 Task: Explore upcoming open houses in Miami, Florida, to visit properties with waterfront access.
Action: Mouse moved to (393, 204)
Screenshot: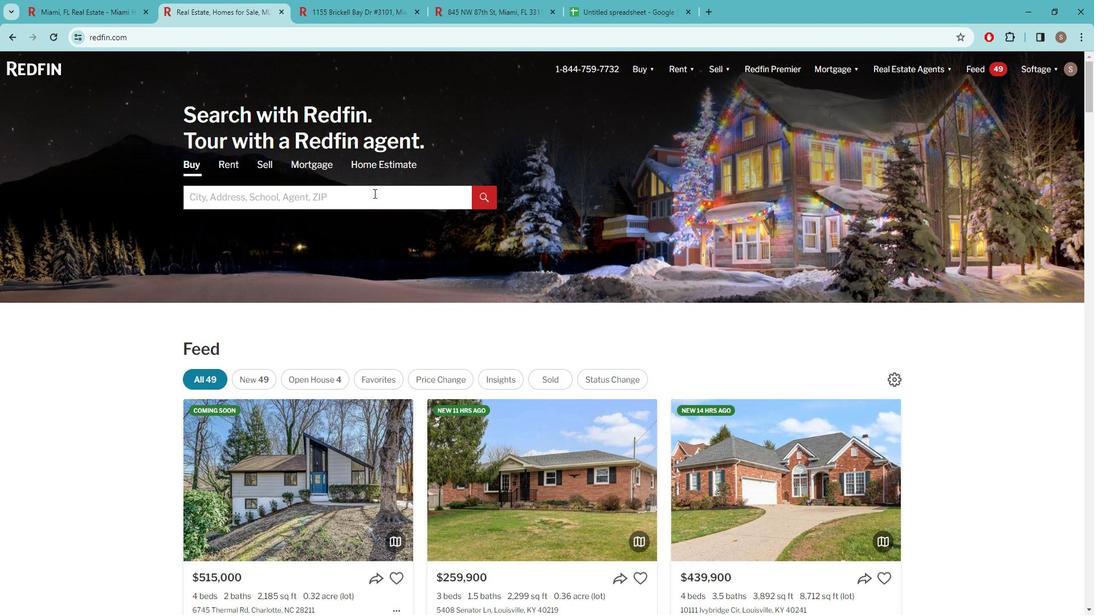
Action: Mouse pressed left at (393, 204)
Screenshot: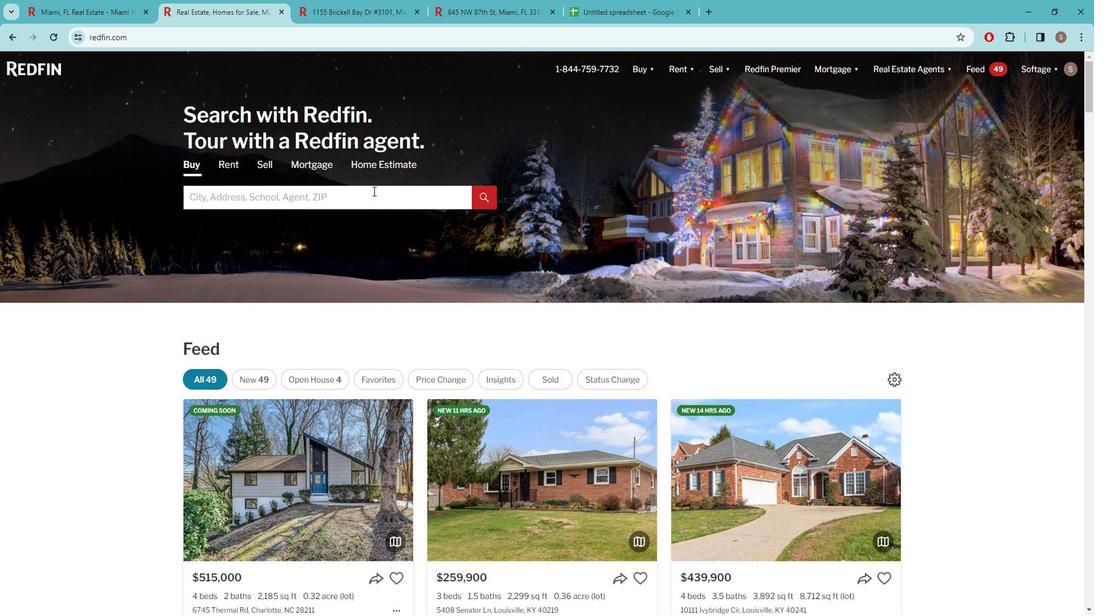 
Action: Key pressed m<Key.caps_lock>IAMI
Screenshot: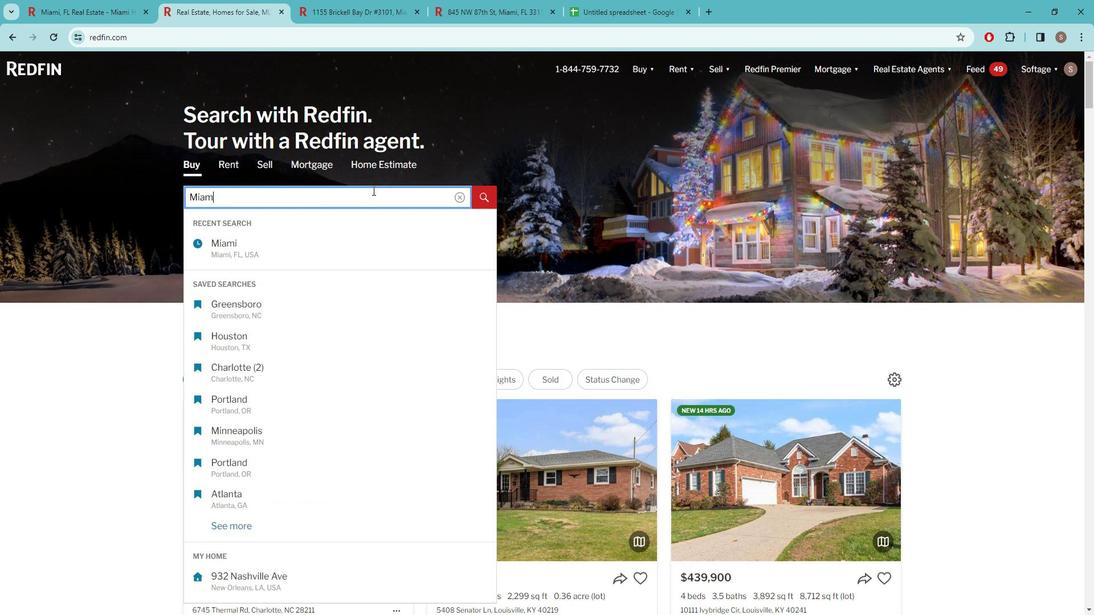 
Action: Mouse moved to (345, 258)
Screenshot: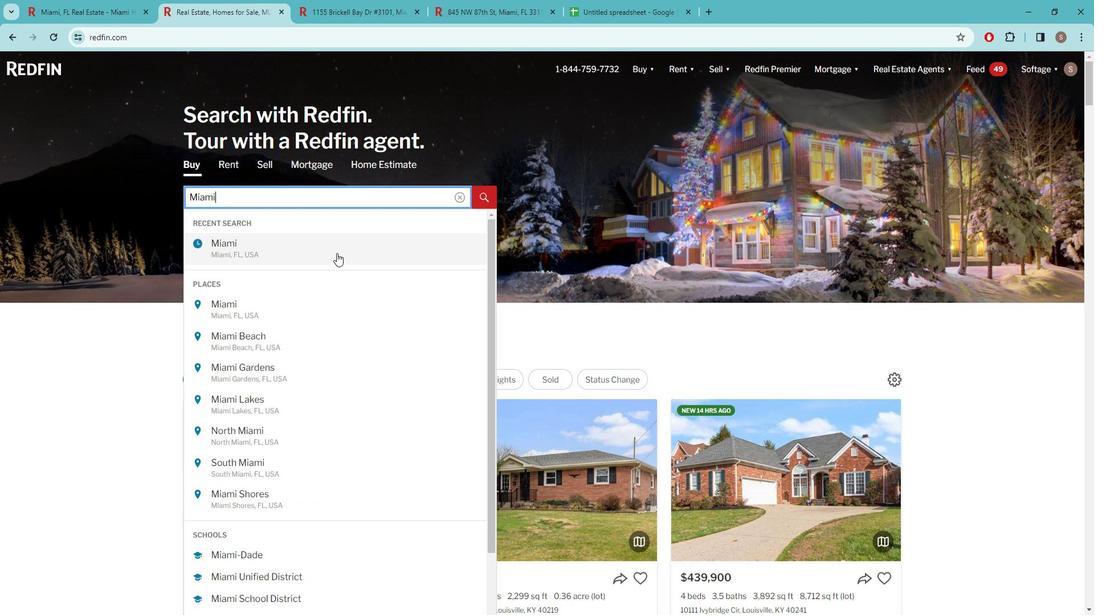 
Action: Mouse pressed left at (345, 258)
Screenshot: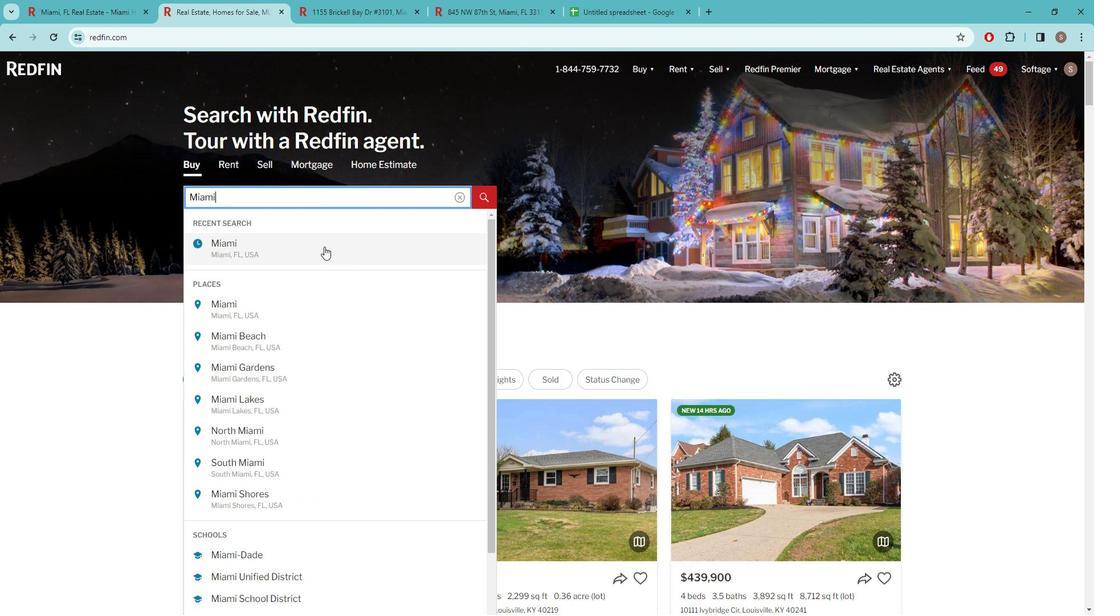
Action: Mouse moved to (978, 156)
Screenshot: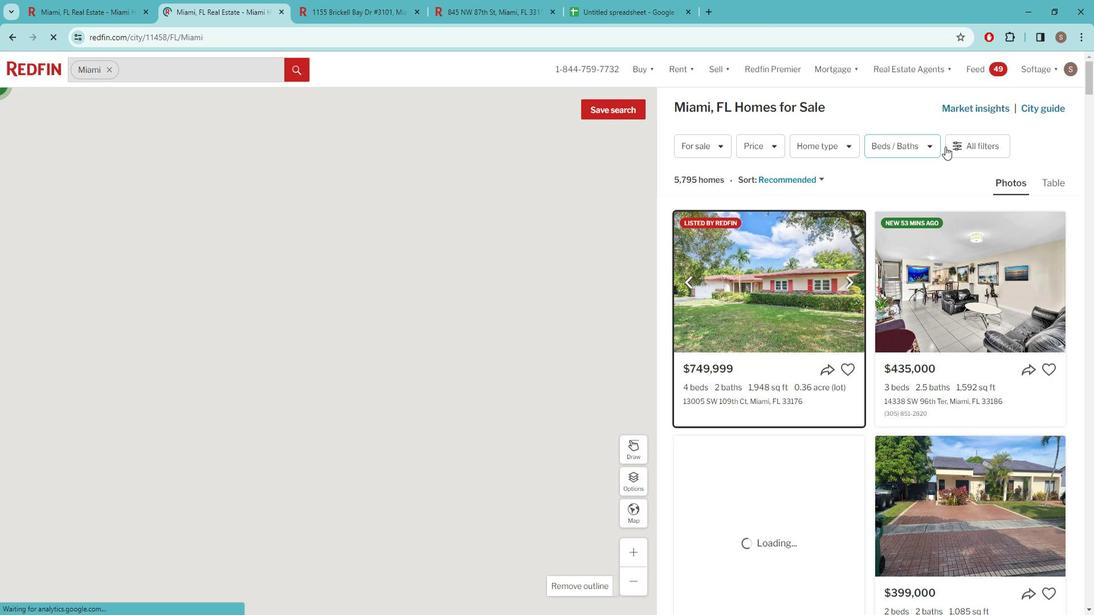 
Action: Mouse pressed left at (978, 156)
Screenshot: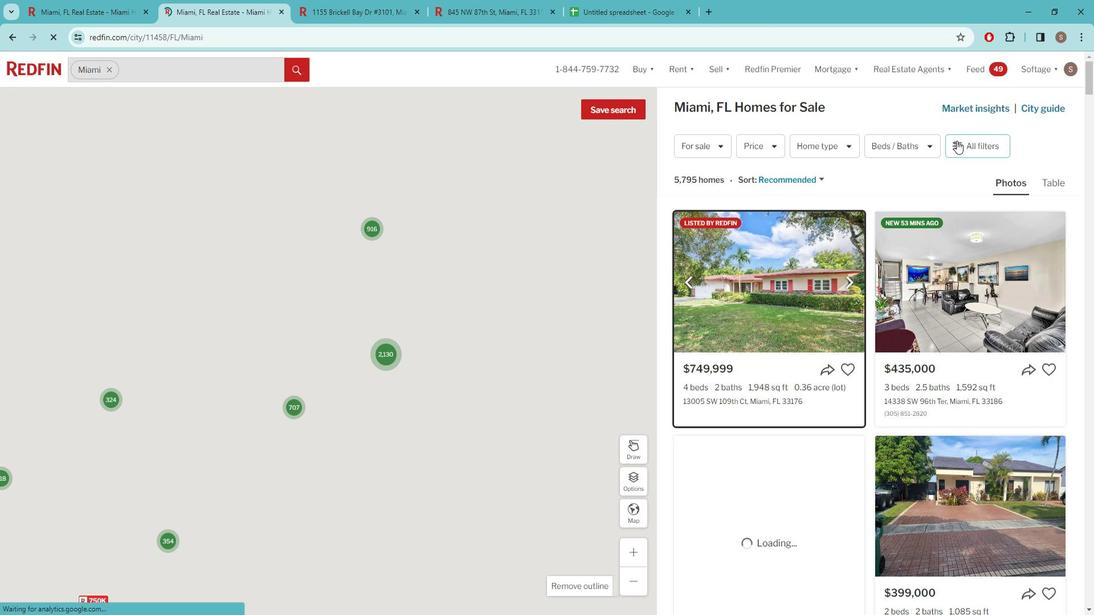 
Action: Mouse pressed left at (978, 156)
Screenshot: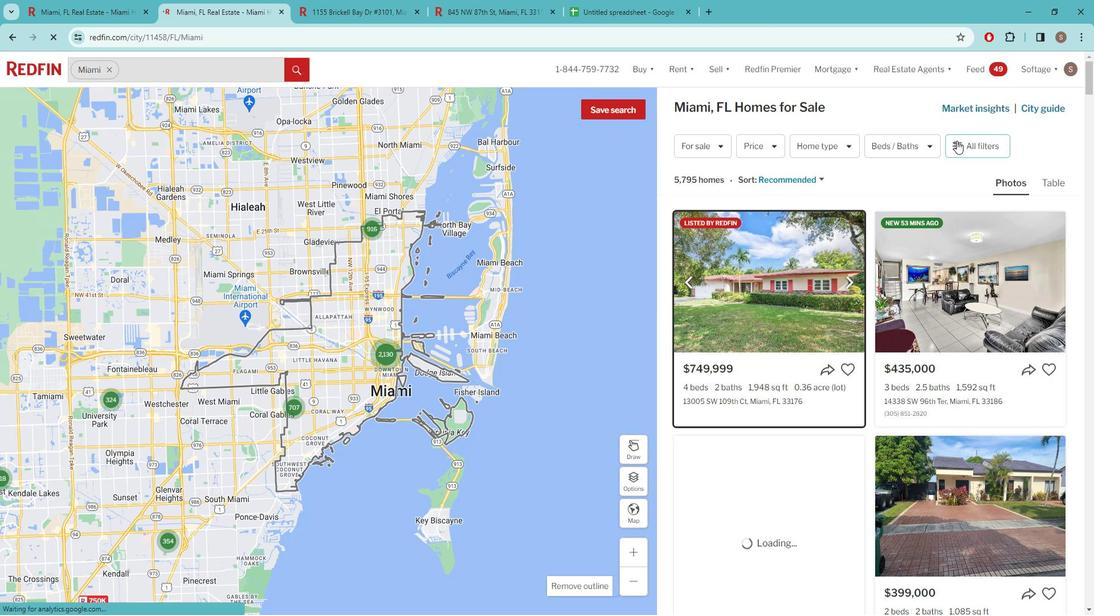 
Action: Mouse pressed left at (978, 156)
Screenshot: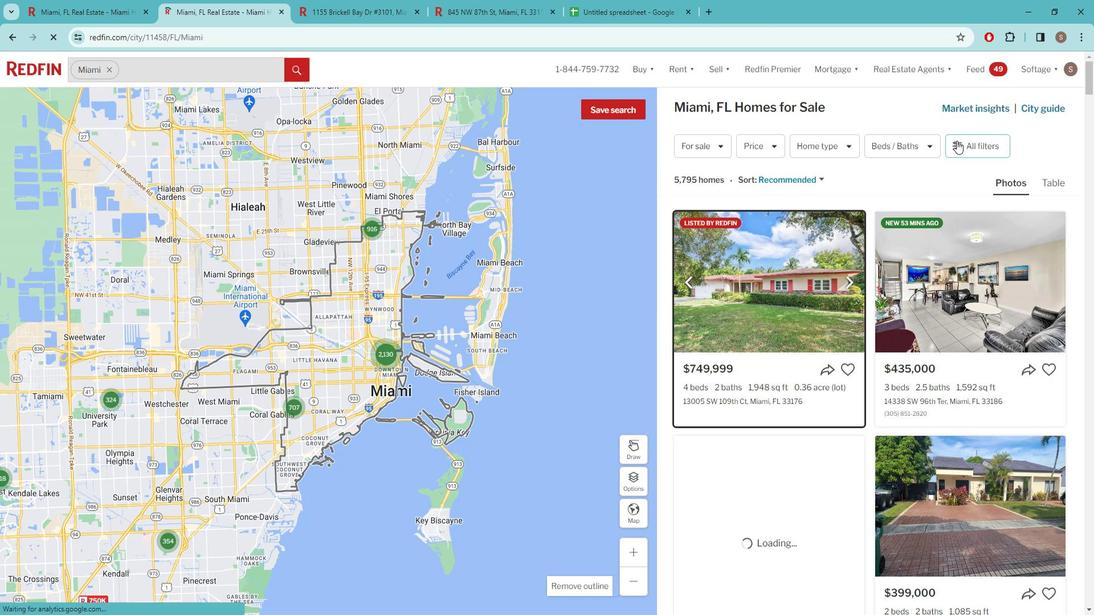 
Action: Mouse pressed left at (978, 156)
Screenshot: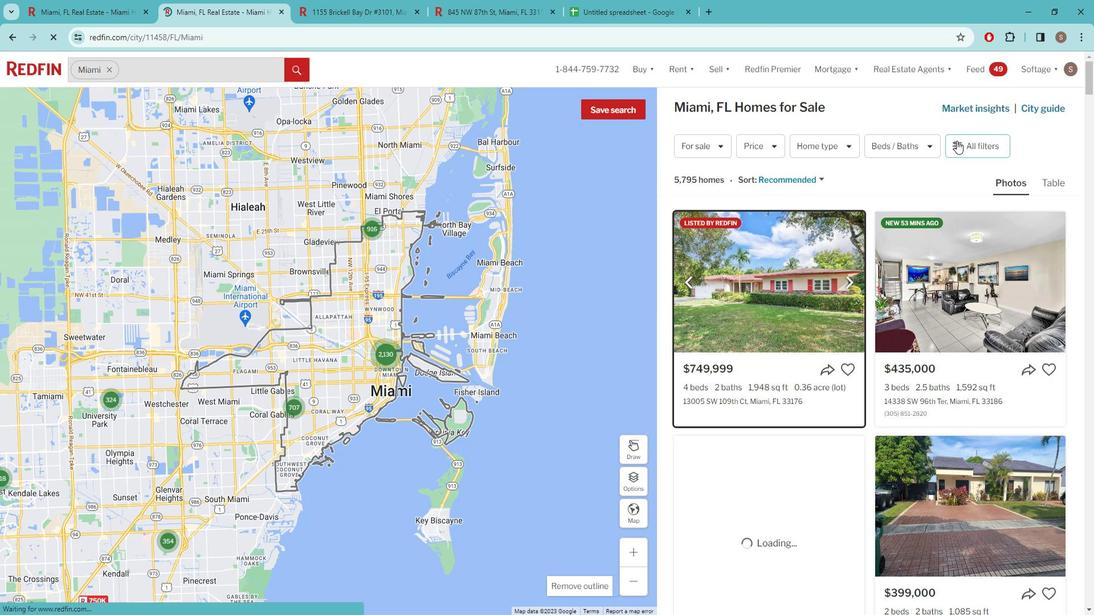 
Action: Mouse moved to (996, 158)
Screenshot: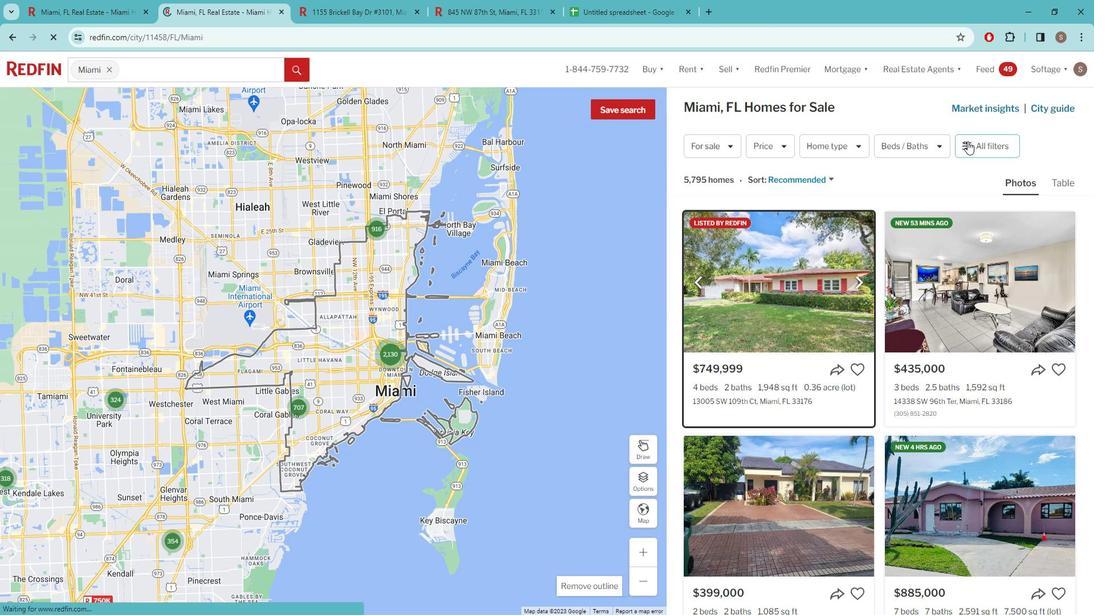 
Action: Mouse pressed left at (996, 158)
Screenshot: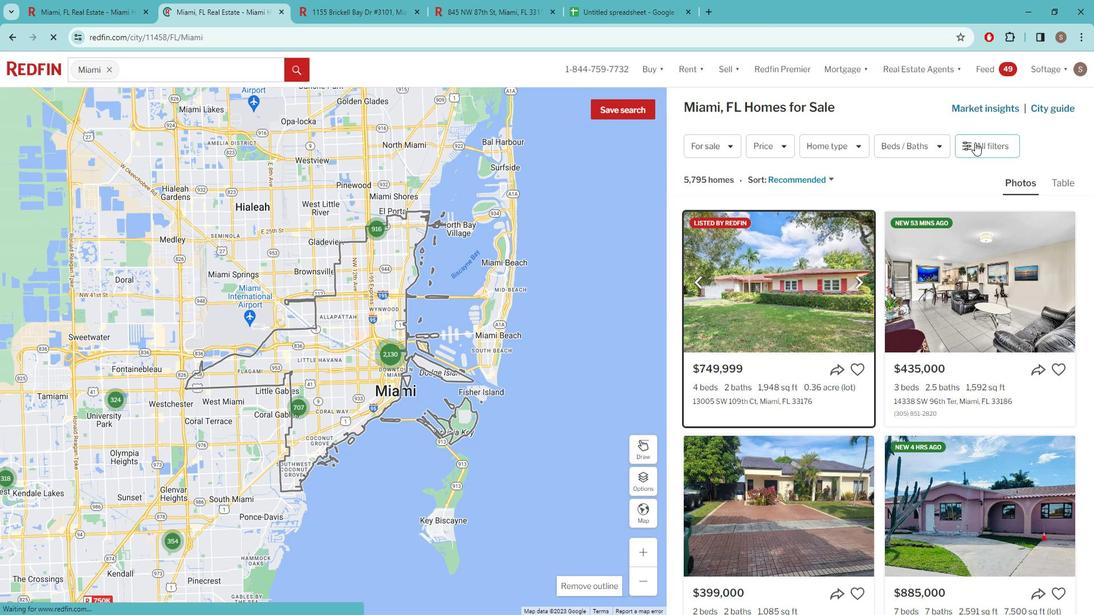 
Action: Mouse moved to (991, 161)
Screenshot: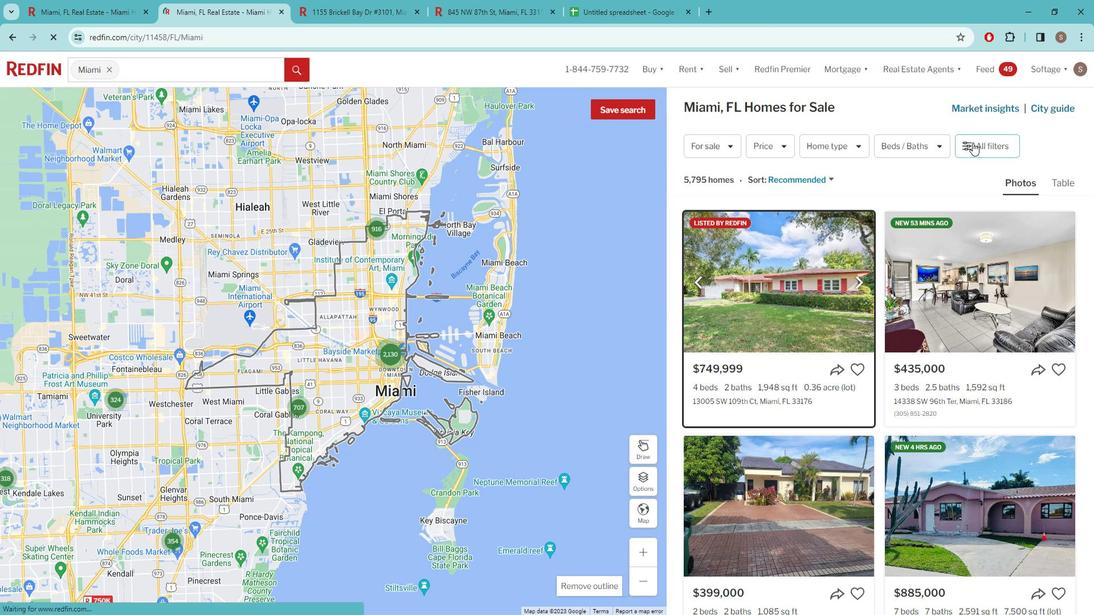 
Action: Mouse pressed left at (991, 161)
Screenshot: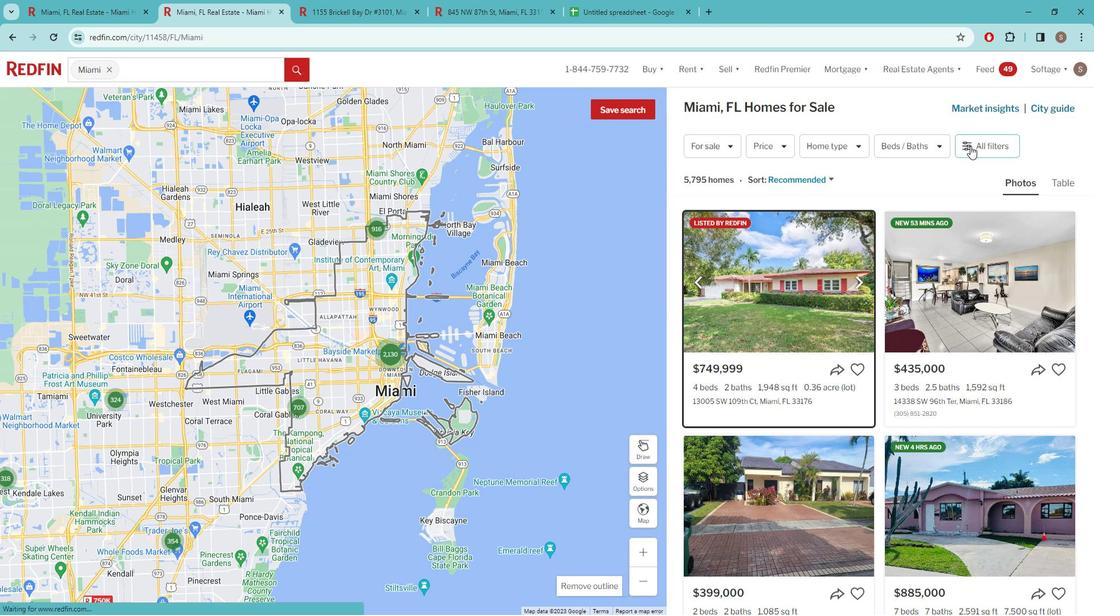 
Action: Mouse moved to (938, 206)
Screenshot: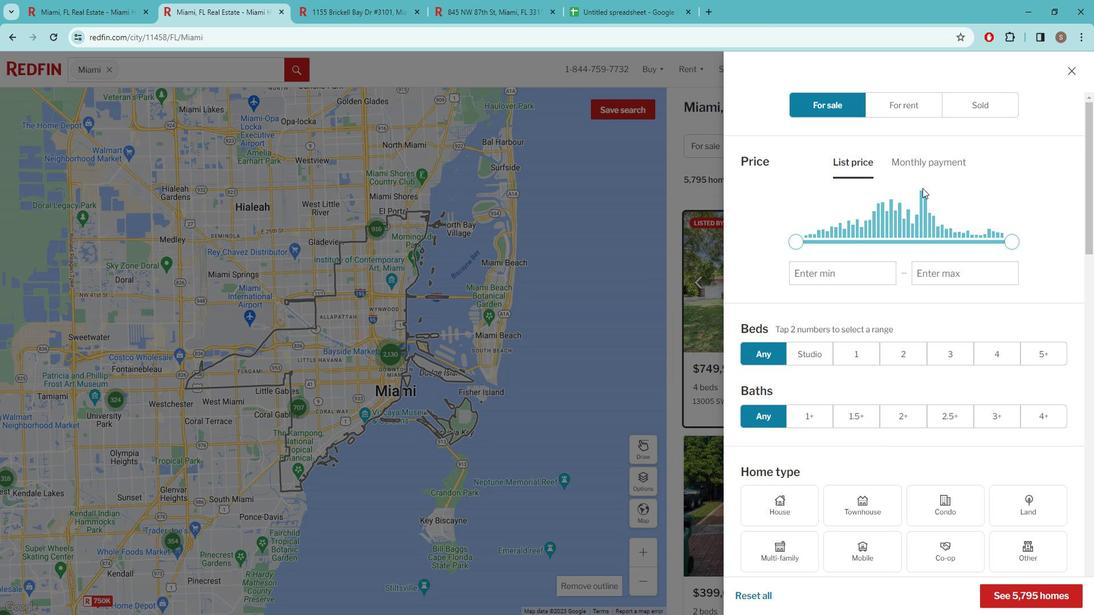 
Action: Mouse scrolled (938, 206) with delta (0, 0)
Screenshot: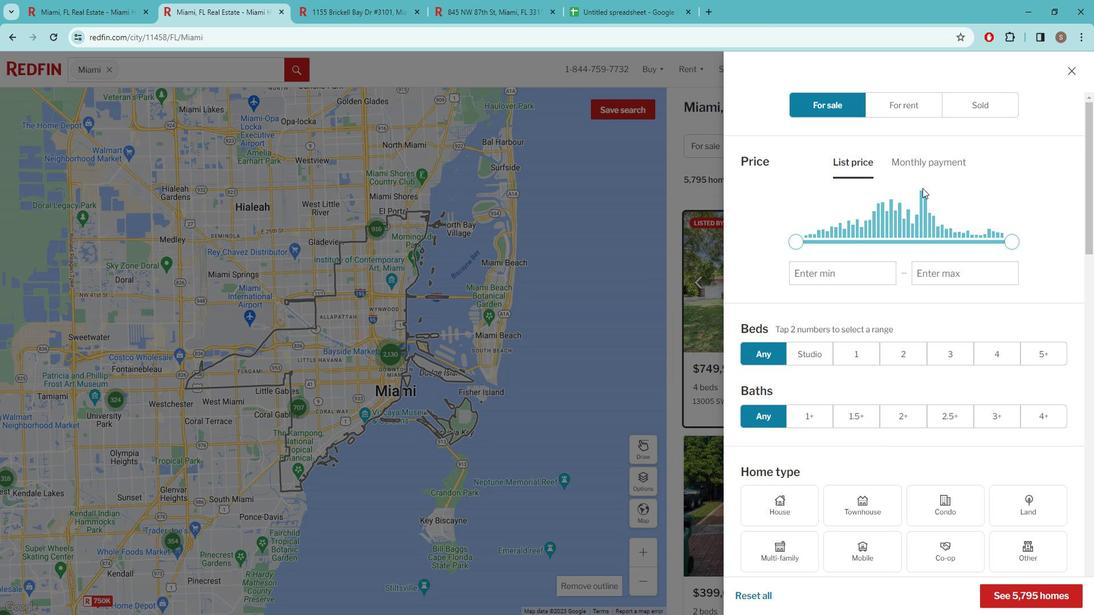 
Action: Mouse moved to (936, 212)
Screenshot: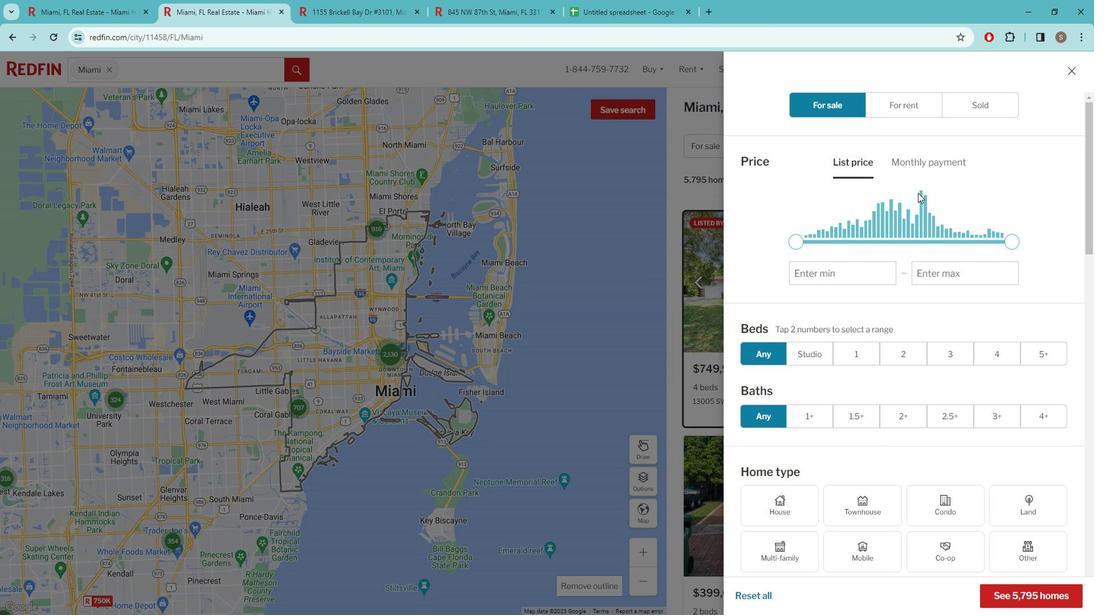 
Action: Mouse scrolled (936, 211) with delta (0, 0)
Screenshot: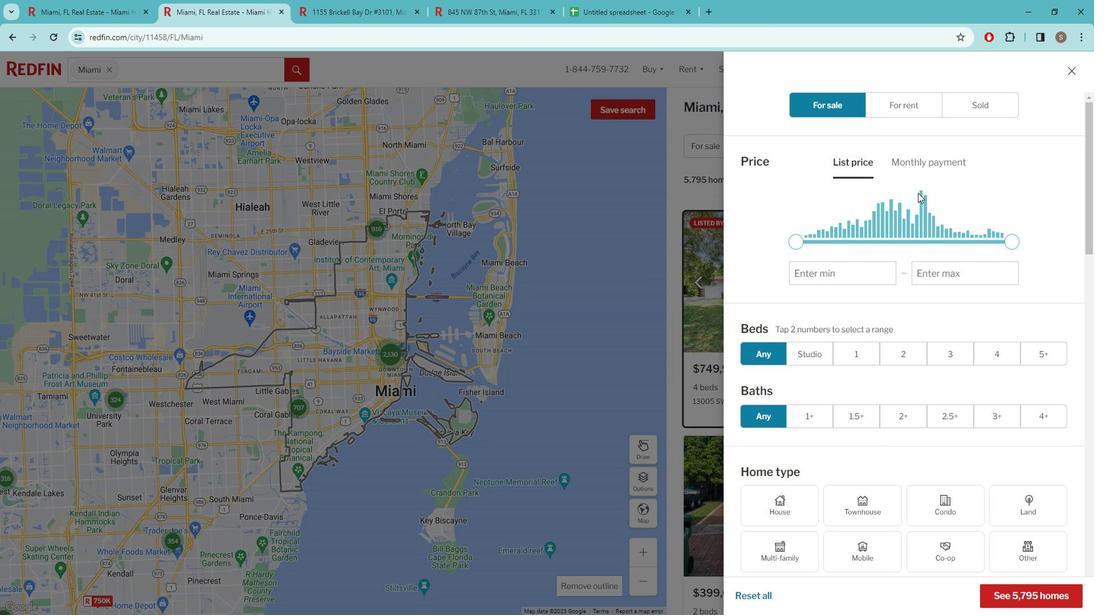 
Action: Mouse moved to (903, 242)
Screenshot: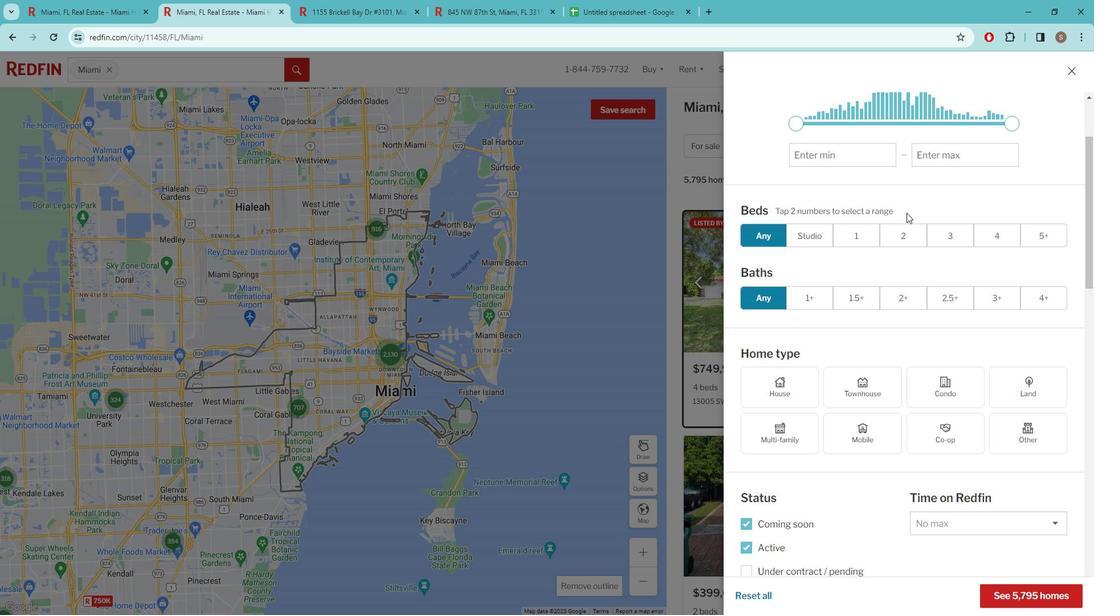 
Action: Mouse scrolled (903, 241) with delta (0, 0)
Screenshot: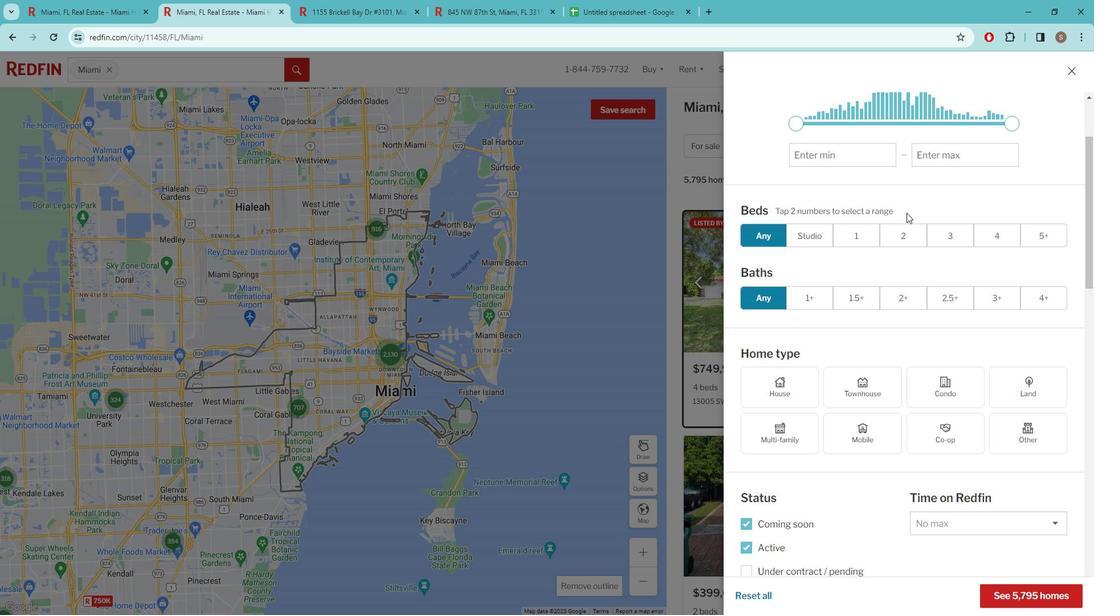 
Action: Mouse moved to (806, 327)
Screenshot: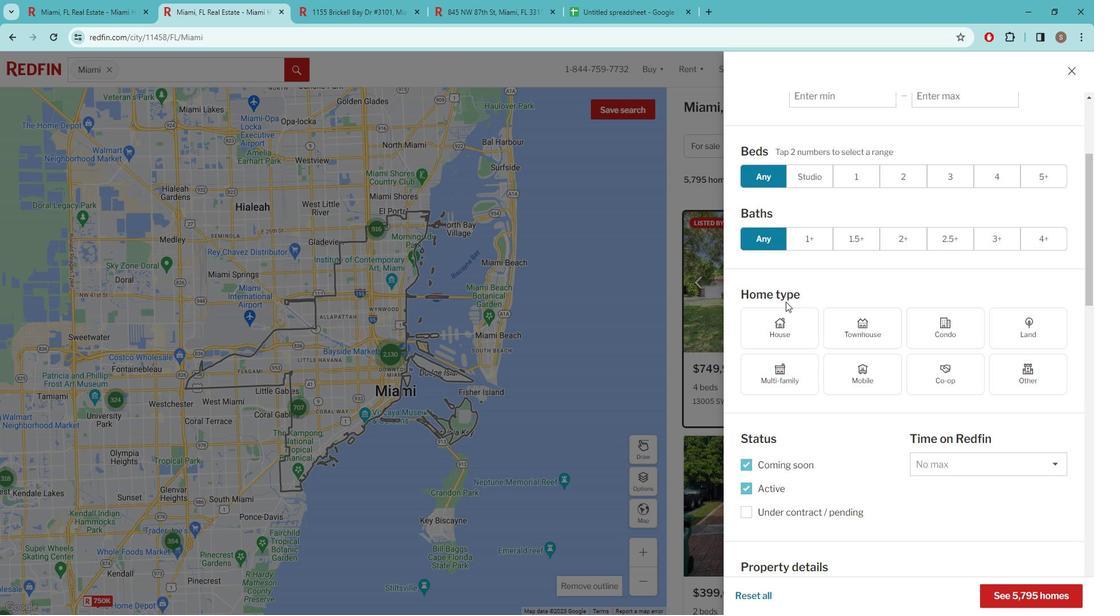 
Action: Mouse scrolled (806, 326) with delta (0, 0)
Screenshot: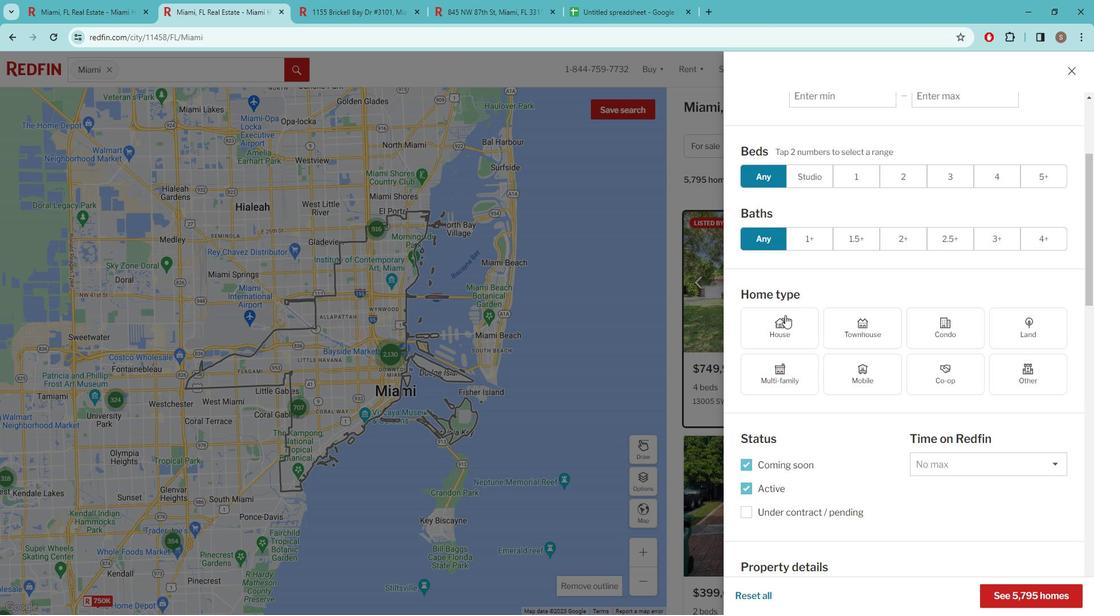 
Action: Mouse moved to (807, 327)
Screenshot: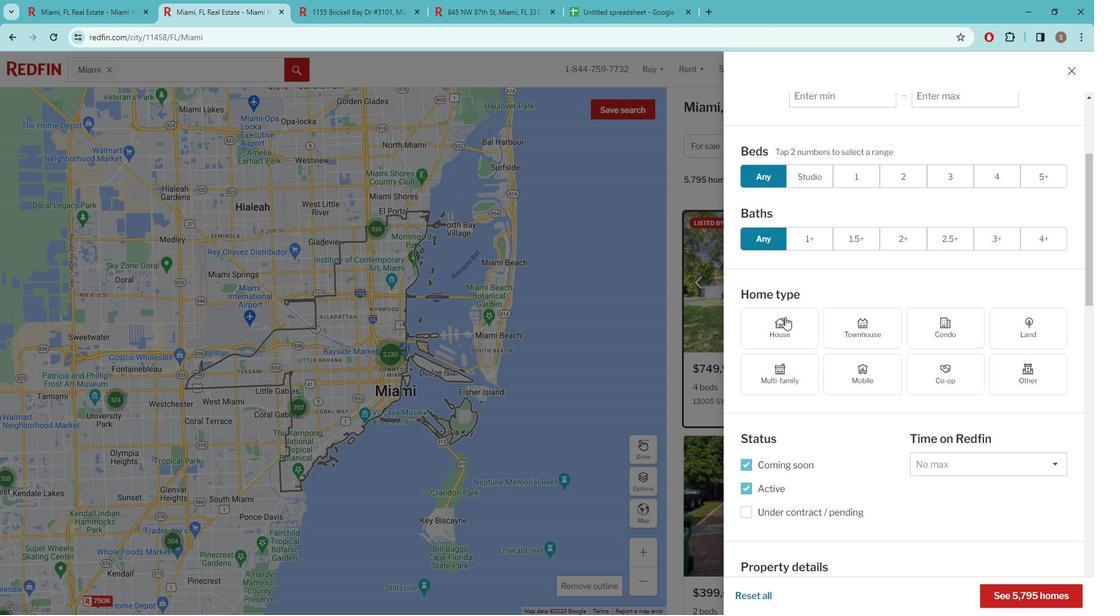 
Action: Mouse scrolled (807, 326) with delta (0, 0)
Screenshot: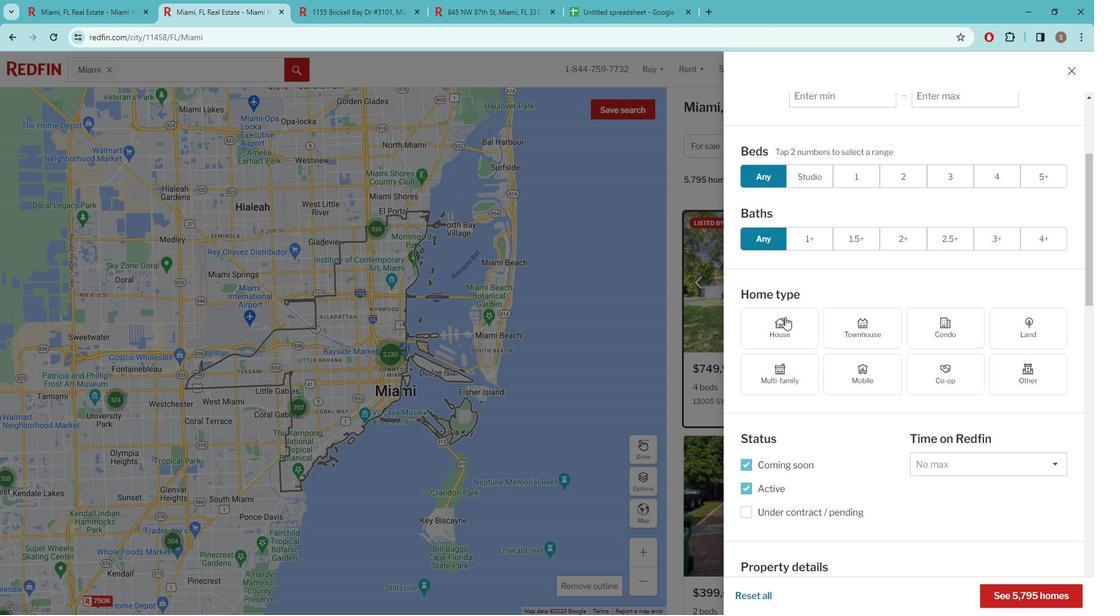 
Action: Mouse moved to (817, 356)
Screenshot: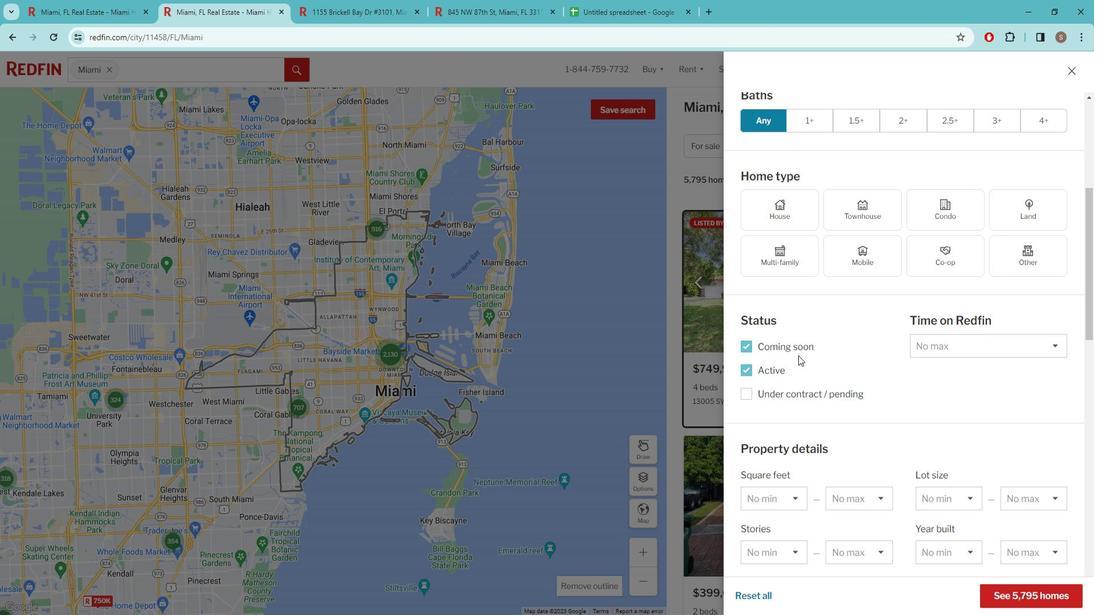 
Action: Mouse pressed left at (817, 356)
Screenshot: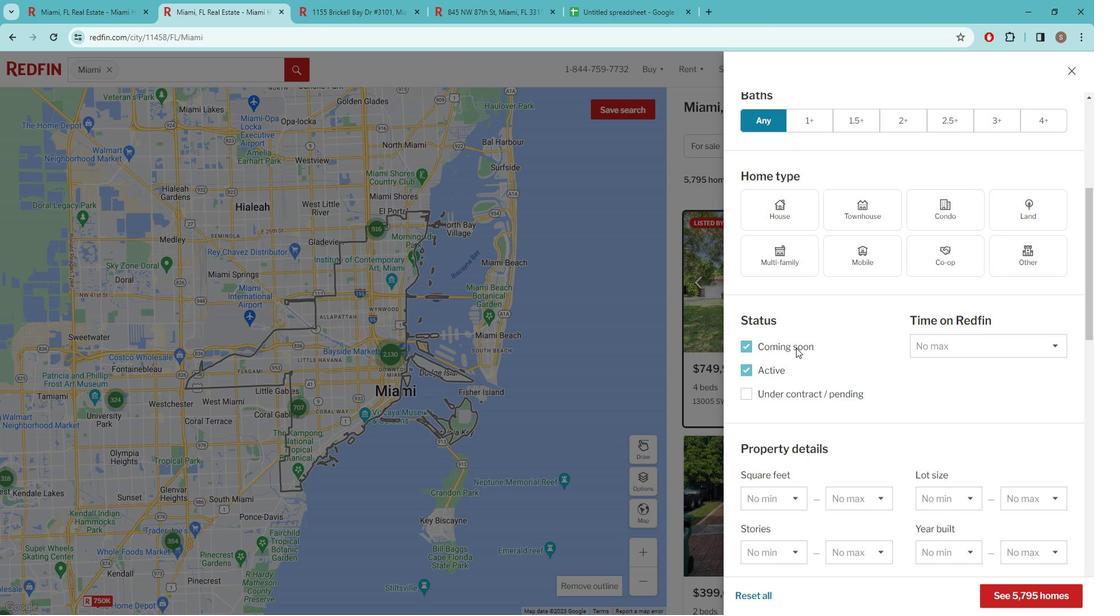 
Action: Mouse pressed left at (817, 356)
Screenshot: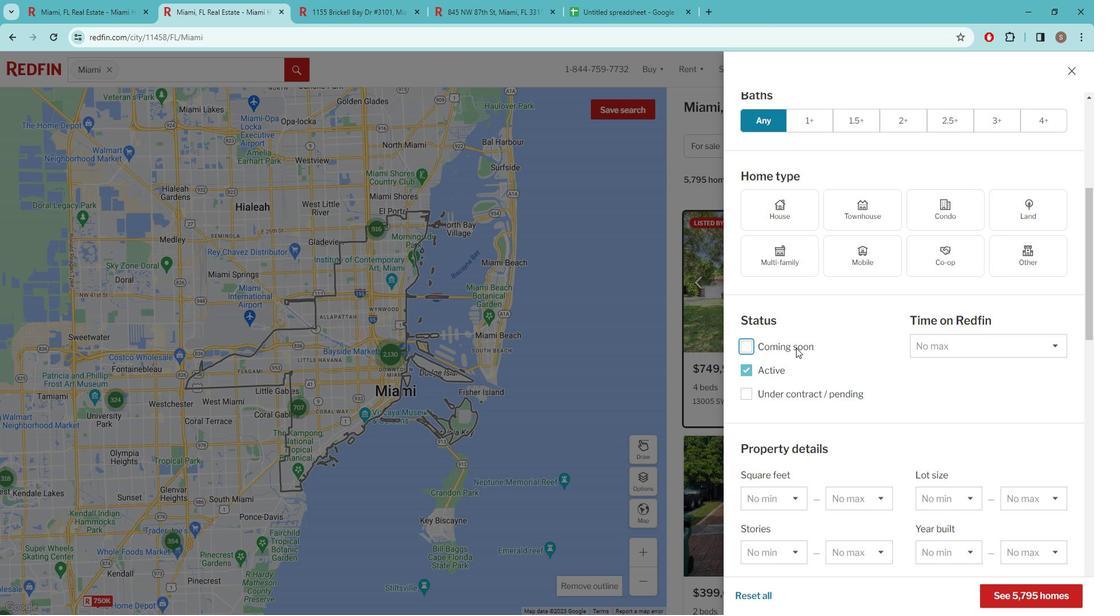 
Action: Mouse moved to (815, 355)
Screenshot: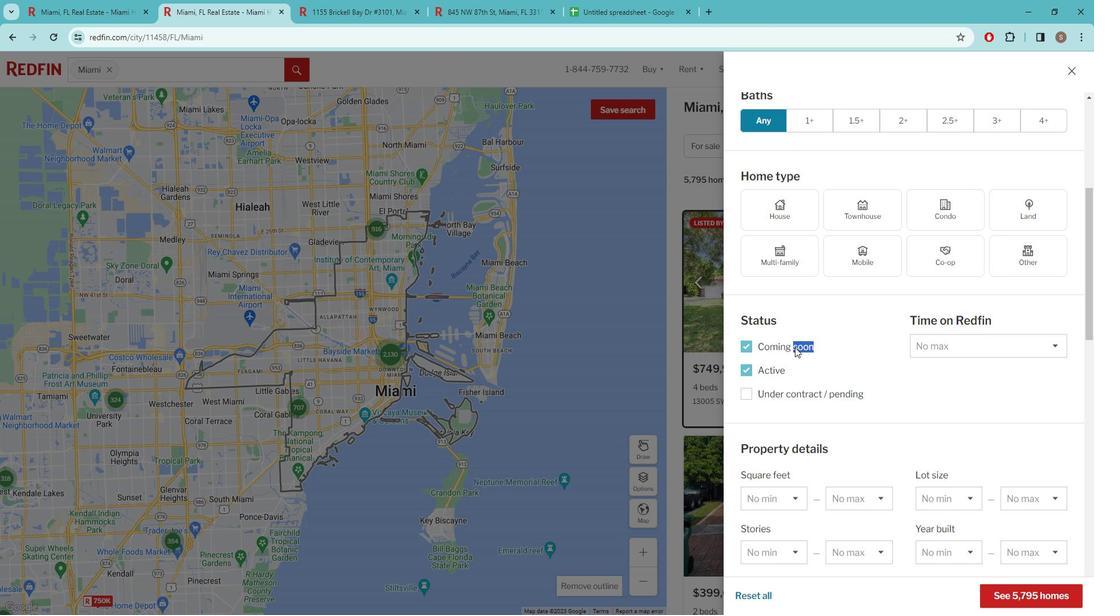 
Action: Mouse scrolled (815, 355) with delta (0, 0)
Screenshot: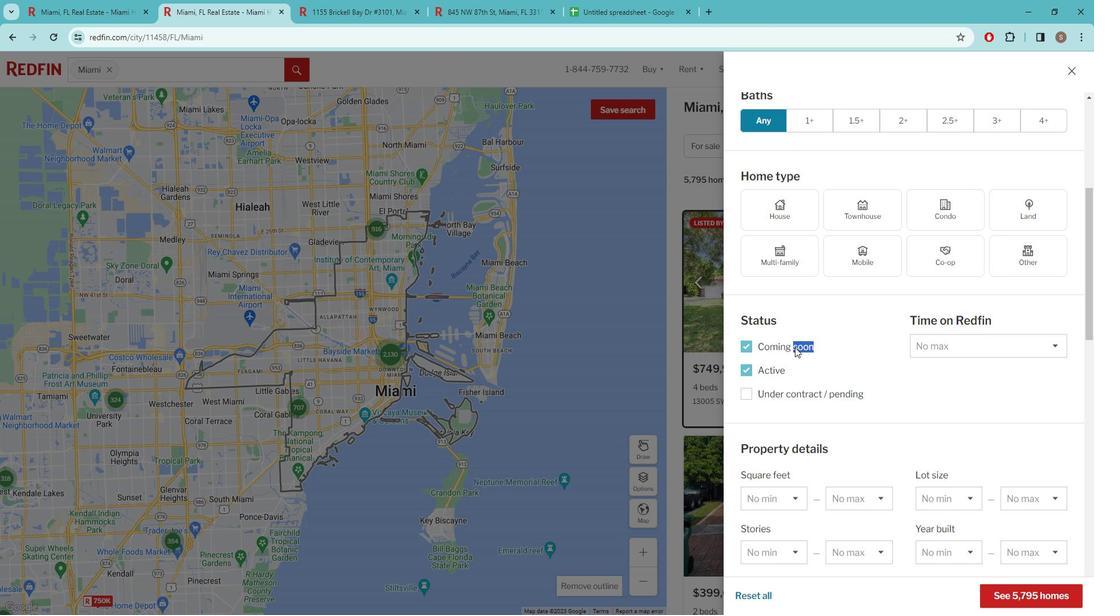 
Action: Mouse scrolled (815, 355) with delta (0, 0)
Screenshot: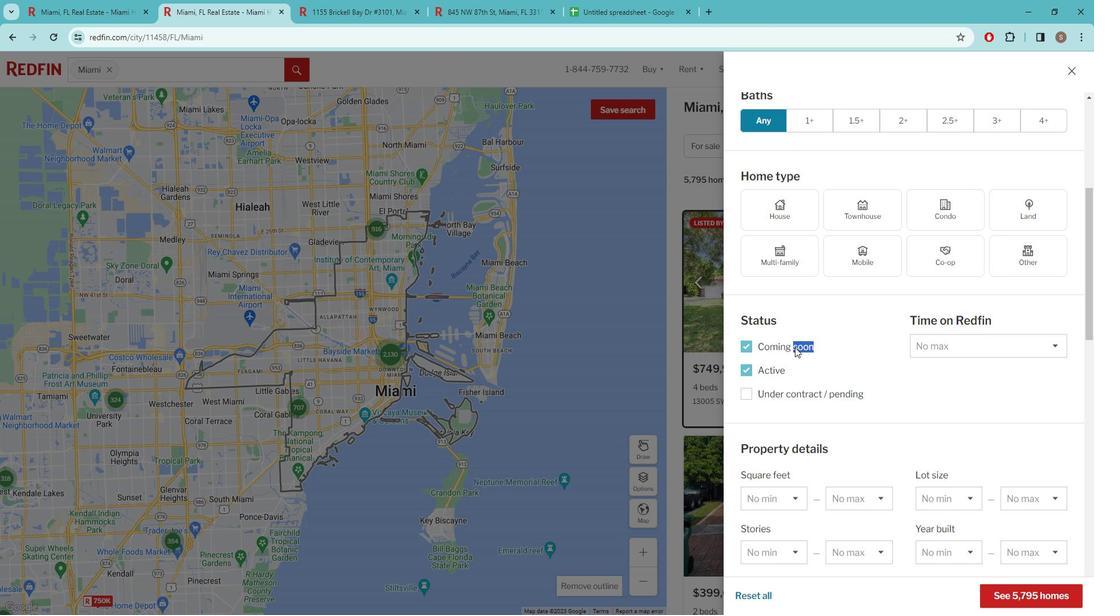 
Action: Mouse scrolled (815, 355) with delta (0, 0)
Screenshot: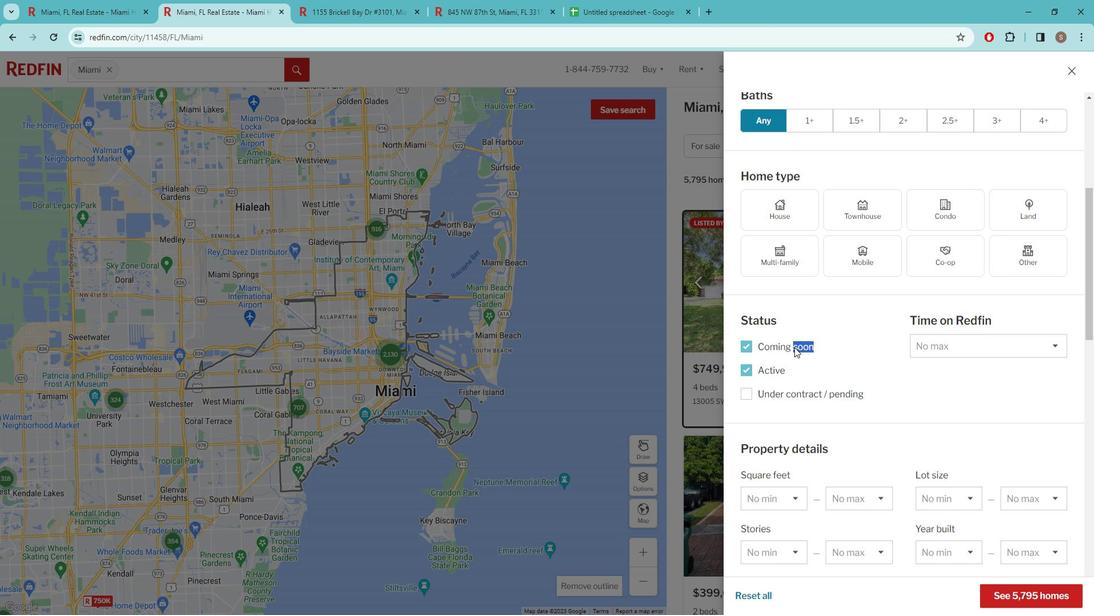 
Action: Mouse scrolled (815, 355) with delta (0, 0)
Screenshot: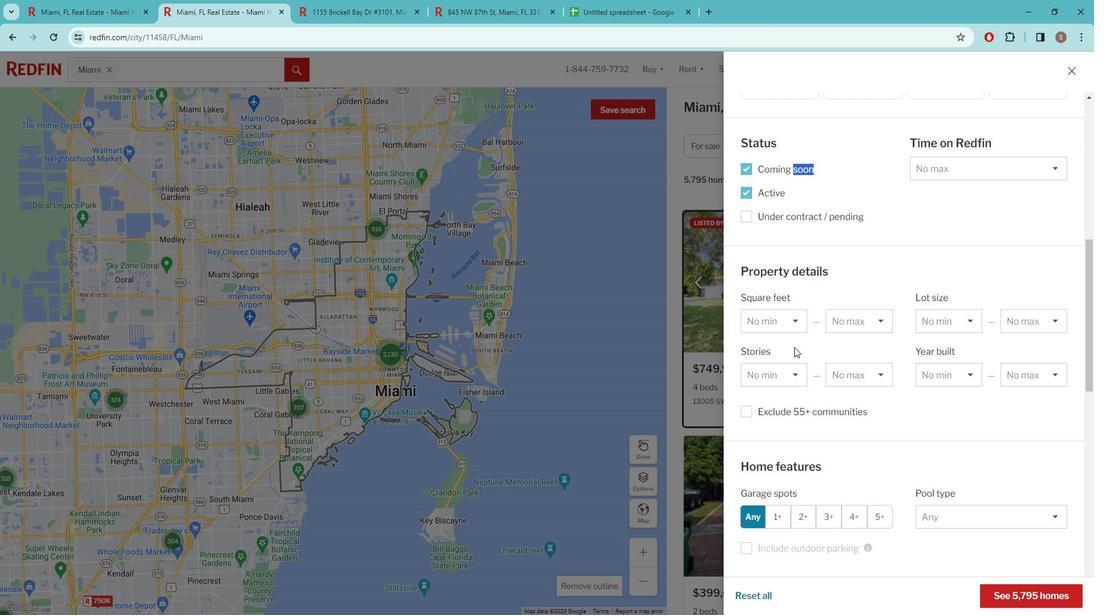 
Action: Mouse scrolled (815, 355) with delta (0, 0)
Screenshot: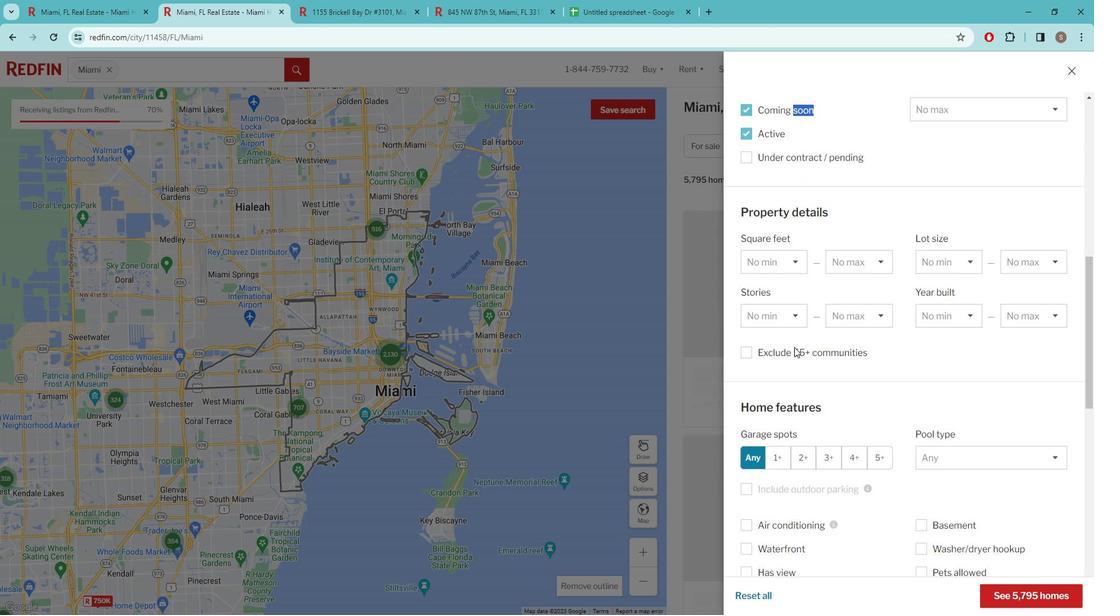 
Action: Mouse scrolled (815, 355) with delta (0, 0)
Screenshot: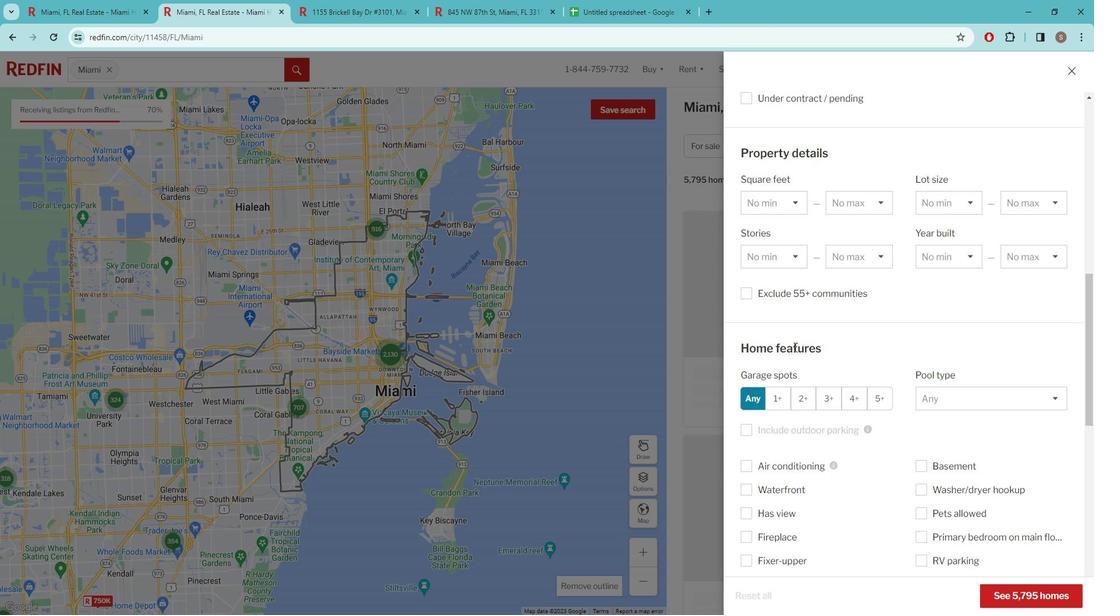 
Action: Mouse scrolled (815, 355) with delta (0, 0)
Screenshot: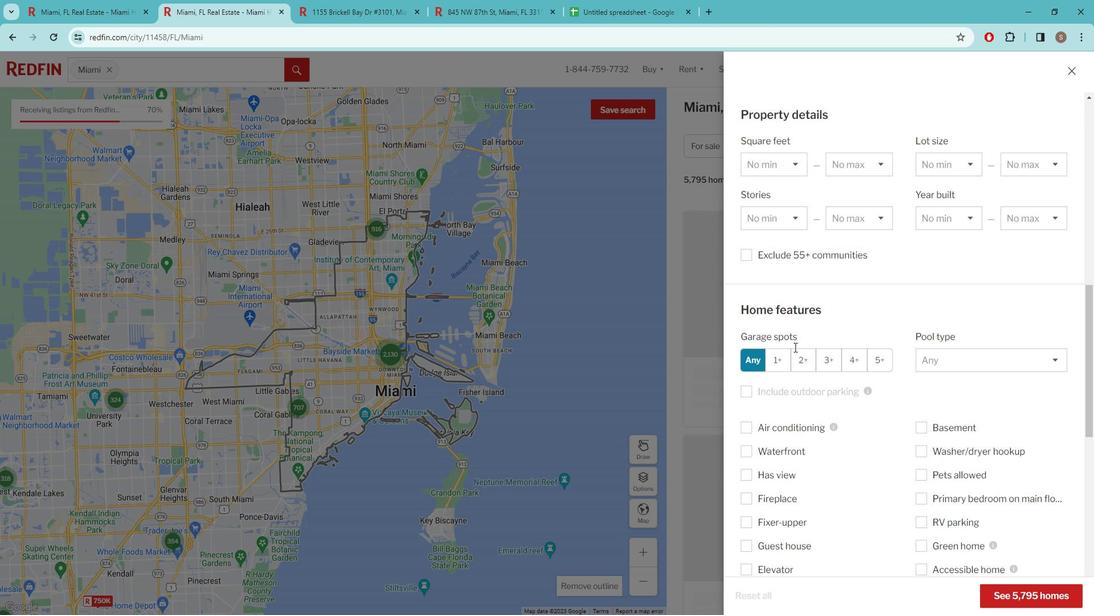 
Action: Mouse moved to (816, 356)
Screenshot: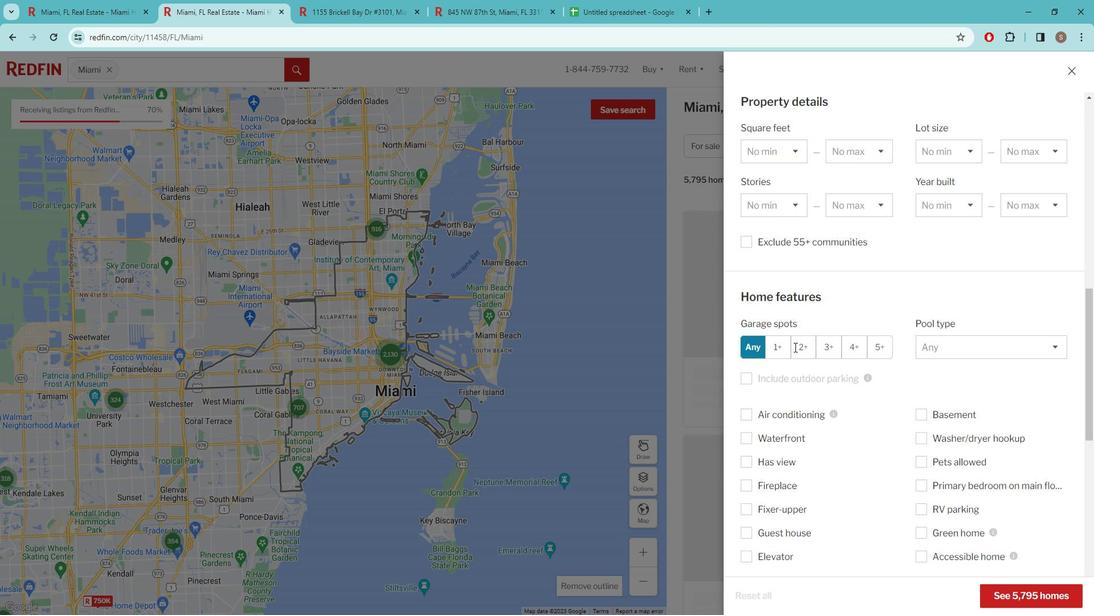 
Action: Mouse scrolled (816, 355) with delta (0, 0)
Screenshot: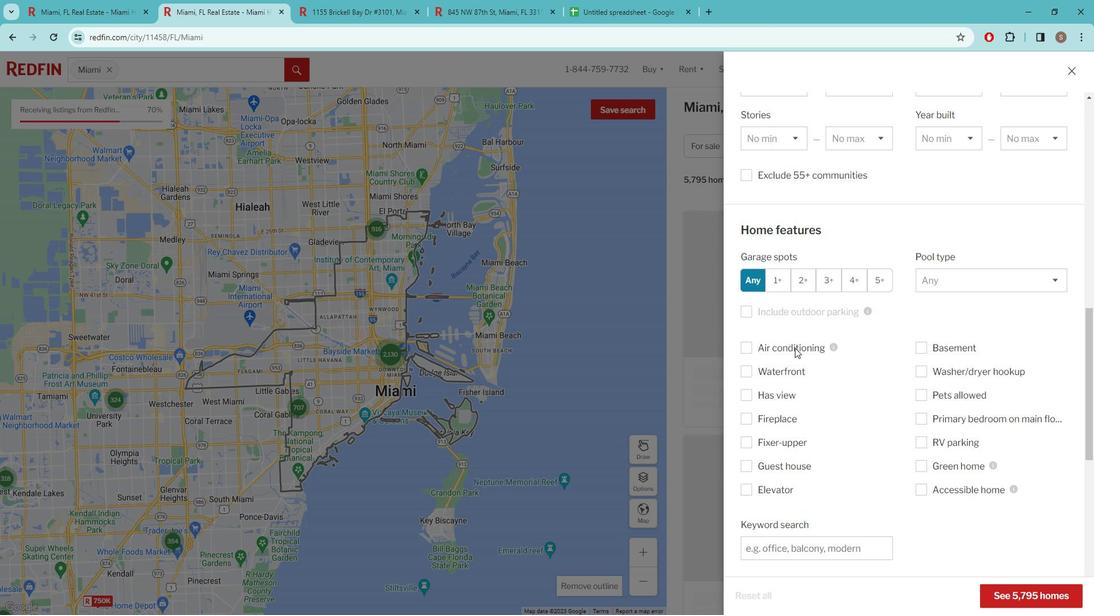 
Action: Mouse moved to (816, 356)
Screenshot: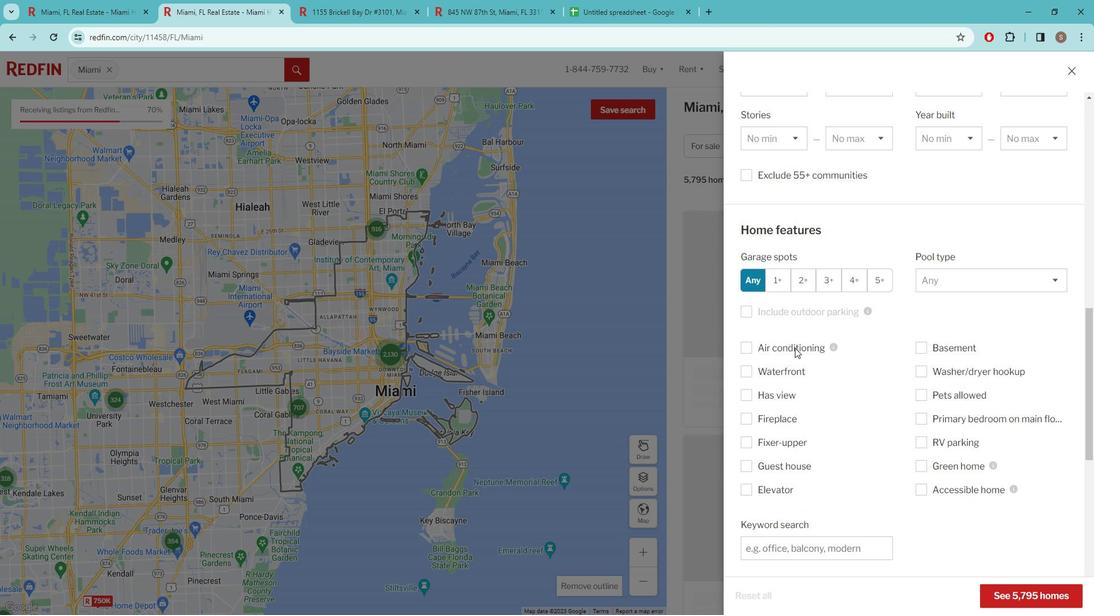 
Action: Mouse scrolled (816, 356) with delta (0, 0)
Screenshot: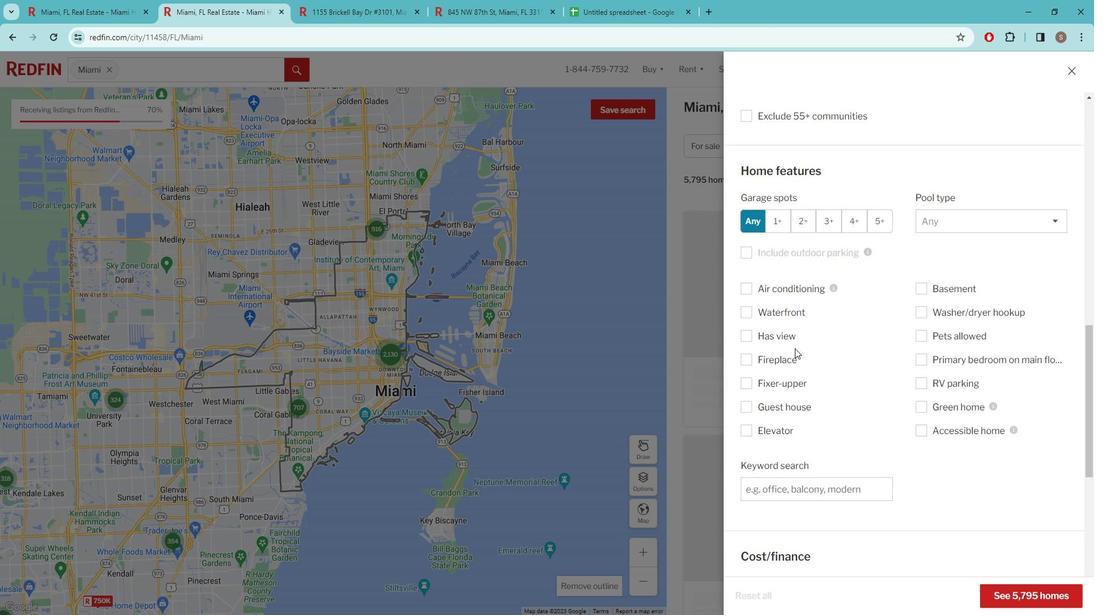 
Action: Mouse moved to (816, 358)
Screenshot: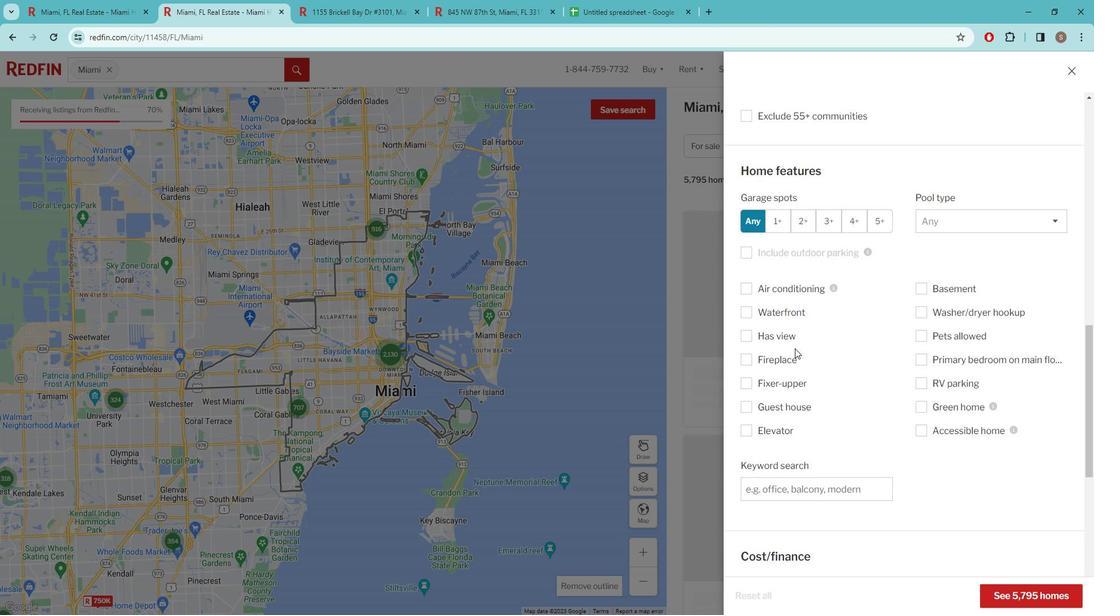 
Action: Mouse scrolled (816, 357) with delta (0, 0)
Screenshot: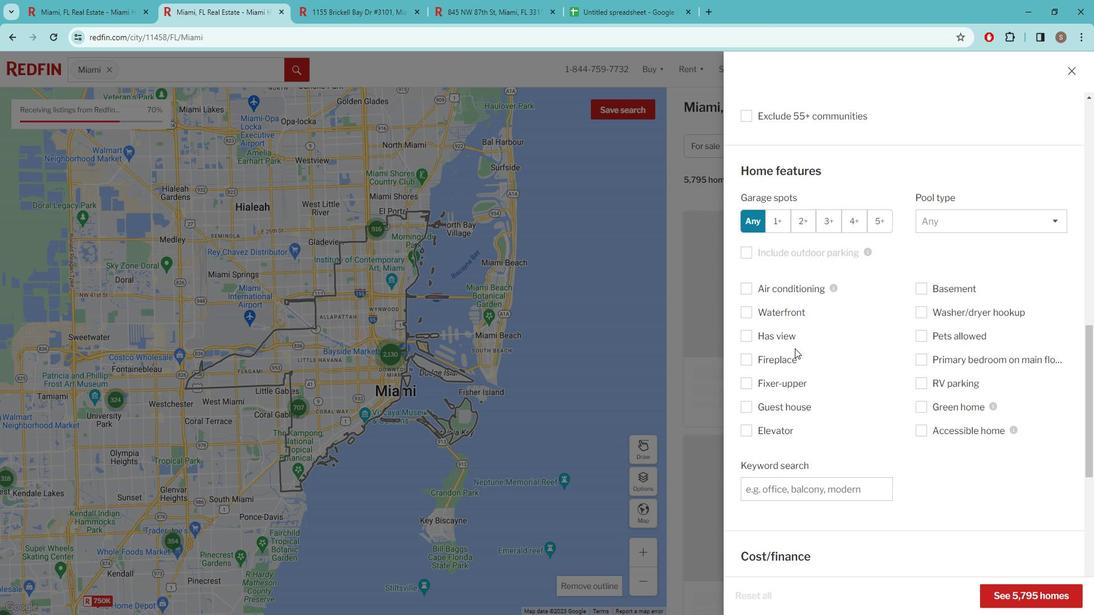 
Action: Mouse moved to (774, 212)
Screenshot: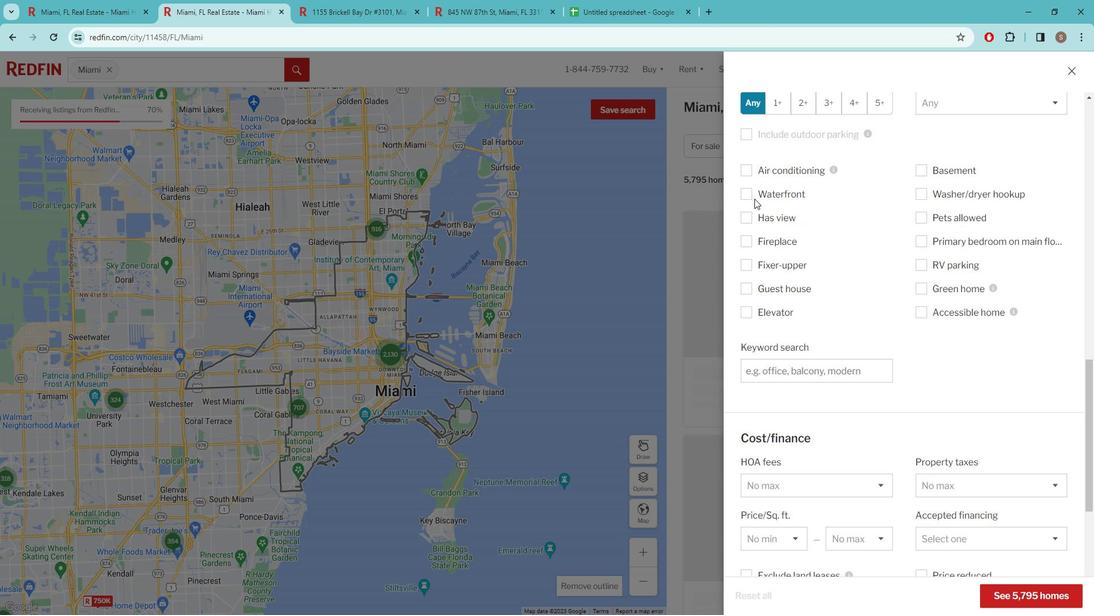 
Action: Mouse pressed left at (774, 212)
Screenshot: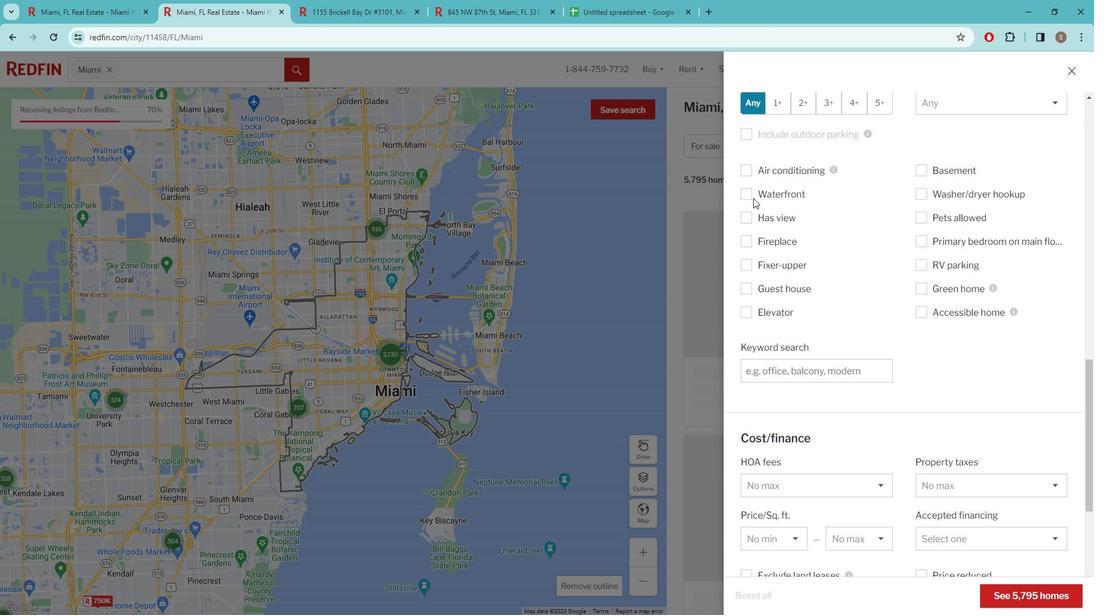 
Action: Mouse moved to (769, 206)
Screenshot: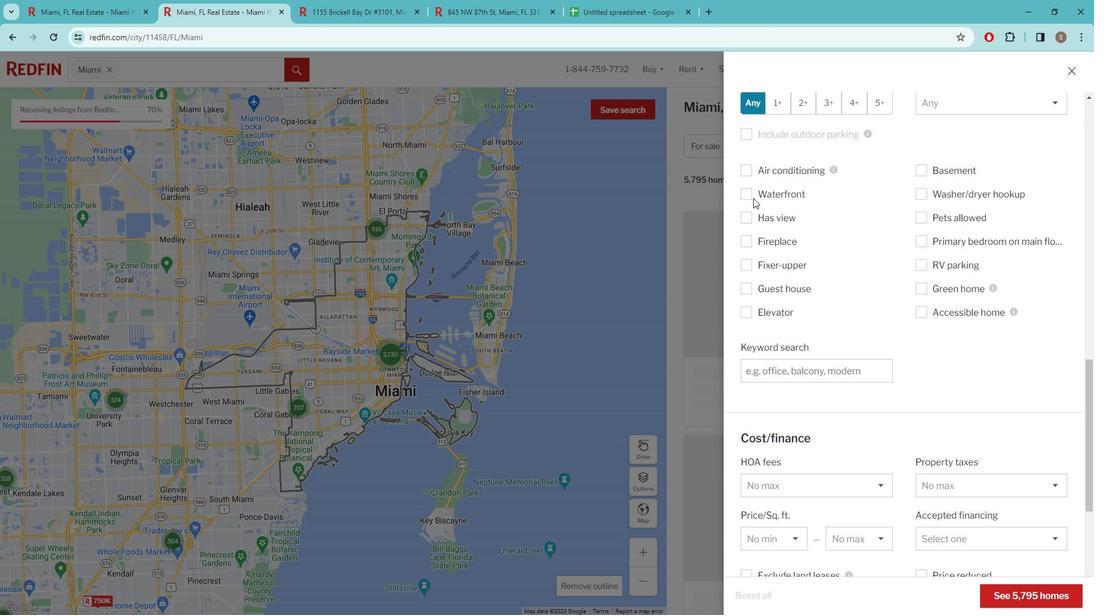 
Action: Mouse pressed left at (769, 206)
Screenshot: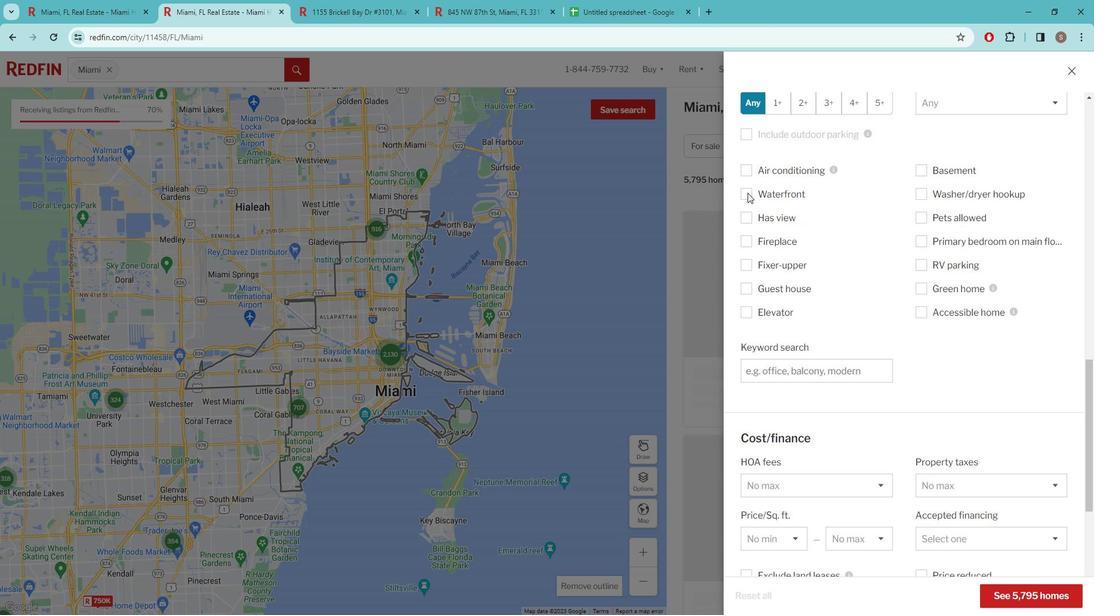 
Action: Mouse moved to (825, 257)
Screenshot: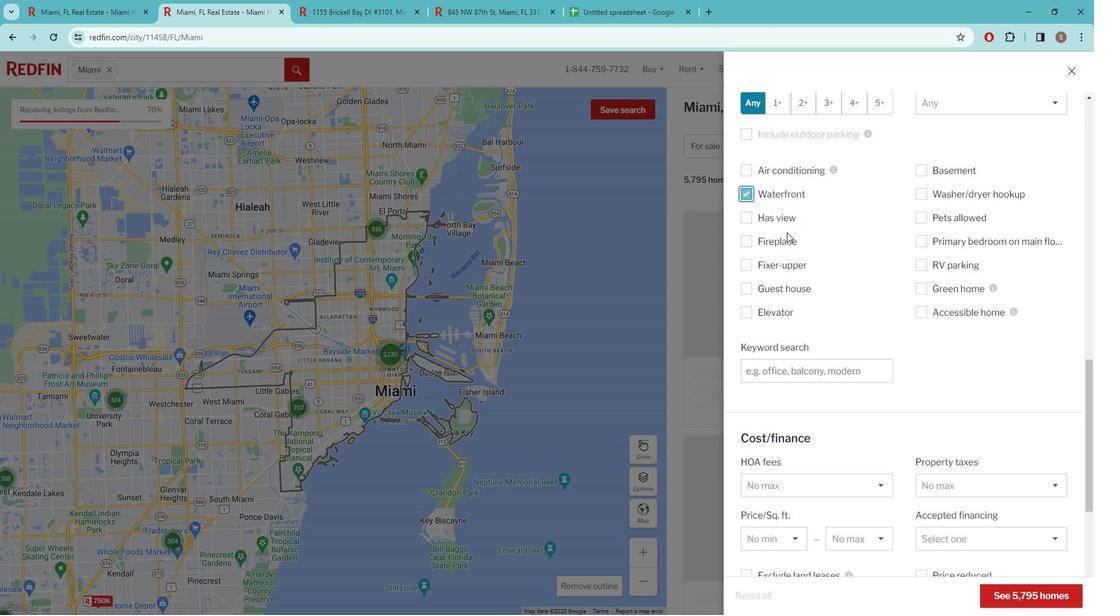 
Action: Mouse scrolled (825, 257) with delta (0, 0)
Screenshot: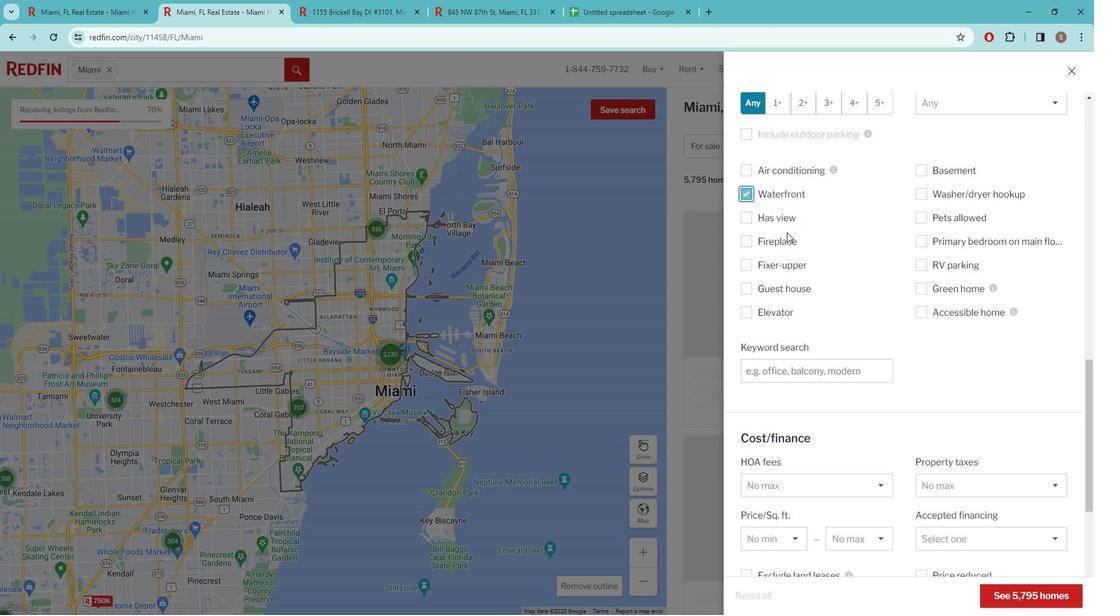 
Action: Mouse moved to (825, 258)
Screenshot: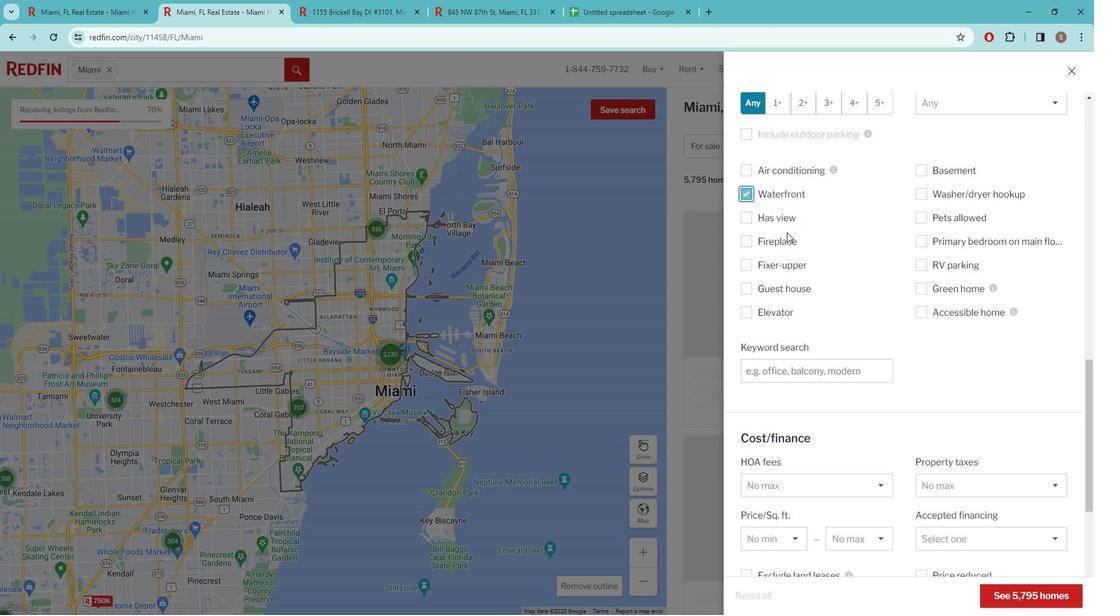 
Action: Mouse scrolled (825, 258) with delta (0, 0)
Screenshot: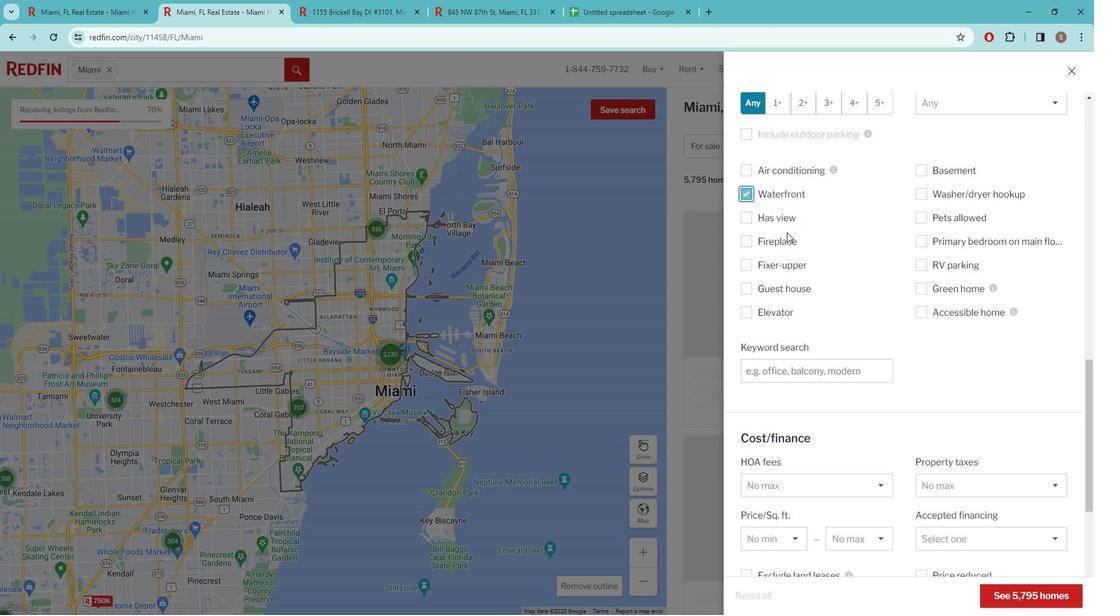
Action: Mouse moved to (825, 262)
Screenshot: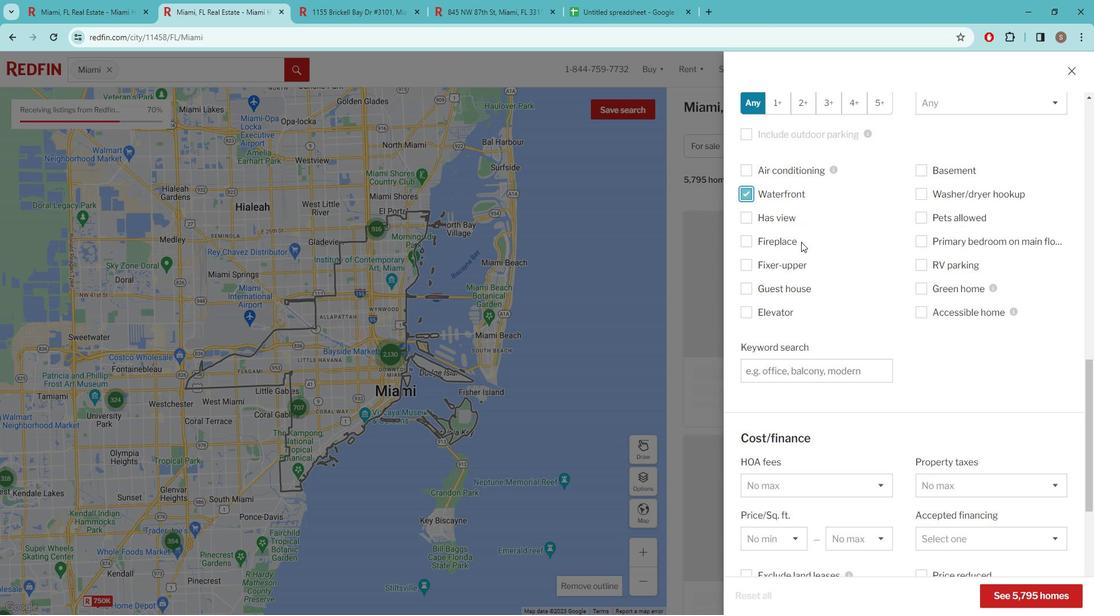 
Action: Mouse scrolled (825, 262) with delta (0, 0)
Screenshot: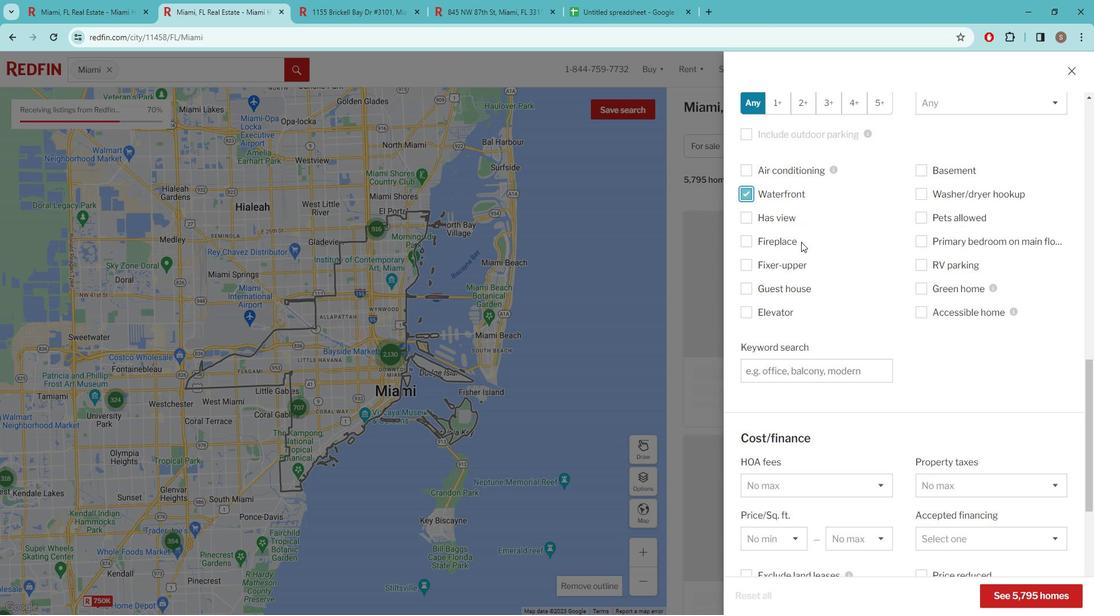 
Action: Mouse scrolled (825, 262) with delta (0, 0)
Screenshot: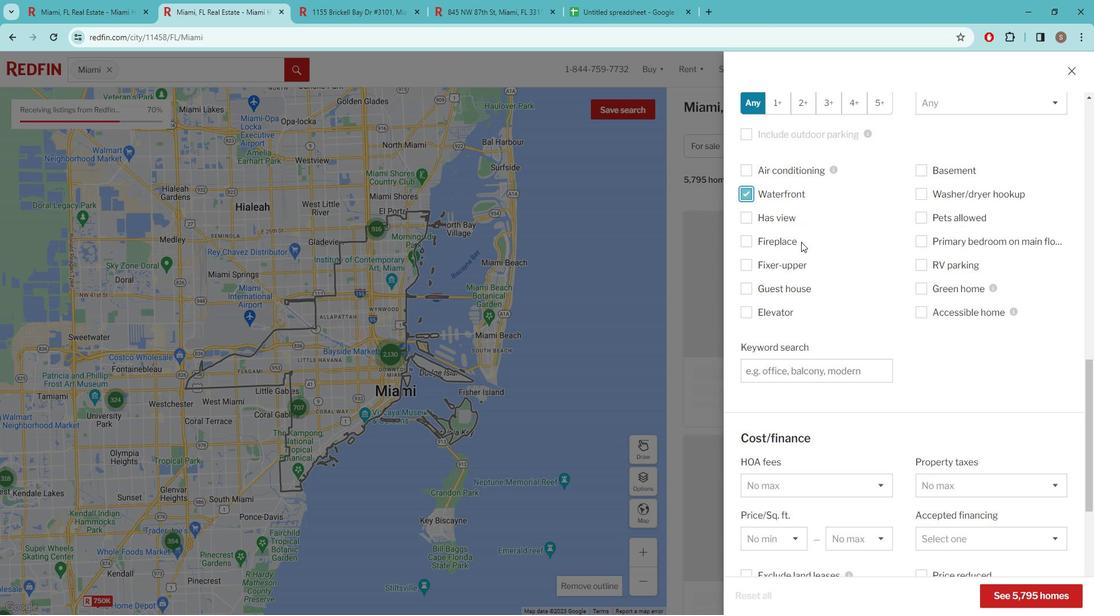
Action: Mouse scrolled (825, 262) with delta (0, 0)
Screenshot: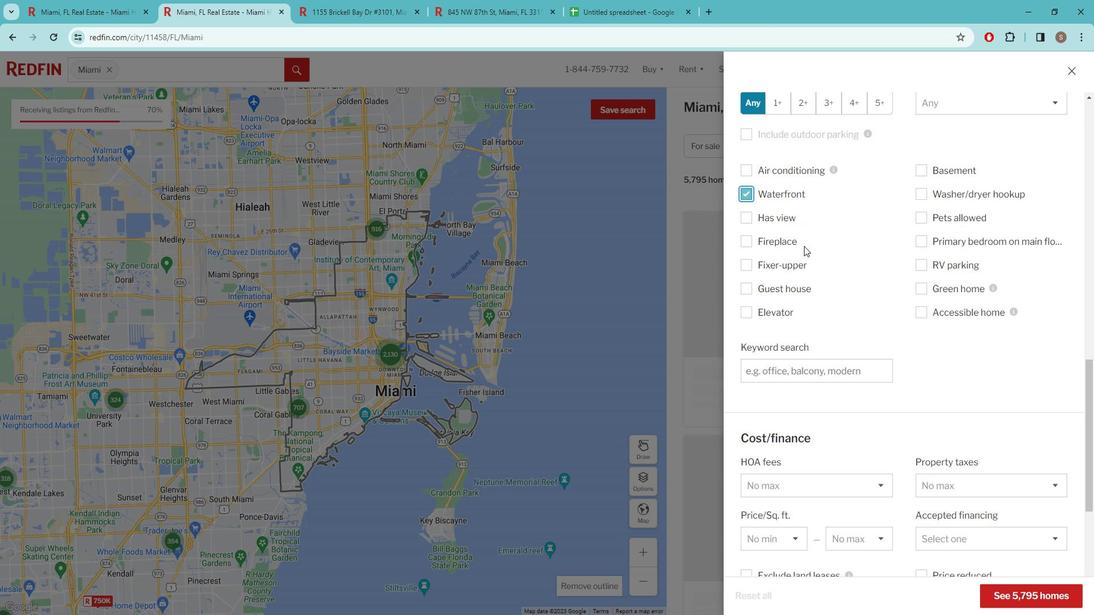 
Action: Mouse scrolled (825, 262) with delta (0, 0)
Screenshot: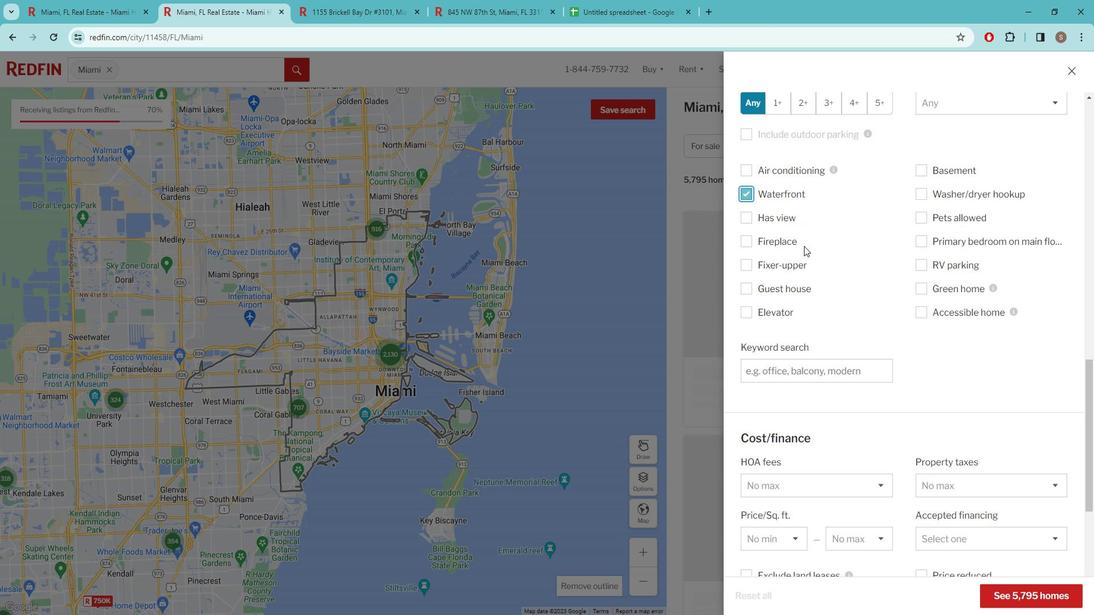 
Action: Mouse scrolled (825, 263) with delta (0, 0)
Screenshot: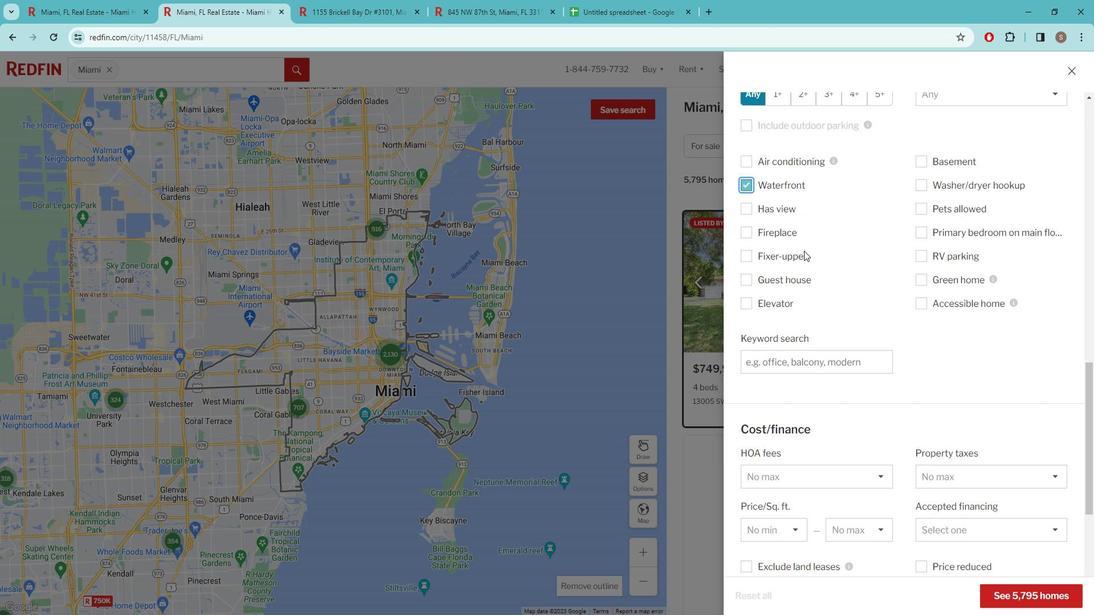 
Action: Mouse moved to (829, 278)
Screenshot: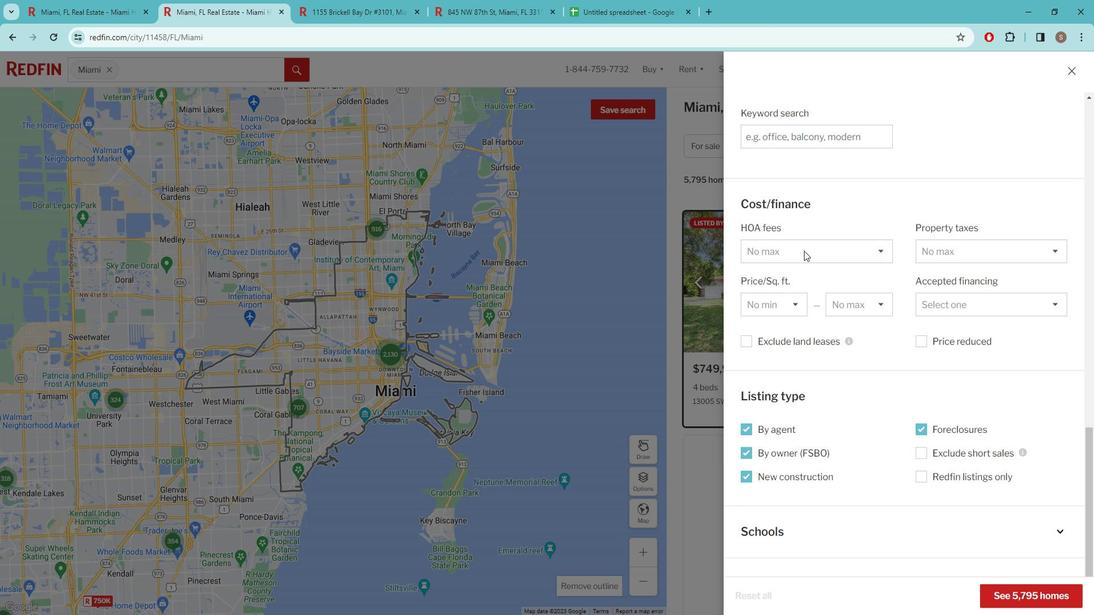 
Action: Mouse scrolled (829, 277) with delta (0, 0)
Screenshot: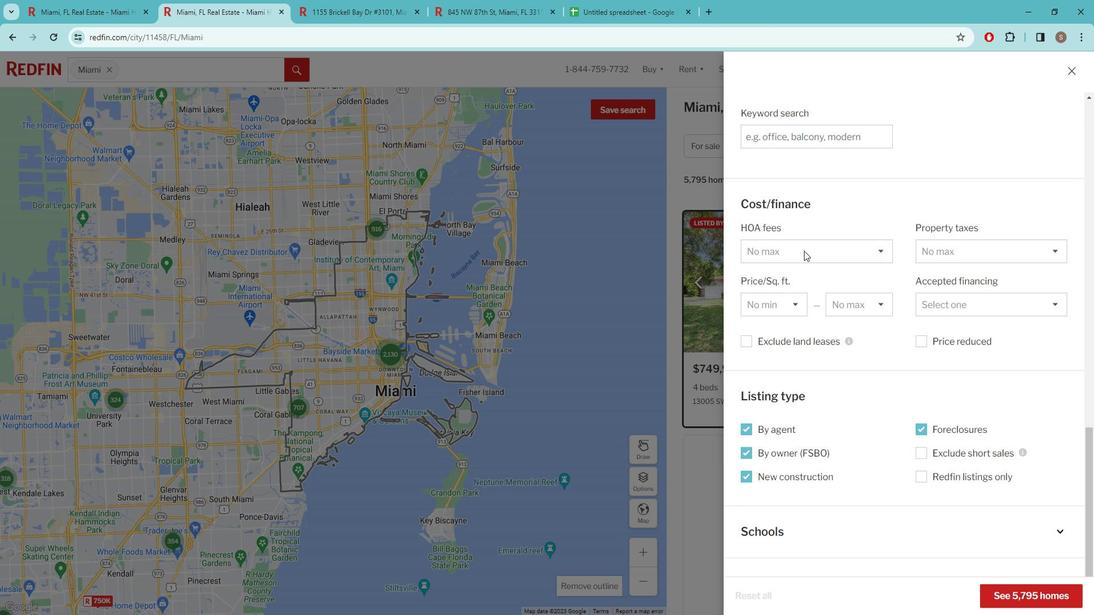 
Action: Mouse moved to (830, 283)
Screenshot: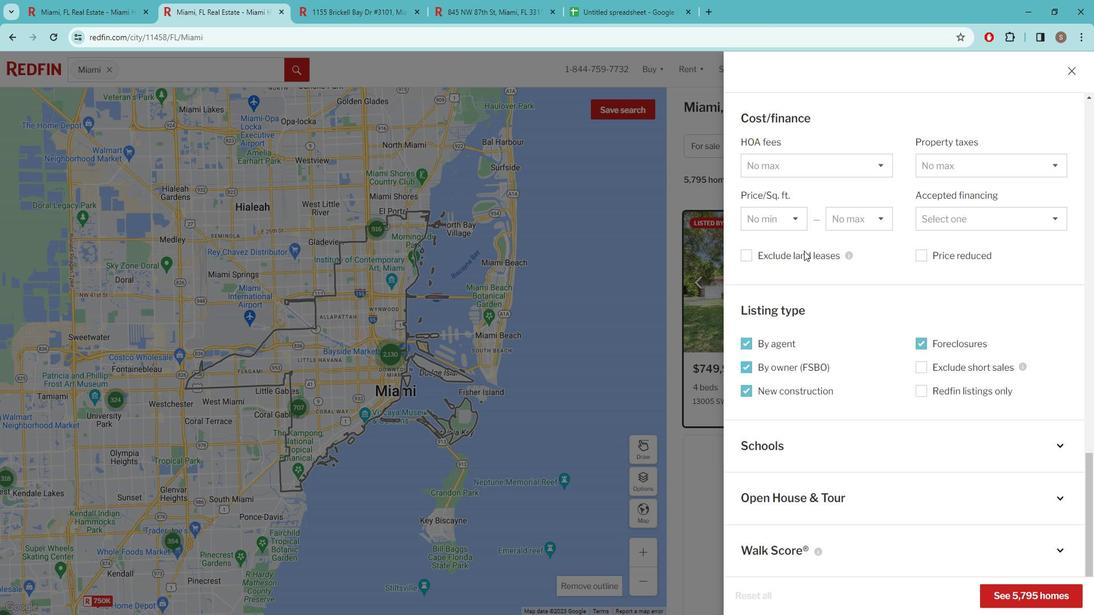 
Action: Mouse scrolled (830, 282) with delta (0, 0)
Screenshot: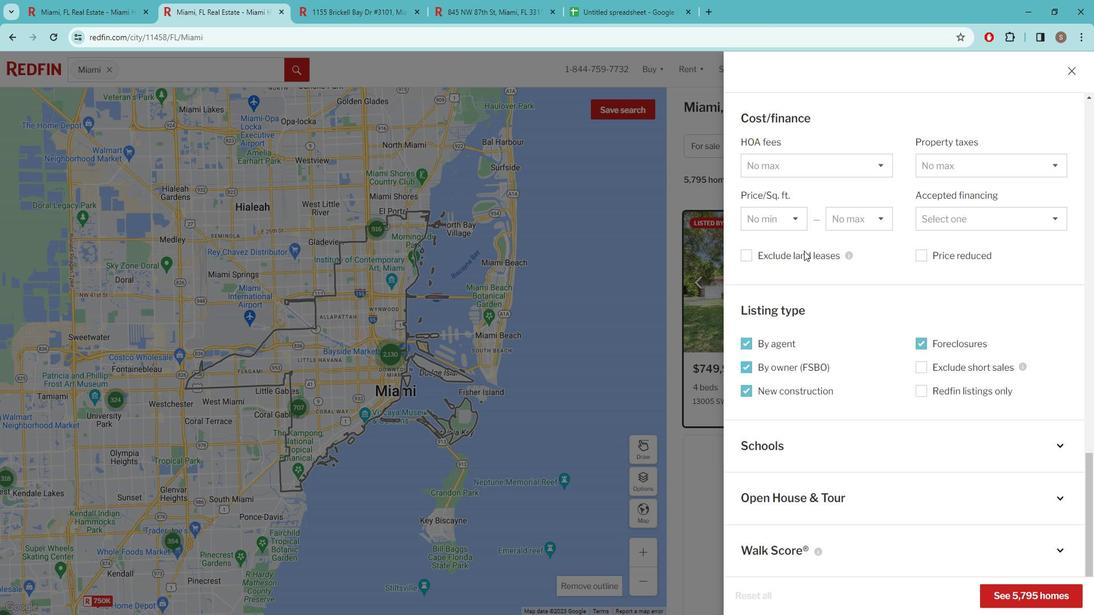 
Action: Mouse moved to (830, 290)
Screenshot: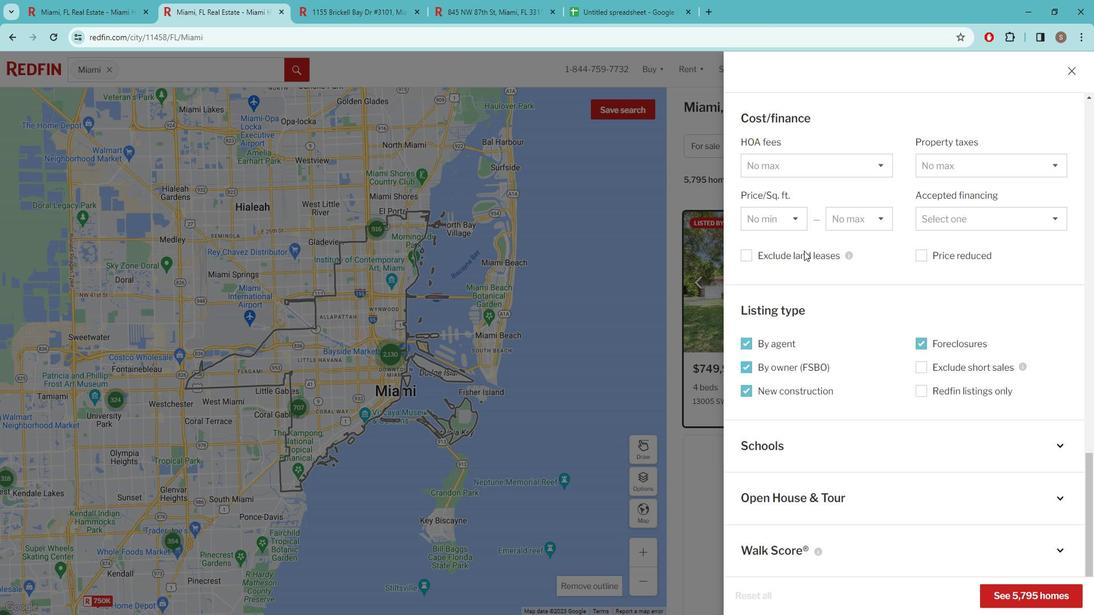 
Action: Mouse scrolled (830, 289) with delta (0, 0)
Screenshot: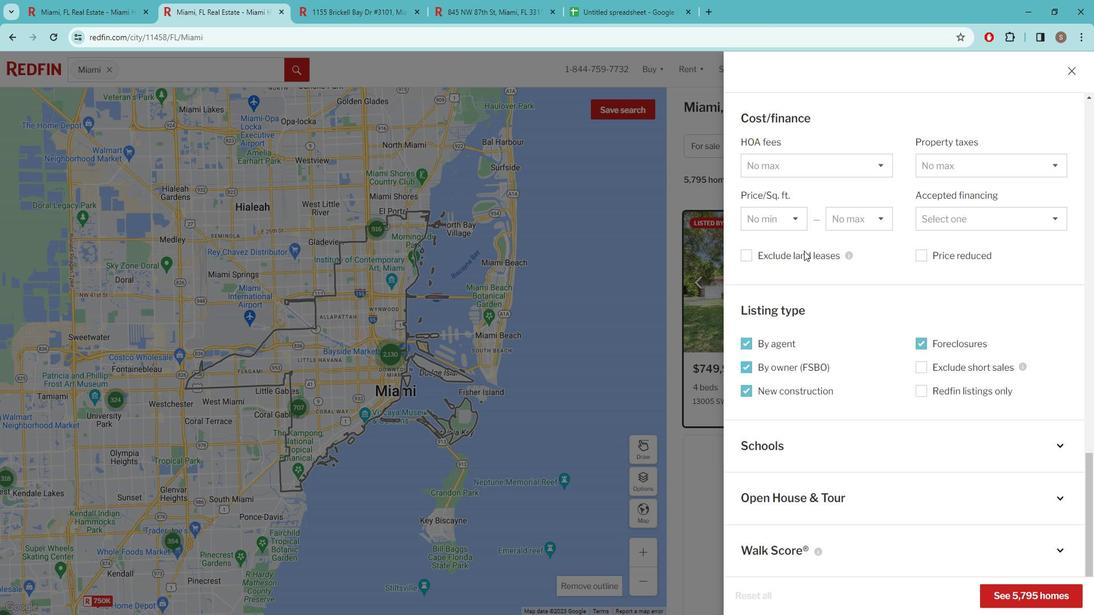 
Action: Mouse moved to (831, 291)
Screenshot: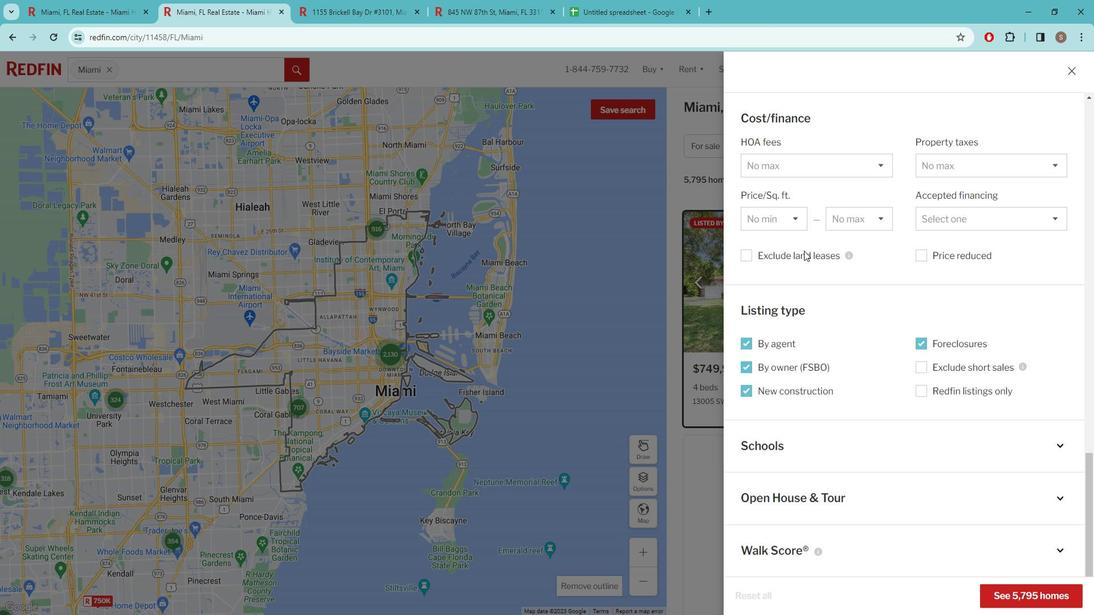 
Action: Mouse scrolled (831, 290) with delta (0, 0)
Screenshot: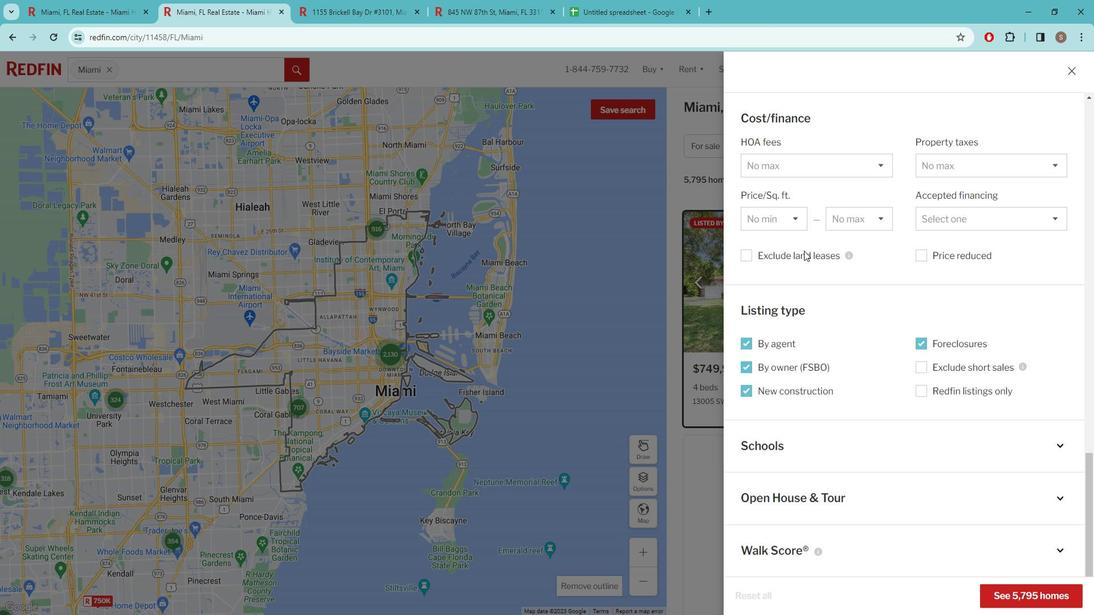 
Action: Mouse moved to (831, 292)
Screenshot: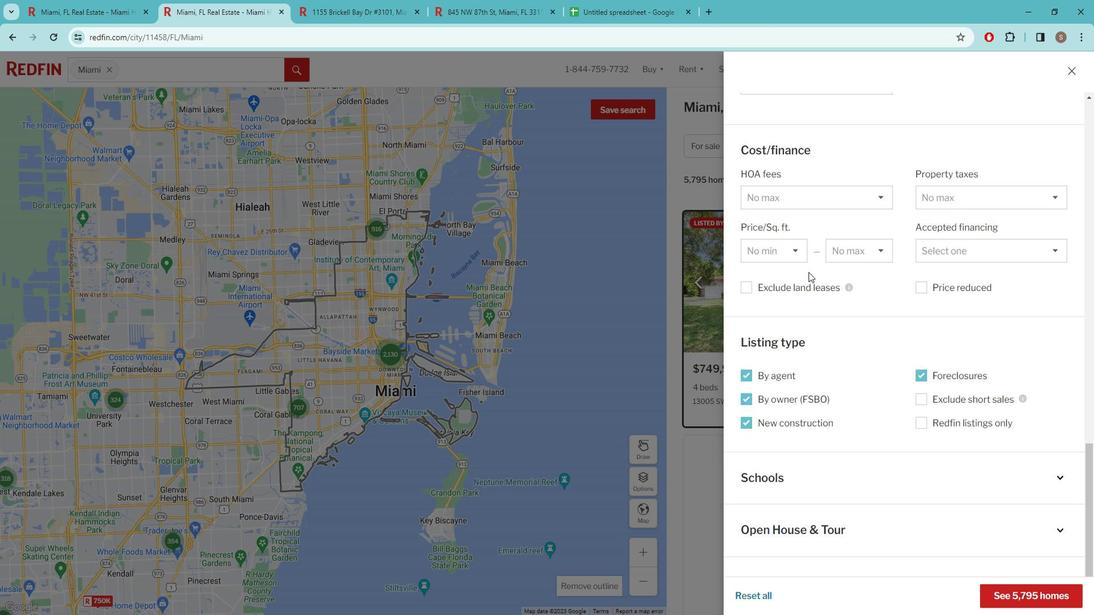 
Action: Mouse scrolled (831, 291) with delta (0, 0)
Screenshot: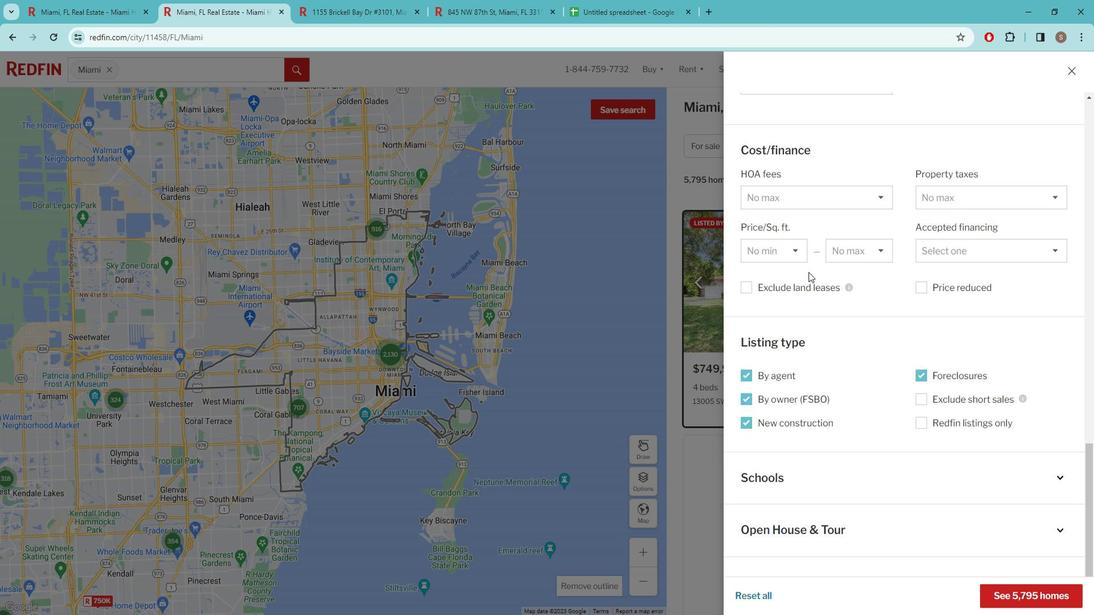 
Action: Mouse moved to (831, 294)
Screenshot: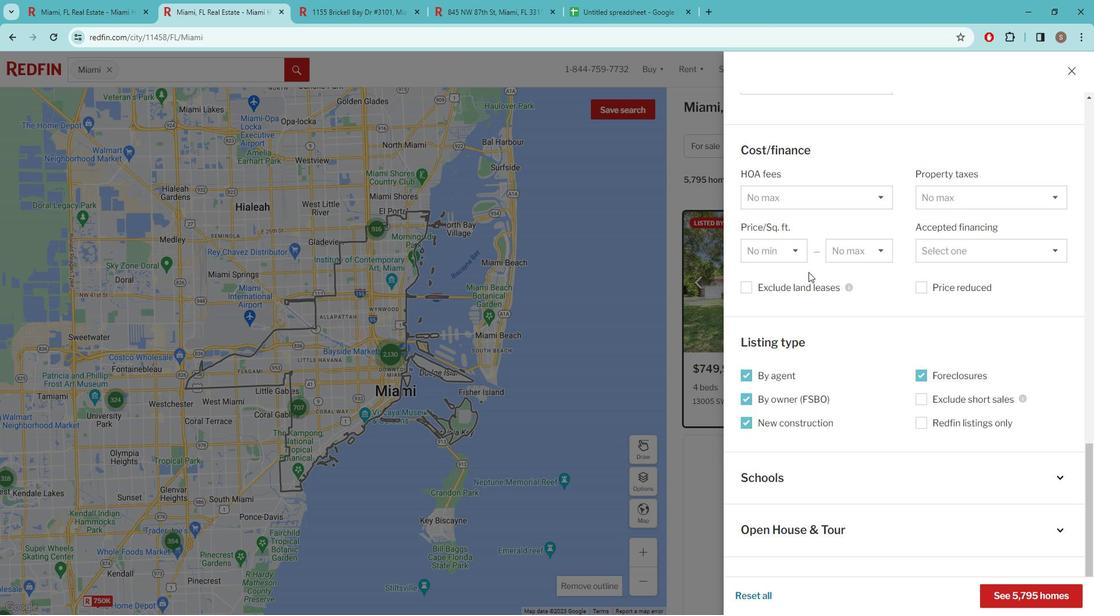 
Action: Mouse scrolled (831, 294) with delta (0, 0)
Screenshot: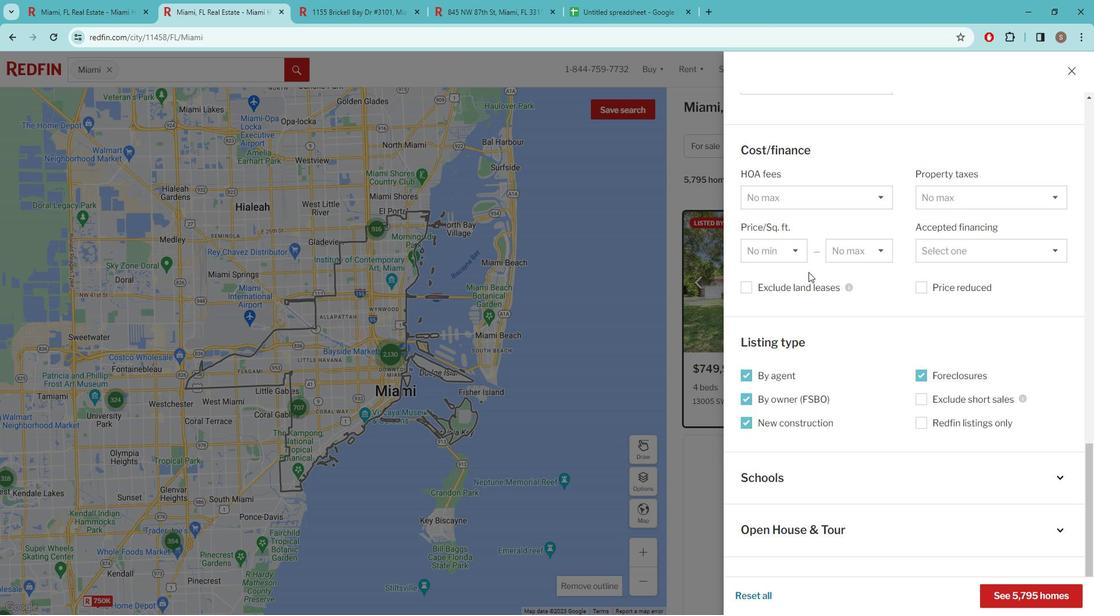 
Action: Mouse moved to (834, 342)
Screenshot: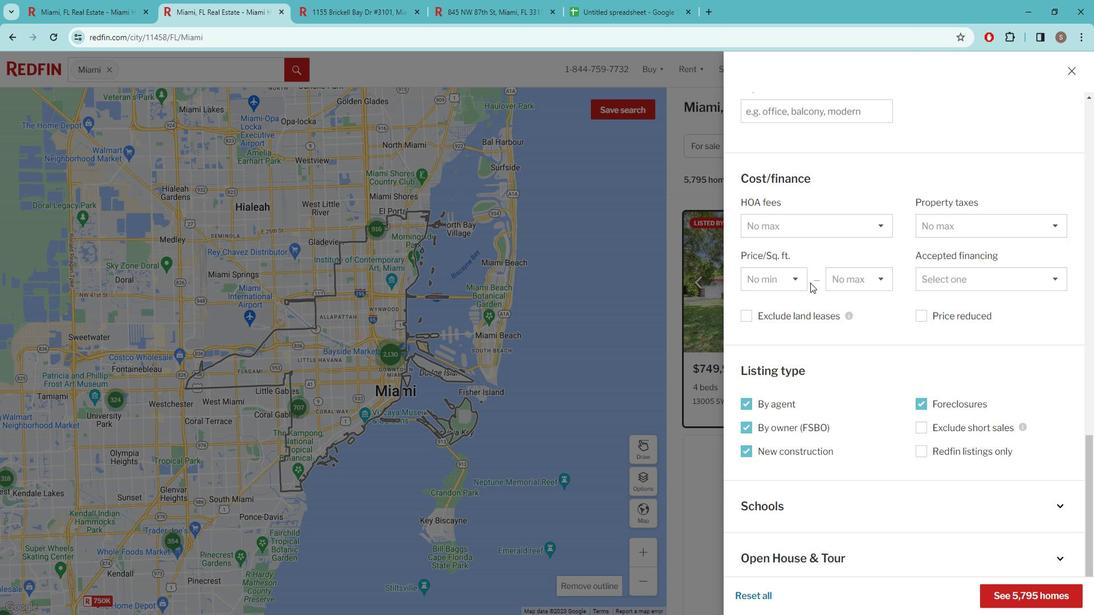 
Action: Mouse scrolled (834, 342) with delta (0, 0)
Screenshot: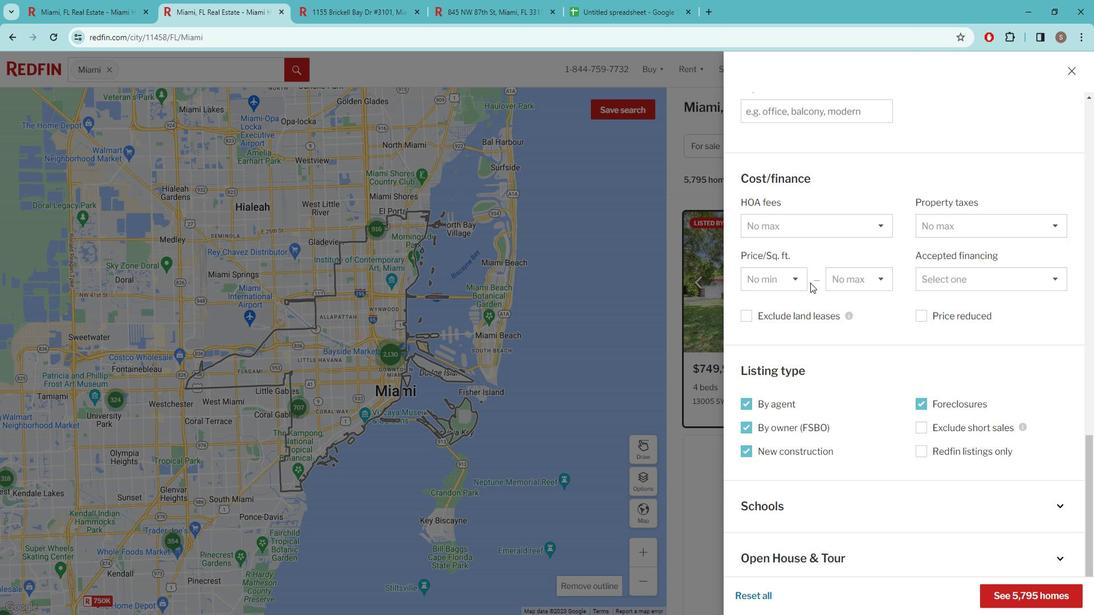 
Action: Mouse moved to (836, 369)
Screenshot: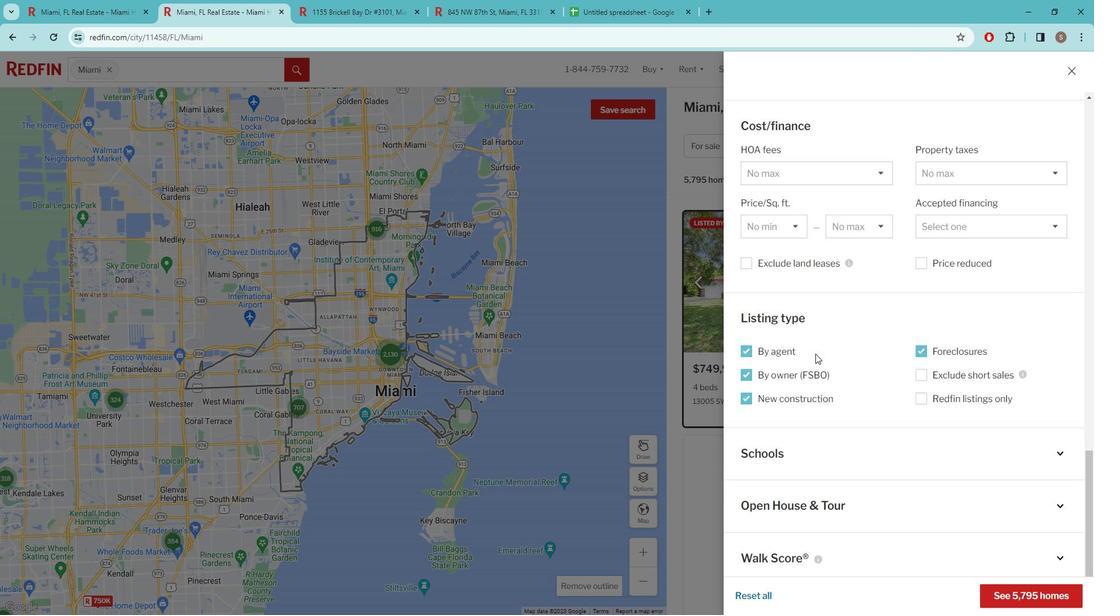 
Action: Mouse scrolled (836, 368) with delta (0, 0)
Screenshot: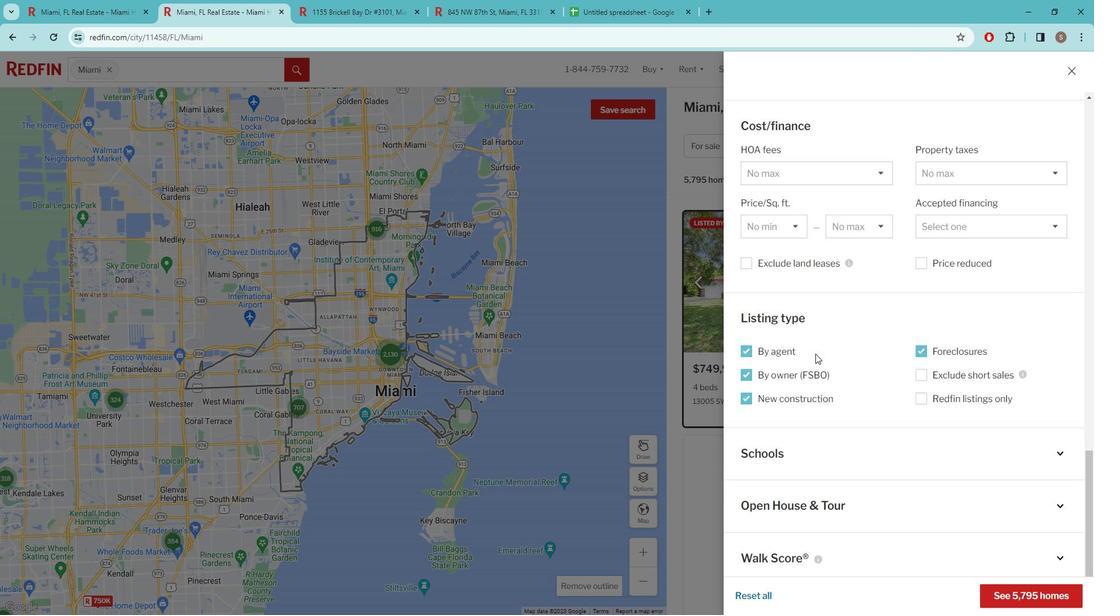 
Action: Mouse moved to (836, 373)
Screenshot: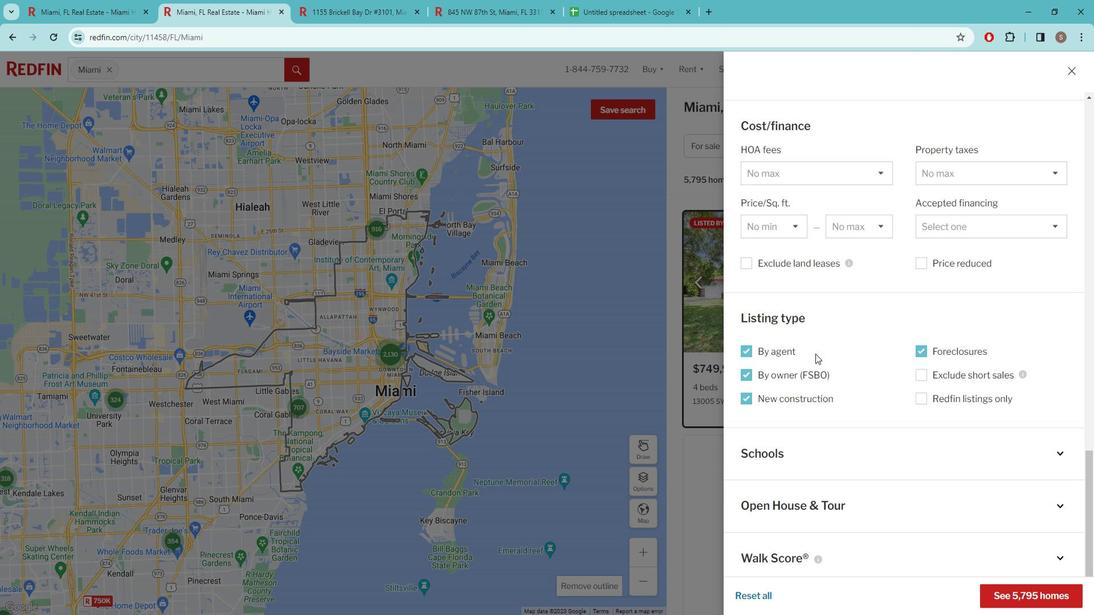 
Action: Mouse scrolled (836, 372) with delta (0, 0)
Screenshot: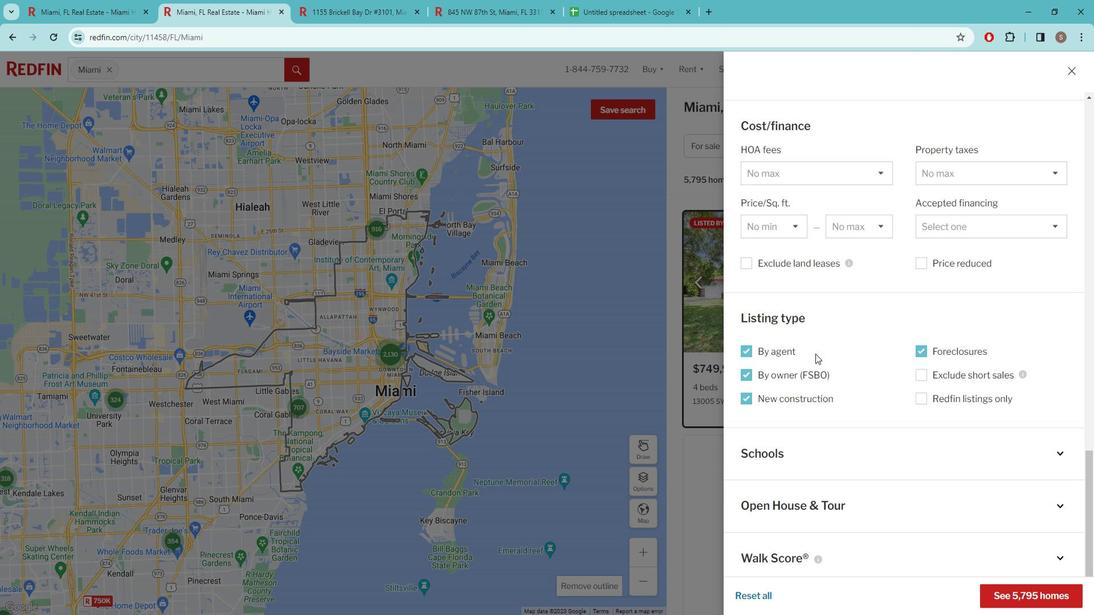 
Action: Mouse moved to (836, 376)
Screenshot: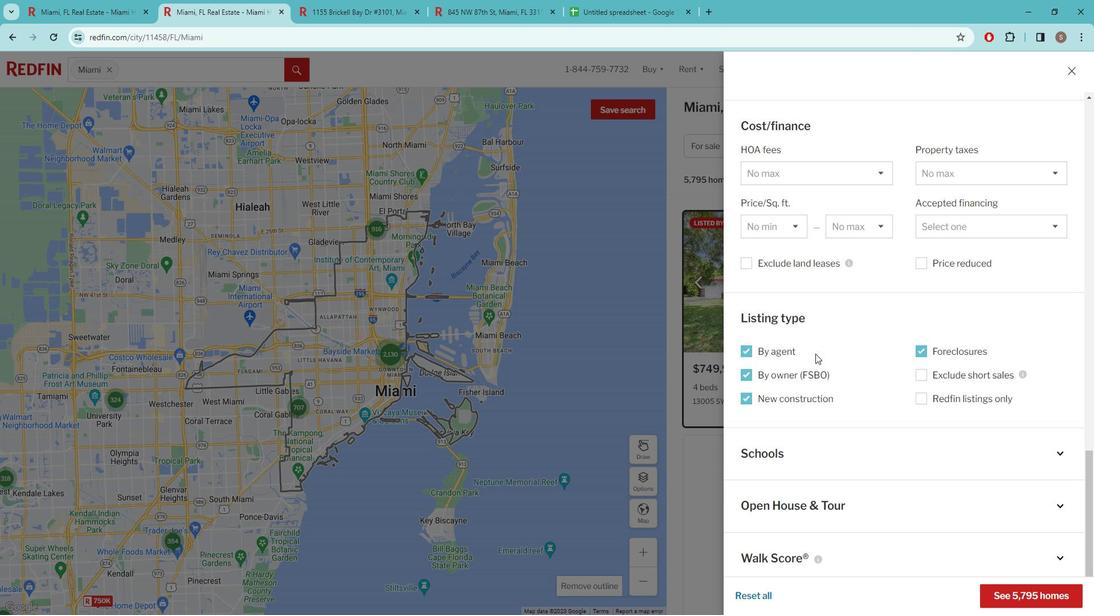 
Action: Mouse scrolled (836, 375) with delta (0, 0)
Screenshot: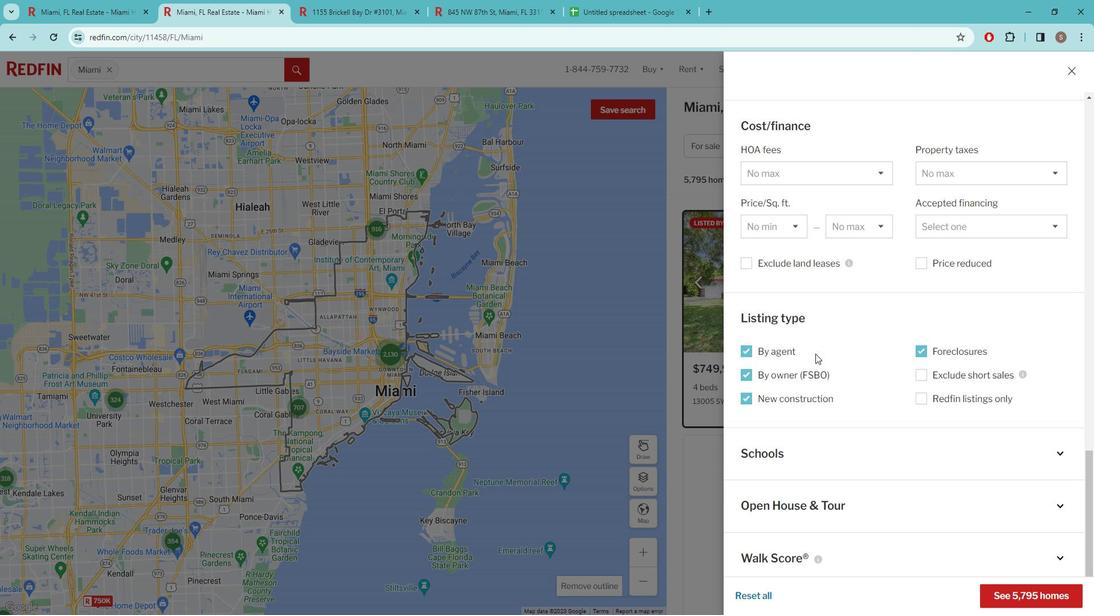 
Action: Mouse moved to (836, 381)
Screenshot: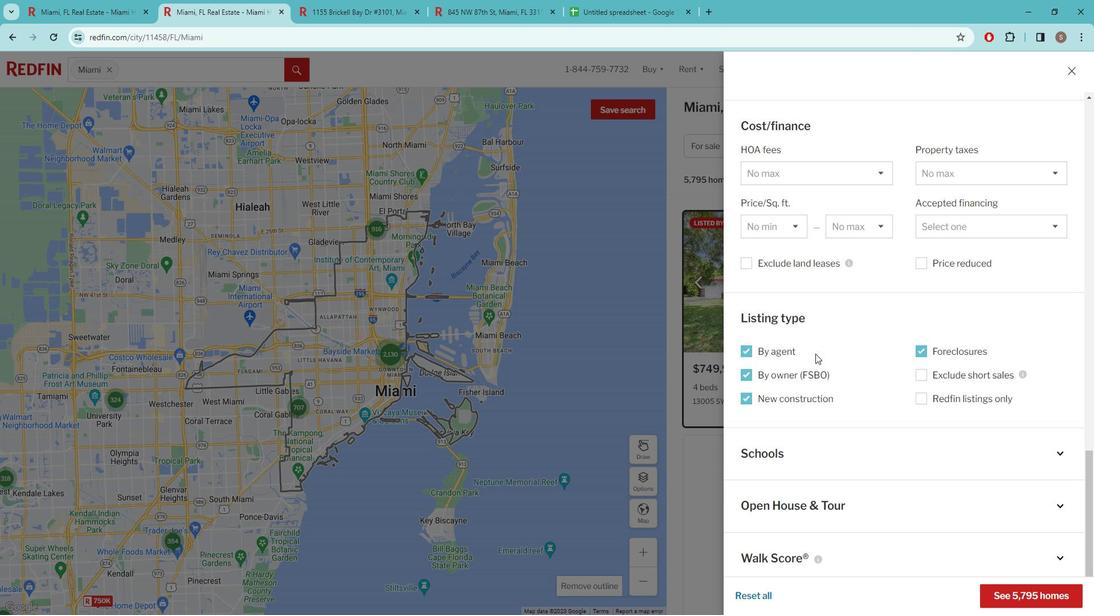 
Action: Mouse scrolled (836, 380) with delta (0, 0)
Screenshot: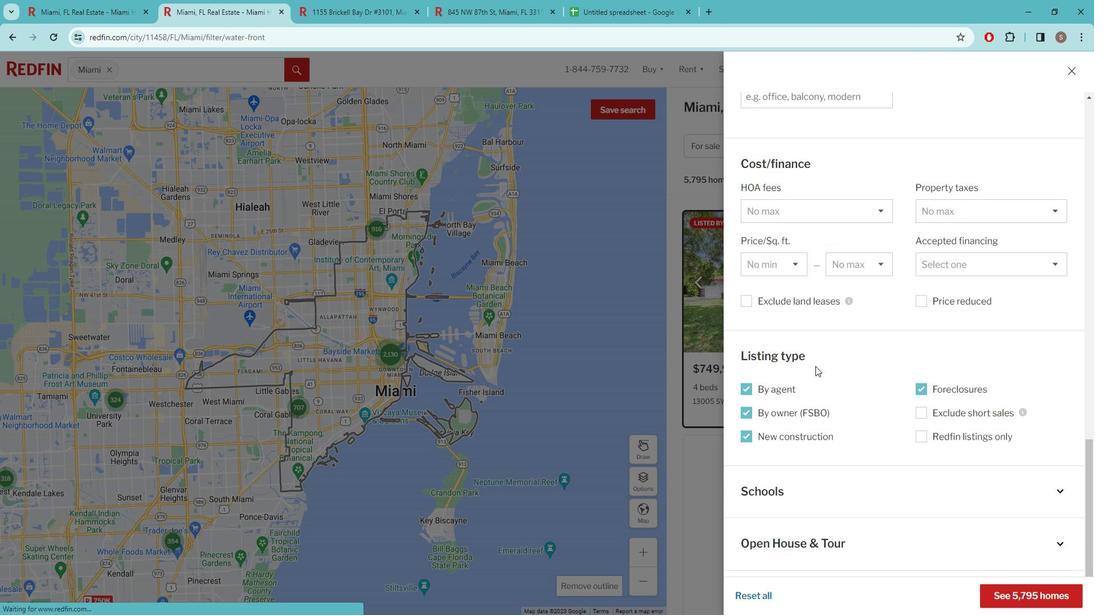 
Action: Mouse moved to (836, 385)
Screenshot: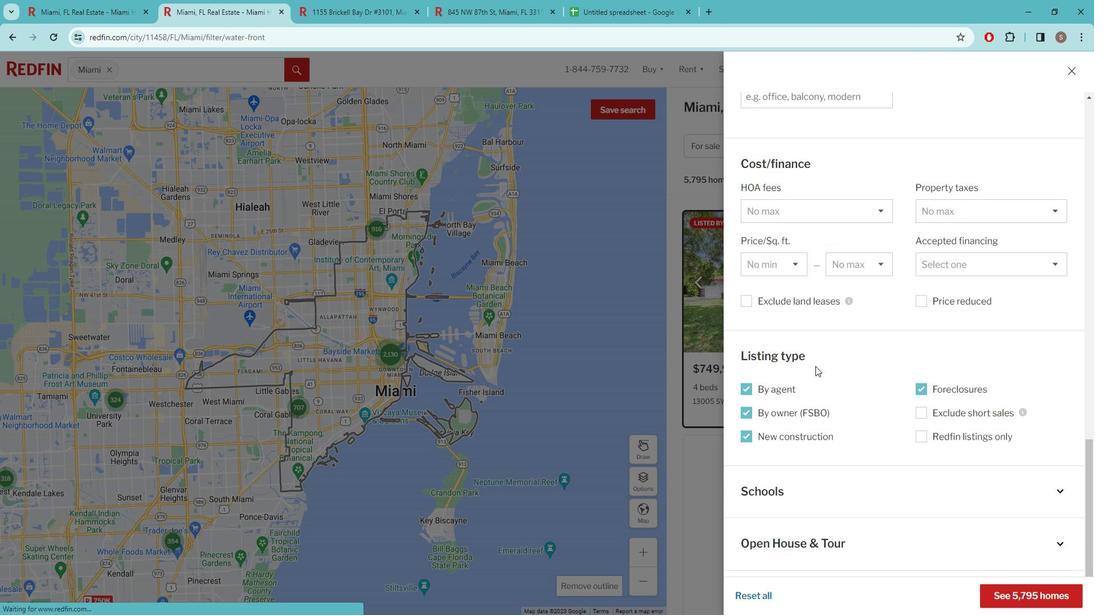 
Action: Mouse scrolled (836, 385) with delta (0, 0)
Screenshot: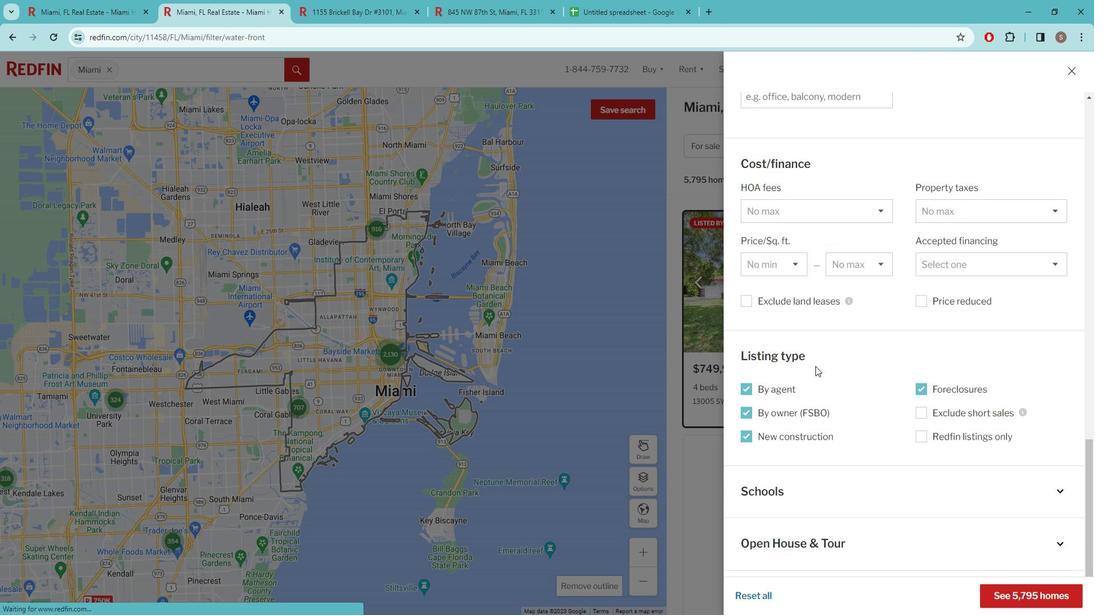 
Action: Mouse moved to (843, 498)
Screenshot: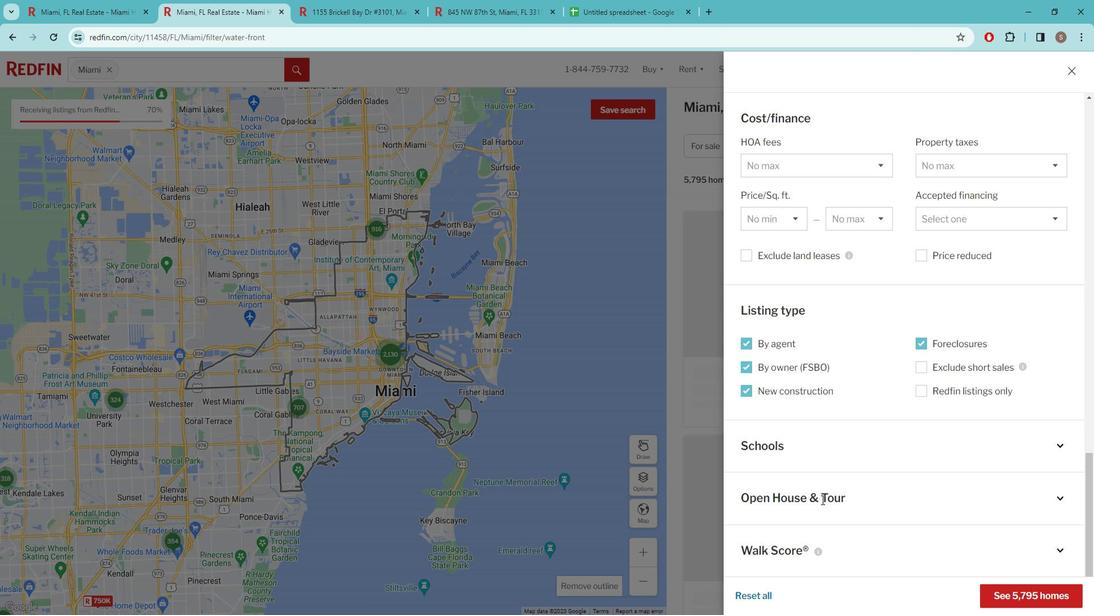 
Action: Mouse pressed left at (843, 498)
Screenshot: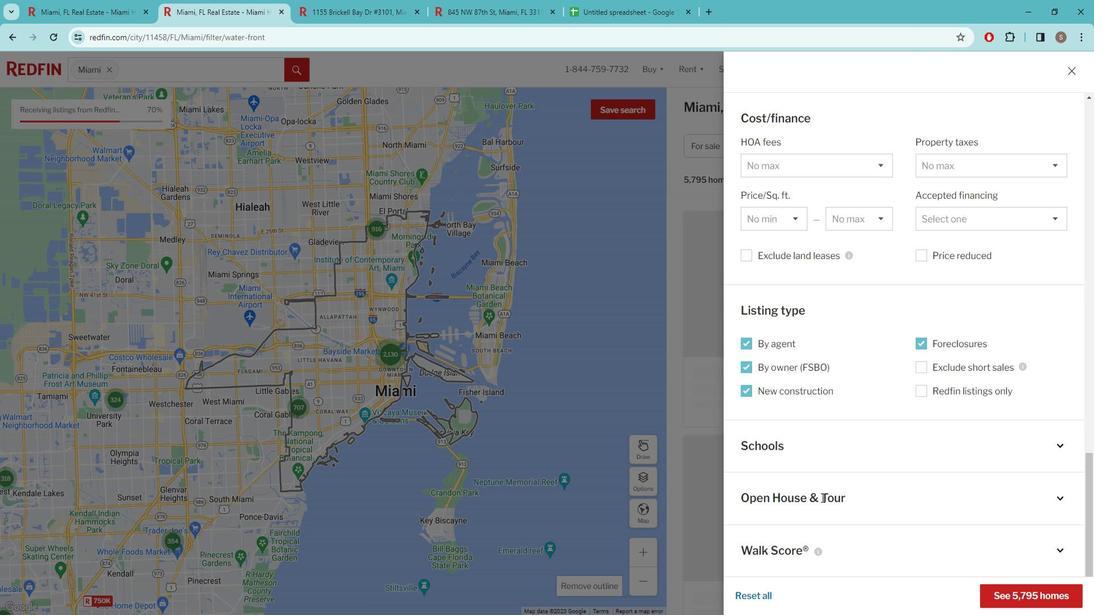 
Action: Mouse moved to (771, 499)
Screenshot: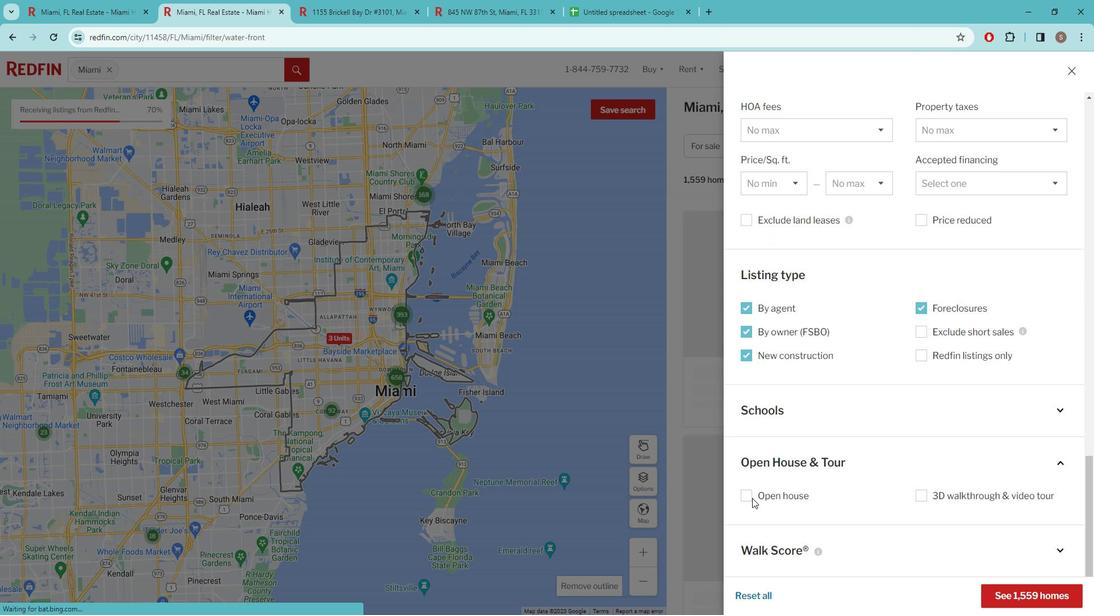 
Action: Mouse pressed left at (771, 499)
Screenshot: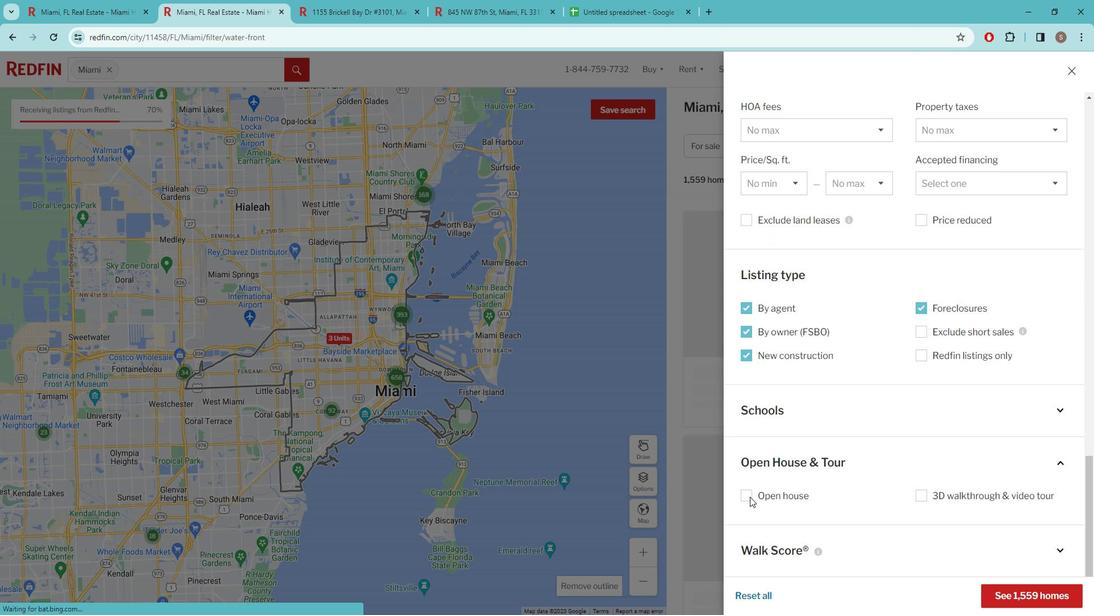 
Action: Mouse moved to (779, 502)
Screenshot: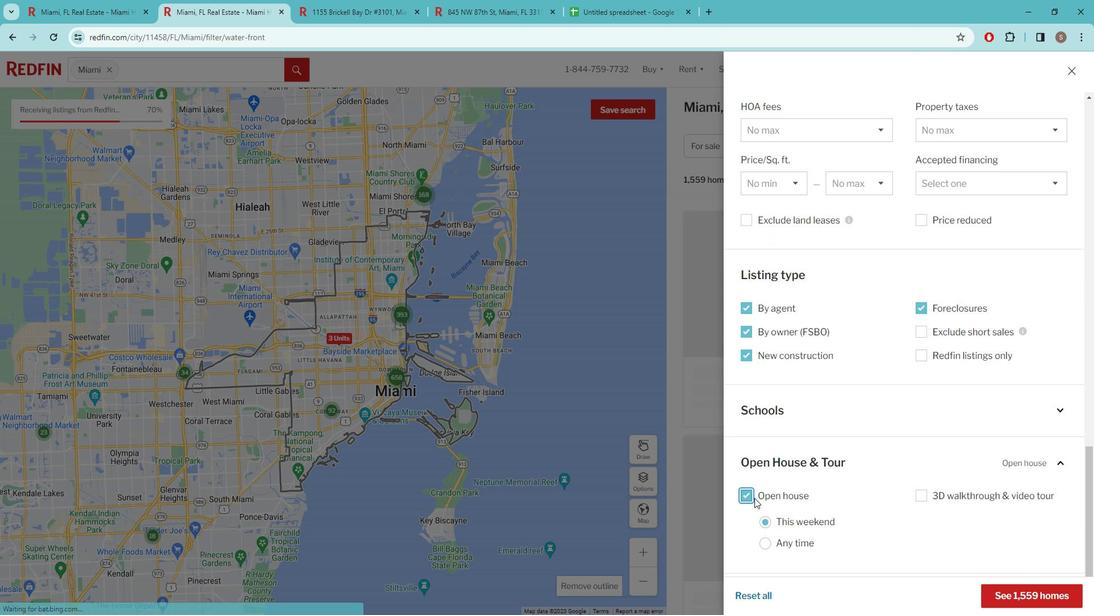 
Action: Mouse scrolled (779, 501) with delta (0, 0)
Screenshot: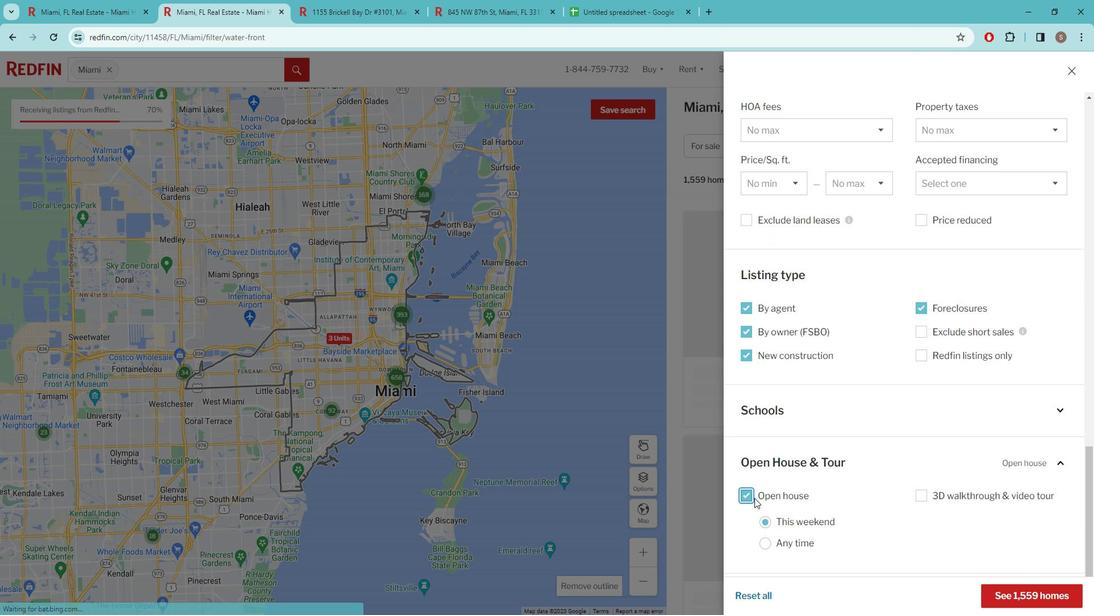 
Action: Mouse scrolled (779, 501) with delta (0, 0)
Screenshot: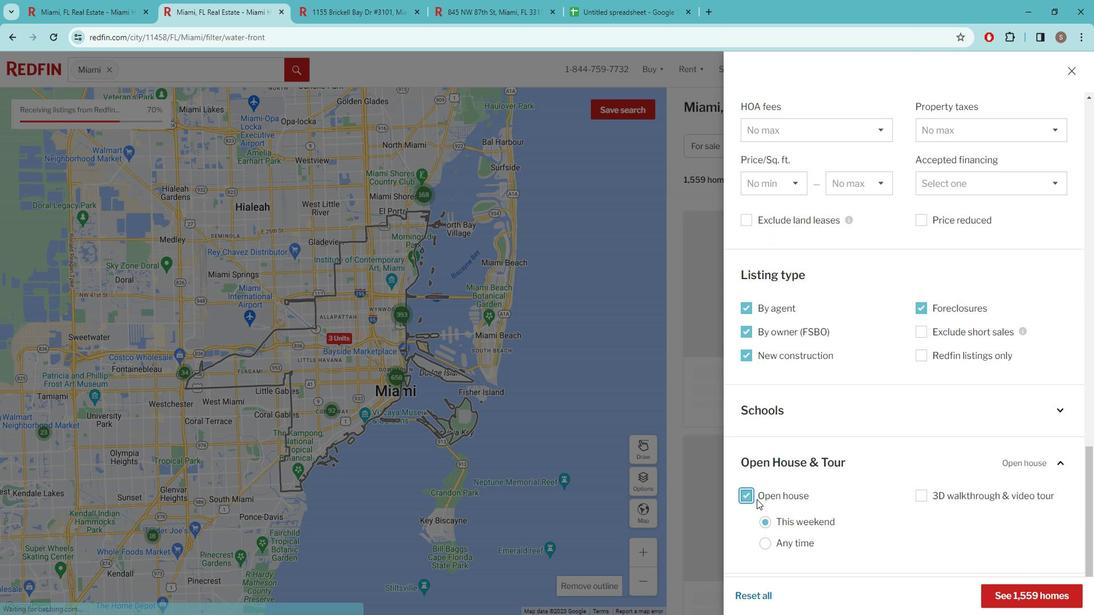 
Action: Mouse moved to (788, 501)
Screenshot: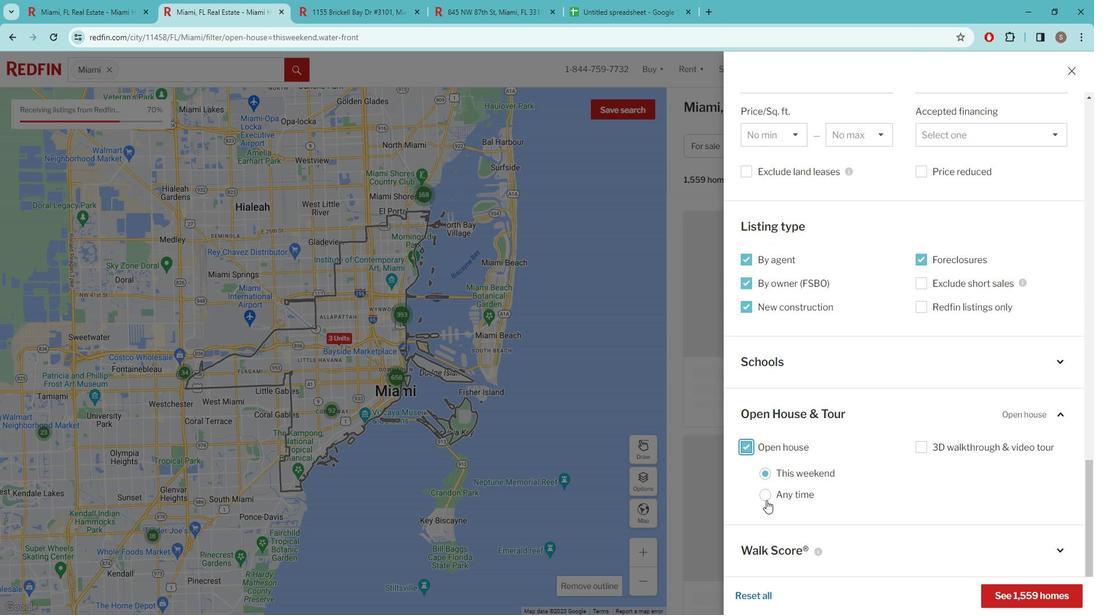 
Action: Mouse pressed left at (788, 501)
Screenshot: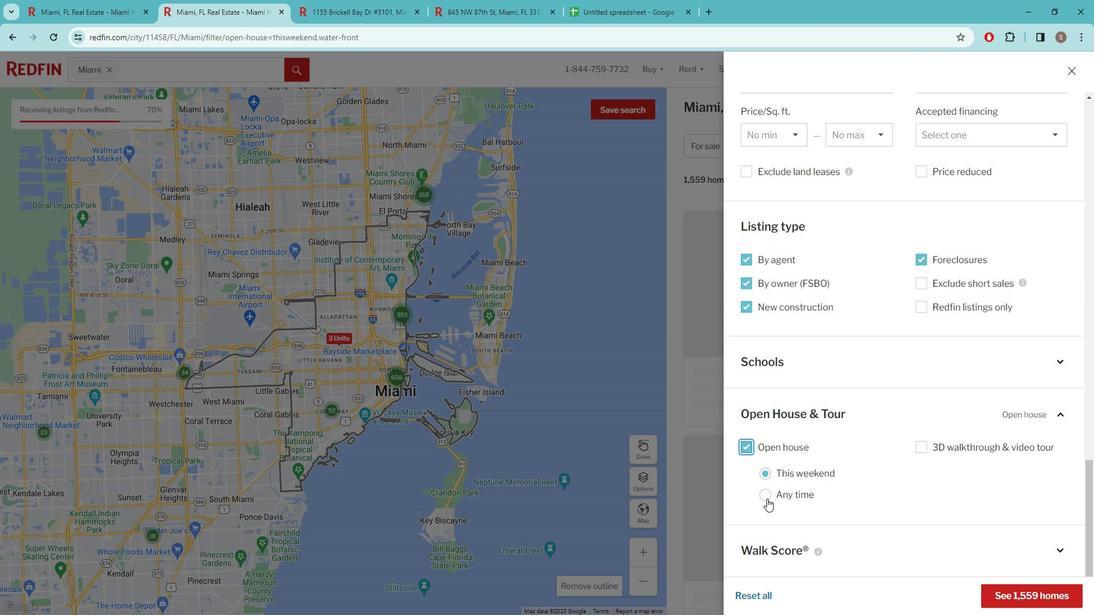 
Action: Mouse moved to (1063, 592)
Screenshot: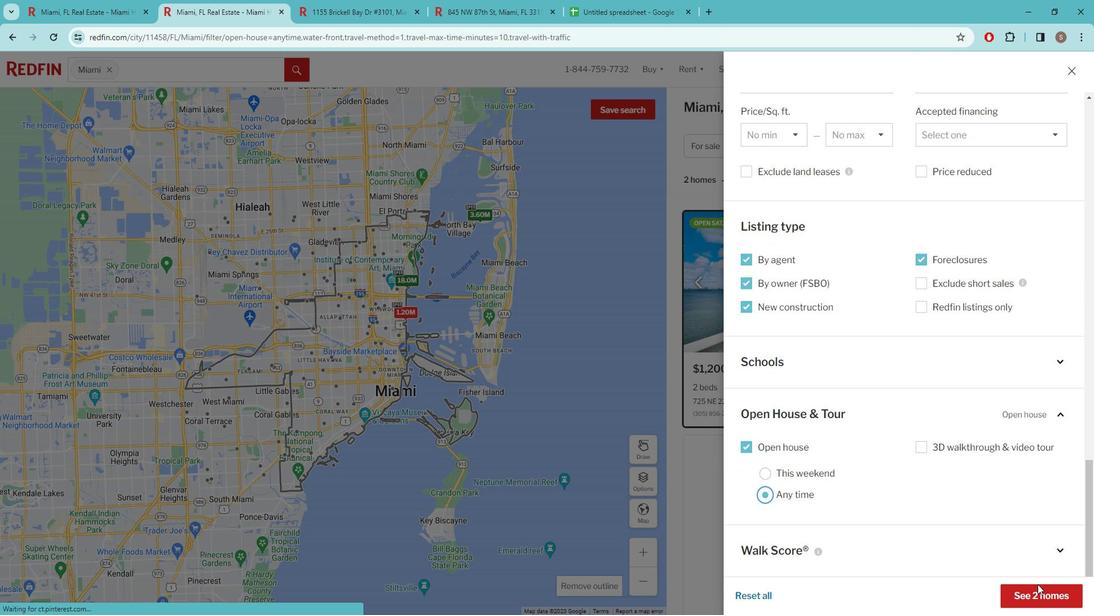
Action: Mouse pressed left at (1063, 592)
Screenshot: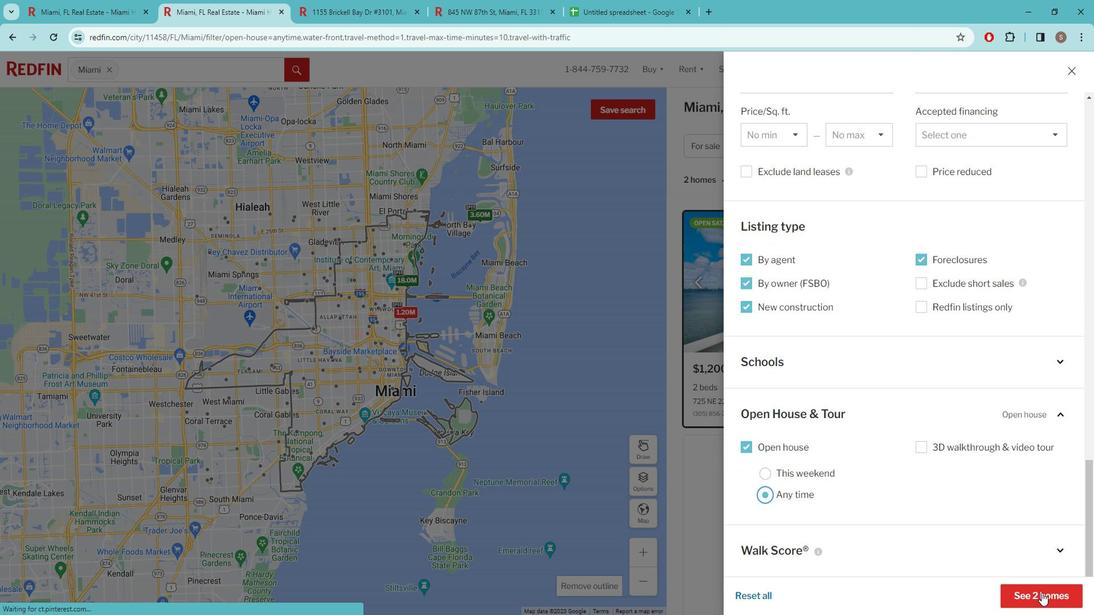 
Action: Mouse moved to (804, 375)
Screenshot: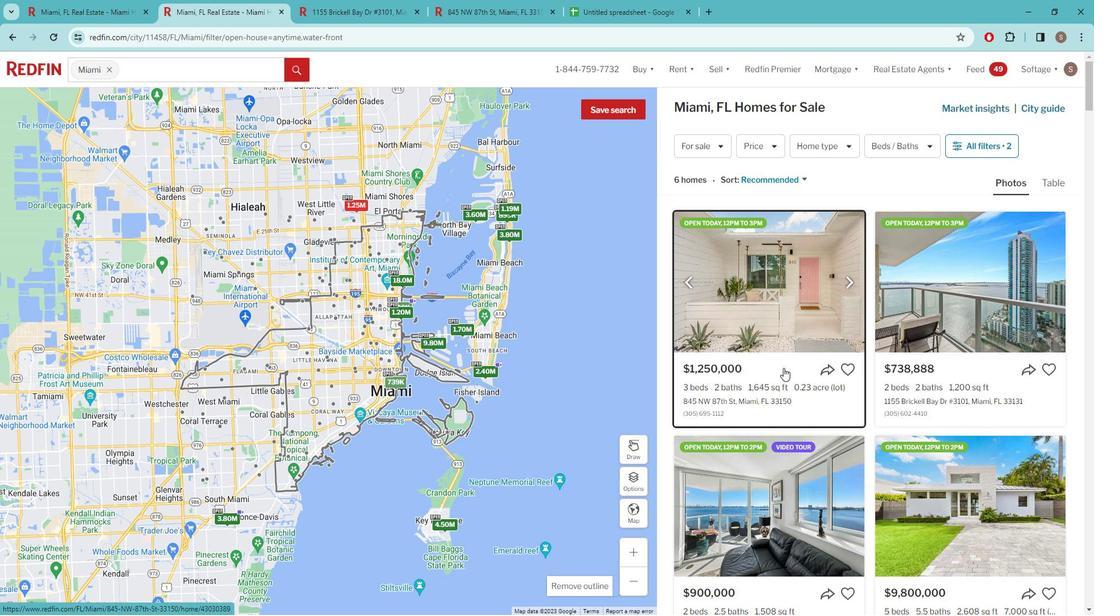 
Action: Mouse pressed left at (804, 375)
Screenshot: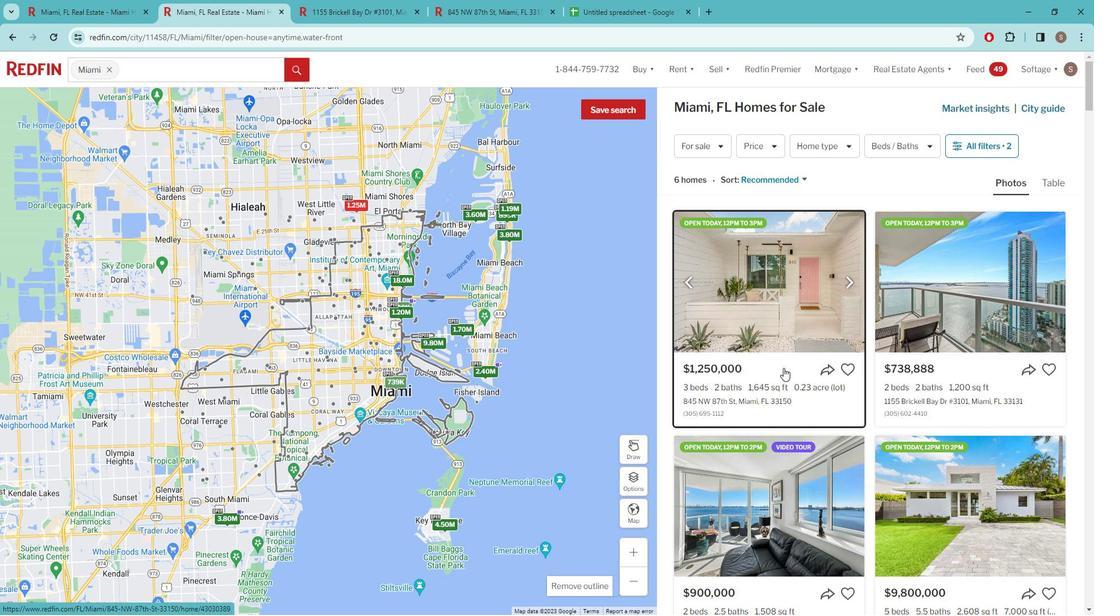 
Action: Mouse moved to (455, 338)
Screenshot: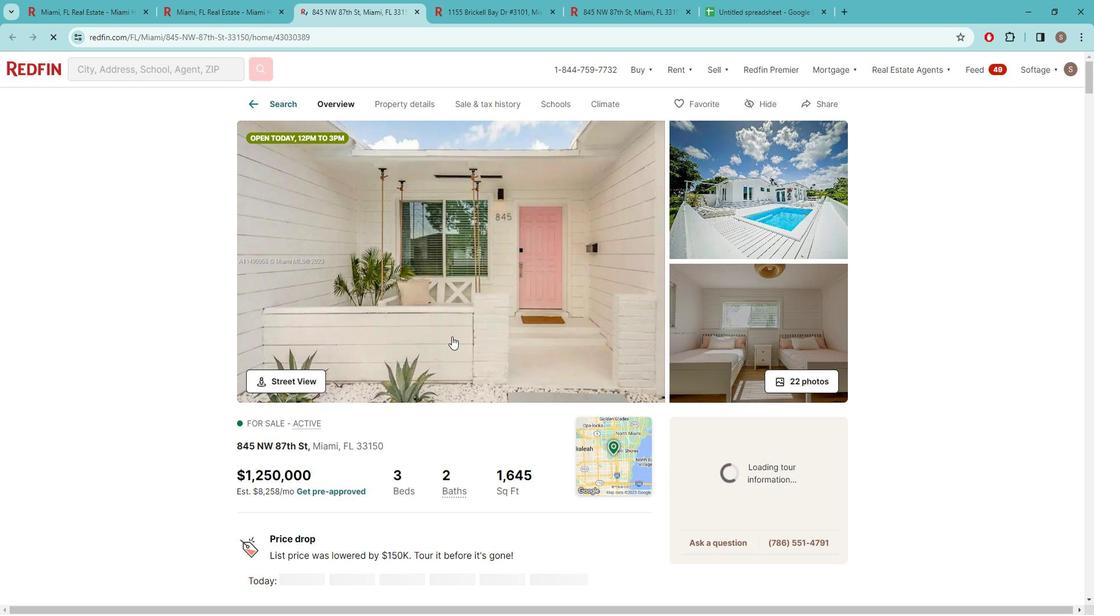 
Action: Mouse pressed left at (455, 338)
Screenshot: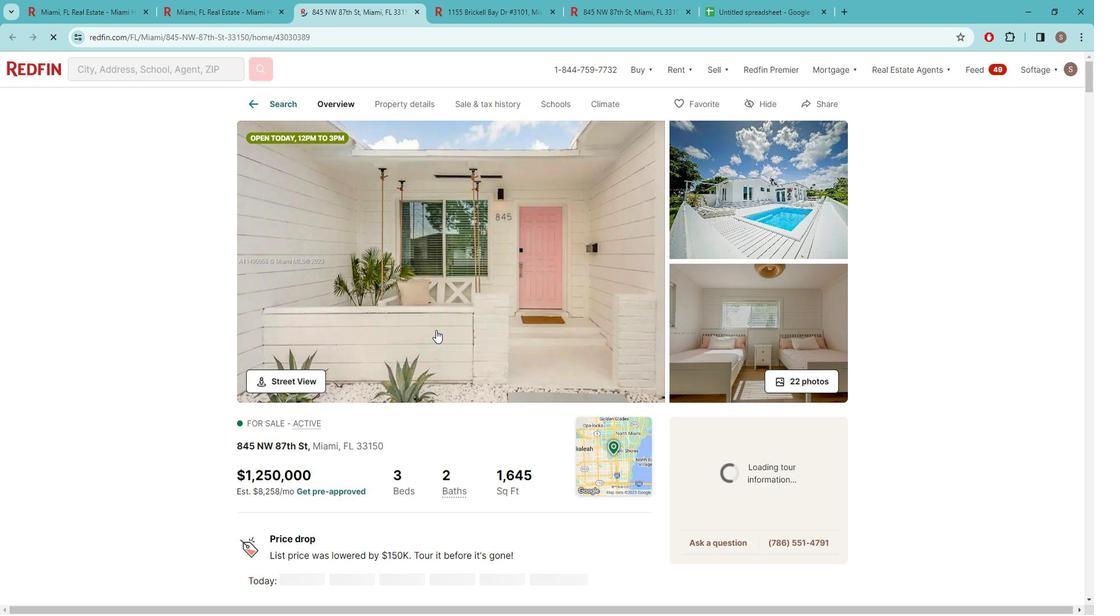 
Action: Mouse moved to (235, 254)
Screenshot: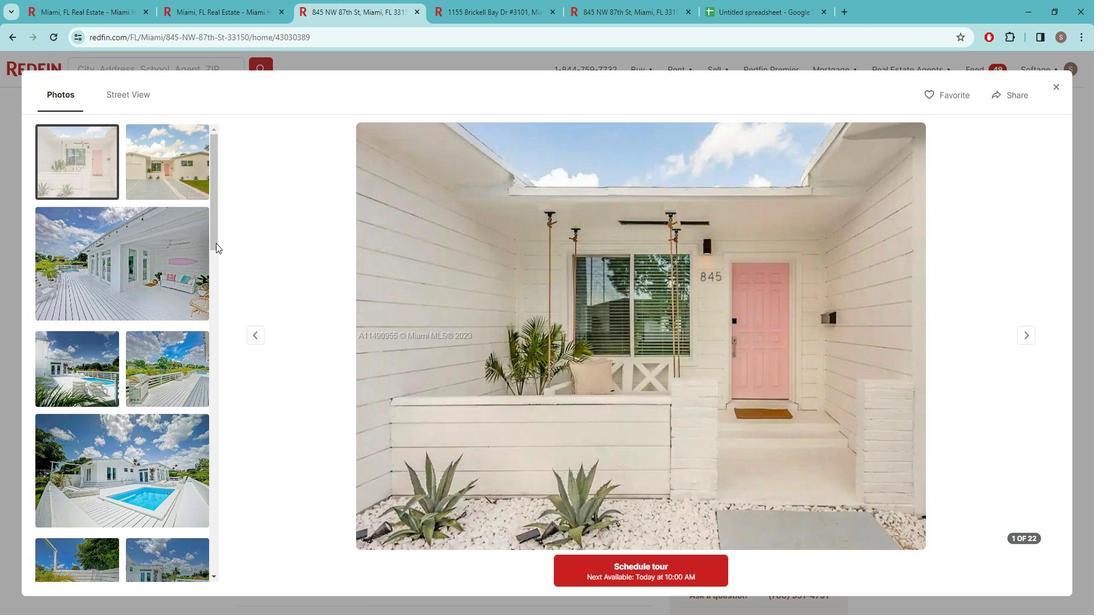 
Action: Mouse pressed left at (235, 254)
Screenshot: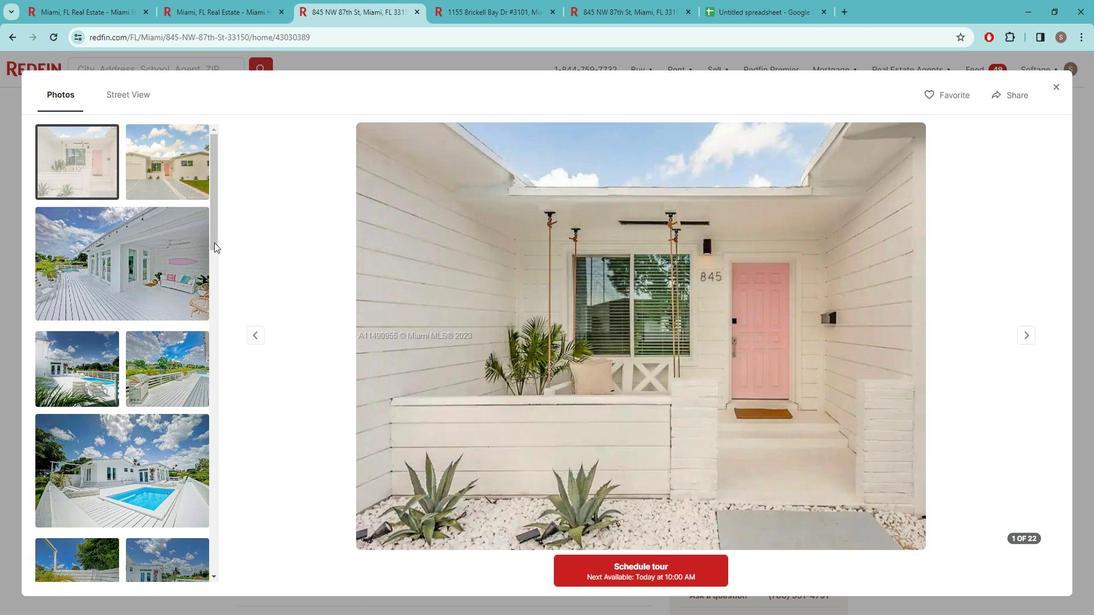 
Action: Mouse moved to (232, 576)
Screenshot: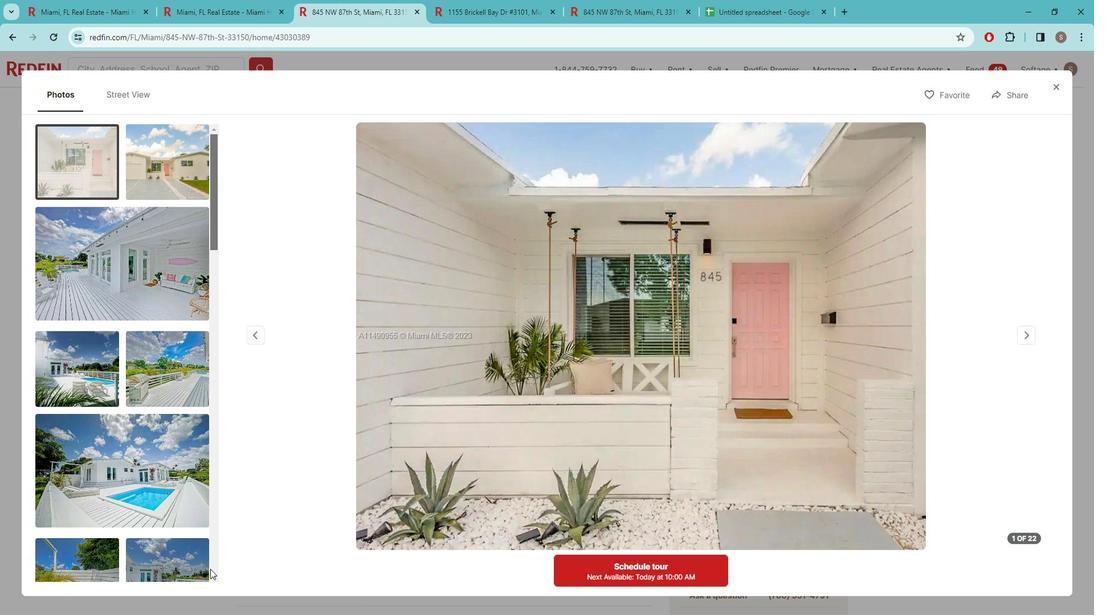 
Action: Mouse pressed left at (232, 576)
Screenshot: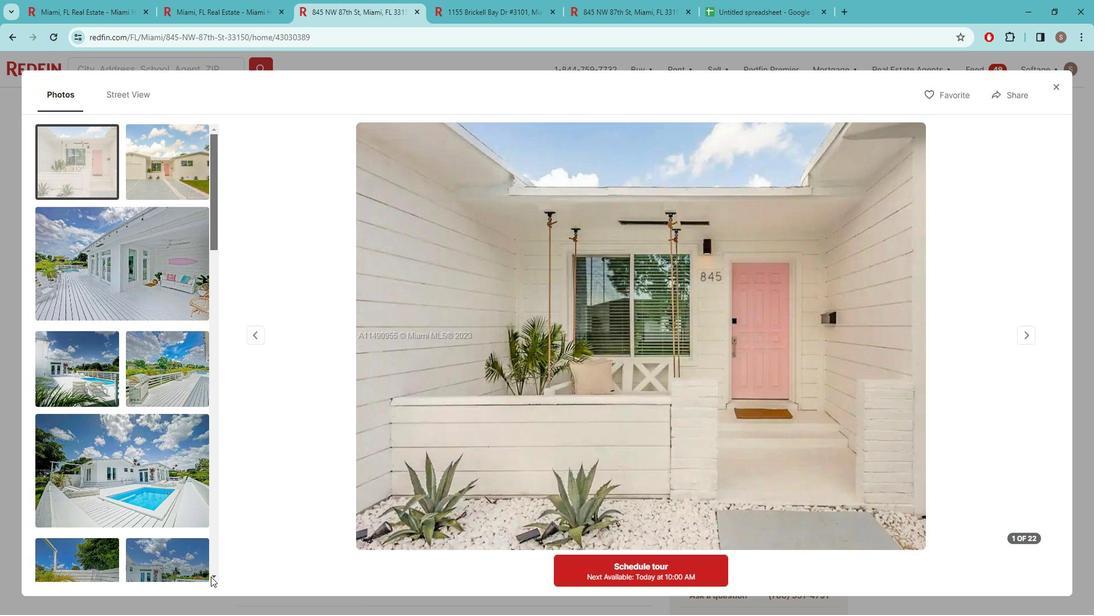 
Action: Mouse pressed left at (232, 576)
Screenshot: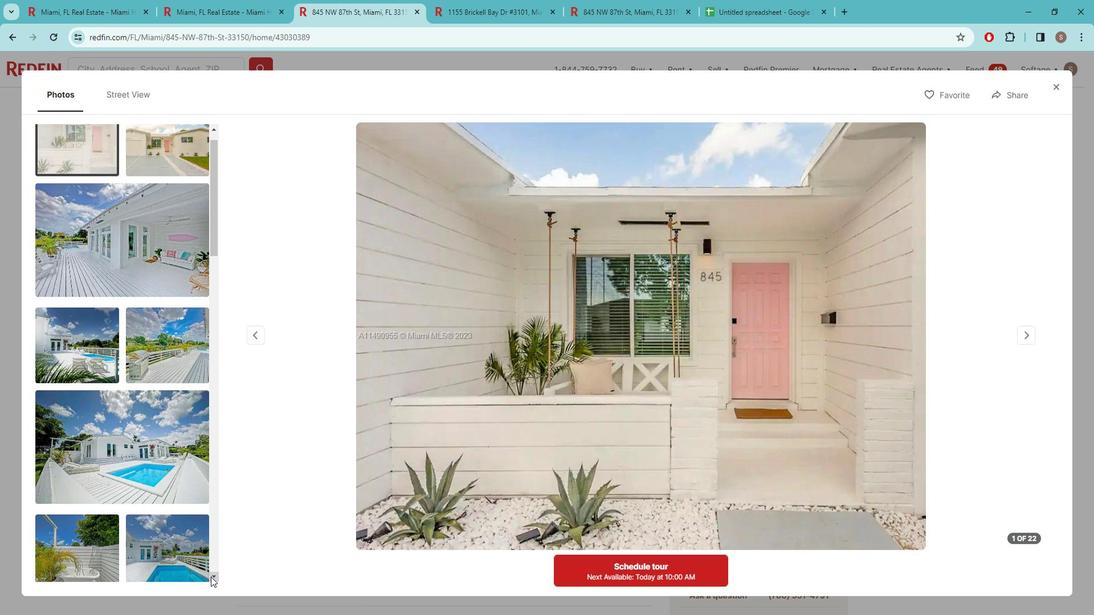 
Action: Mouse pressed left at (232, 576)
Screenshot: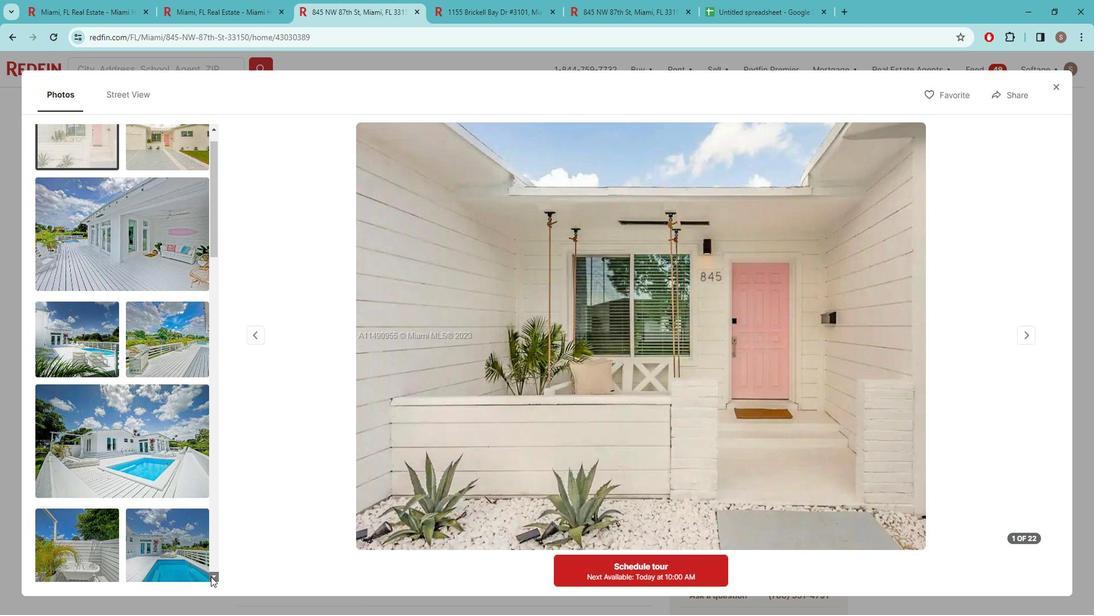 
Action: Mouse pressed left at (232, 576)
Screenshot: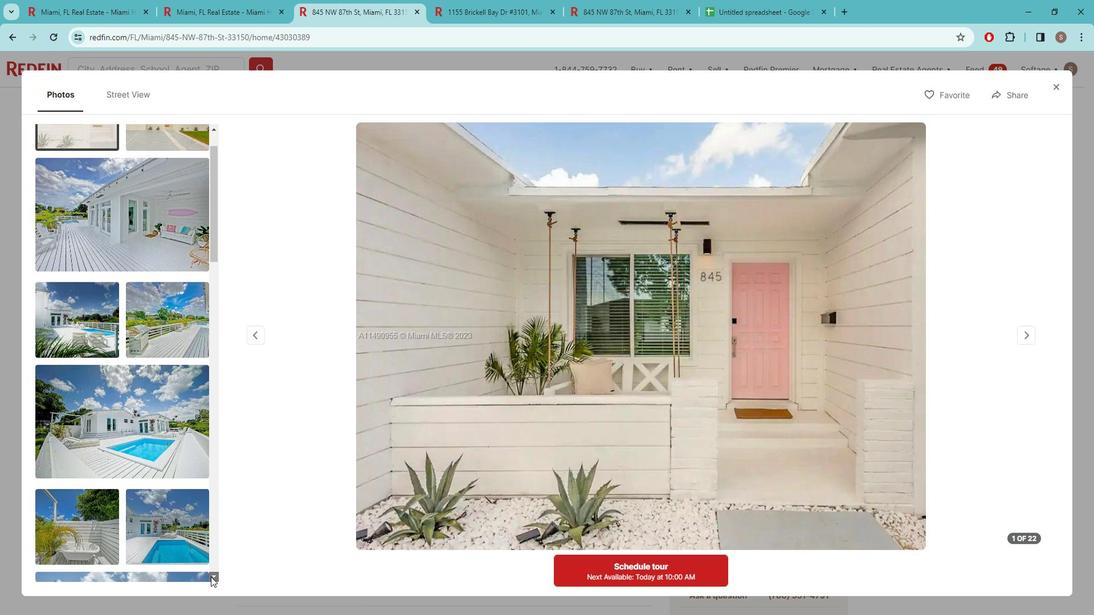 
Action: Mouse pressed left at (232, 576)
Screenshot: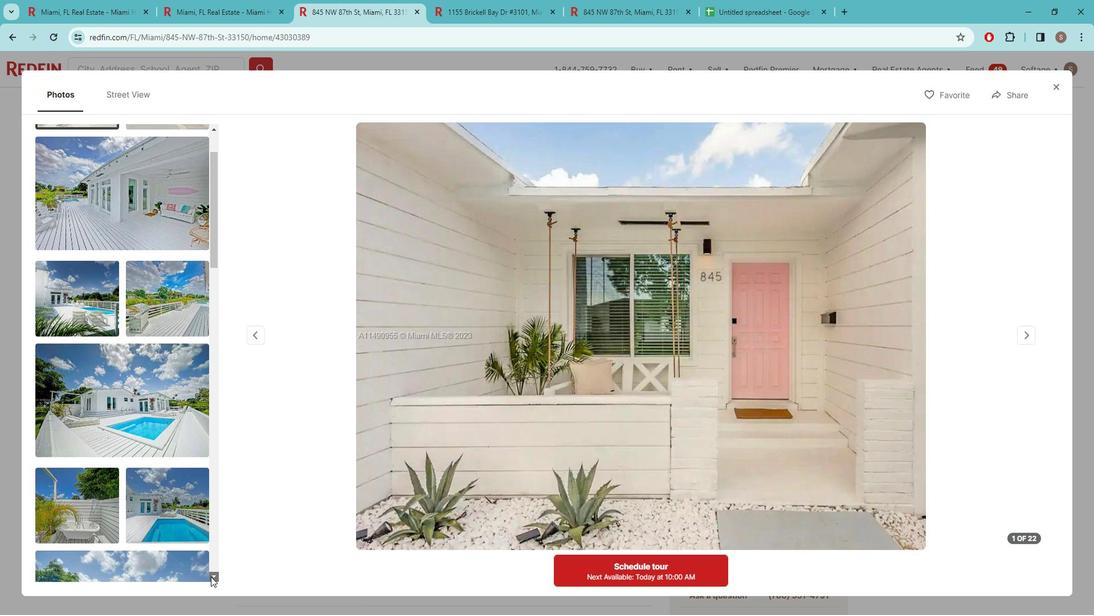 
Action: Mouse pressed left at (232, 576)
Screenshot: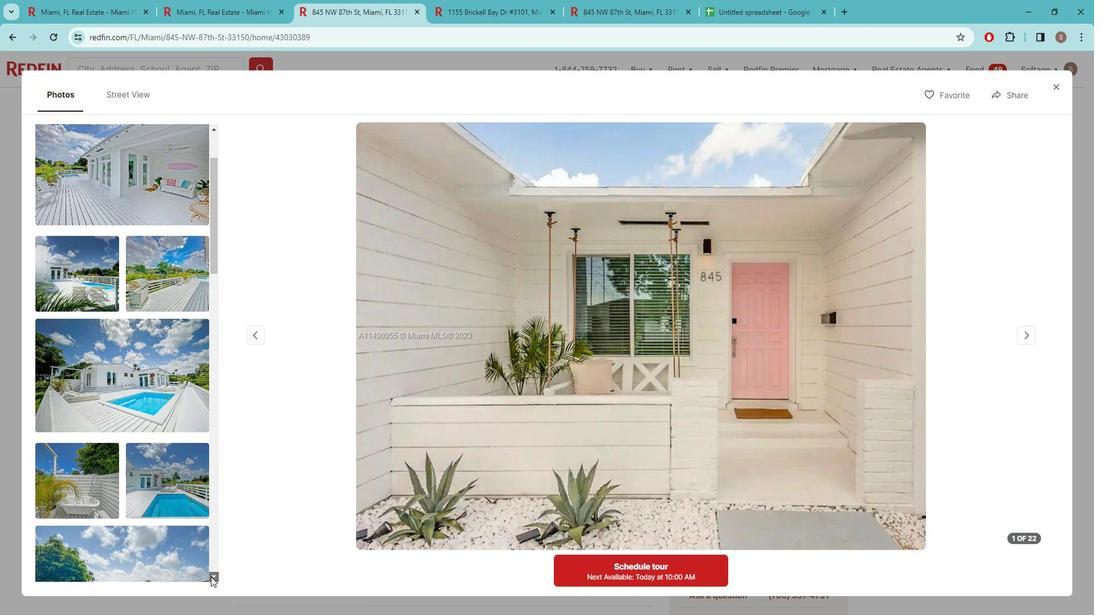 
Action: Mouse pressed left at (232, 576)
Screenshot: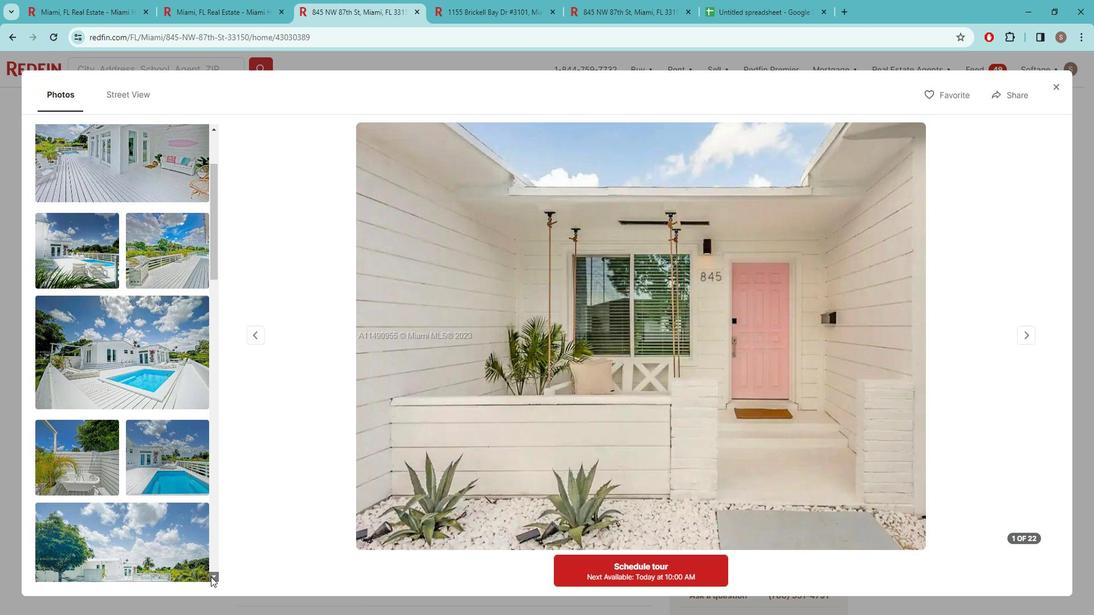 
Action: Mouse pressed left at (232, 576)
Screenshot: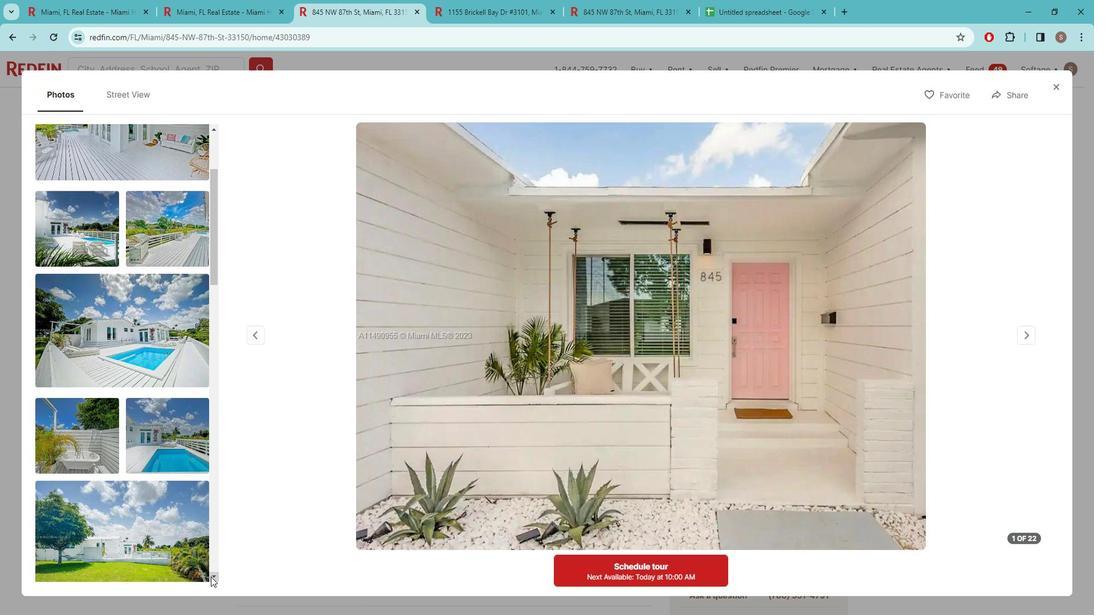 
Action: Mouse pressed left at (232, 576)
Screenshot: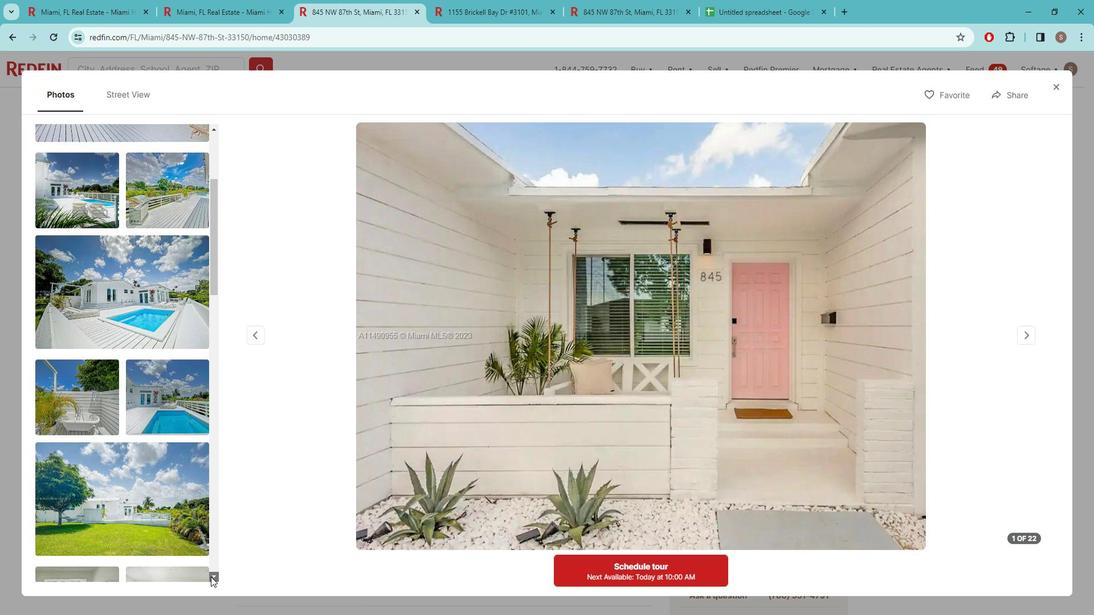
Action: Mouse pressed left at (232, 576)
Screenshot: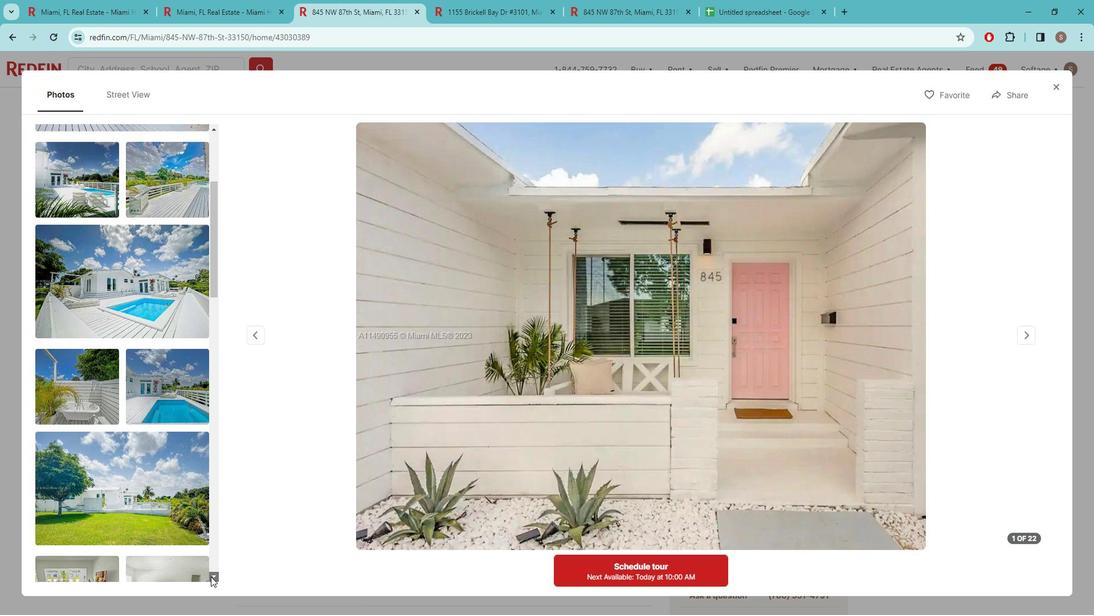 
Action: Mouse pressed left at (232, 576)
Screenshot: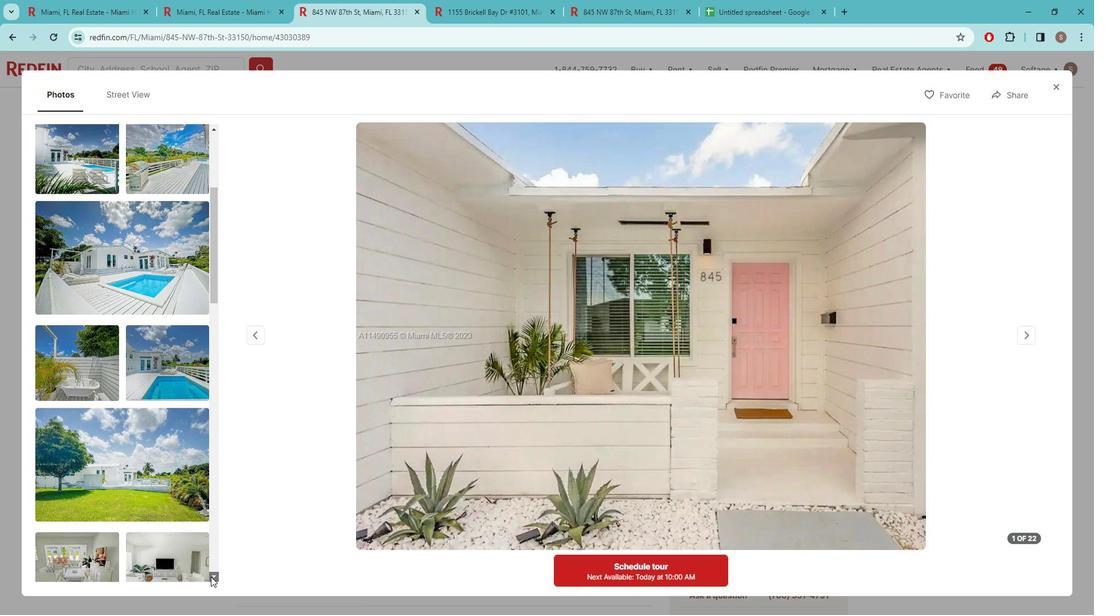 
Action: Mouse pressed left at (232, 576)
Screenshot: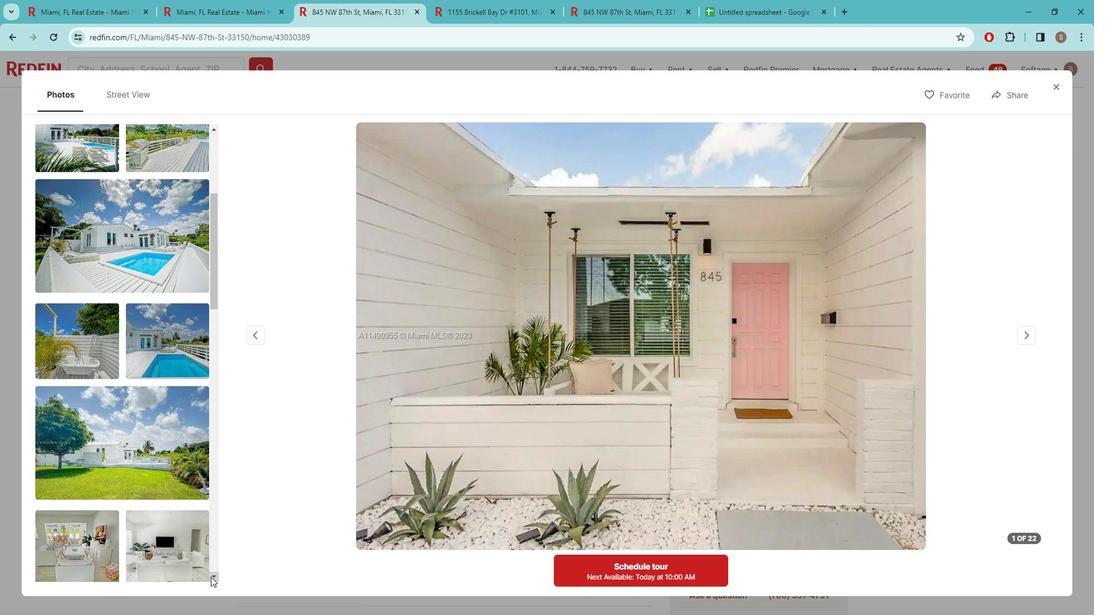 
Action: Mouse pressed left at (232, 576)
Screenshot: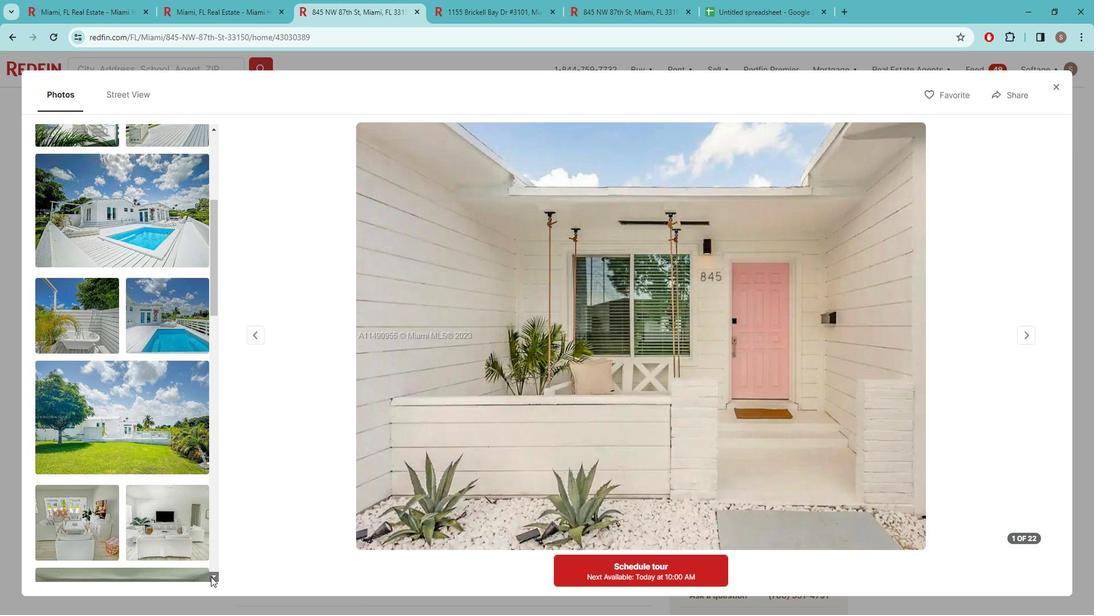 
Action: Mouse pressed left at (232, 576)
Screenshot: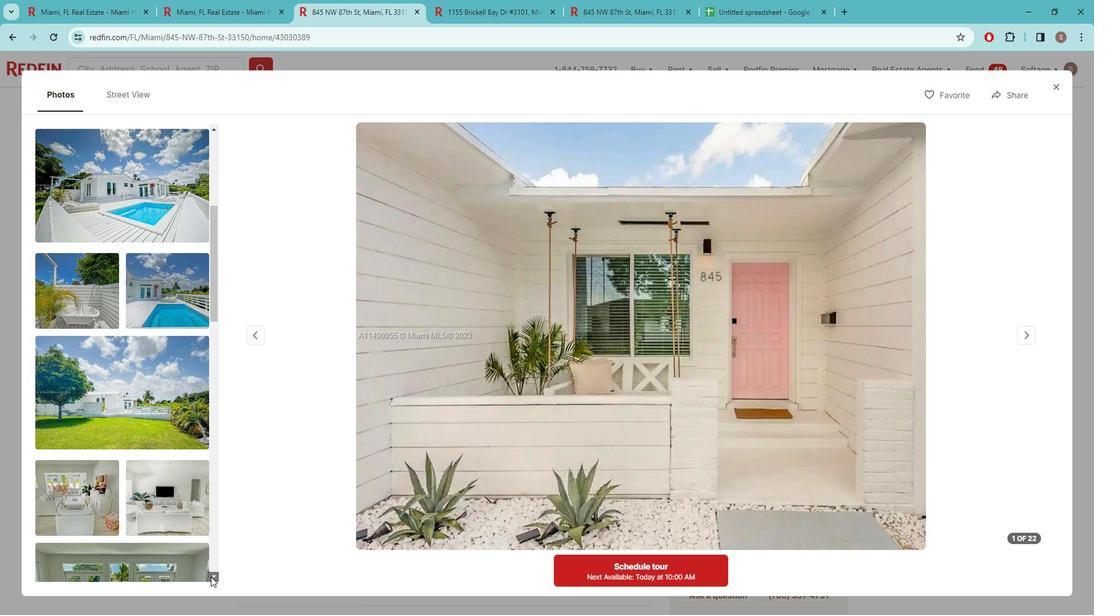 
Action: Mouse pressed left at (232, 576)
Screenshot: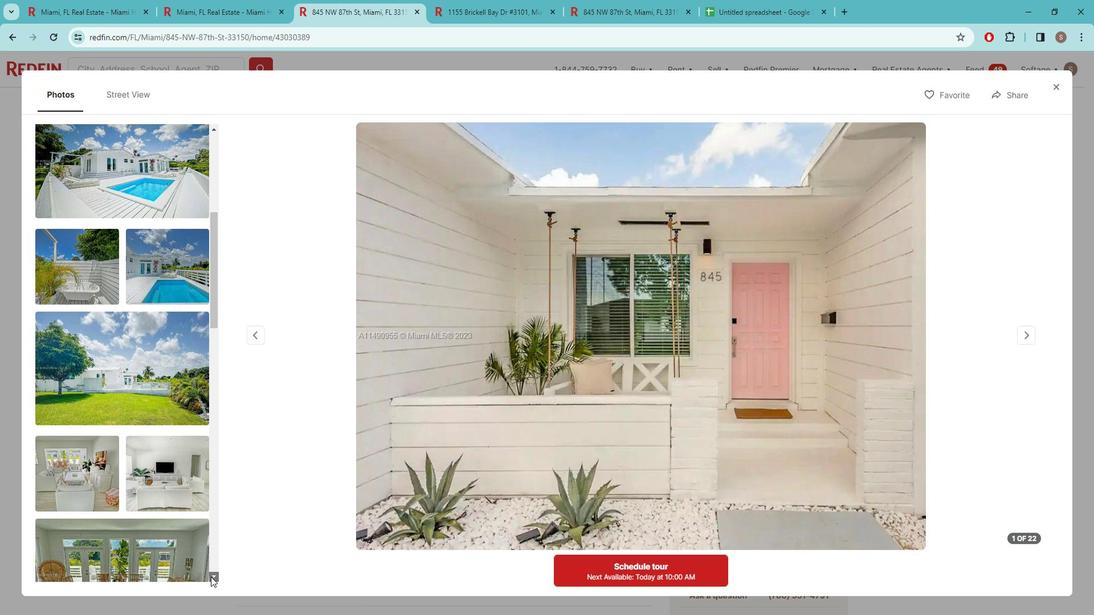 
Action: Mouse pressed left at (232, 576)
Screenshot: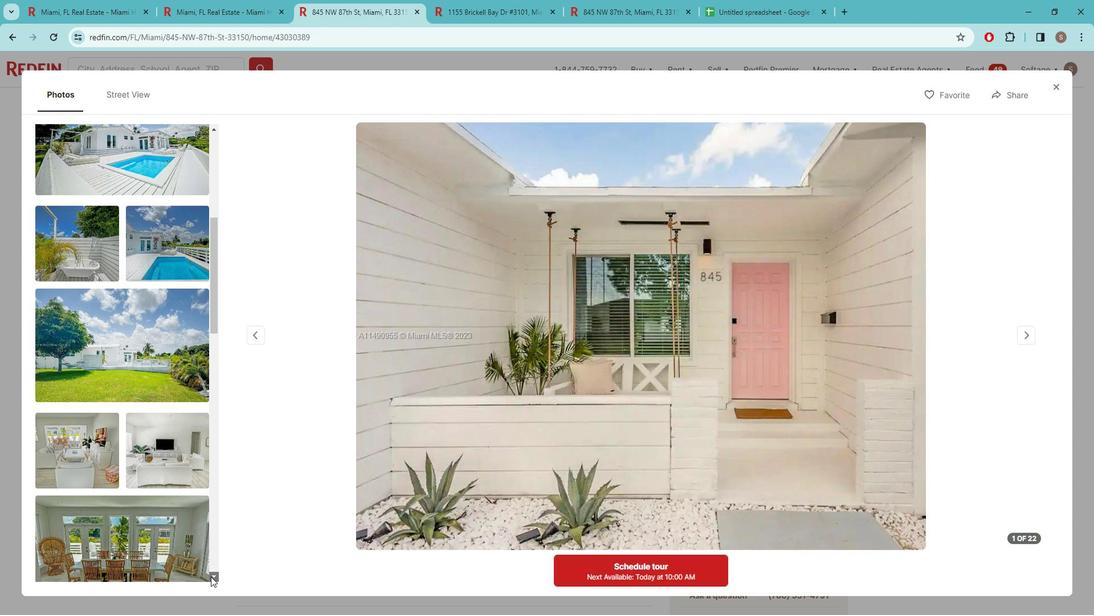 
Action: Mouse pressed left at (232, 576)
Screenshot: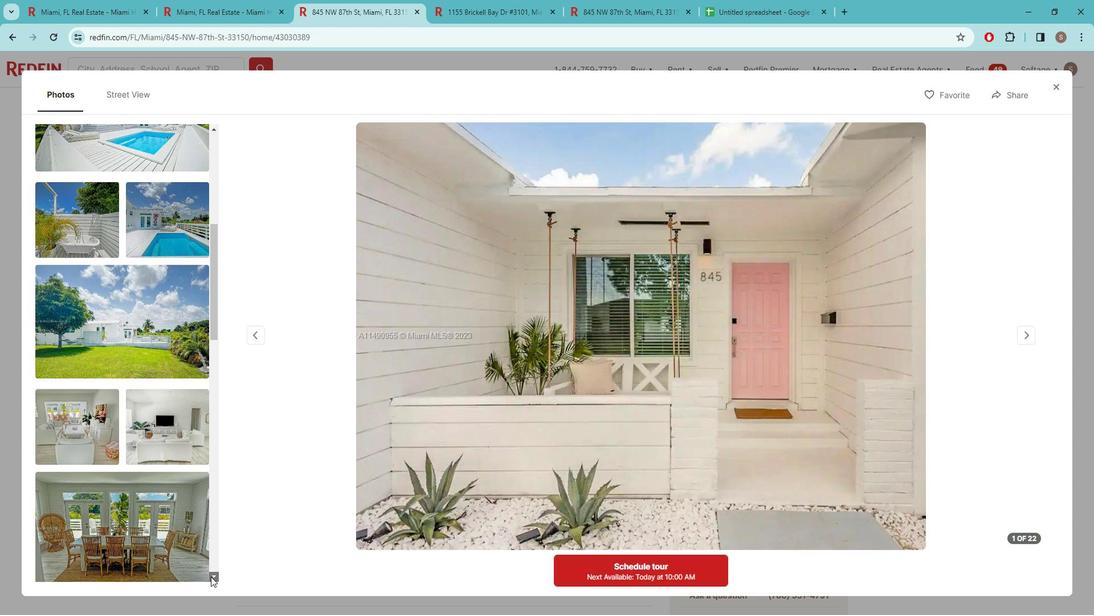 
Action: Mouse pressed left at (232, 576)
Screenshot: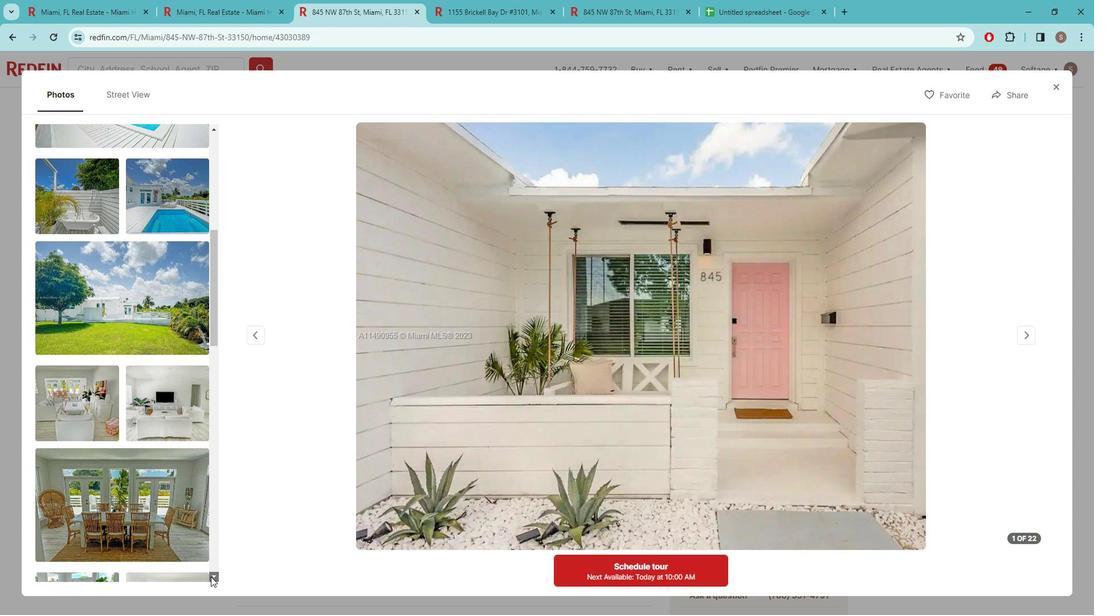 
Action: Mouse pressed left at (232, 576)
Screenshot: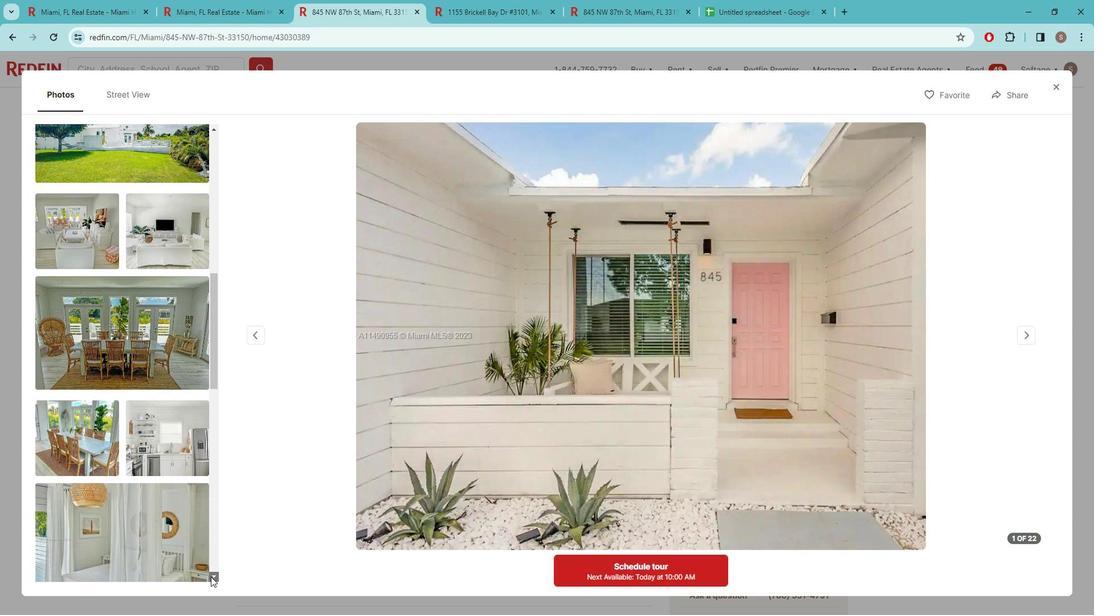 
Action: Mouse pressed left at (232, 576)
Screenshot: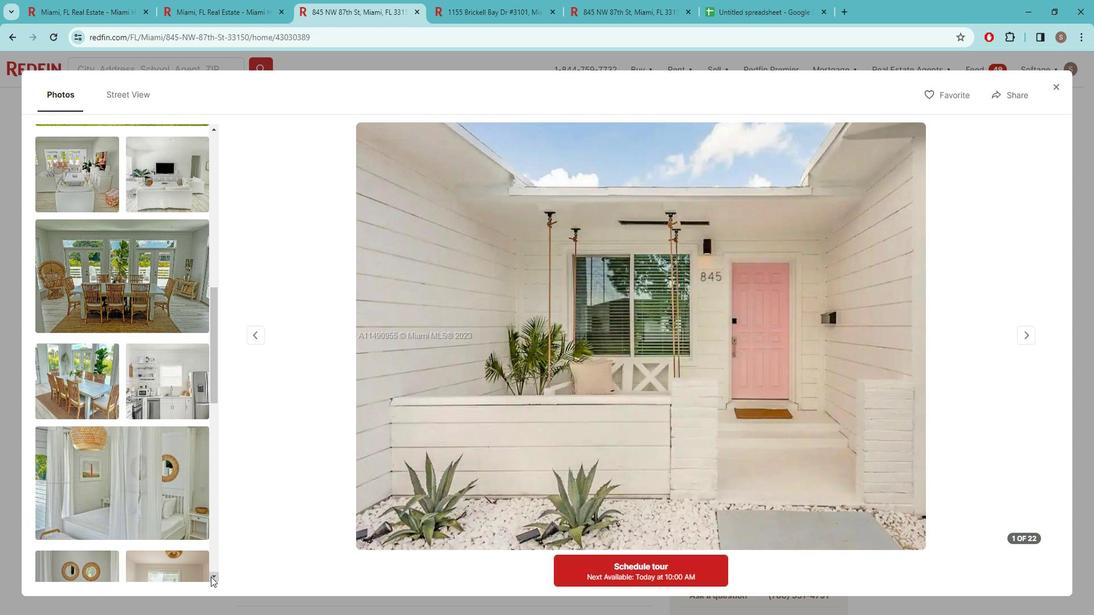 
Action: Mouse moved to (232, 577)
Screenshot: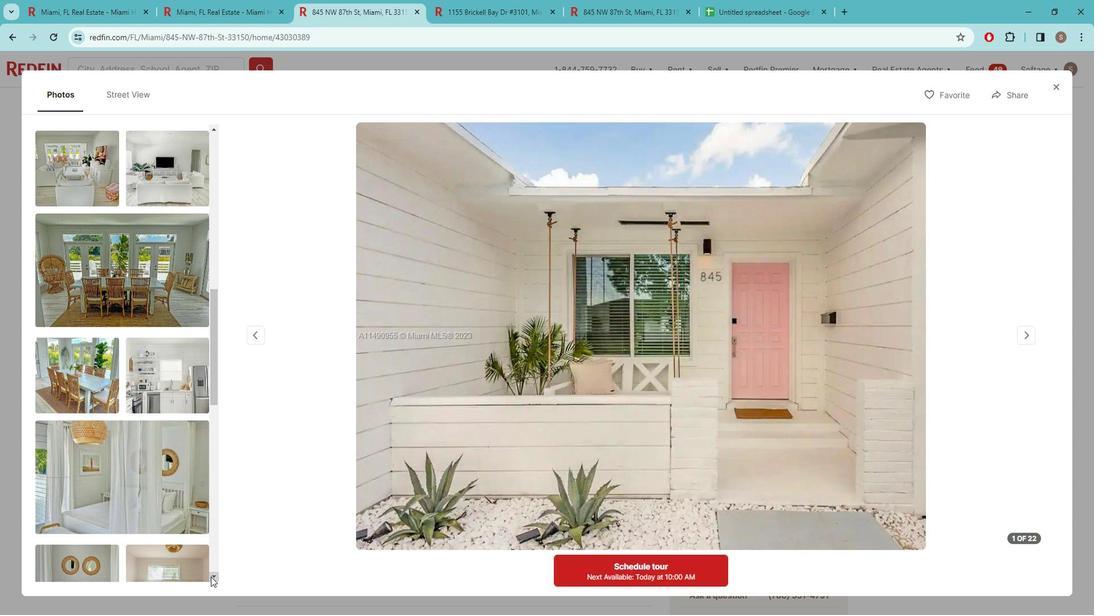 
Action: Mouse pressed left at (232, 577)
Screenshot: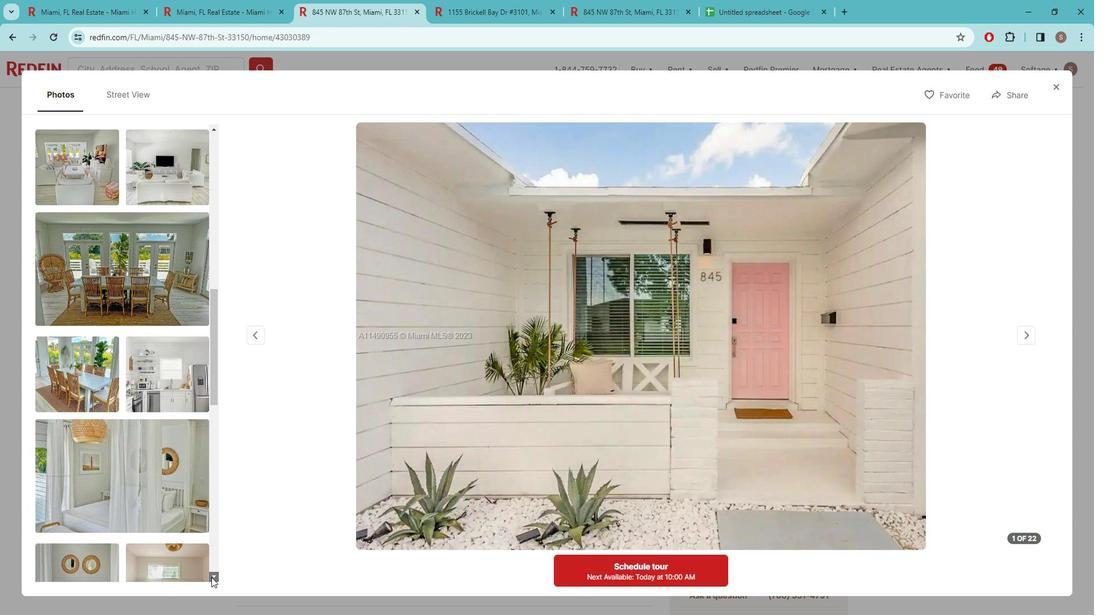 
Action: Mouse pressed left at (232, 577)
Screenshot: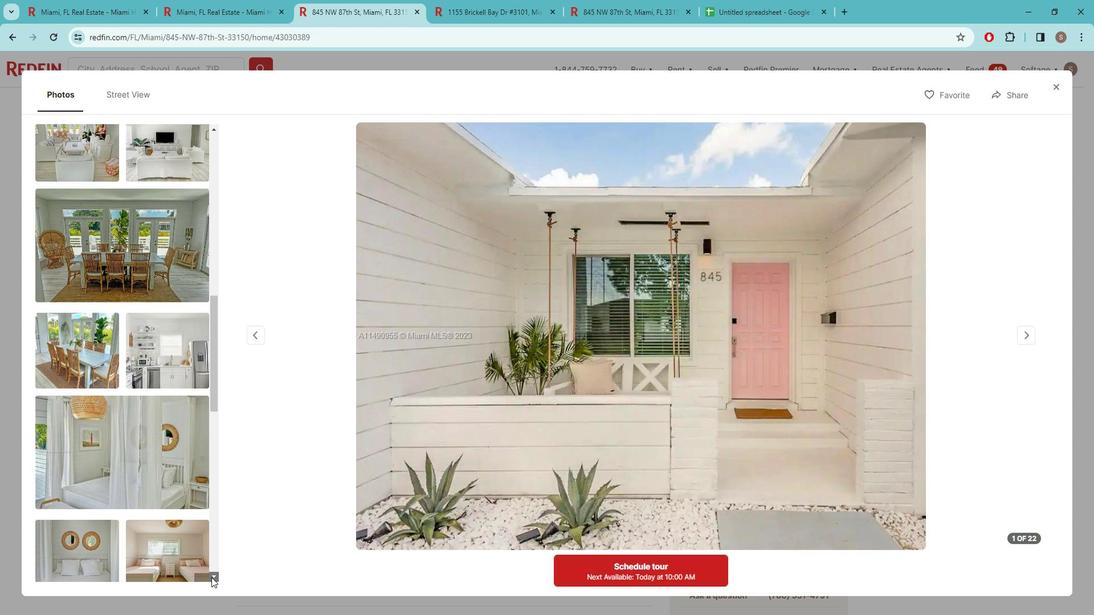 
Action: Mouse pressed left at (232, 577)
Screenshot: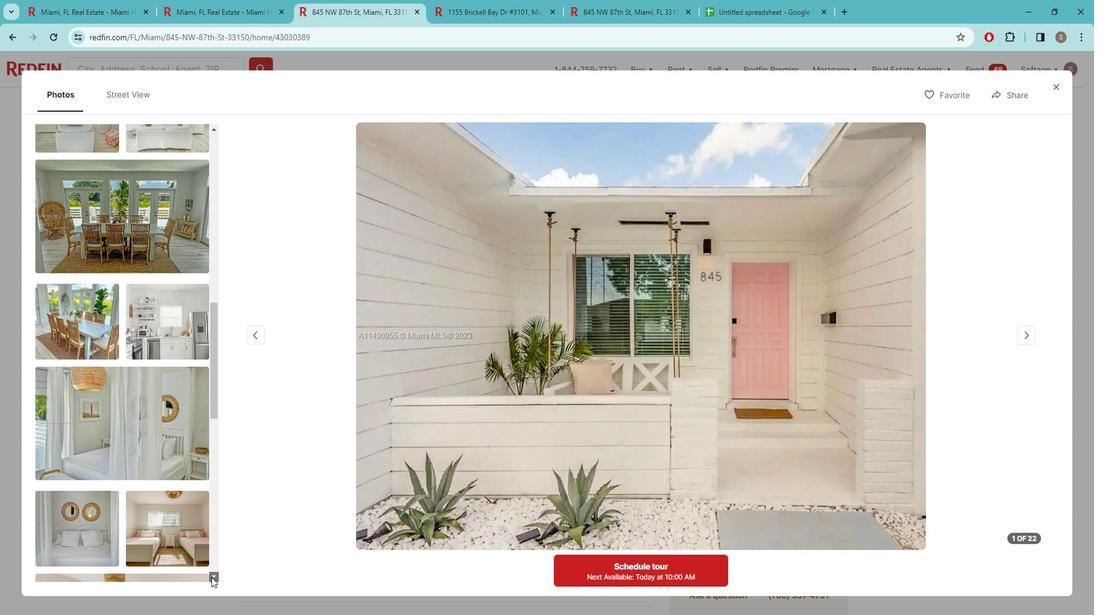 
Action: Mouse pressed left at (232, 577)
Screenshot: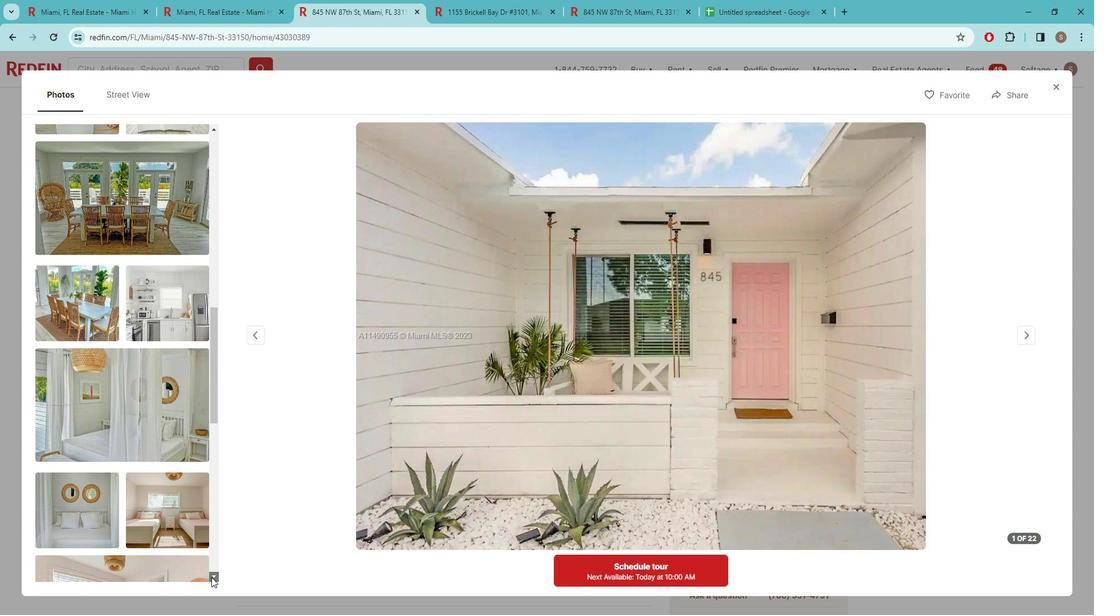 
Action: Mouse pressed left at (232, 577)
Screenshot: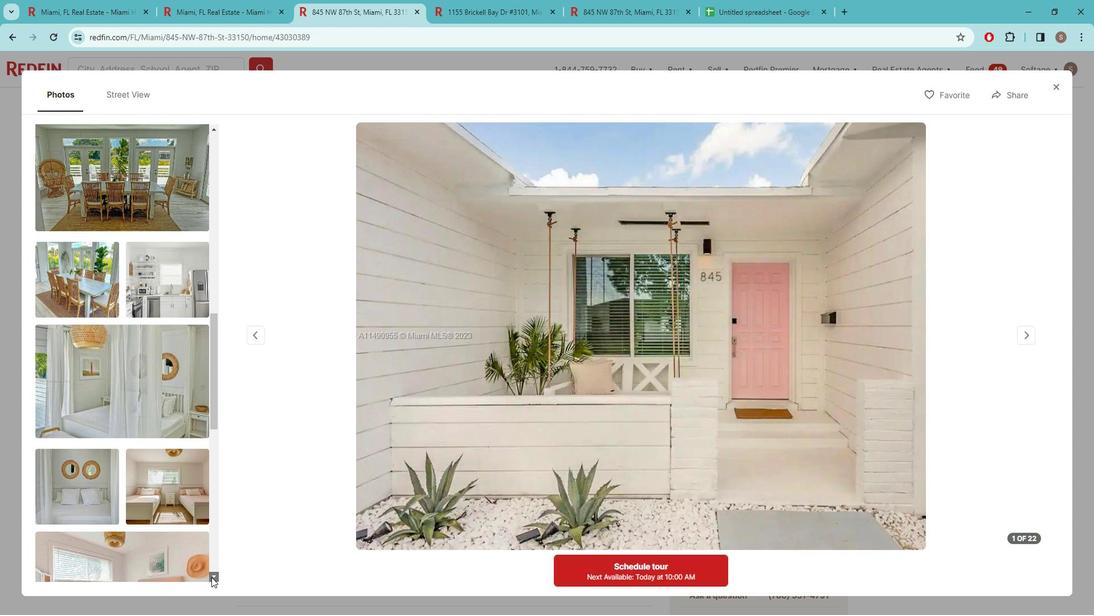 
Action: Mouse pressed left at (232, 577)
Screenshot: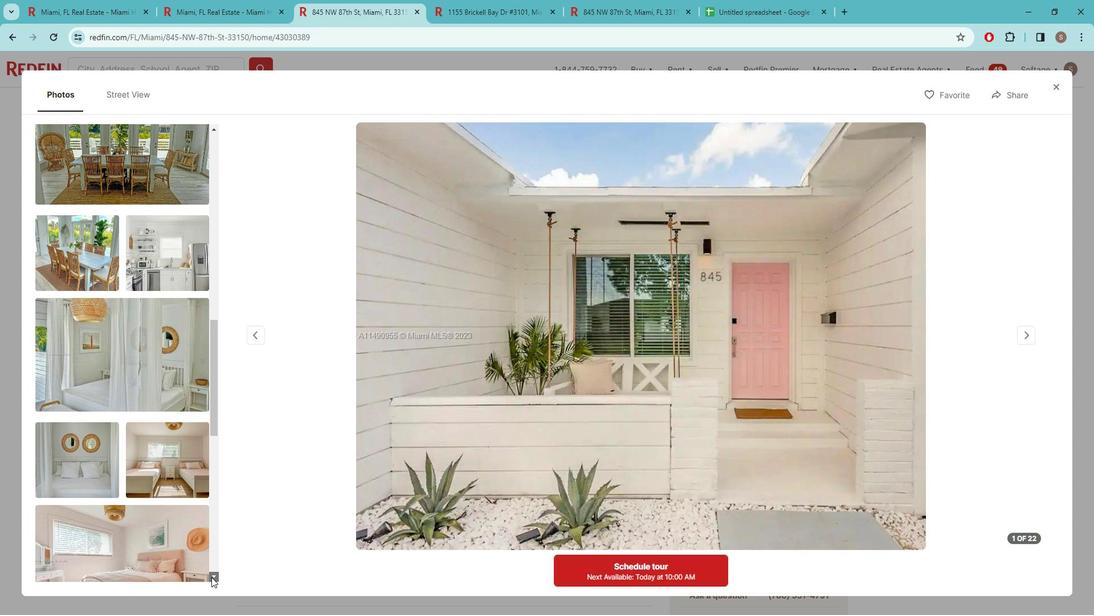 
Action: Mouse pressed left at (232, 577)
Screenshot: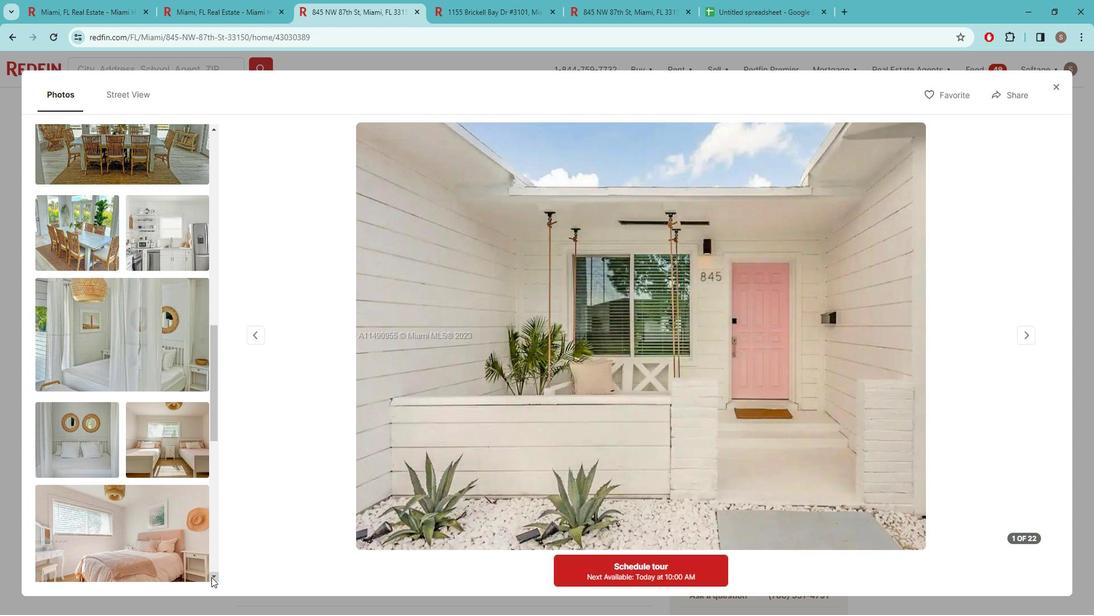 
Action: Mouse pressed left at (232, 577)
Screenshot: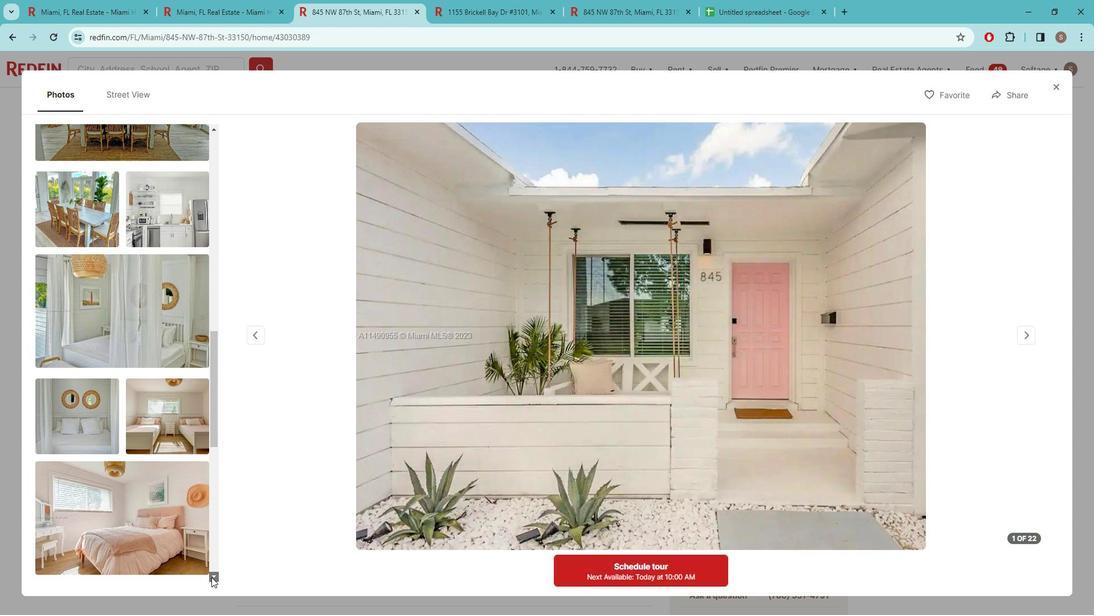 
Action: Mouse pressed left at (232, 577)
Screenshot: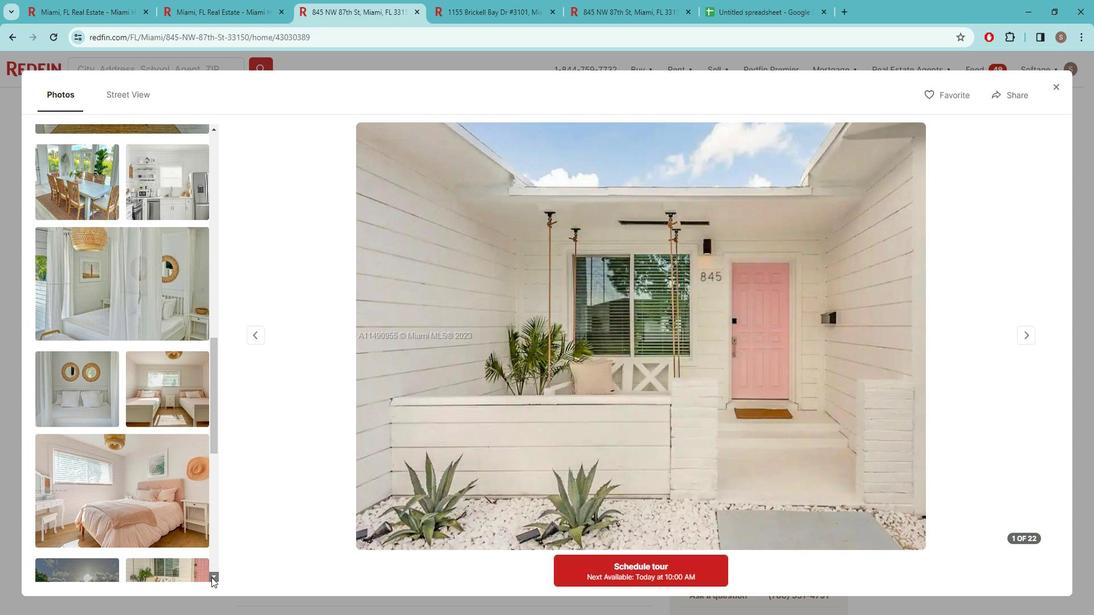 
Action: Mouse pressed left at (232, 577)
Screenshot: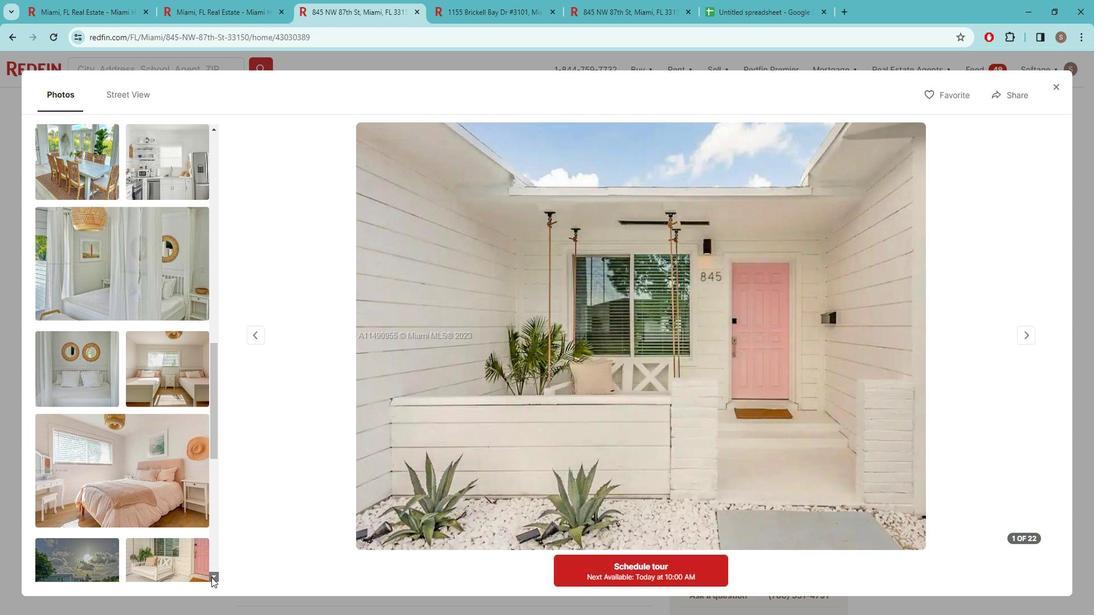 
Action: Mouse pressed left at (232, 577)
Screenshot: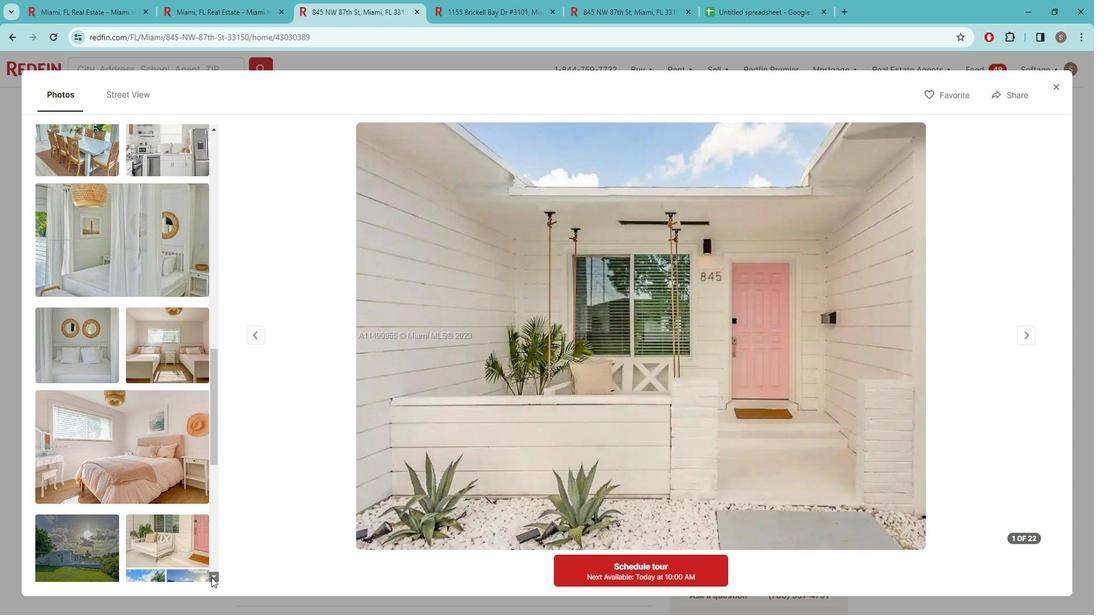 
Action: Mouse pressed left at (232, 577)
Screenshot: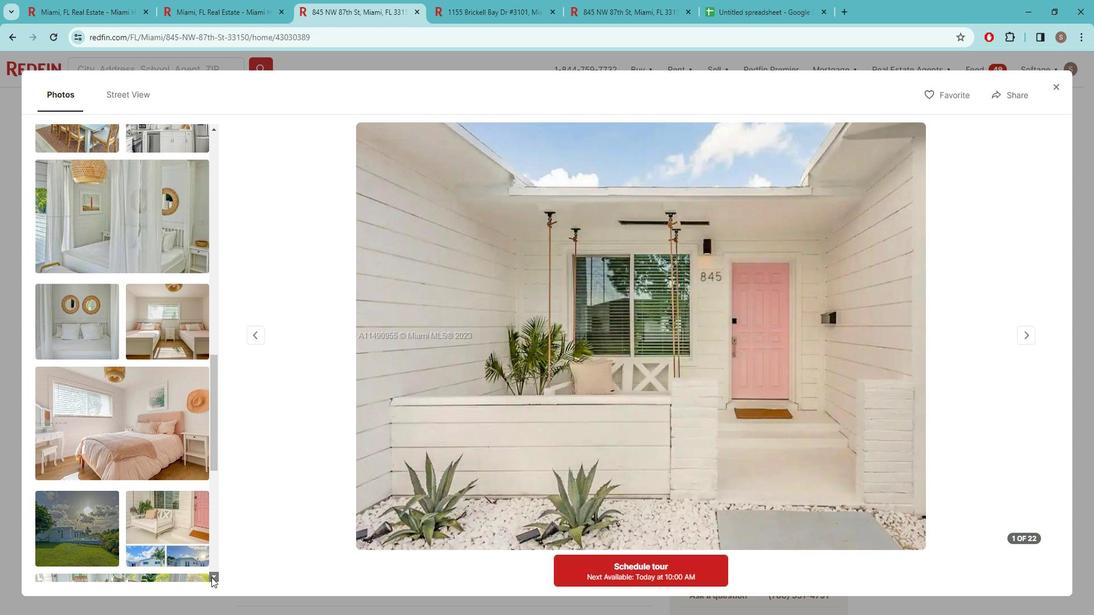 
Action: Mouse pressed left at (232, 577)
Screenshot: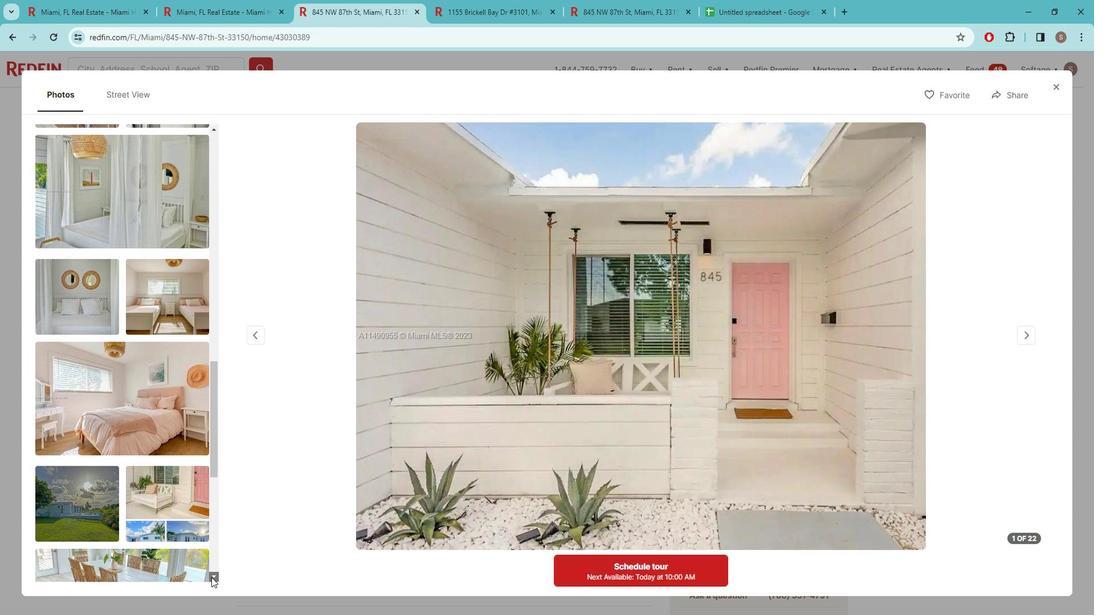 
Action: Mouse pressed left at (232, 577)
Screenshot: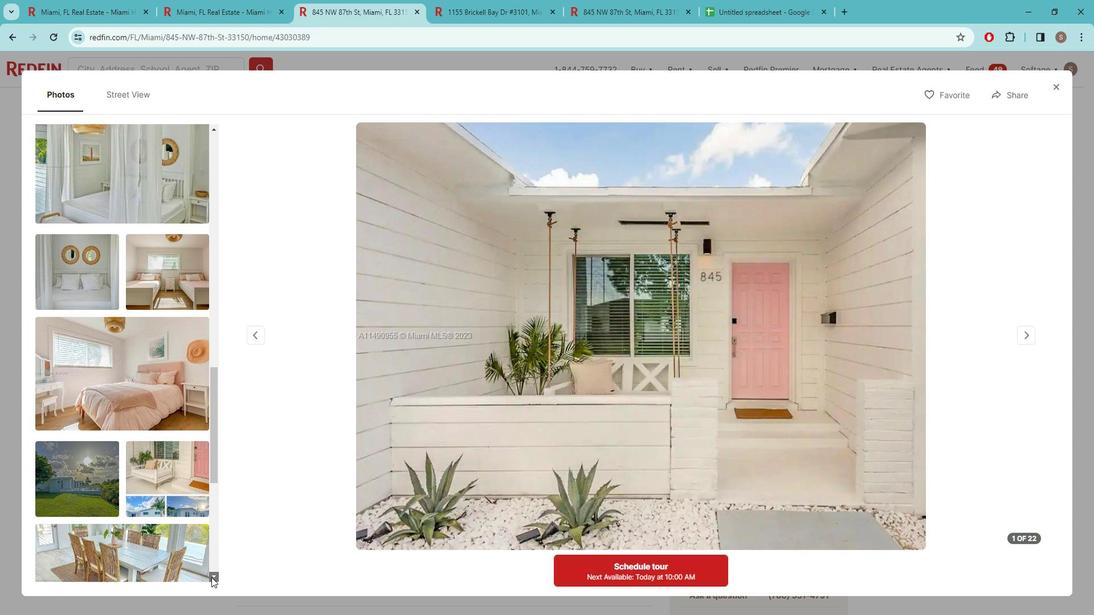 
Action: Mouse pressed left at (232, 577)
Screenshot: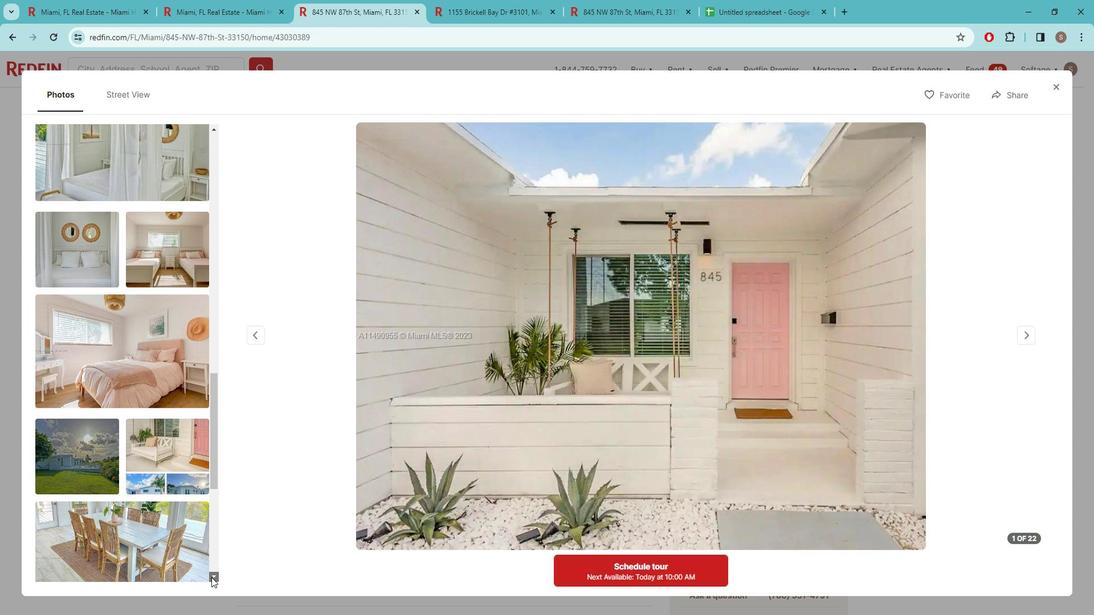 
Action: Mouse pressed left at (232, 577)
Screenshot: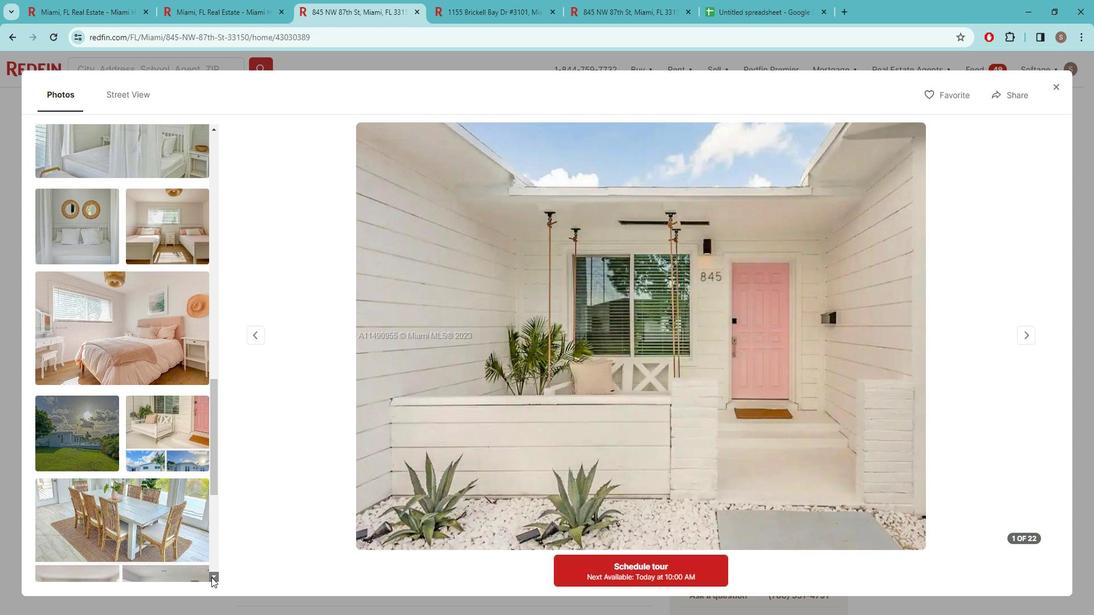 
Action: Mouse pressed left at (232, 577)
Screenshot: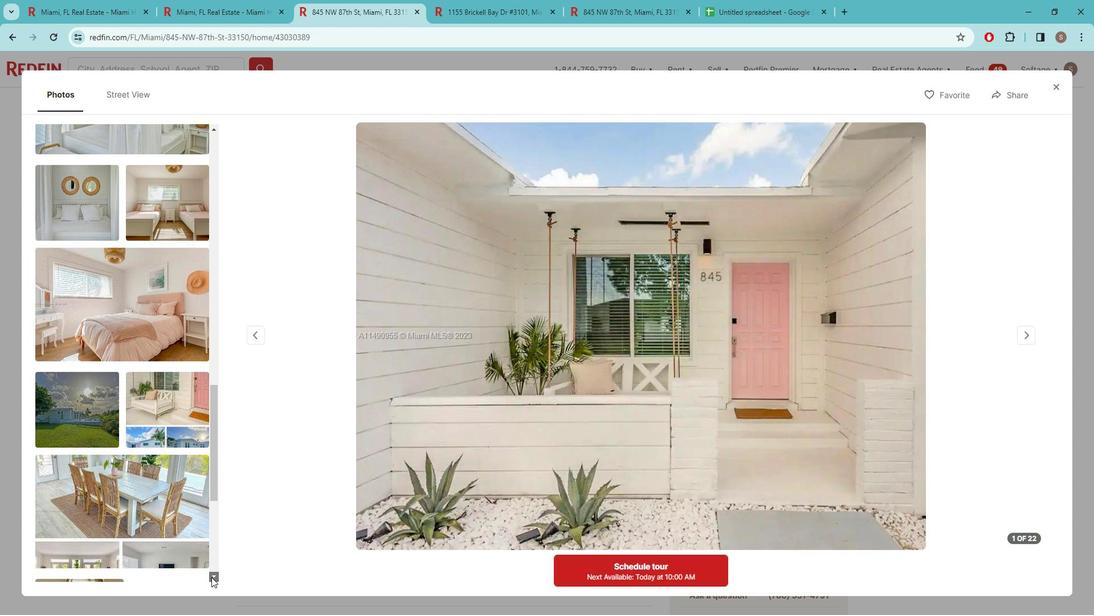 
Action: Mouse pressed left at (232, 577)
Screenshot: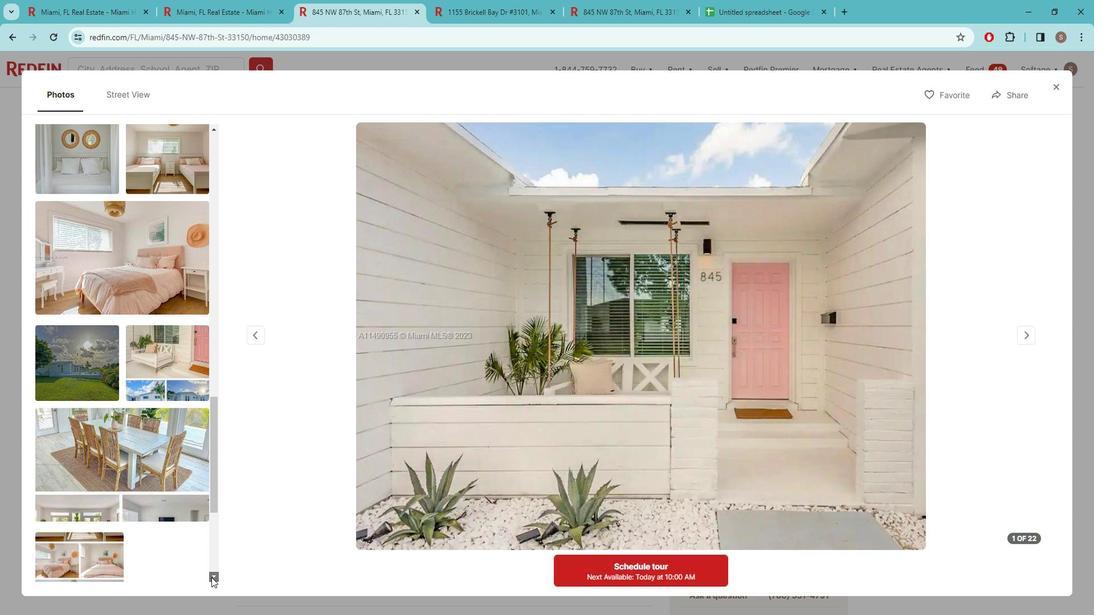 
Action: Mouse pressed left at (232, 577)
Screenshot: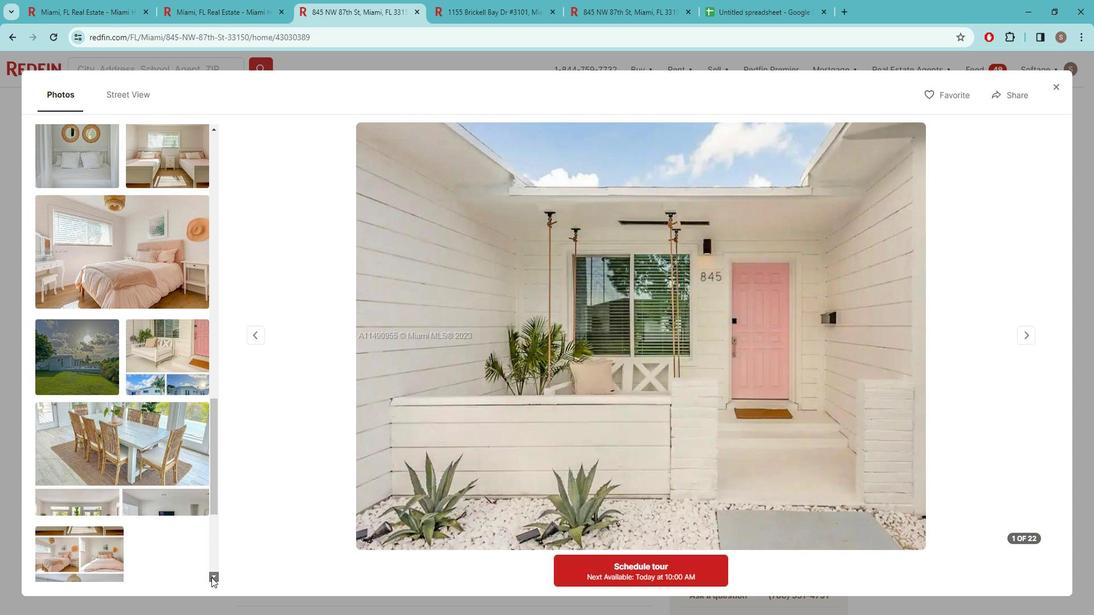 
Action: Mouse pressed left at (232, 577)
Screenshot: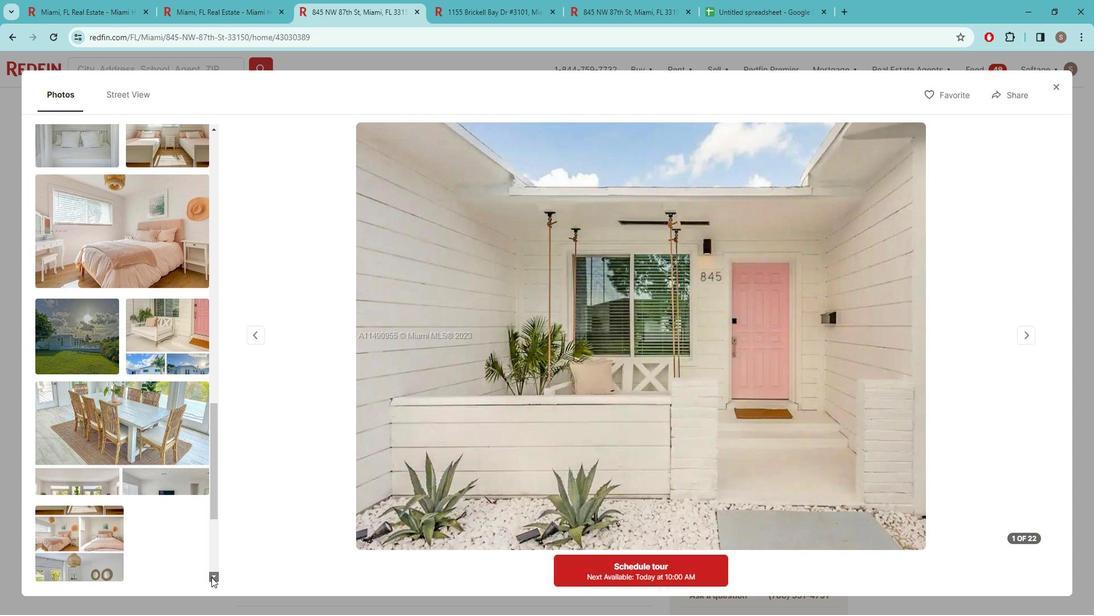 
Action: Mouse pressed left at (232, 577)
Screenshot: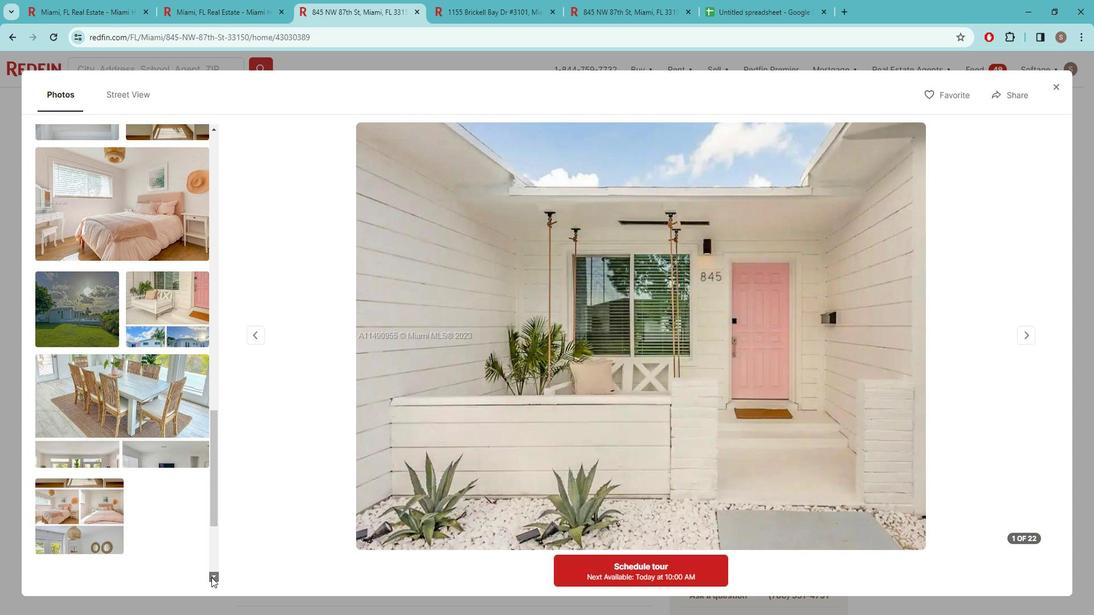 
Action: Mouse pressed left at (232, 577)
Screenshot: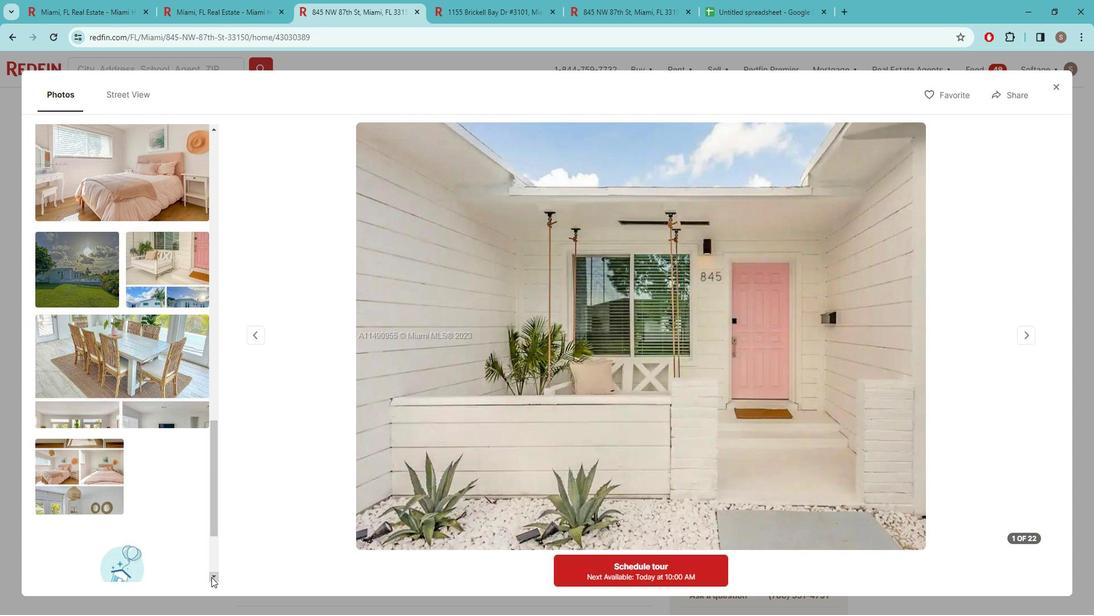 
Action: Mouse pressed left at (232, 577)
Screenshot: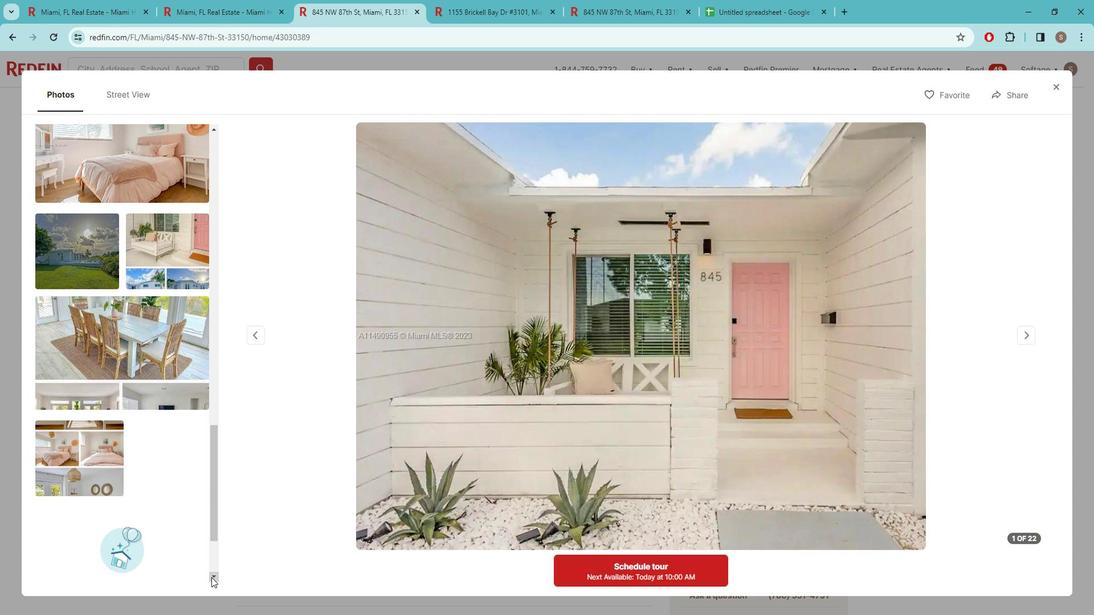 
Action: Mouse pressed left at (232, 577)
Screenshot: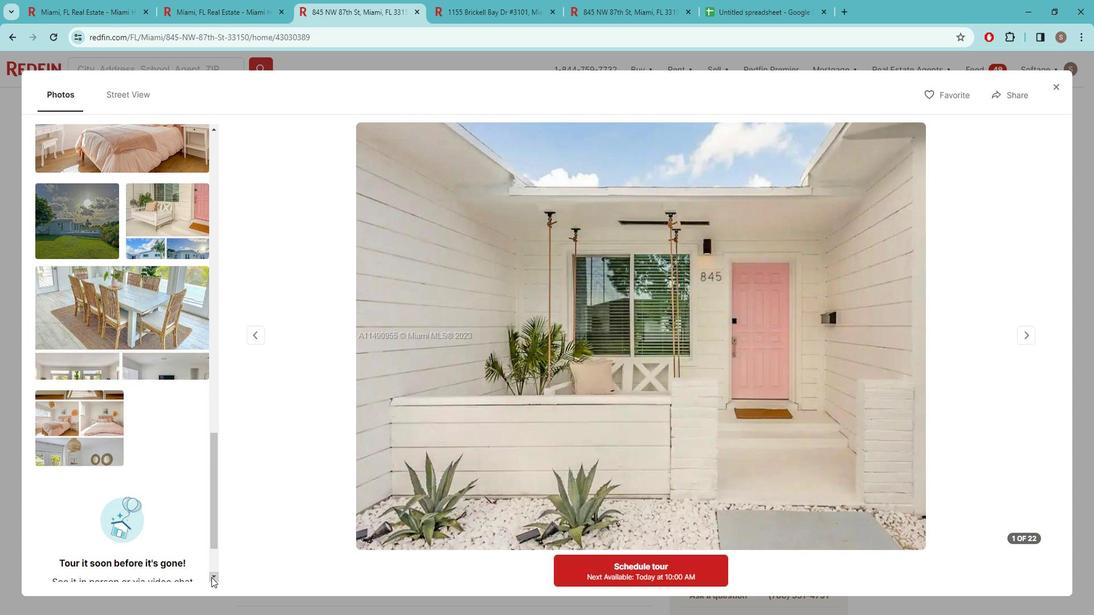 
Action: Mouse moved to (1081, 103)
Screenshot: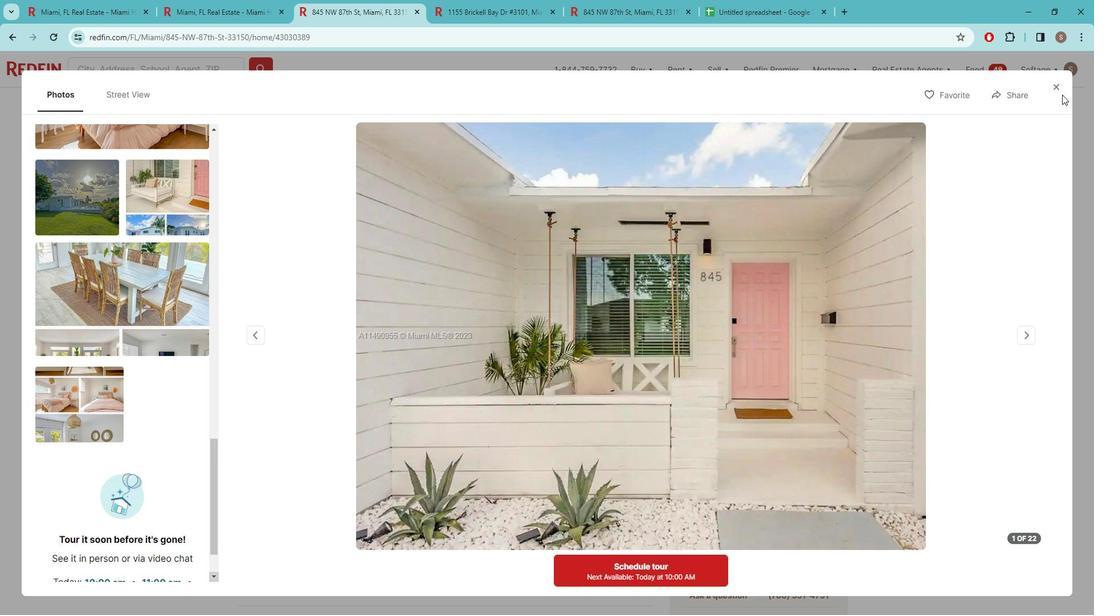 
Action: Mouse pressed left at (1081, 103)
Screenshot: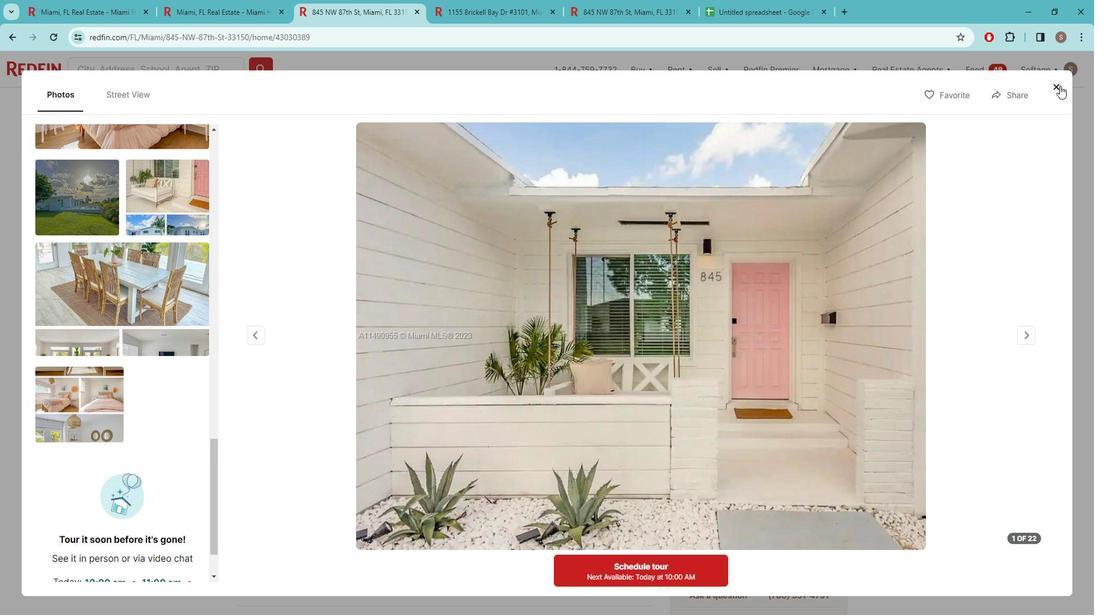 
Action: Mouse moved to (517, 339)
Screenshot: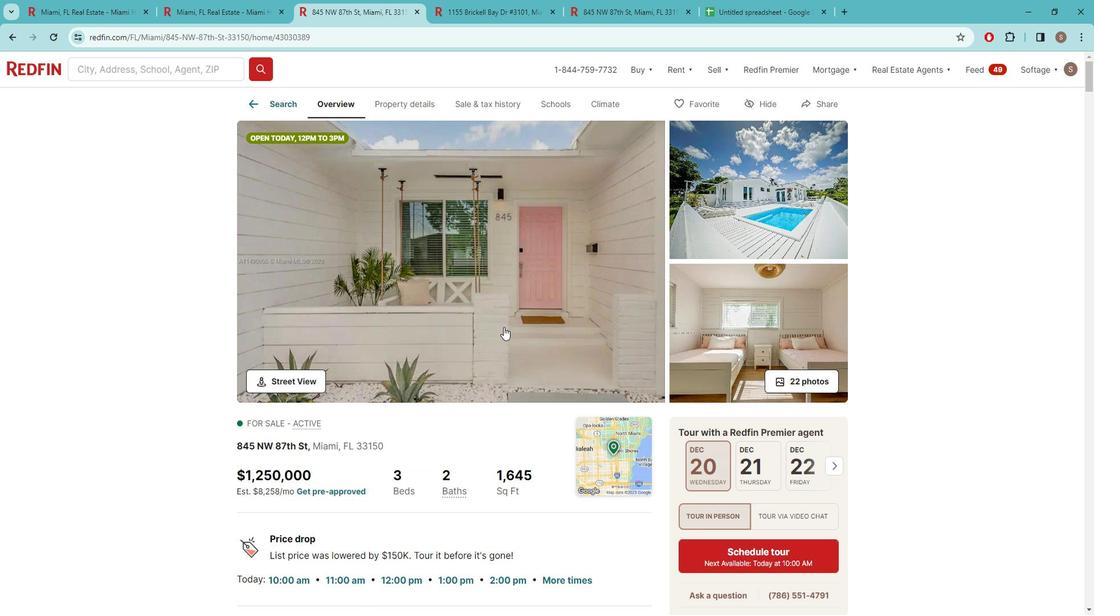 
Action: Mouse scrolled (517, 339) with delta (0, 0)
Screenshot: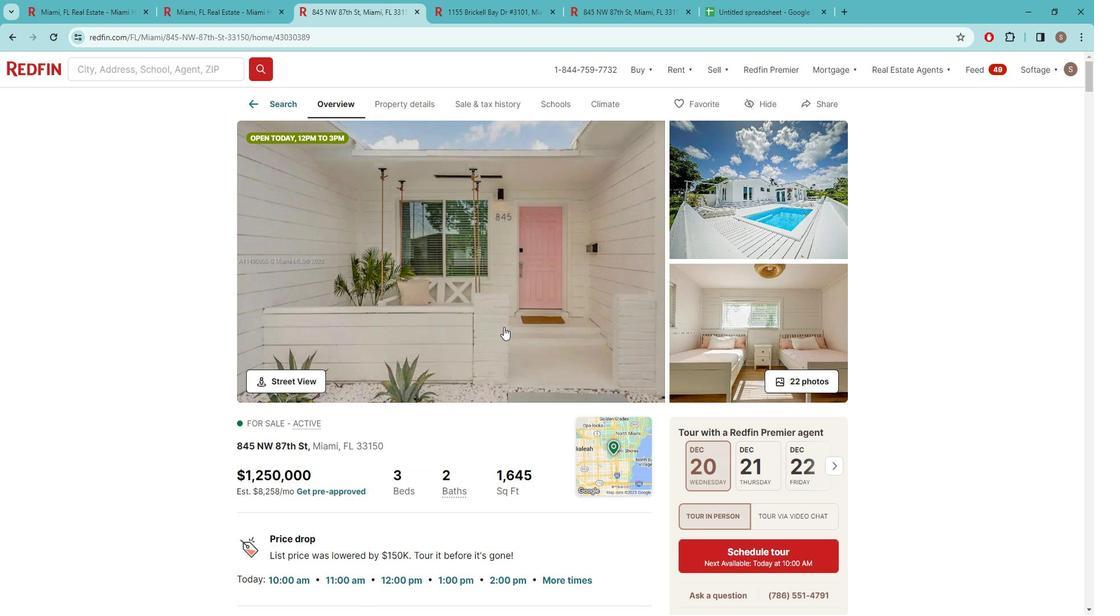 
Action: Mouse scrolled (517, 339) with delta (0, 0)
Screenshot: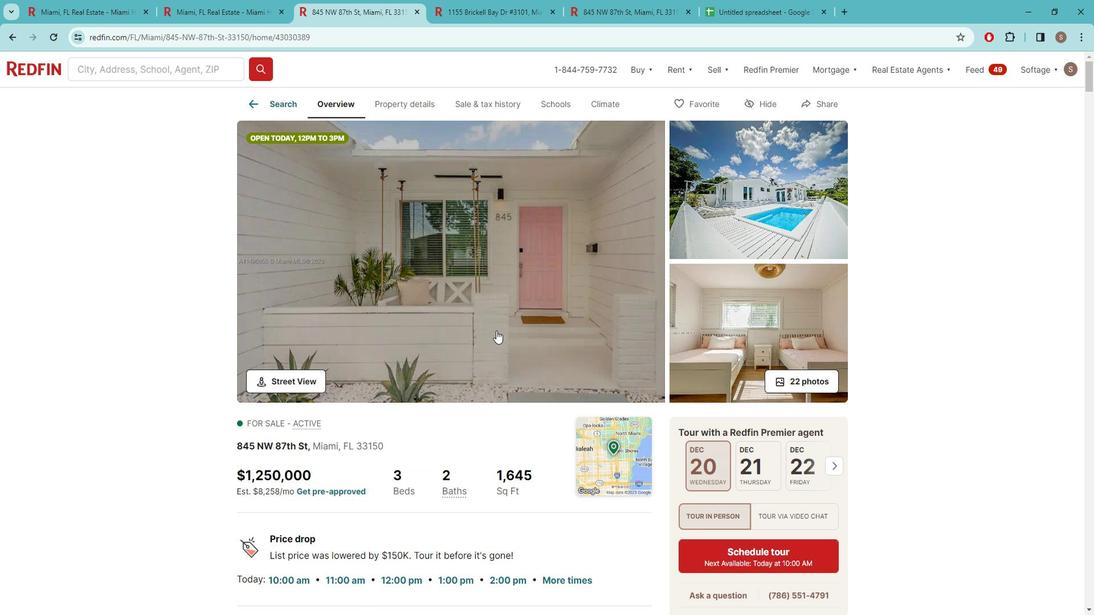 
Action: Mouse scrolled (517, 339) with delta (0, 0)
Screenshot: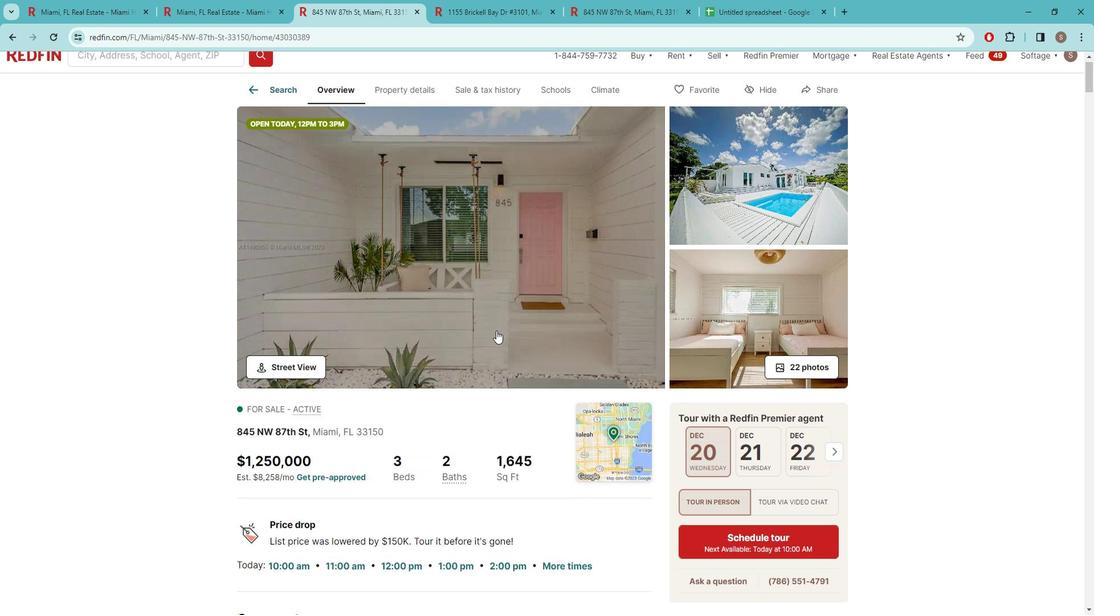 
Action: Mouse scrolled (517, 339) with delta (0, 0)
Screenshot: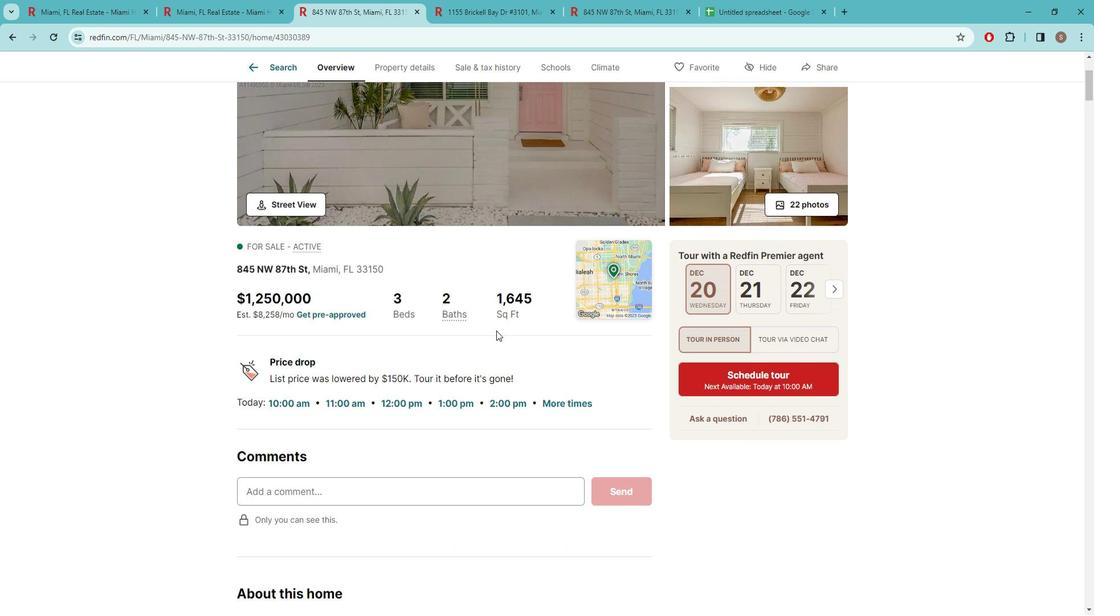 
Action: Mouse scrolled (517, 339) with delta (0, 0)
Screenshot: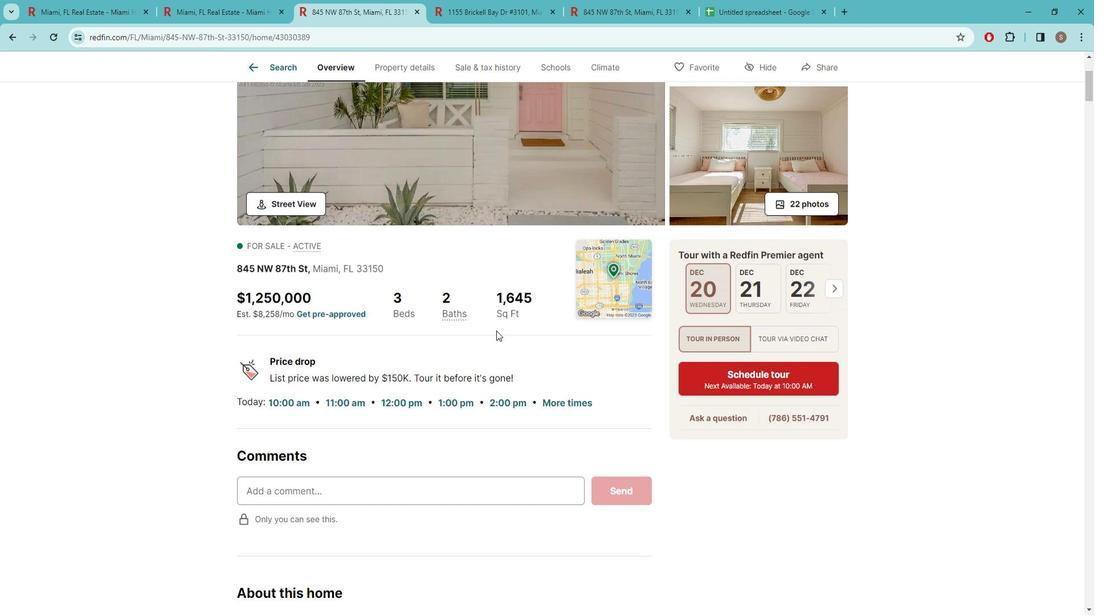 
Action: Mouse scrolled (517, 339) with delta (0, 0)
Screenshot: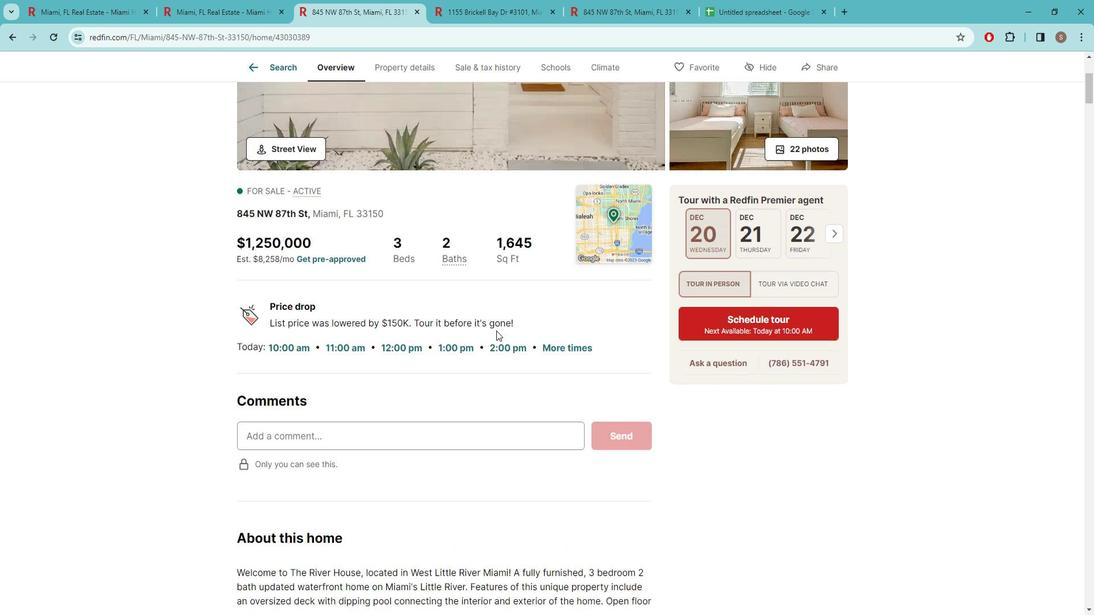 
Action: Mouse scrolled (517, 339) with delta (0, 0)
Screenshot: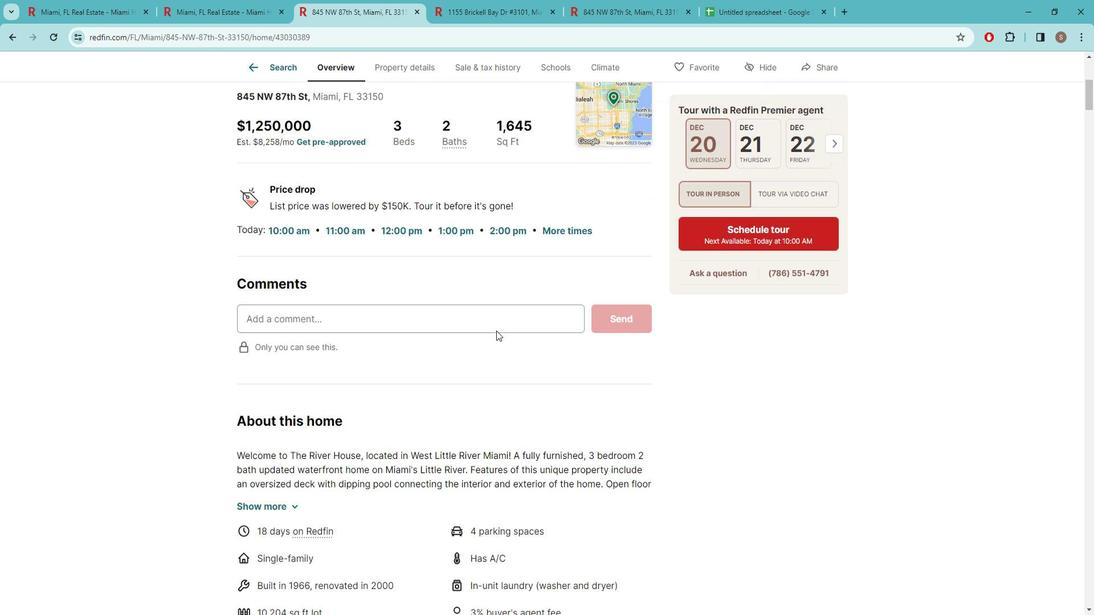 
Action: Mouse moved to (310, 450)
Screenshot: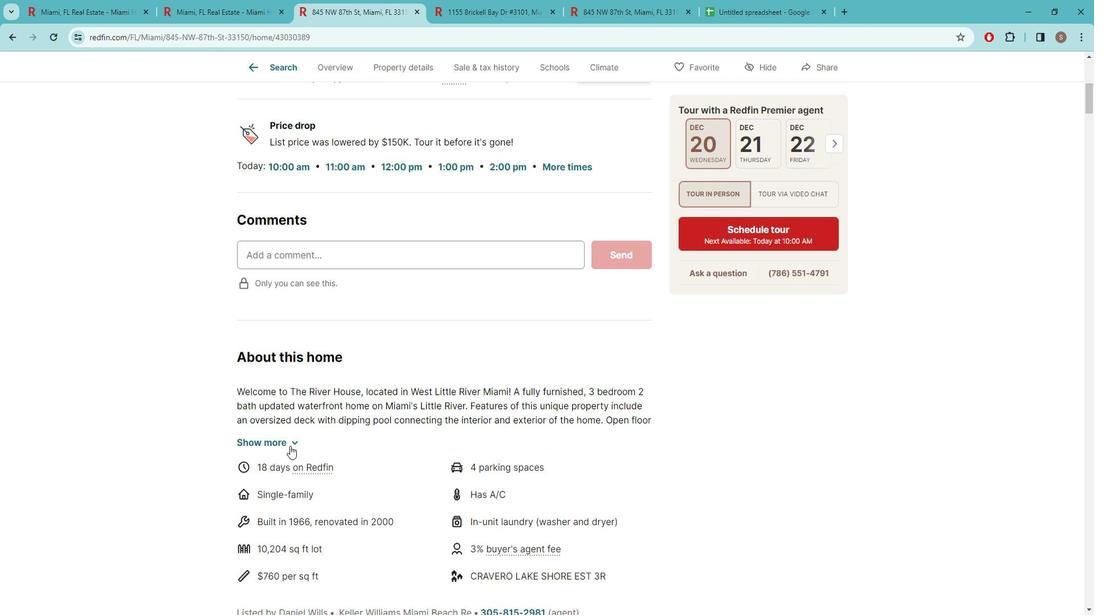 
Action: Mouse pressed left at (310, 450)
Screenshot: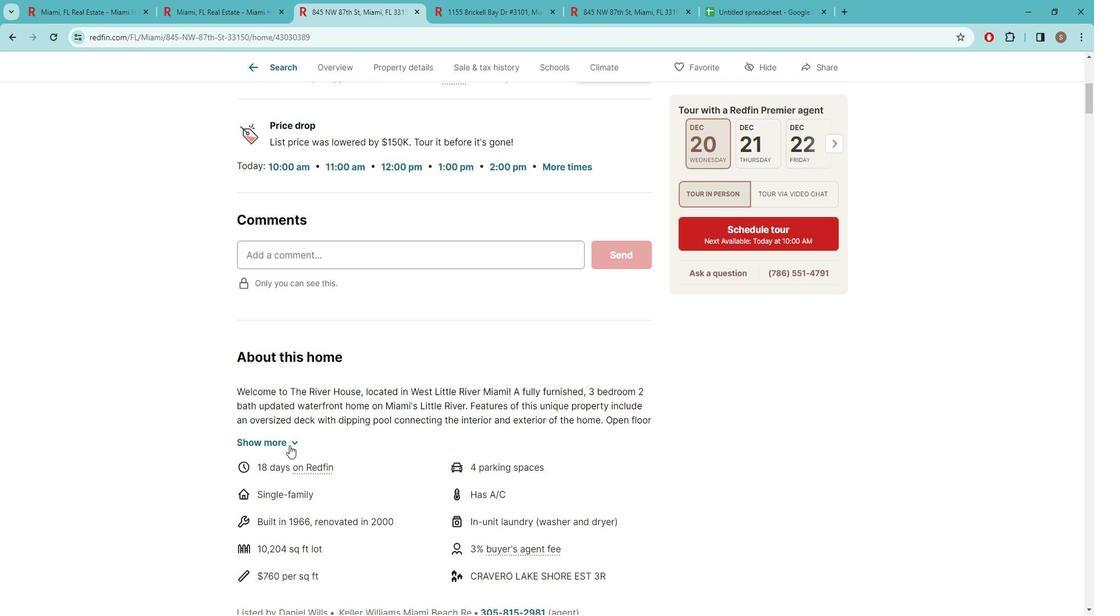 
Action: Mouse moved to (377, 412)
Screenshot: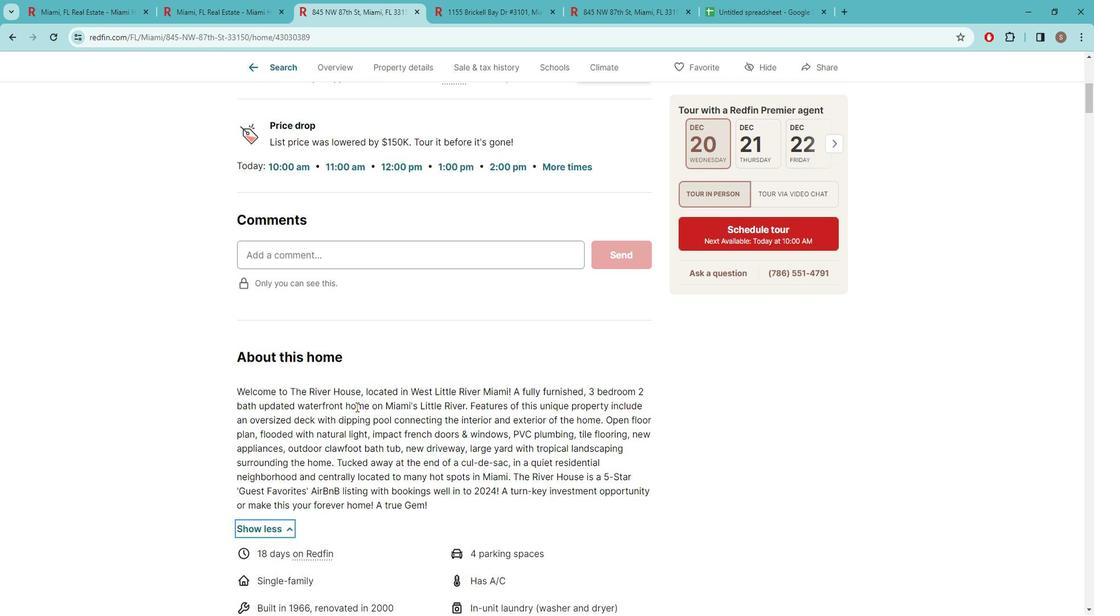 
Action: Mouse scrolled (377, 412) with delta (0, 0)
Screenshot: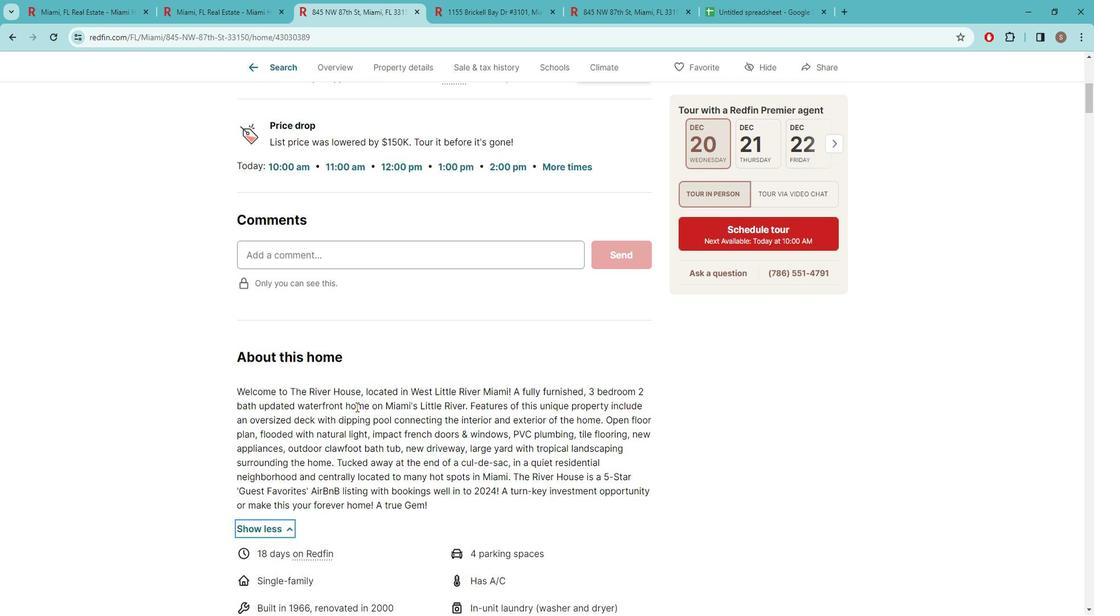 
Action: Mouse scrolled (377, 412) with delta (0, 0)
Screenshot: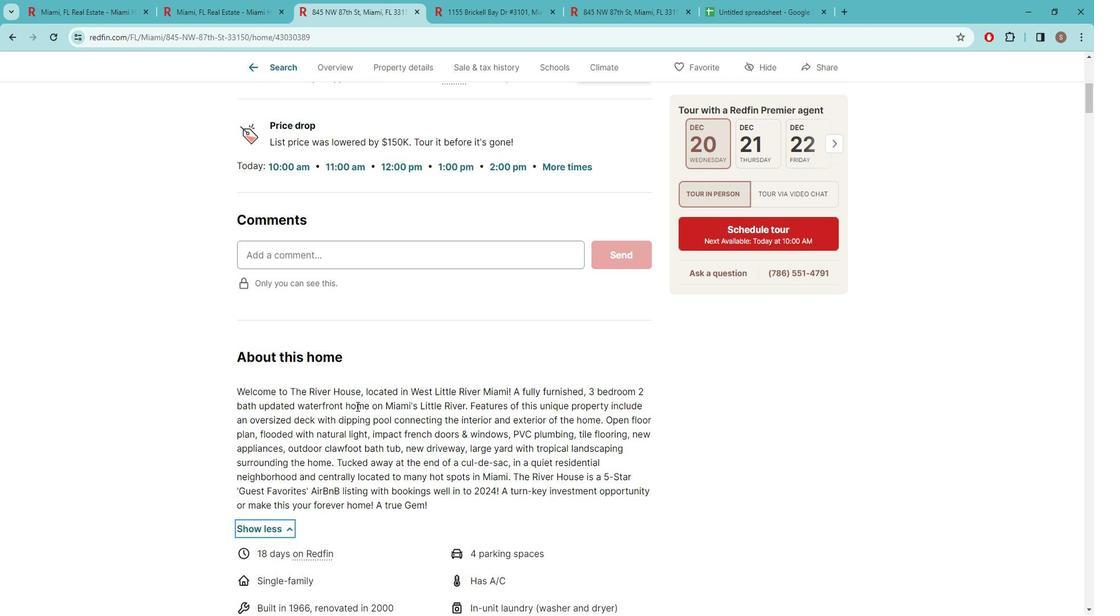 
Action: Mouse moved to (473, 381)
Screenshot: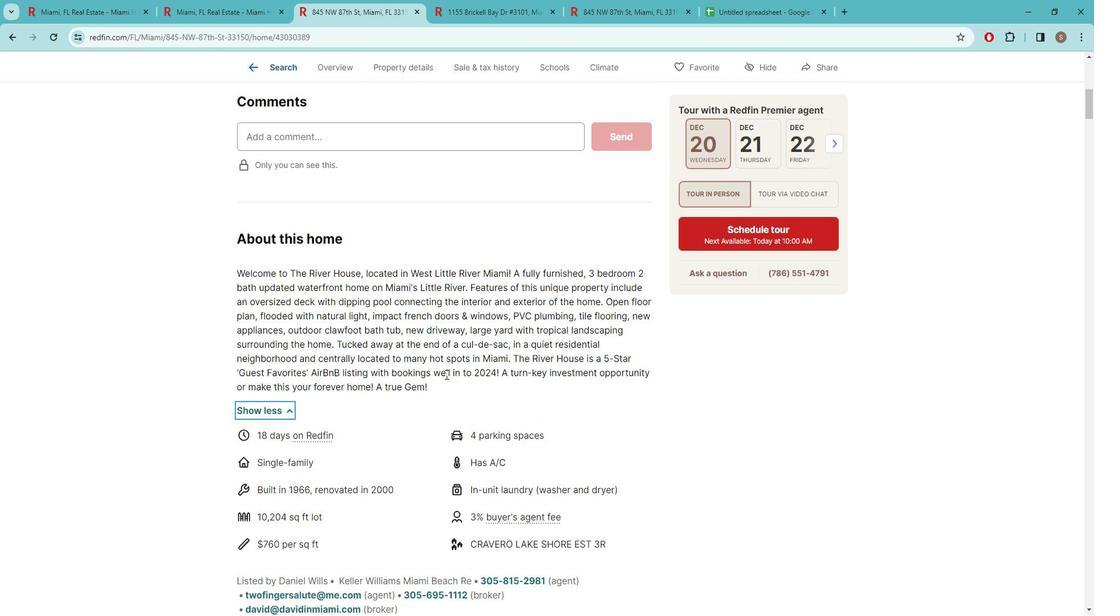 
Action: Mouse scrolled (473, 380) with delta (0, 0)
Screenshot: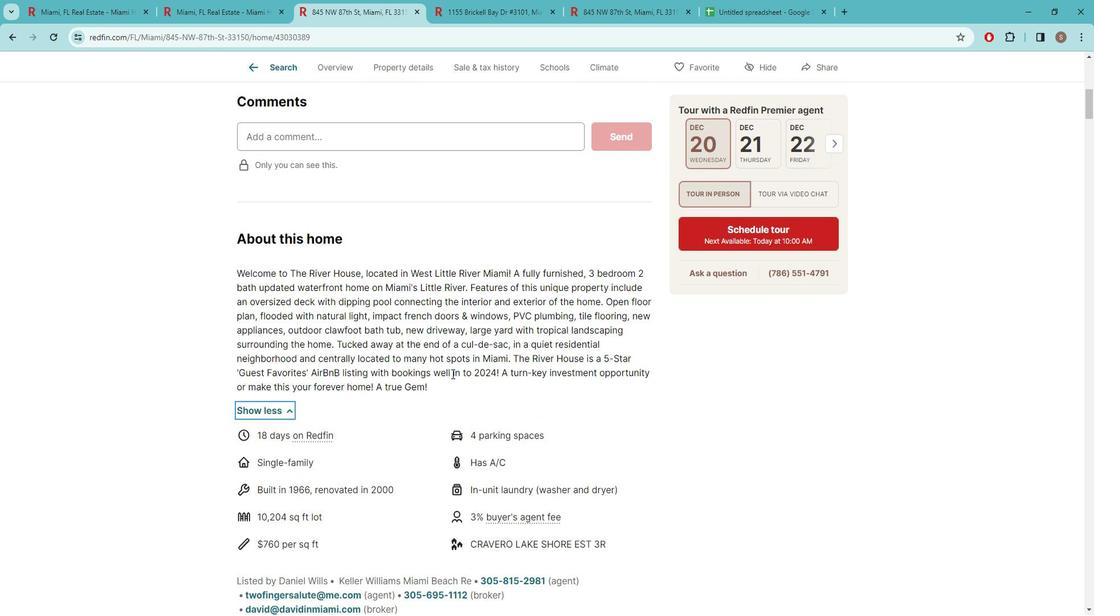 
Action: Mouse moved to (464, 357)
Screenshot: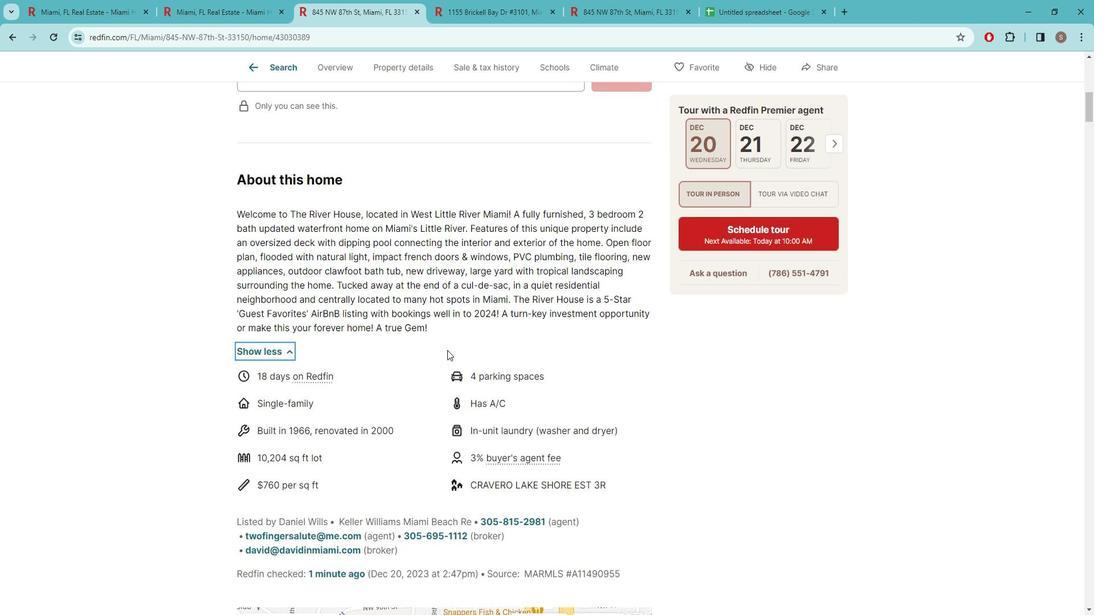 
Action: Mouse scrolled (464, 356) with delta (0, 0)
Screenshot: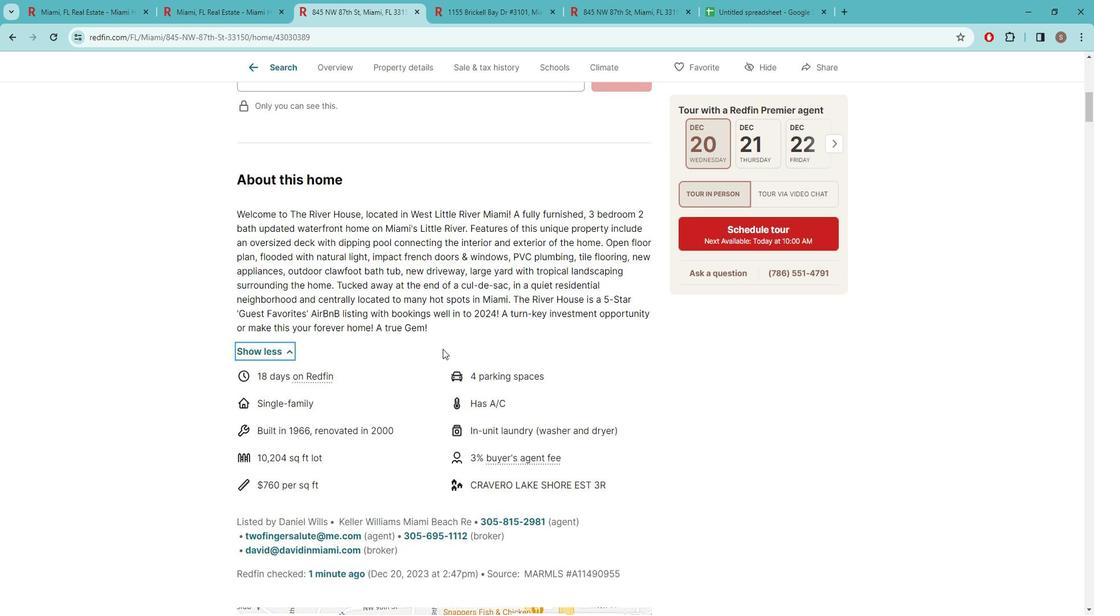
Action: Mouse moved to (464, 357)
Screenshot: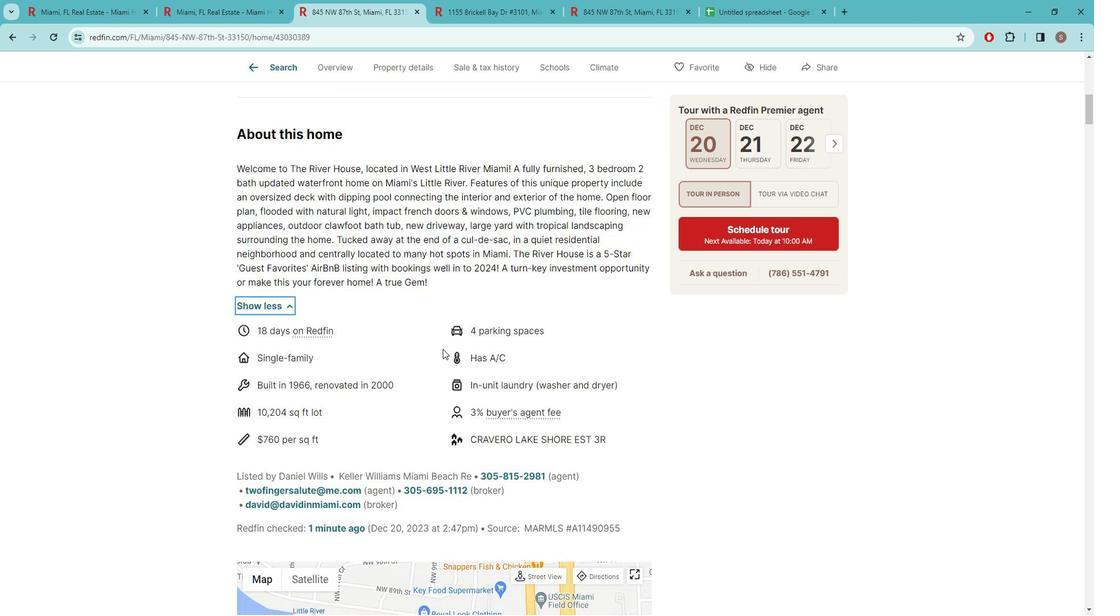 
Action: Mouse scrolled (464, 356) with delta (0, 0)
Screenshot: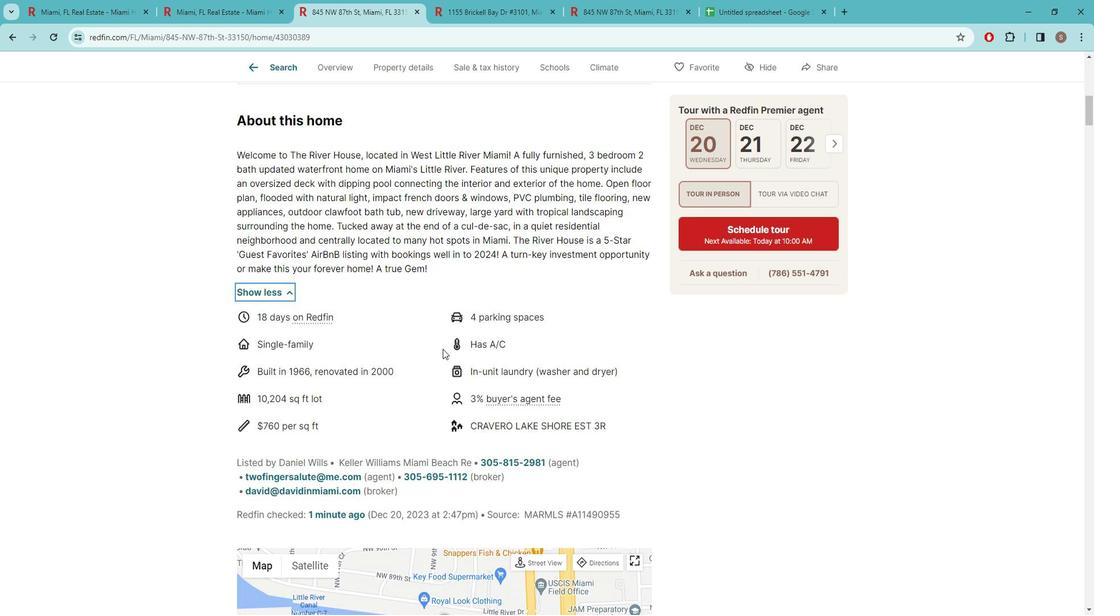 
Action: Mouse moved to (462, 357)
Screenshot: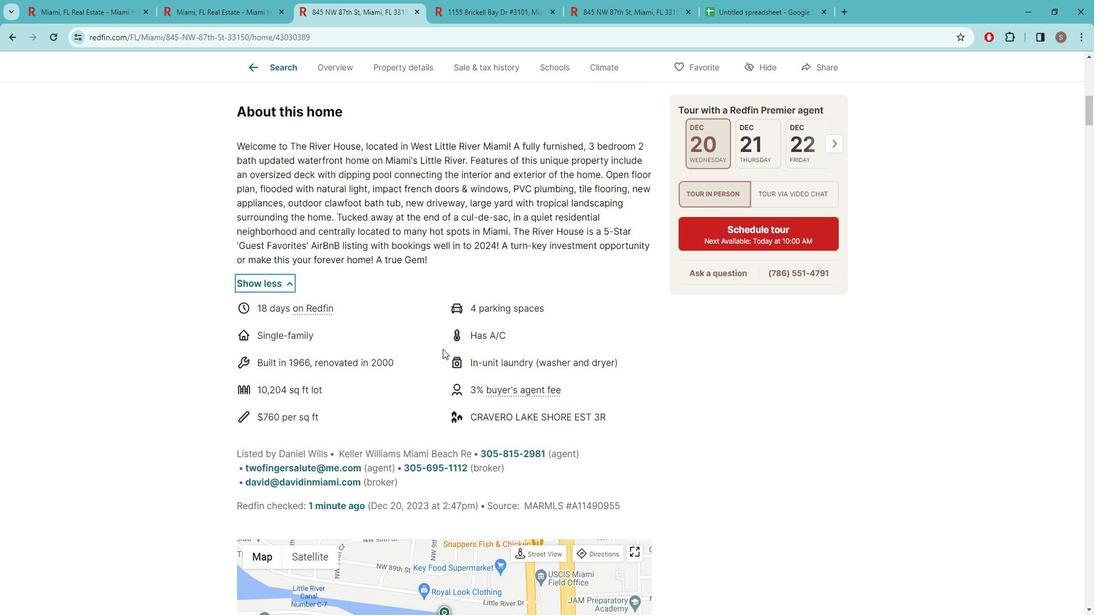 
Action: Mouse scrolled (462, 356) with delta (0, 0)
Screenshot: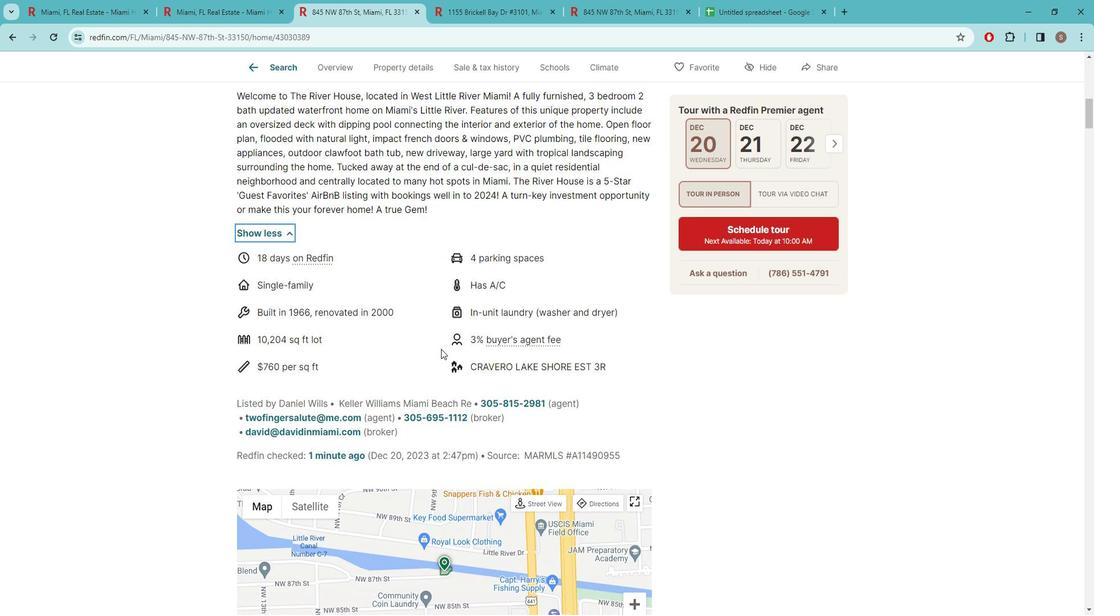 
Action: Mouse moved to (461, 357)
Screenshot: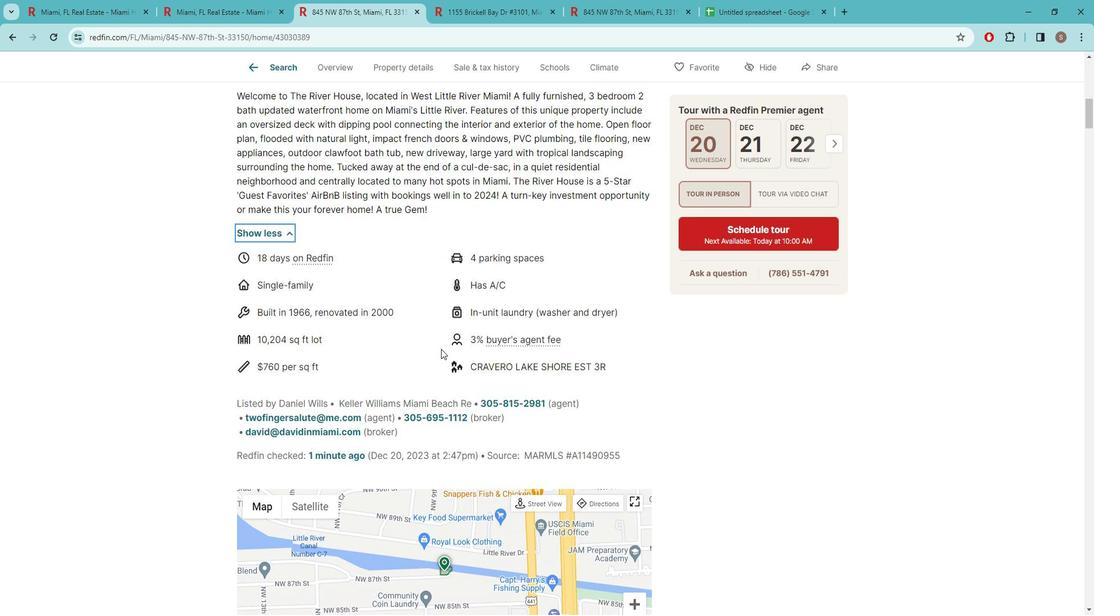 
Action: Mouse scrolled (461, 356) with delta (0, 0)
Screenshot: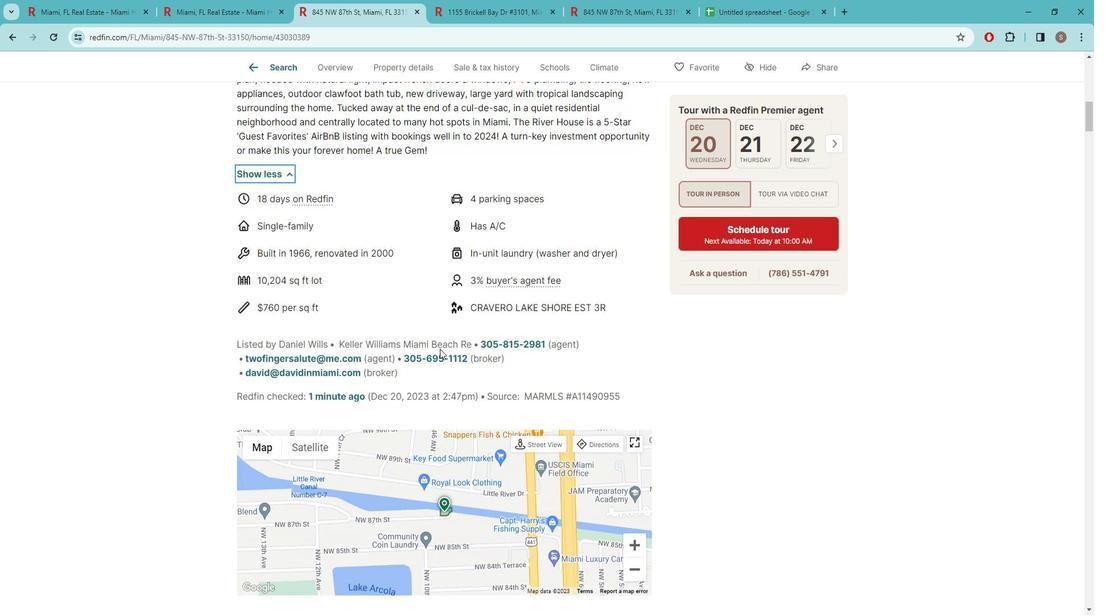 
Action: Mouse moved to (461, 357)
Screenshot: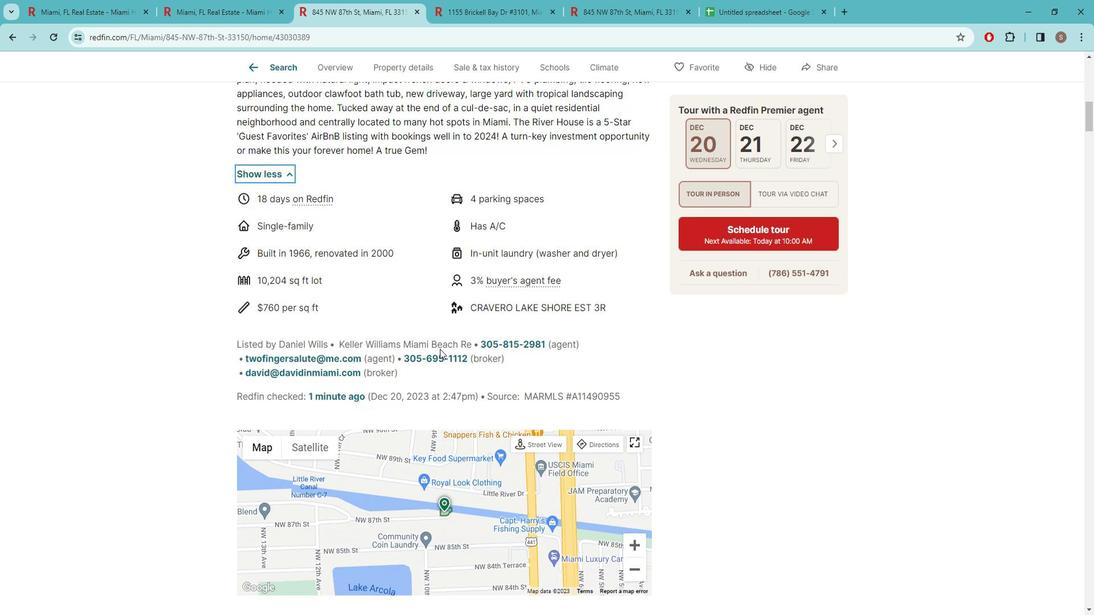 
Action: Mouse scrolled (461, 356) with delta (0, 0)
Screenshot: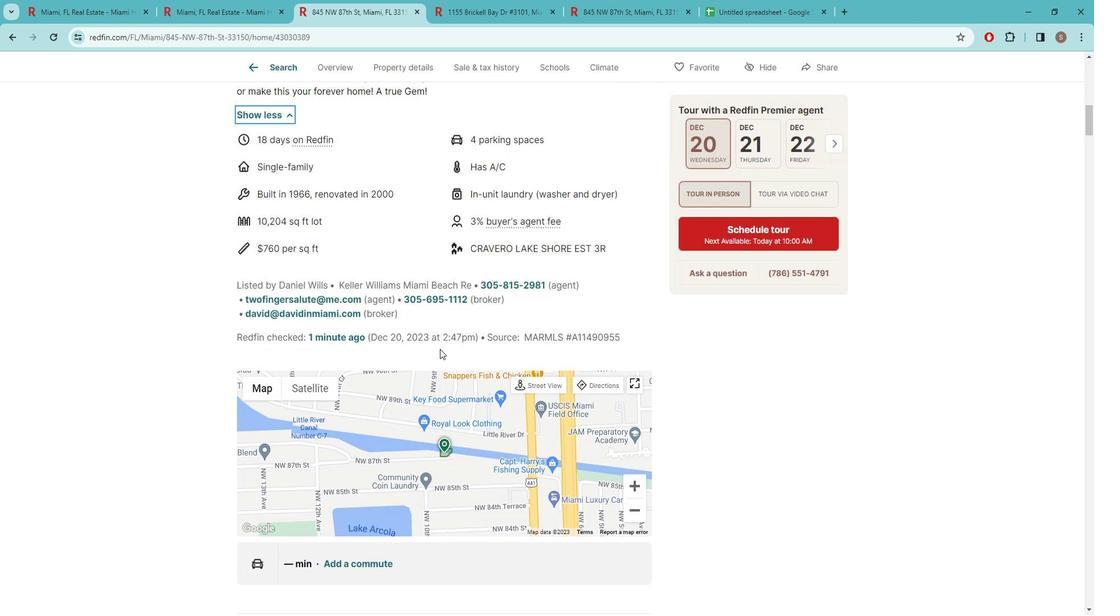 
Action: Mouse moved to (460, 358)
Screenshot: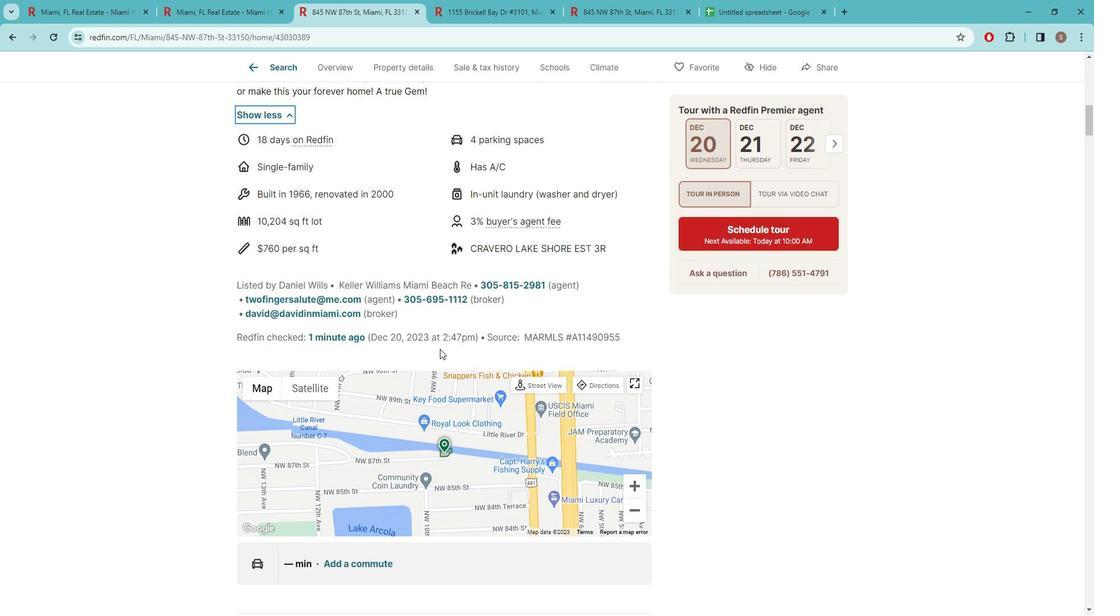 
Action: Mouse scrolled (460, 358) with delta (0, 0)
Screenshot: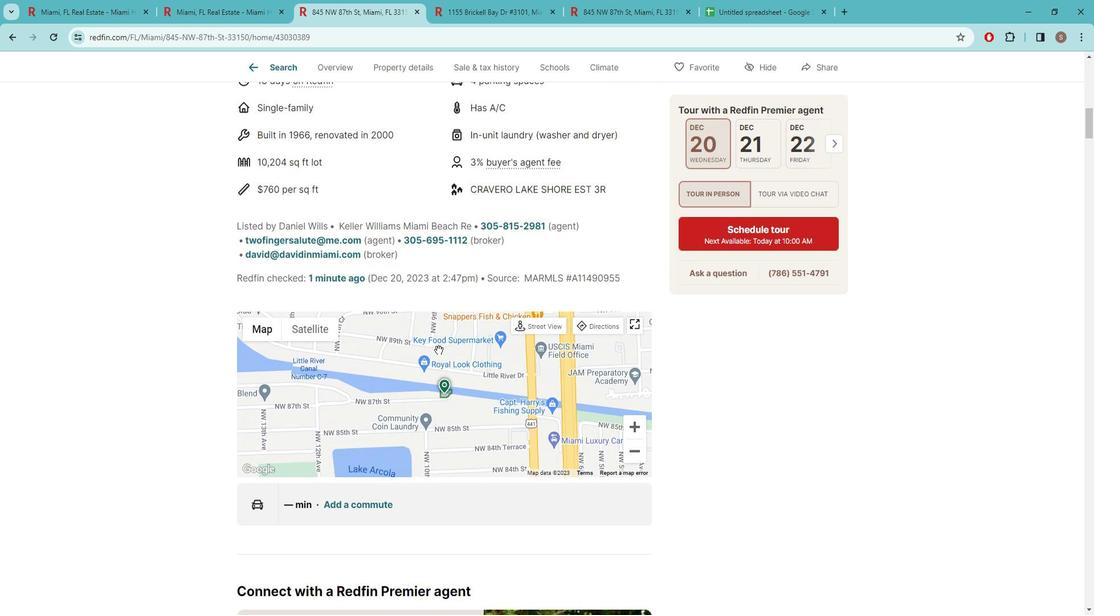 
Action: Mouse scrolled (460, 358) with delta (0, 0)
Screenshot: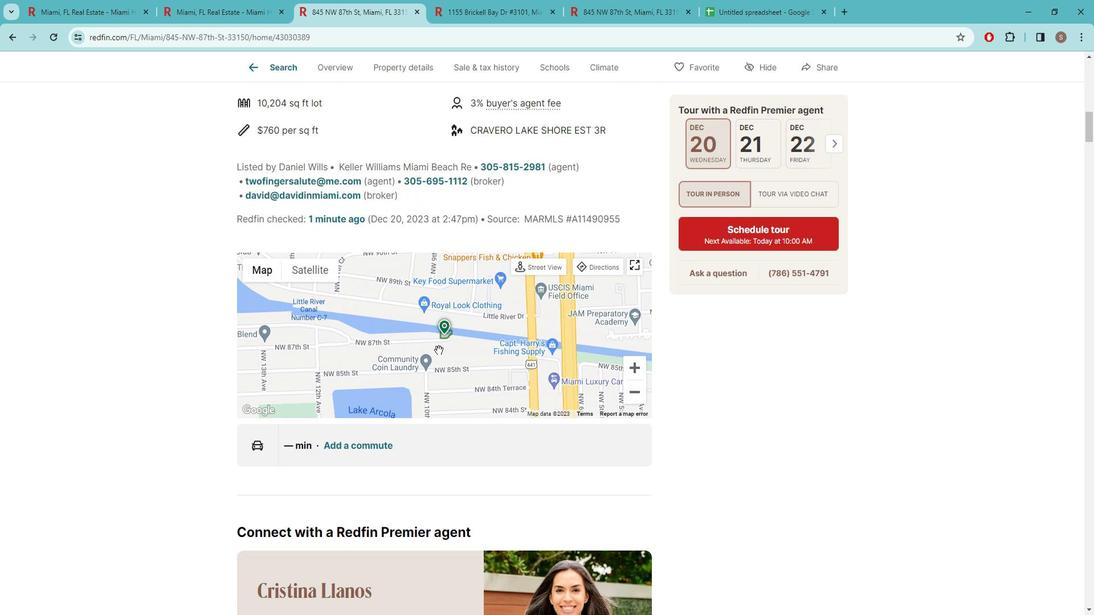 
Action: Mouse moved to (460, 359)
Screenshot: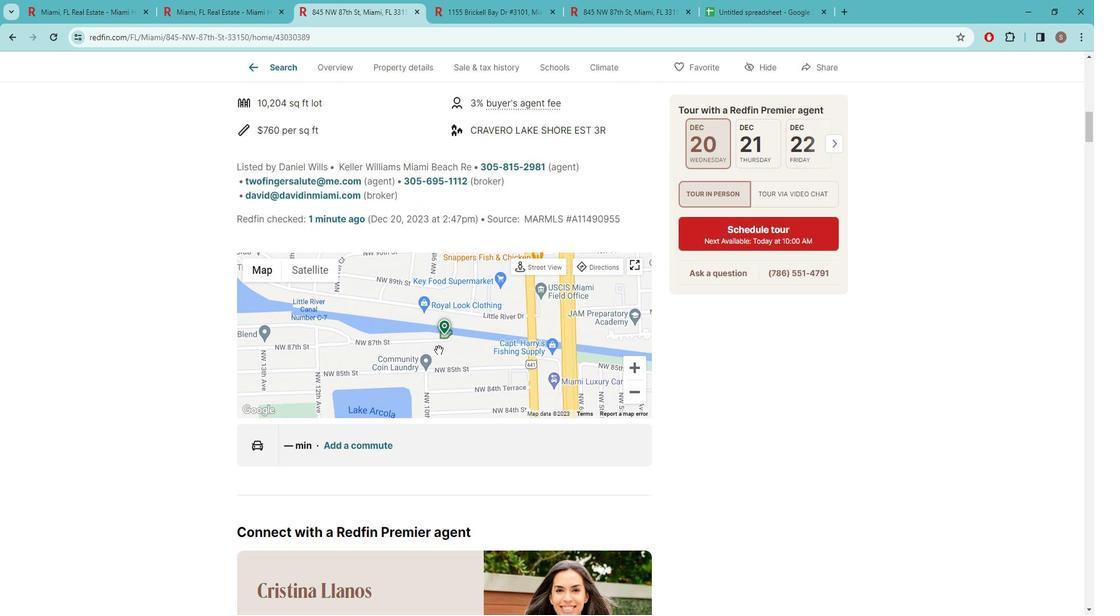 
Action: Mouse scrolled (460, 358) with delta (0, 0)
Screenshot: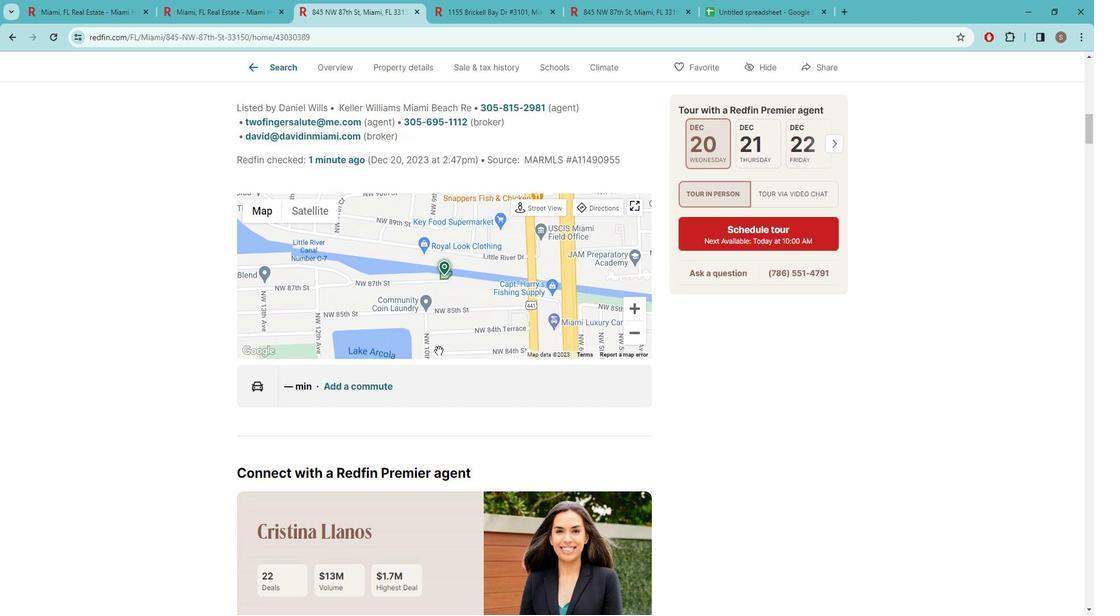 
Action: Mouse moved to (460, 360)
Screenshot: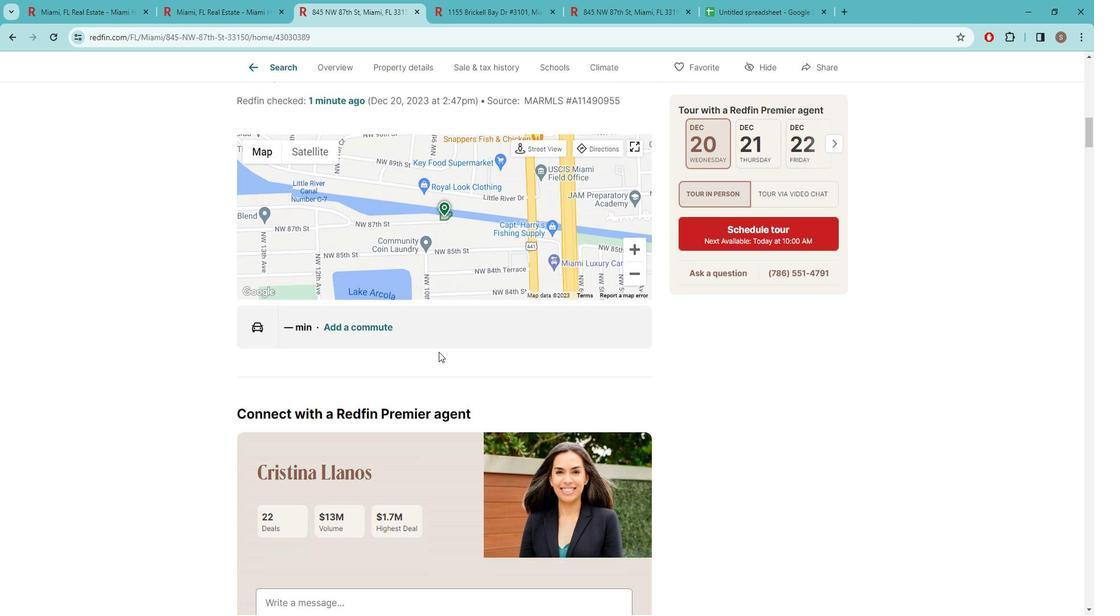 
Action: Mouse scrolled (460, 359) with delta (0, 0)
Screenshot: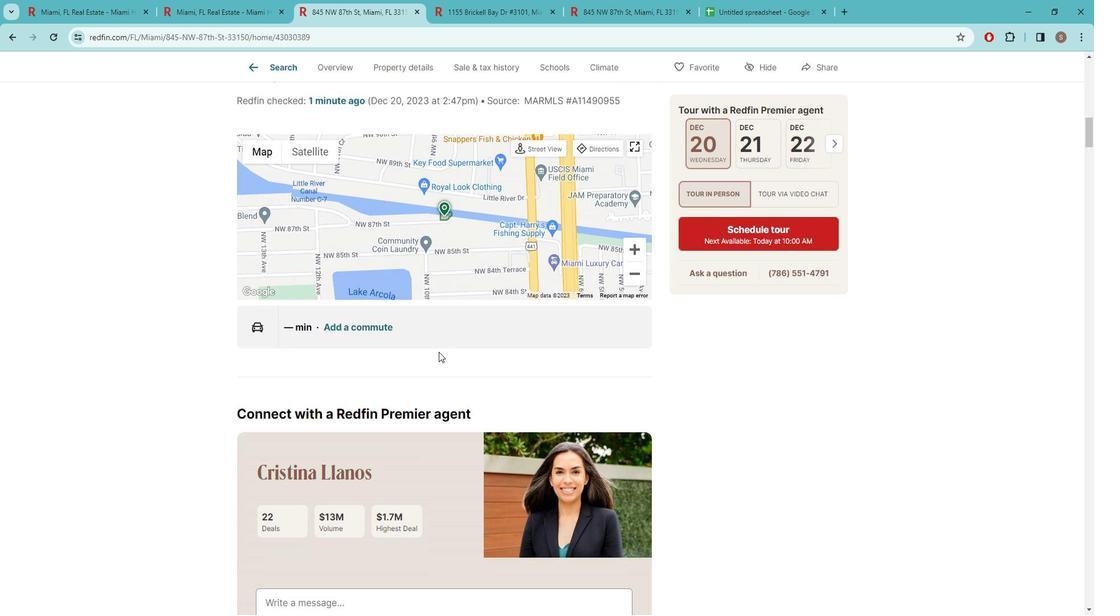 
Action: Mouse moved to (460, 360)
Screenshot: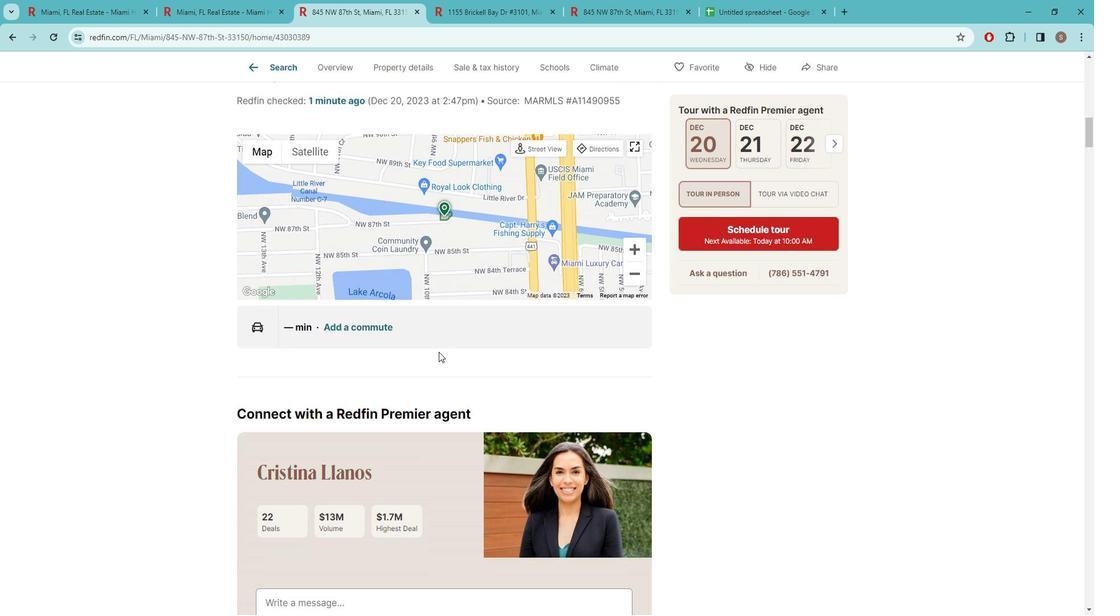 
Action: Mouse scrolled (460, 360) with delta (0, 0)
Screenshot: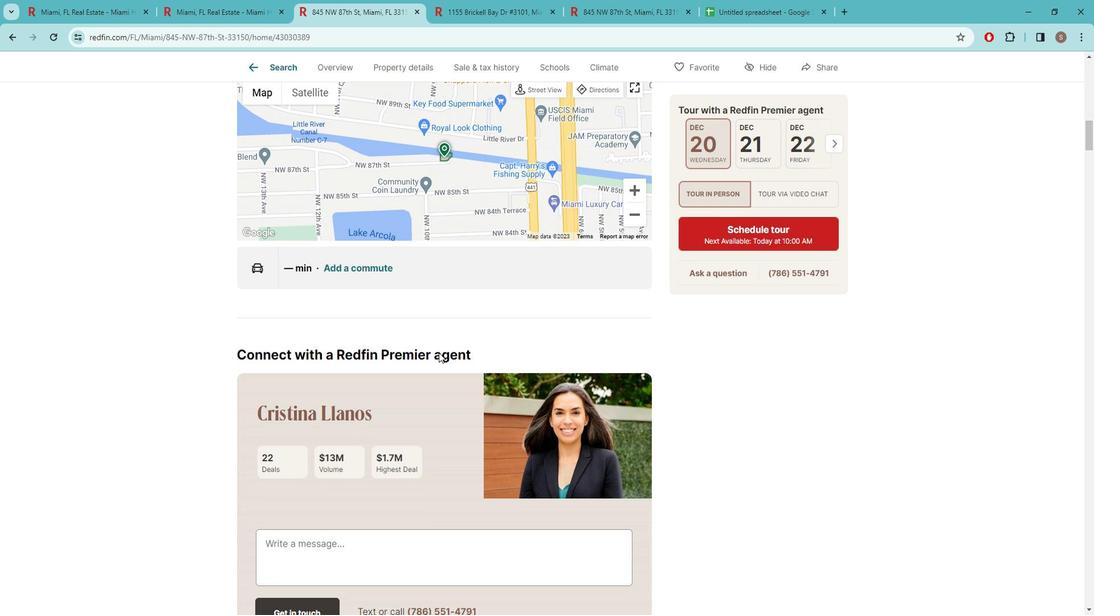 
Action: Mouse moved to (460, 360)
Screenshot: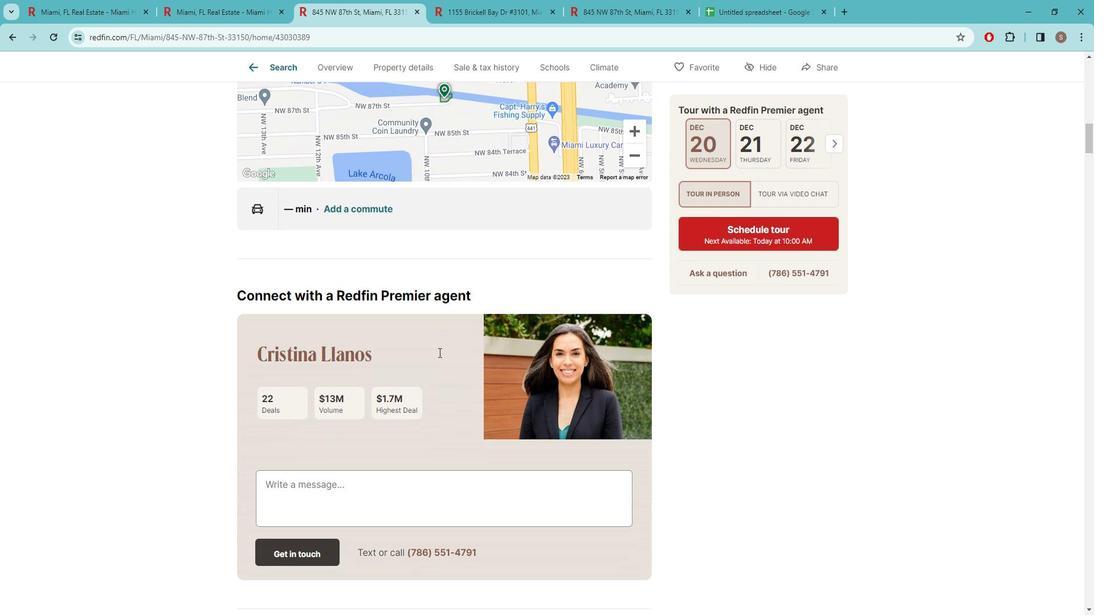 
Action: Mouse scrolled (460, 360) with delta (0, 0)
Screenshot: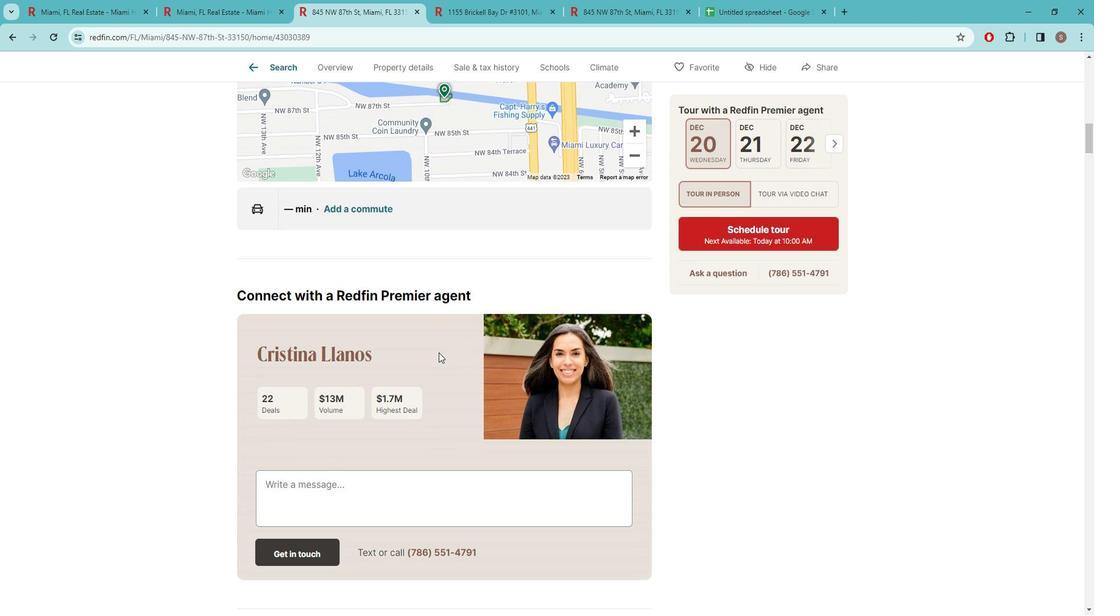 
Action: Mouse moved to (465, 361)
Screenshot: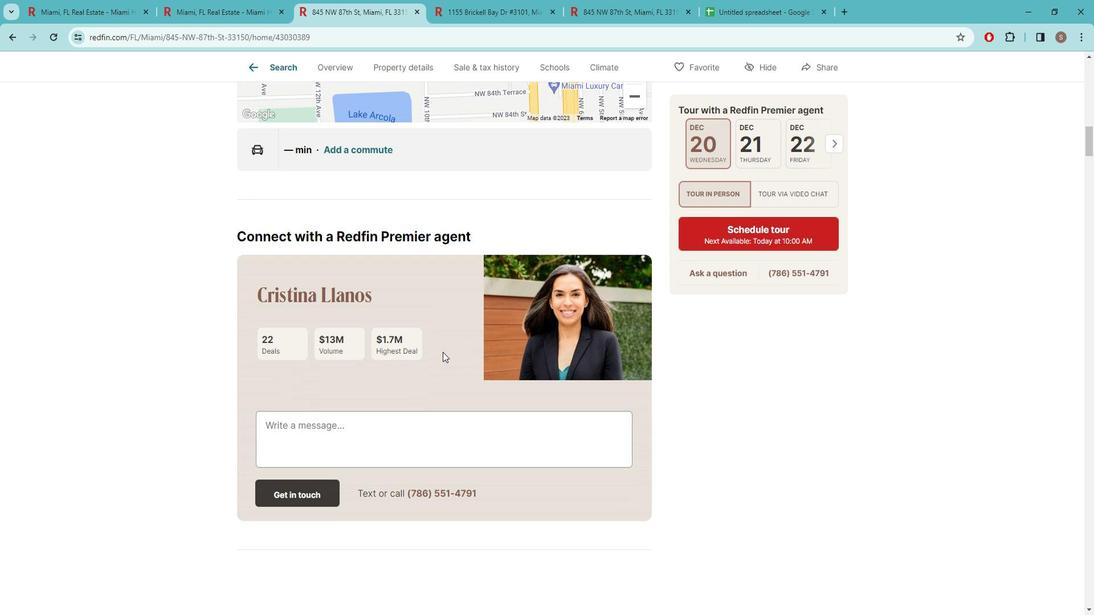 
Action: Mouse scrolled (465, 361) with delta (0, 0)
Screenshot: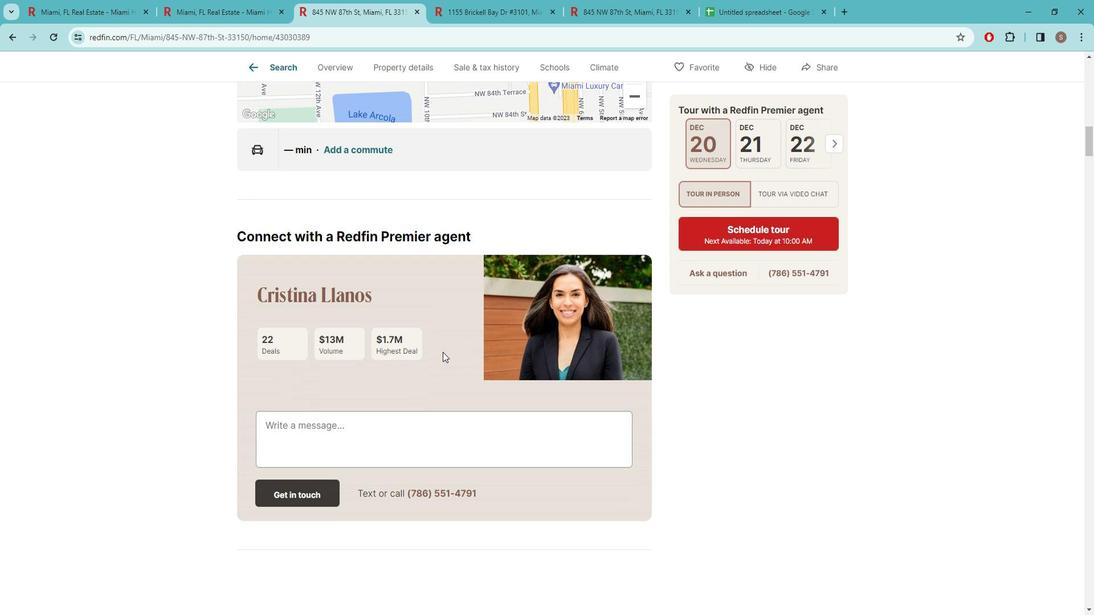 
Action: Mouse moved to (467, 363)
Screenshot: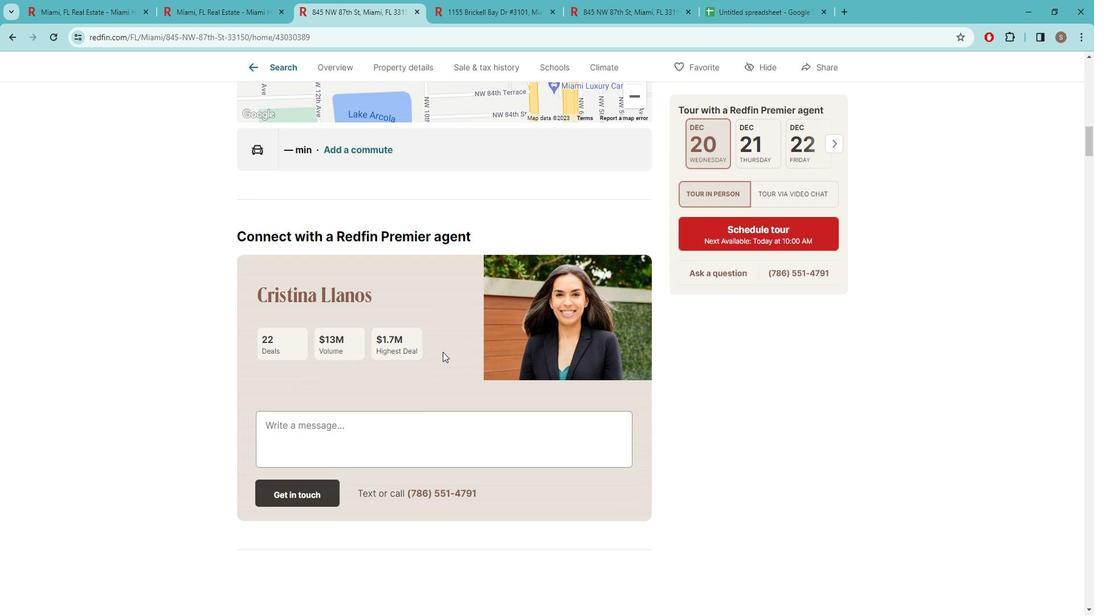 
Action: Mouse scrolled (467, 363) with delta (0, 0)
Screenshot: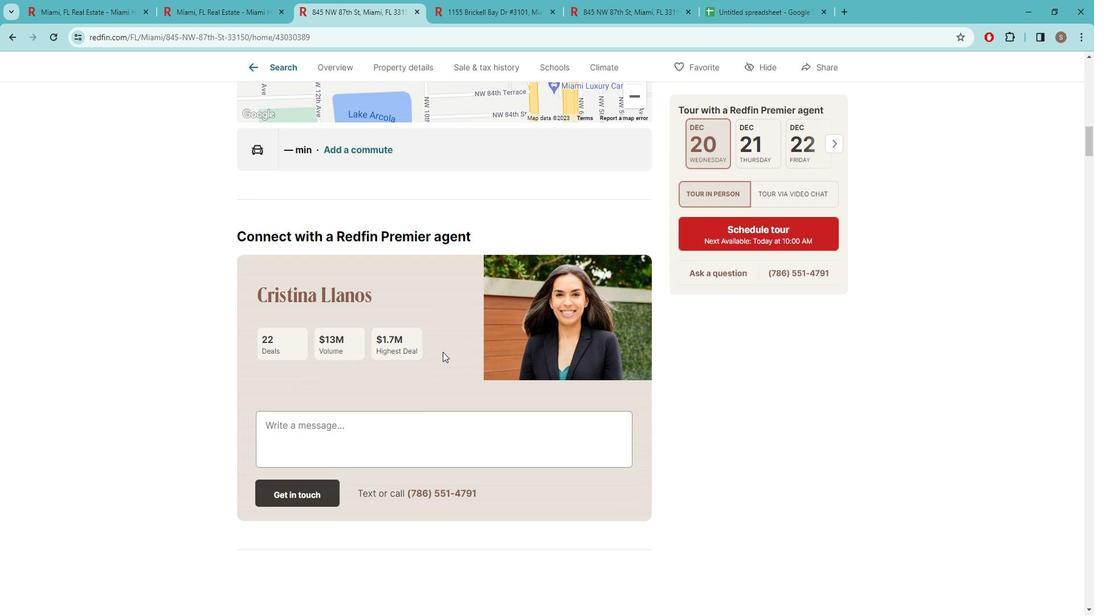 
Action: Mouse moved to (518, 409)
Screenshot: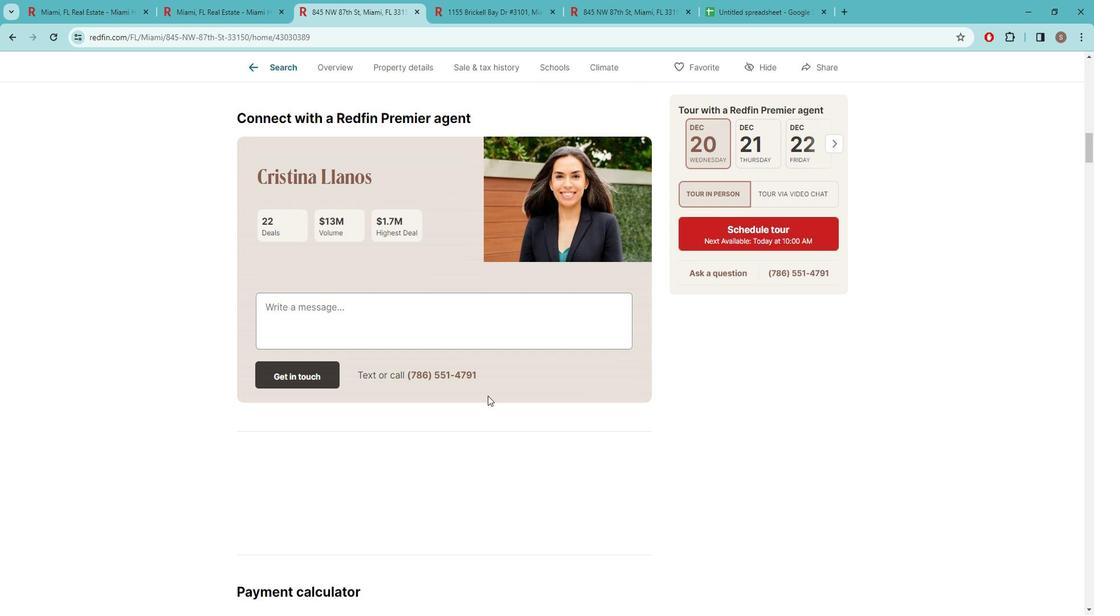 
Action: Mouse scrolled (518, 409) with delta (0, 0)
Screenshot: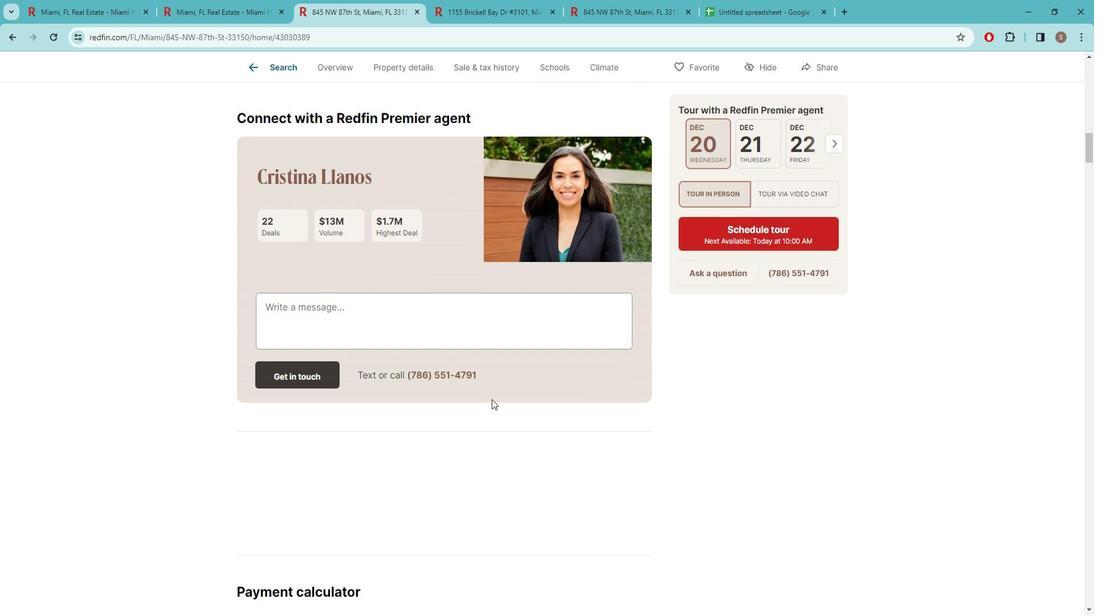 
Action: Mouse moved to (672, 456)
Screenshot: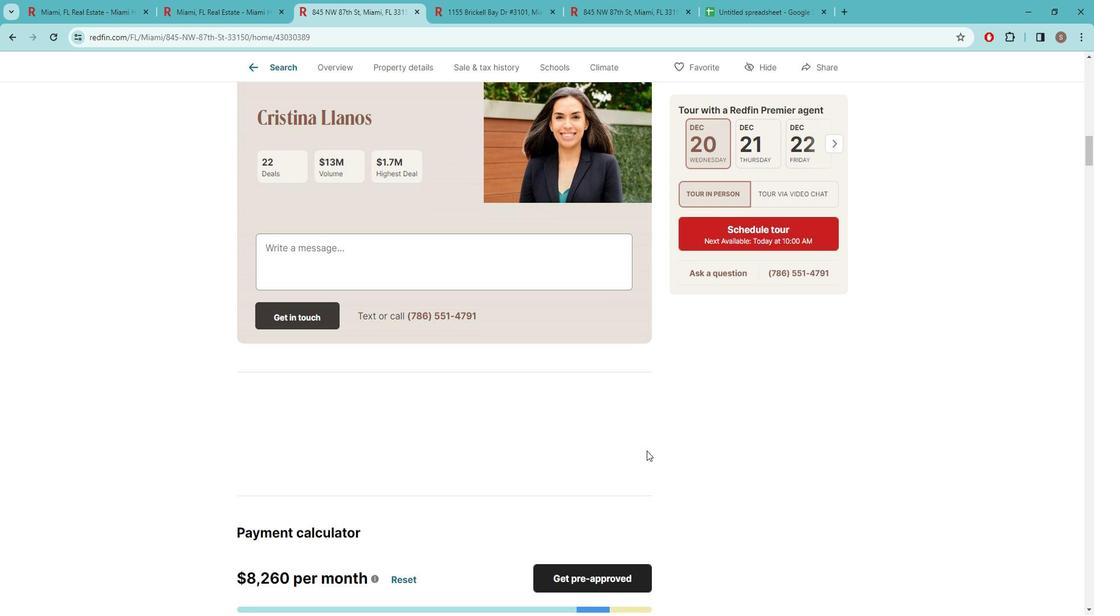 
Action: Mouse scrolled (672, 455) with delta (0, 0)
Screenshot: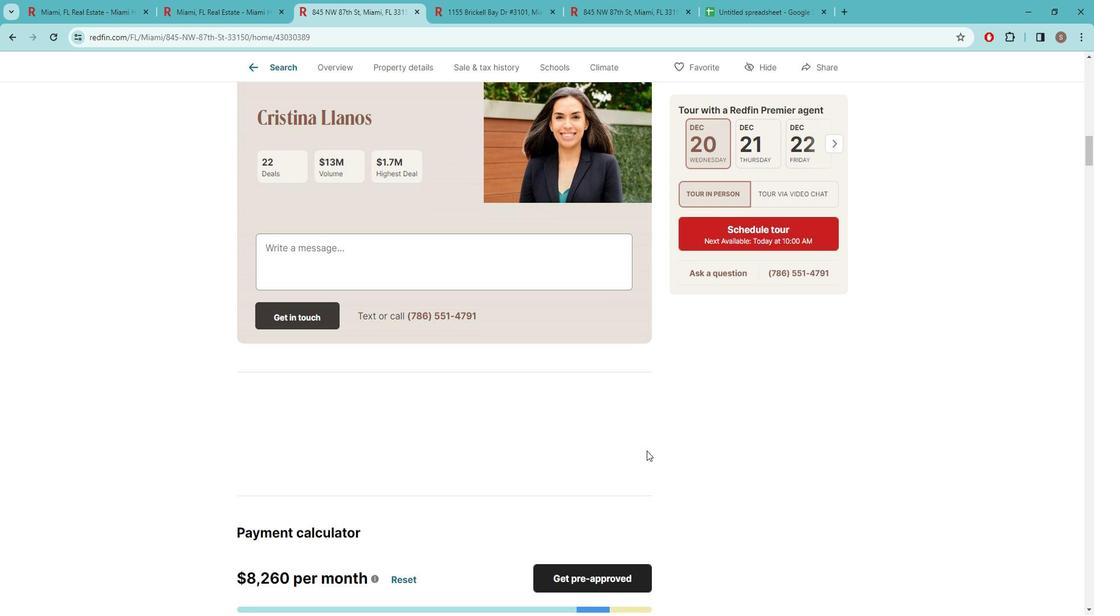 
Action: Mouse moved to (677, 456)
Screenshot: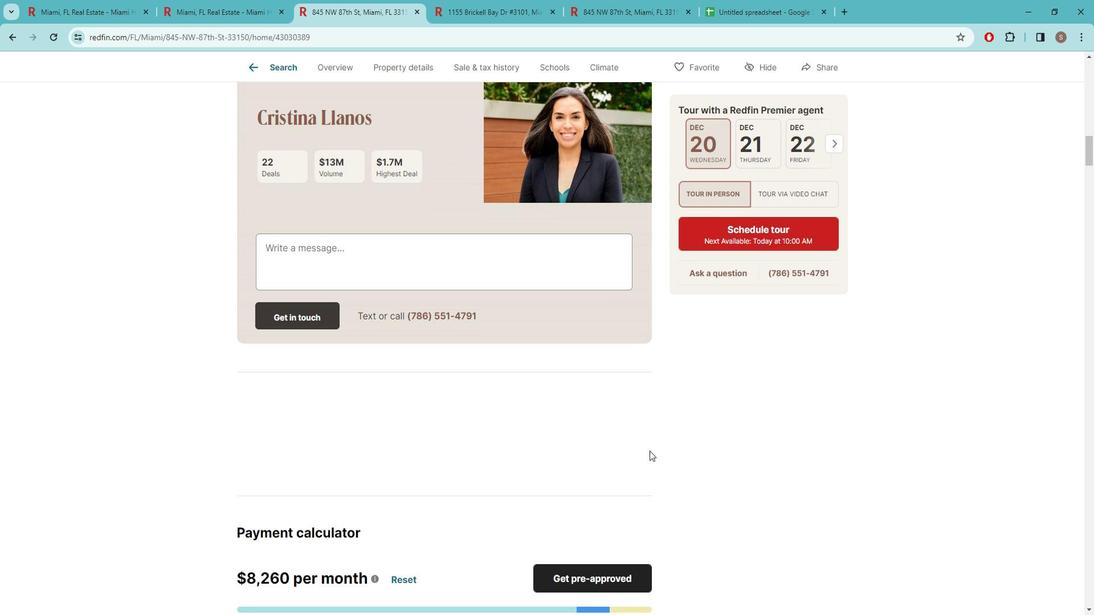 
Action: Mouse scrolled (677, 455) with delta (0, 0)
Screenshot: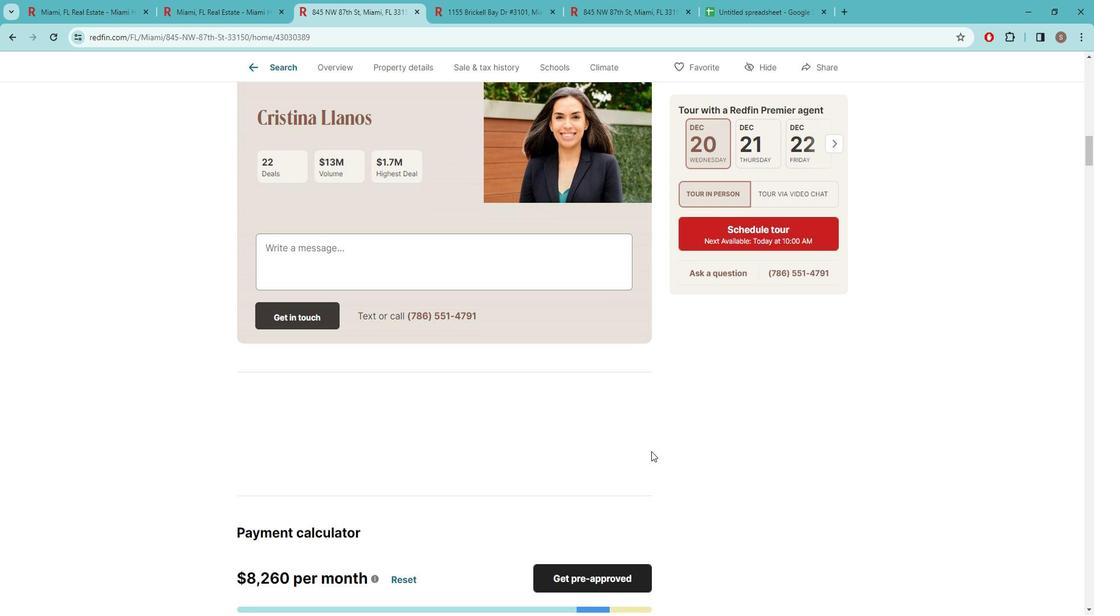 
Action: Mouse moved to (708, 465)
Screenshot: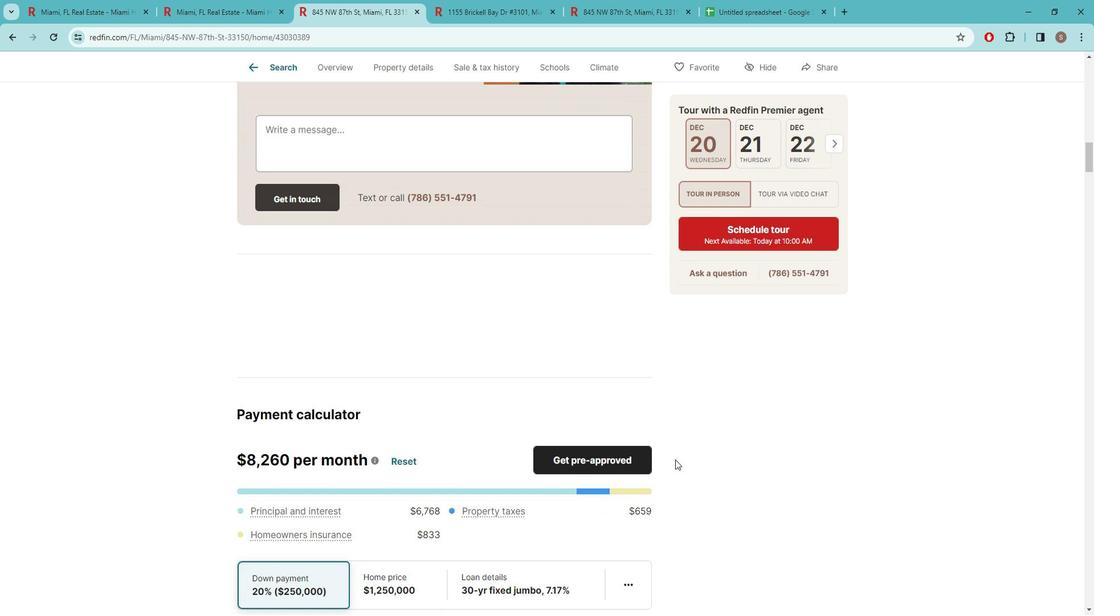 
Action: Mouse scrolled (708, 464) with delta (0, 0)
Screenshot: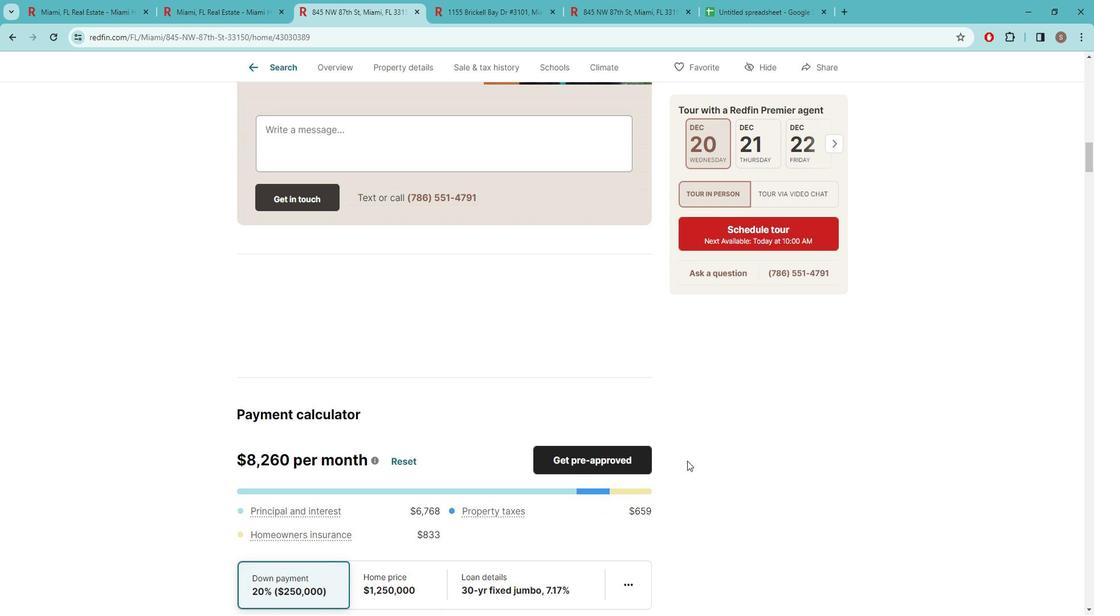 
Action: Mouse scrolled (708, 464) with delta (0, 0)
Screenshot: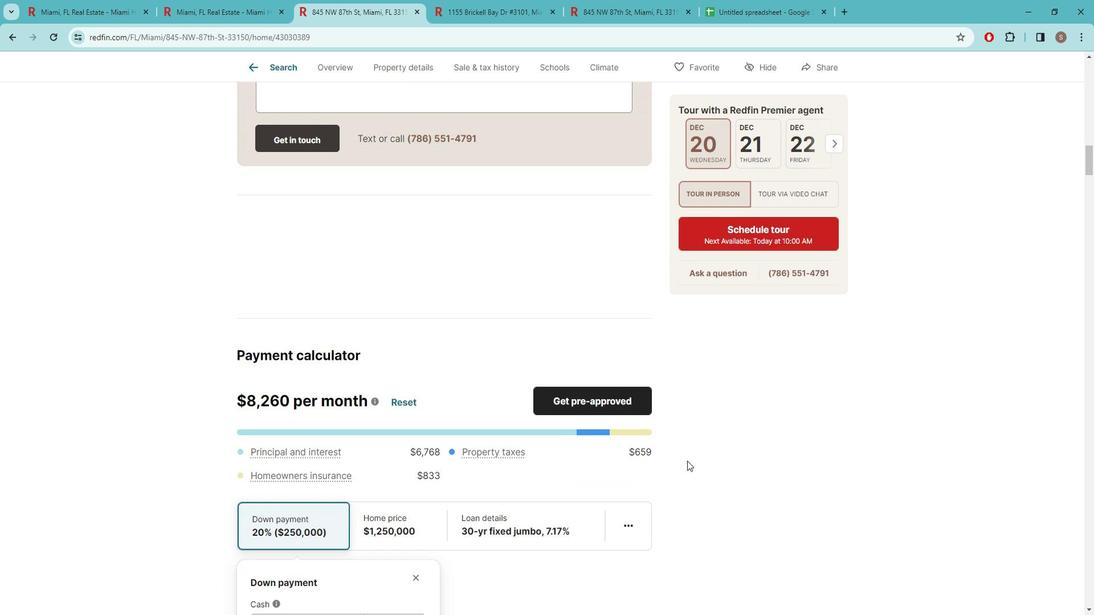 
Action: Mouse scrolled (708, 464) with delta (0, 0)
Screenshot: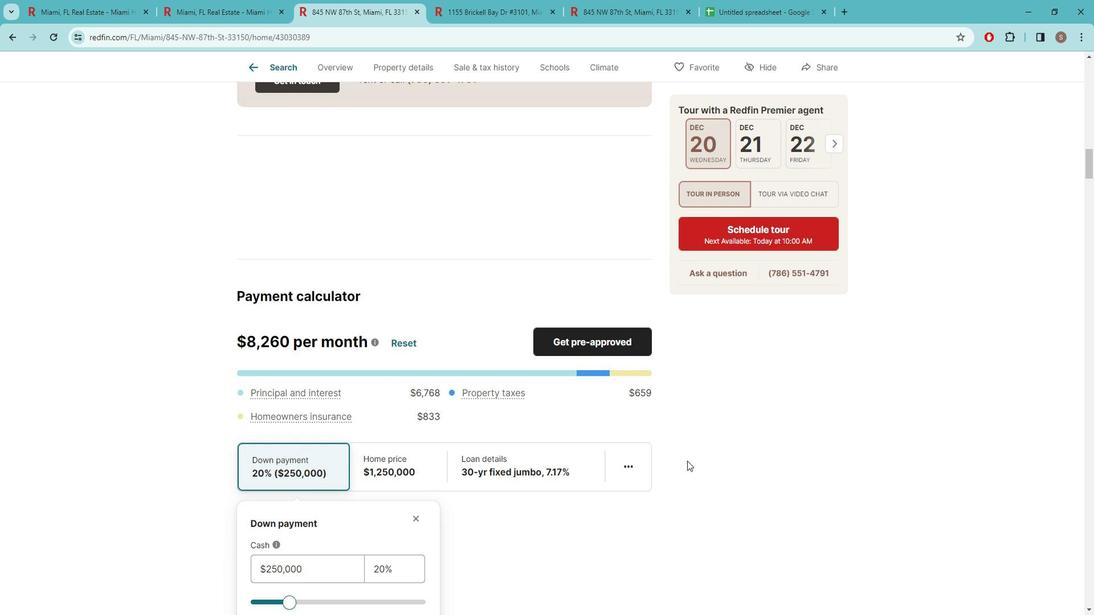 
Action: Mouse scrolled (708, 464) with delta (0, 0)
Screenshot: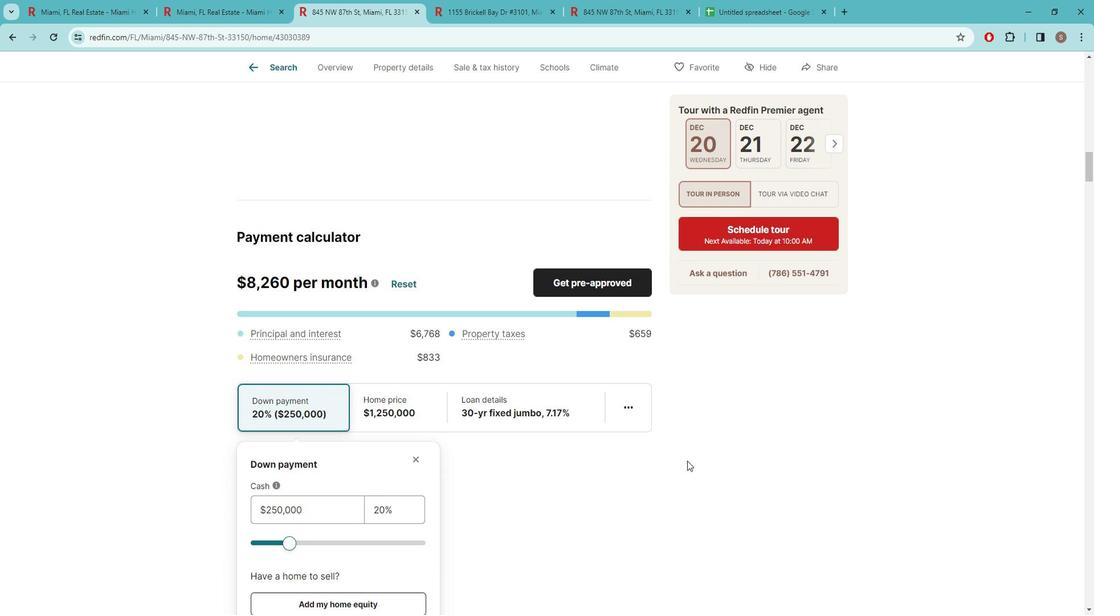 
Action: Mouse scrolled (708, 464) with delta (0, 0)
Screenshot: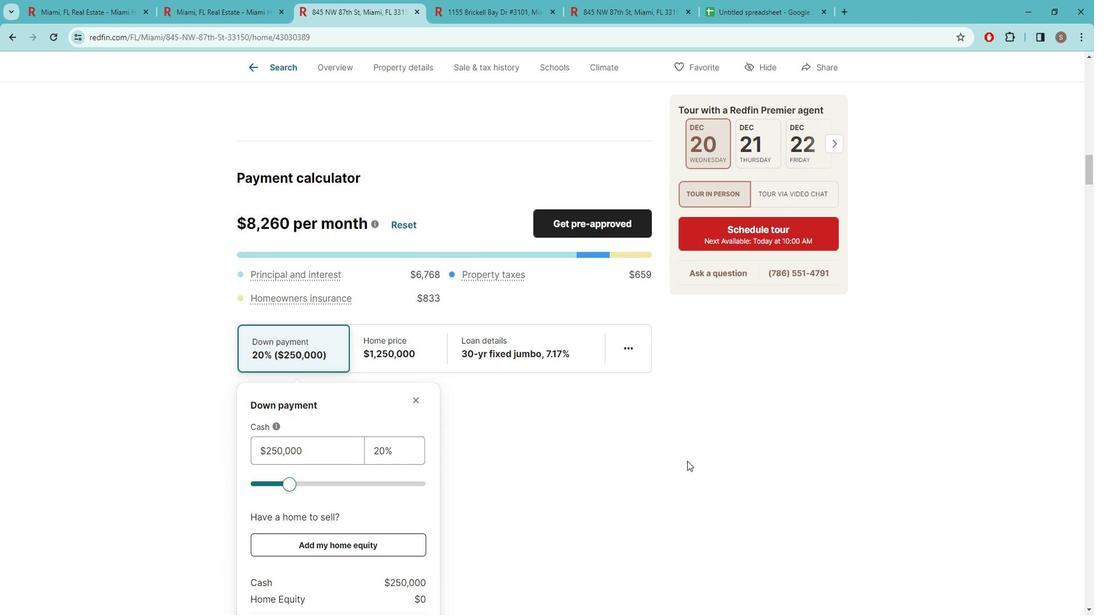
Action: Mouse scrolled (708, 464) with delta (0, 0)
Screenshot: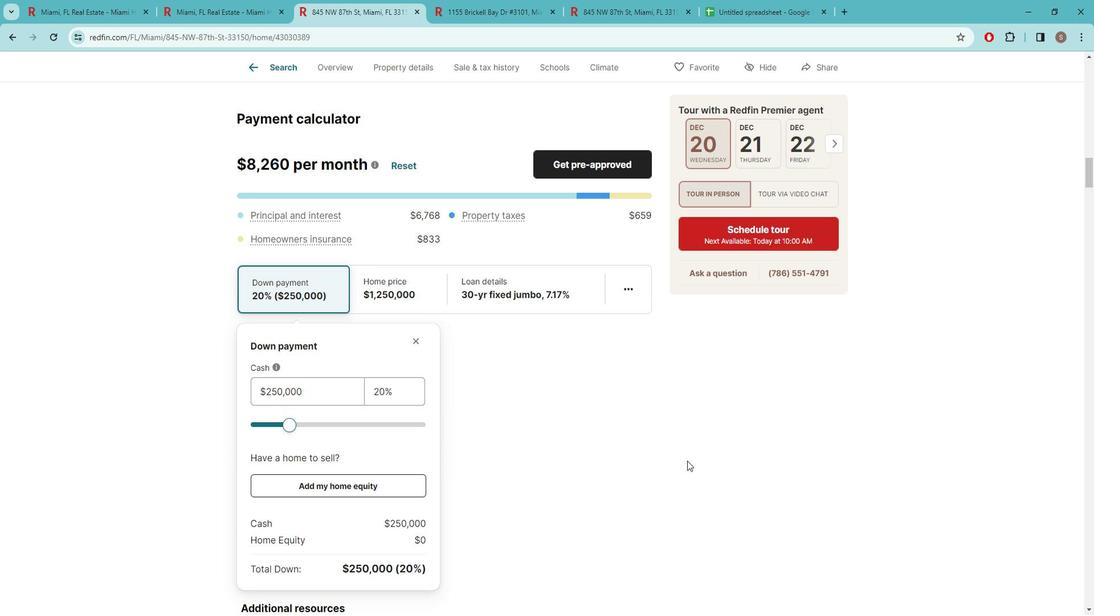 
Action: Mouse scrolled (708, 464) with delta (0, 0)
Screenshot: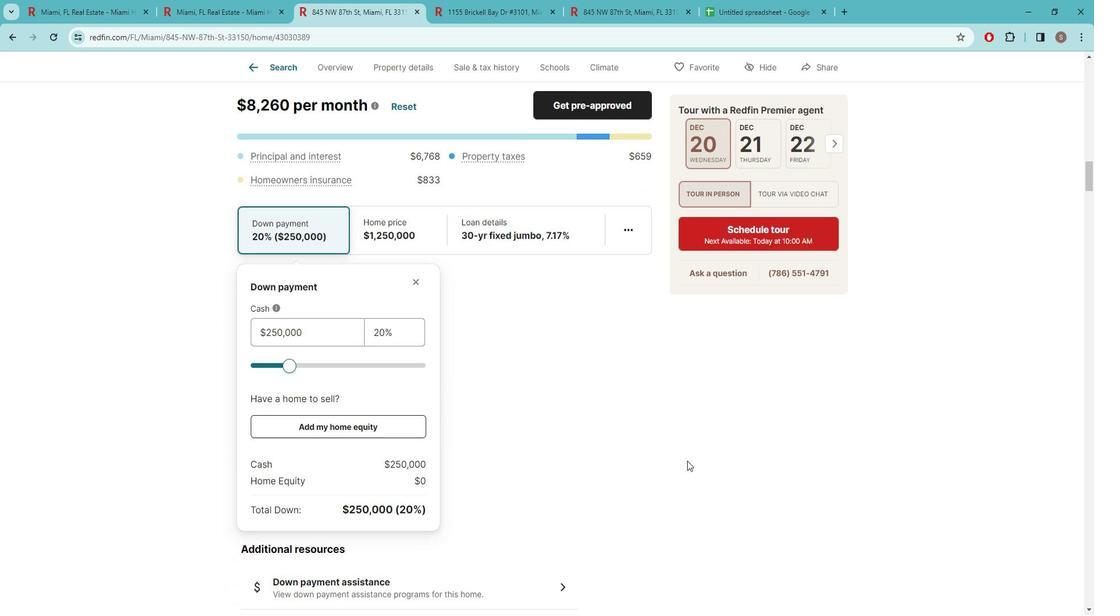 
Action: Mouse scrolled (708, 464) with delta (0, 0)
Screenshot: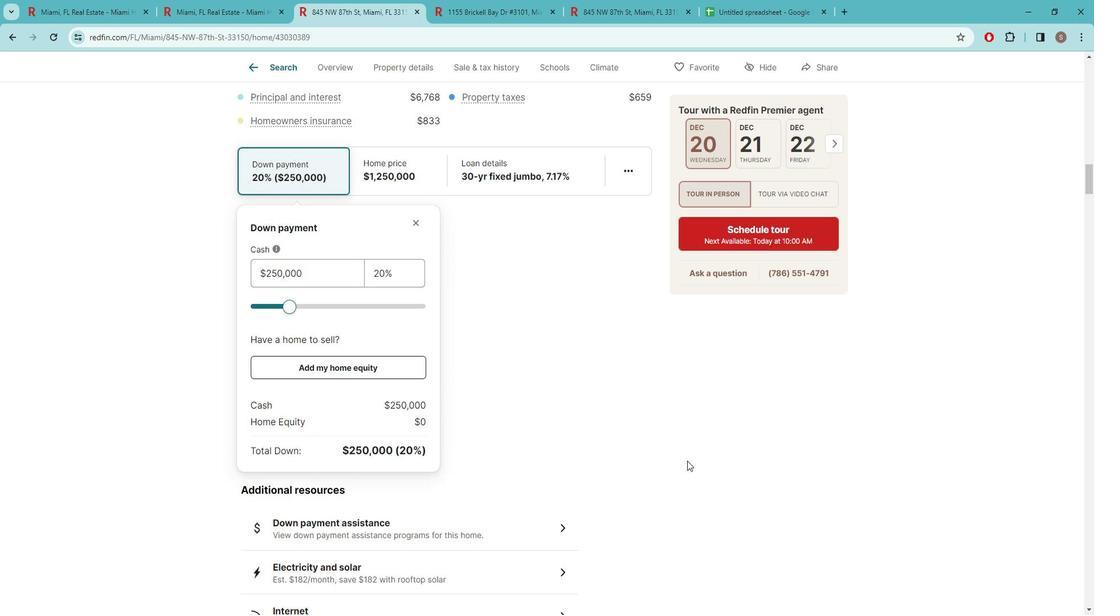 
Action: Mouse scrolled (708, 464) with delta (0, 0)
Screenshot: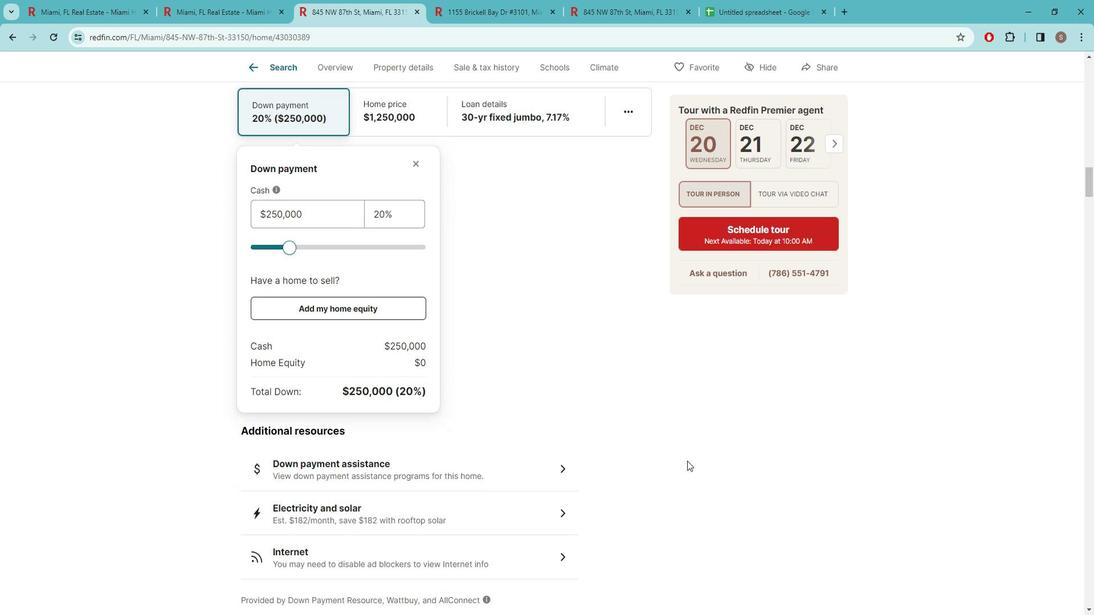 
Action: Mouse scrolled (708, 464) with delta (0, 0)
Screenshot: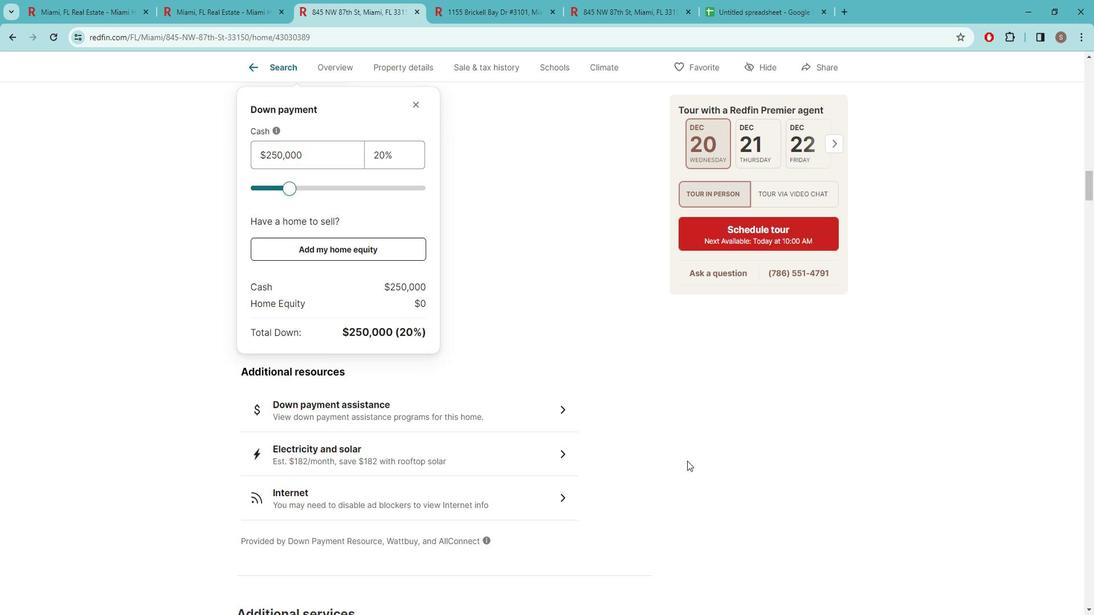 
Action: Mouse scrolled (708, 464) with delta (0, 0)
Screenshot: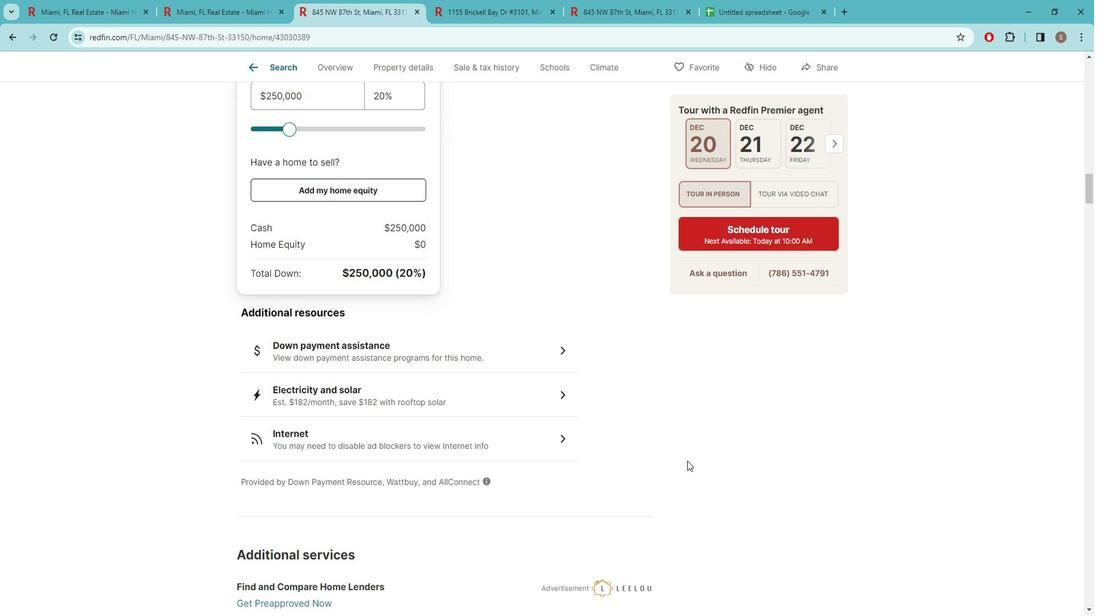 
Action: Mouse scrolled (708, 464) with delta (0, 0)
Screenshot: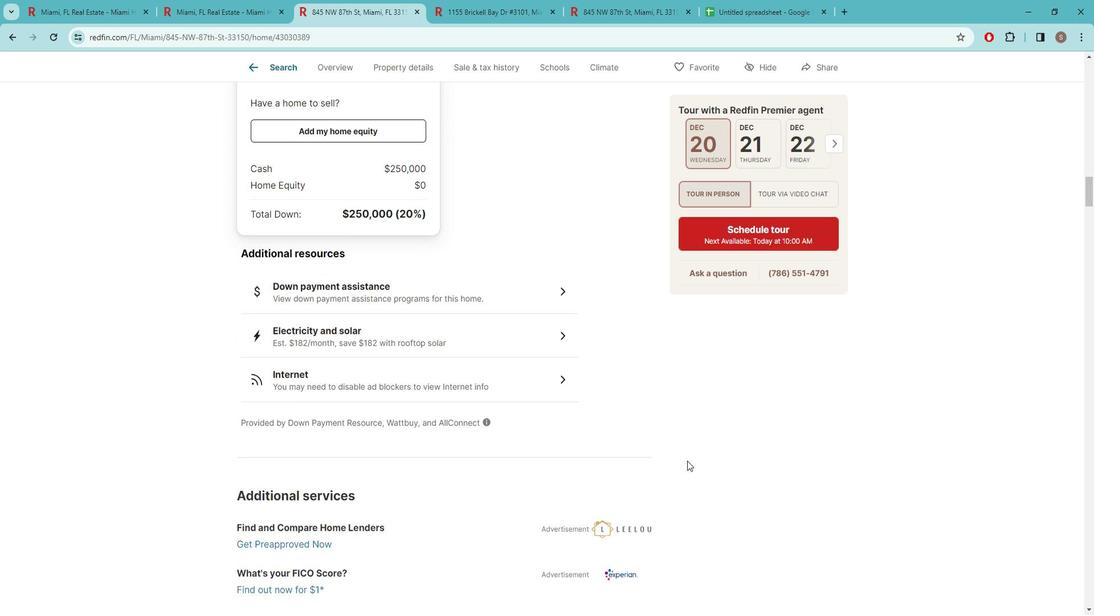 
Action: Mouse scrolled (708, 464) with delta (0, 0)
Screenshot: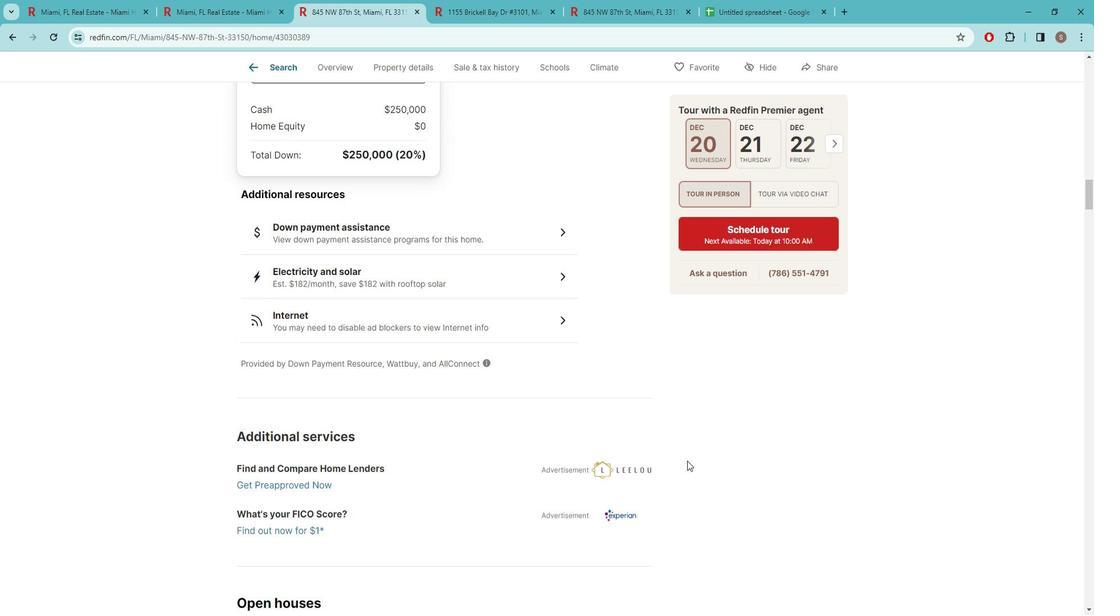 
Action: Mouse scrolled (708, 464) with delta (0, 0)
Screenshot: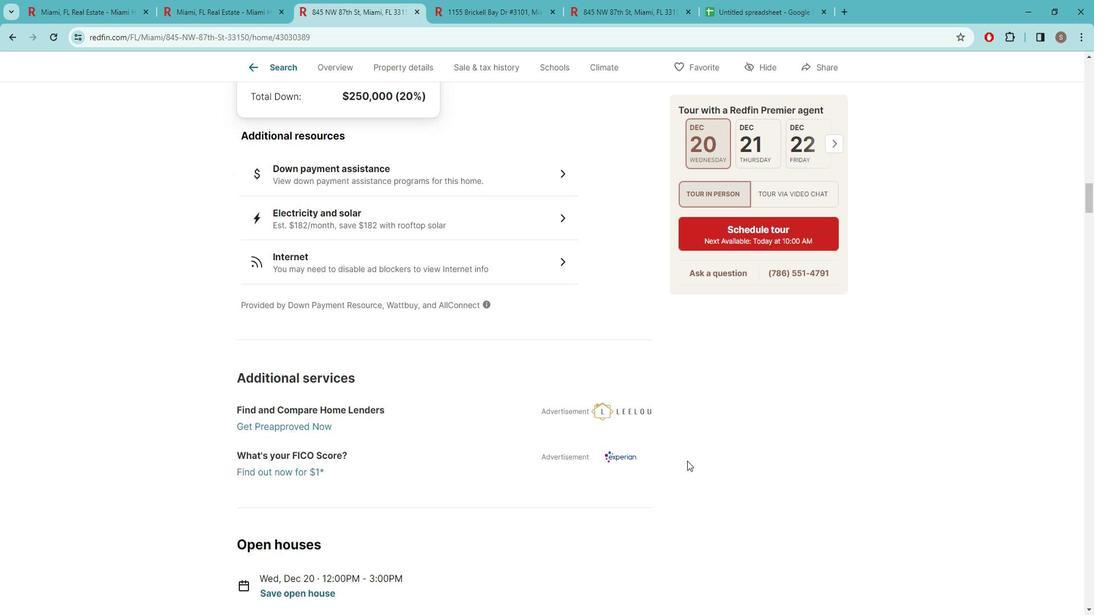 
Action: Mouse scrolled (708, 464) with delta (0, 0)
Screenshot: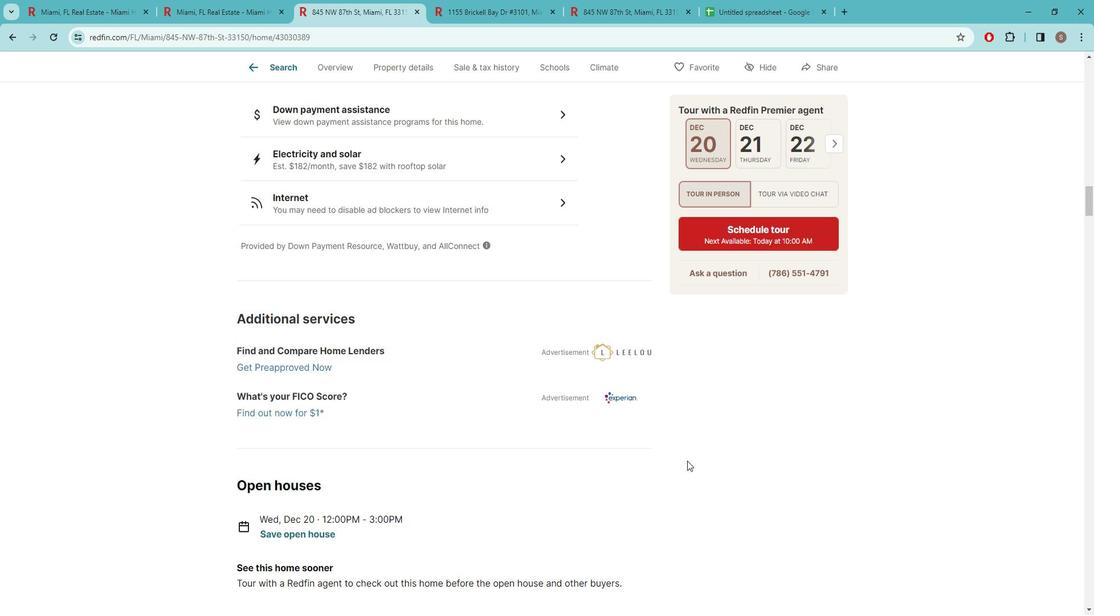 
Action: Mouse scrolled (708, 464) with delta (0, 0)
Screenshot: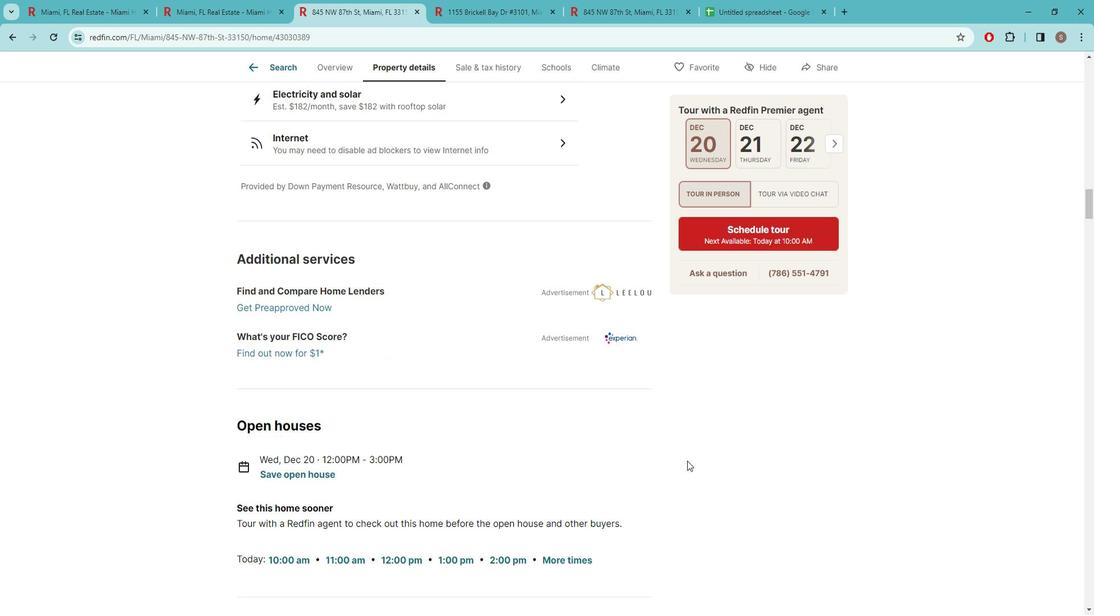
Action: Mouse scrolled (708, 464) with delta (0, 0)
Screenshot: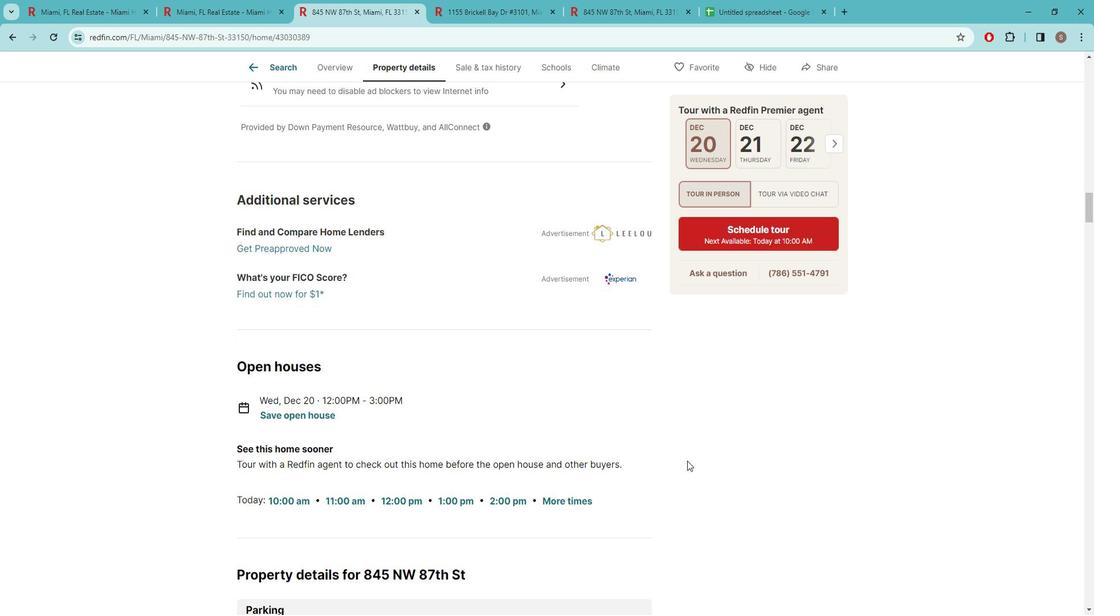 
Action: Mouse scrolled (708, 464) with delta (0, 0)
Screenshot: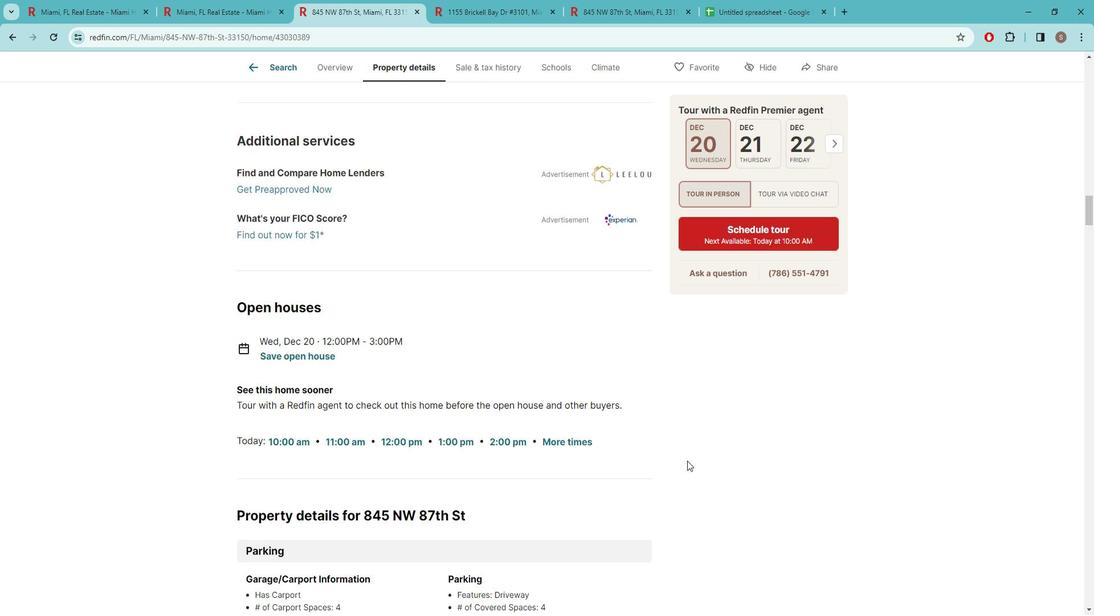 
Action: Mouse scrolled (708, 464) with delta (0, 0)
Screenshot: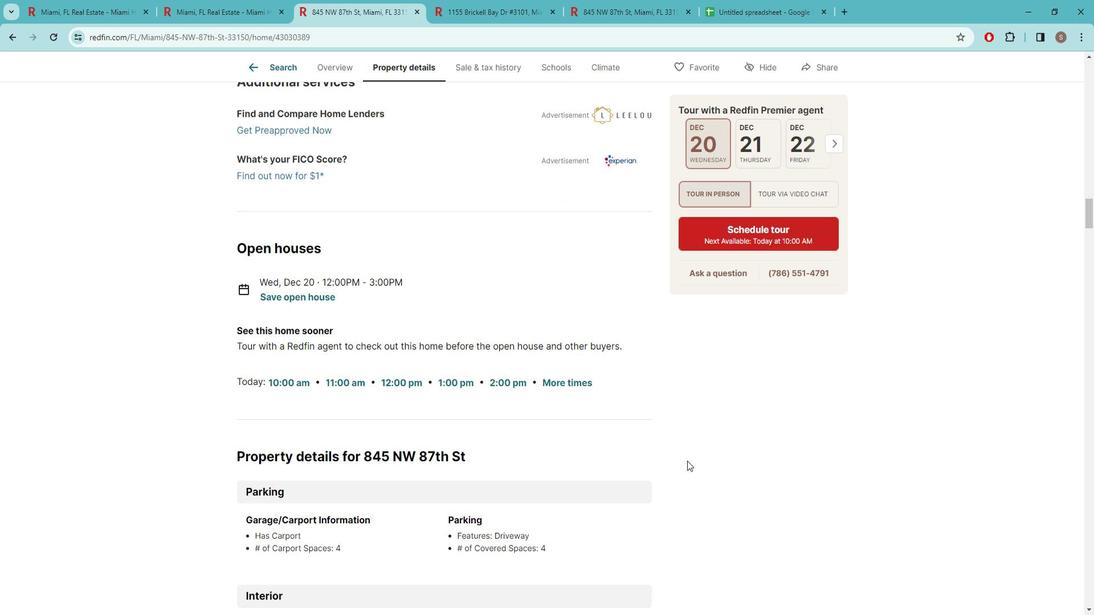 
Action: Mouse scrolled (708, 464) with delta (0, 0)
Screenshot: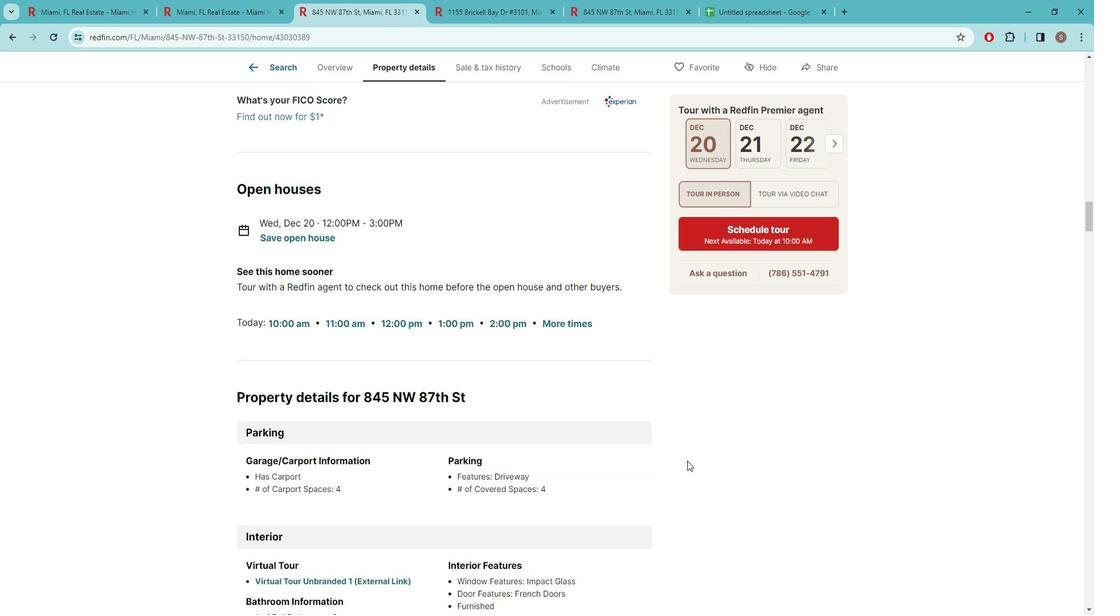 
Action: Mouse moved to (627, 470)
Screenshot: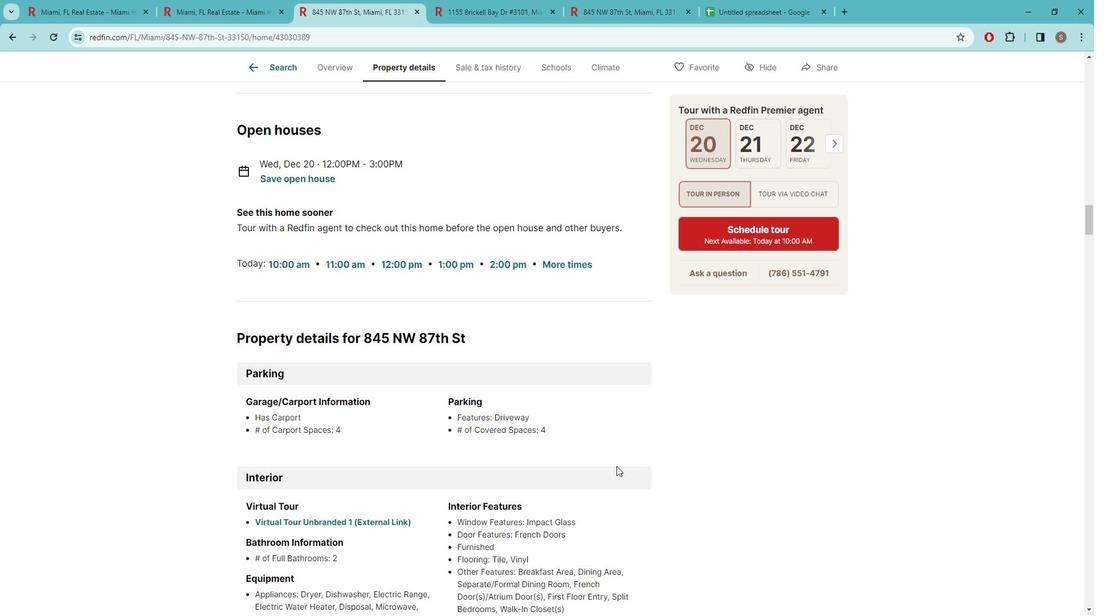 
Action: Mouse scrolled (627, 469) with delta (0, 0)
Screenshot: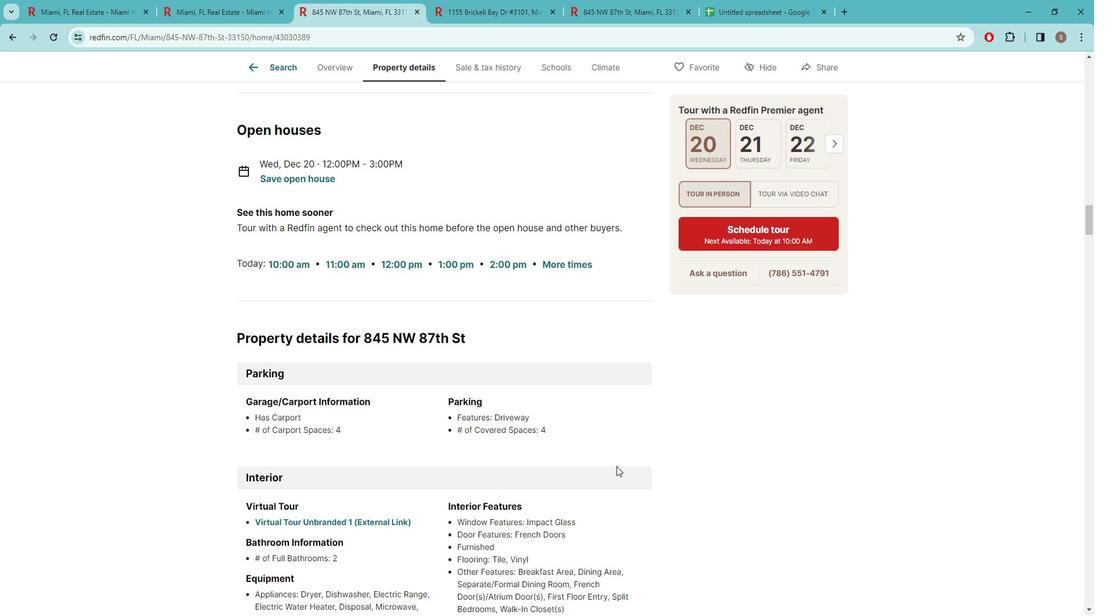 
Action: Mouse moved to (634, 461)
Screenshot: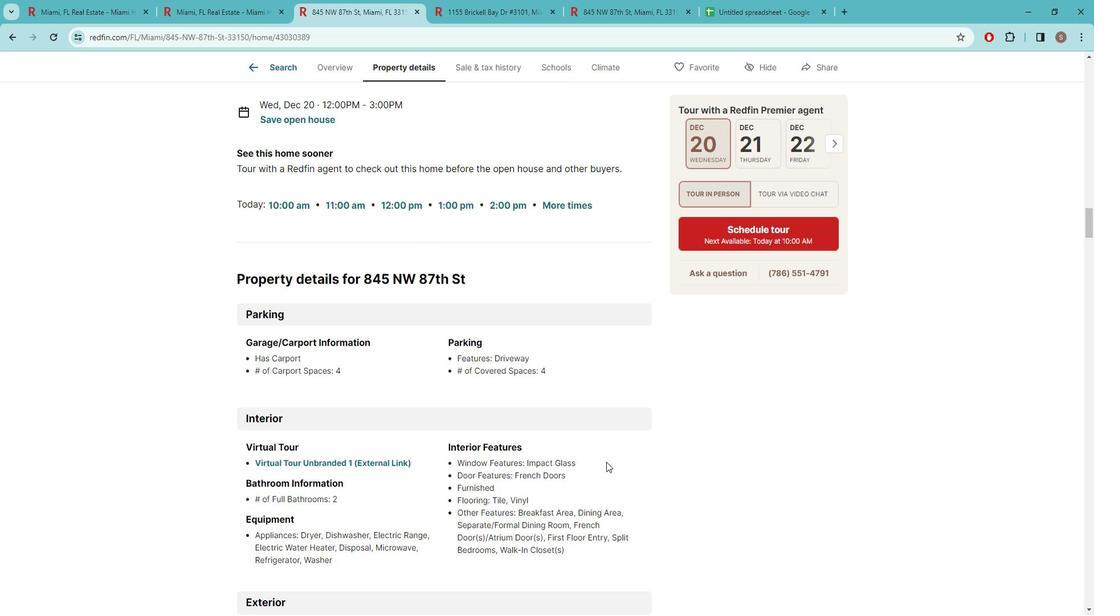 
Action: Mouse scrolled (634, 461) with delta (0, 0)
Screenshot: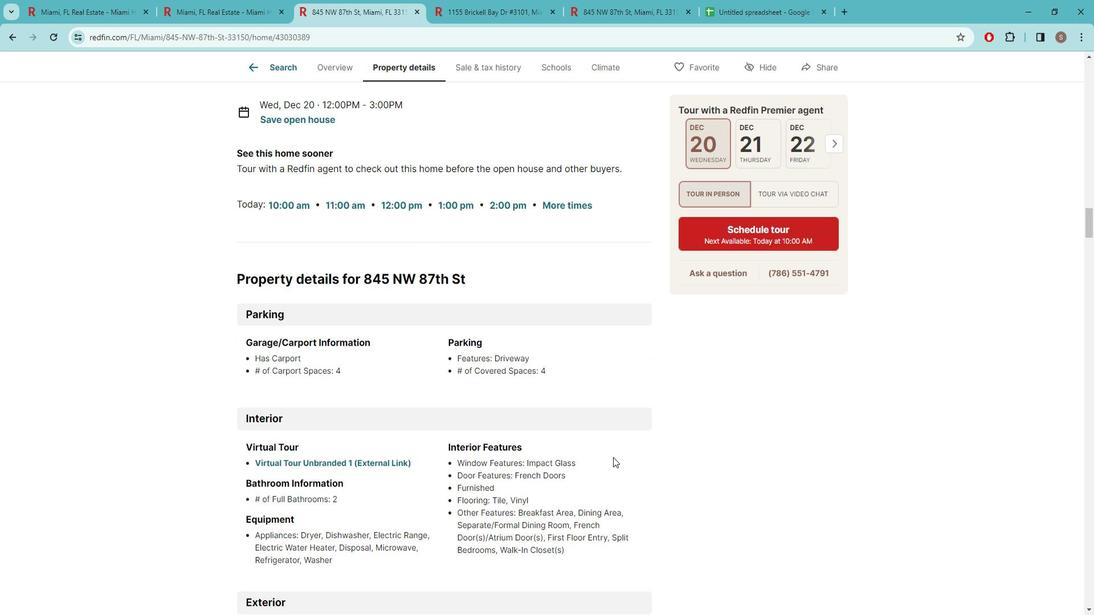 
Action: Mouse moved to (631, 462)
Screenshot: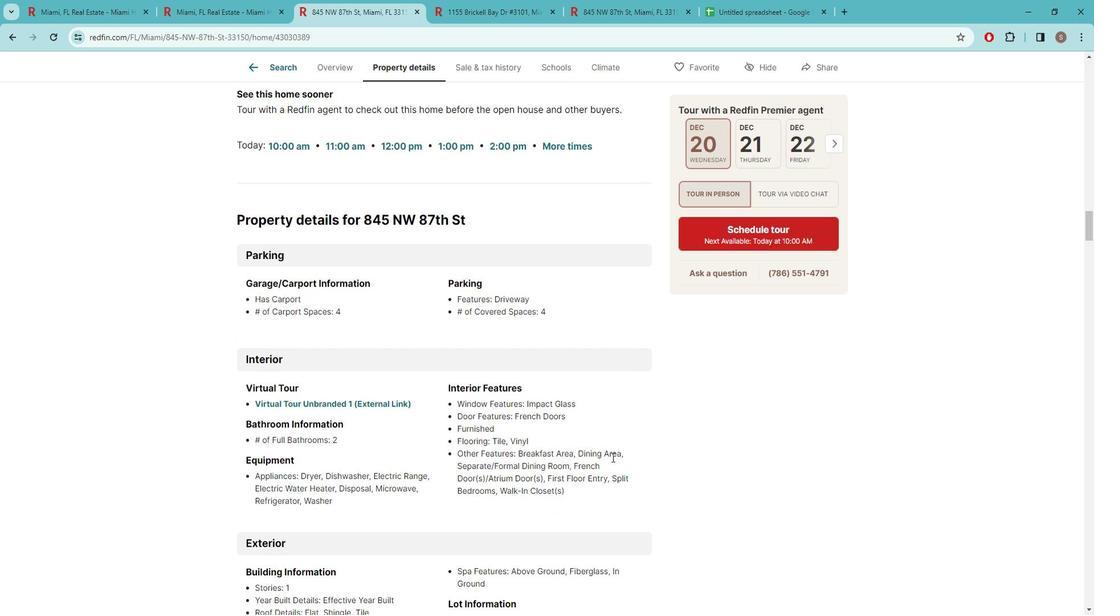 
Action: Mouse scrolled (631, 461) with delta (0, 0)
Screenshot: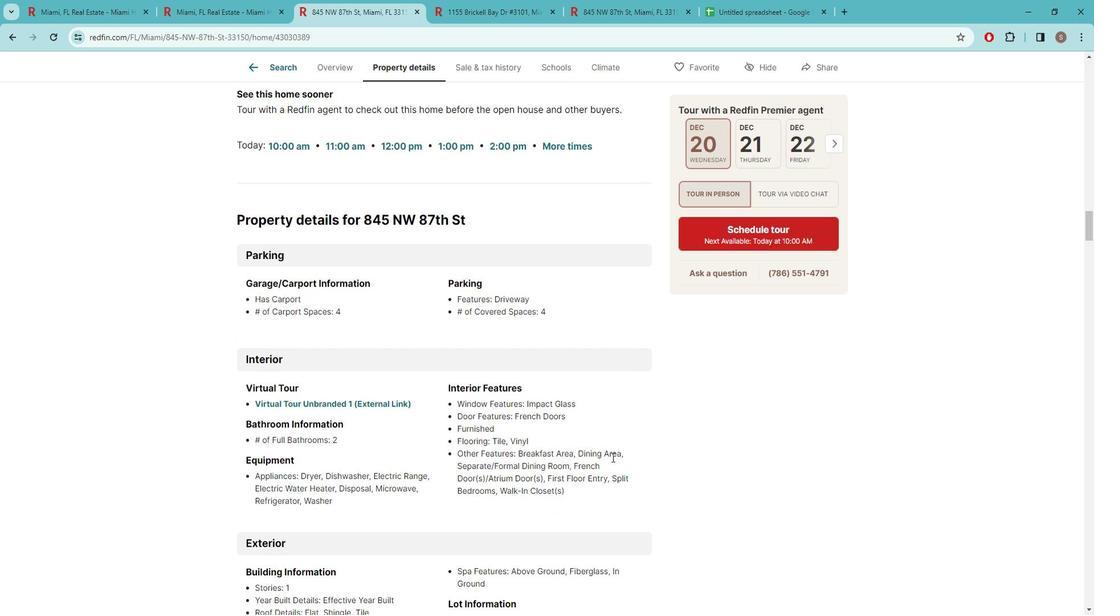 
Action: Mouse moved to (623, 464)
Screenshot: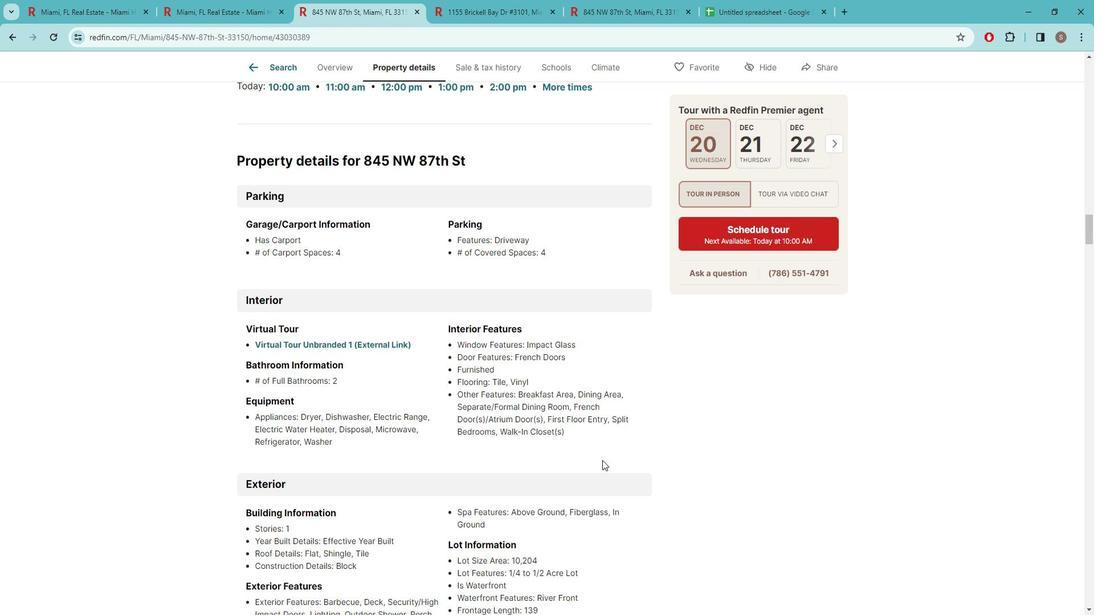 
Action: Mouse scrolled (623, 464) with delta (0, 0)
Screenshot: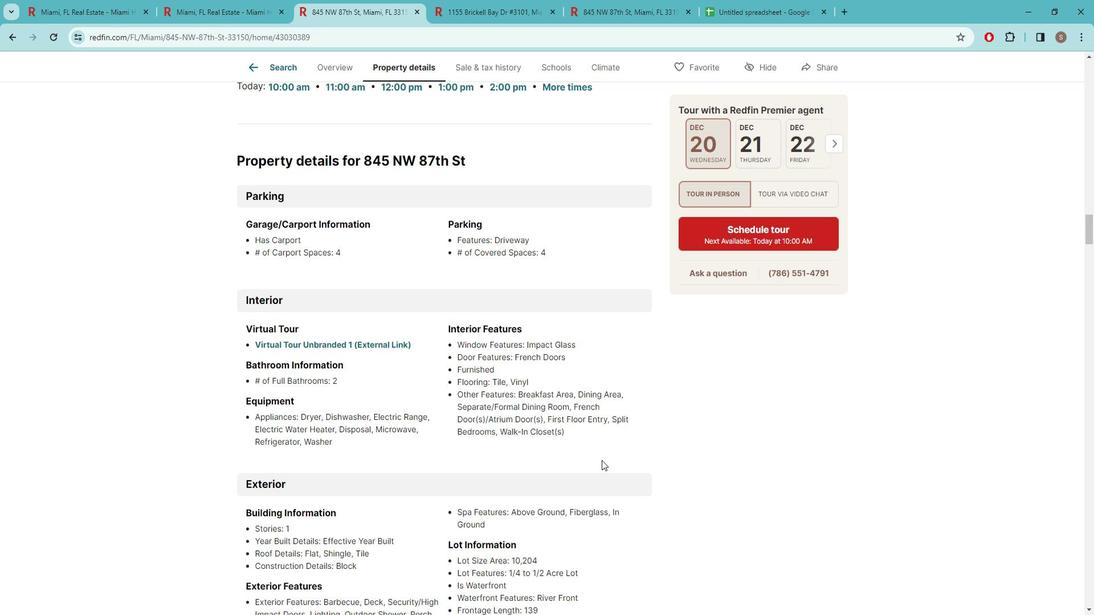
Action: Mouse scrolled (623, 464) with delta (0, 0)
Screenshot: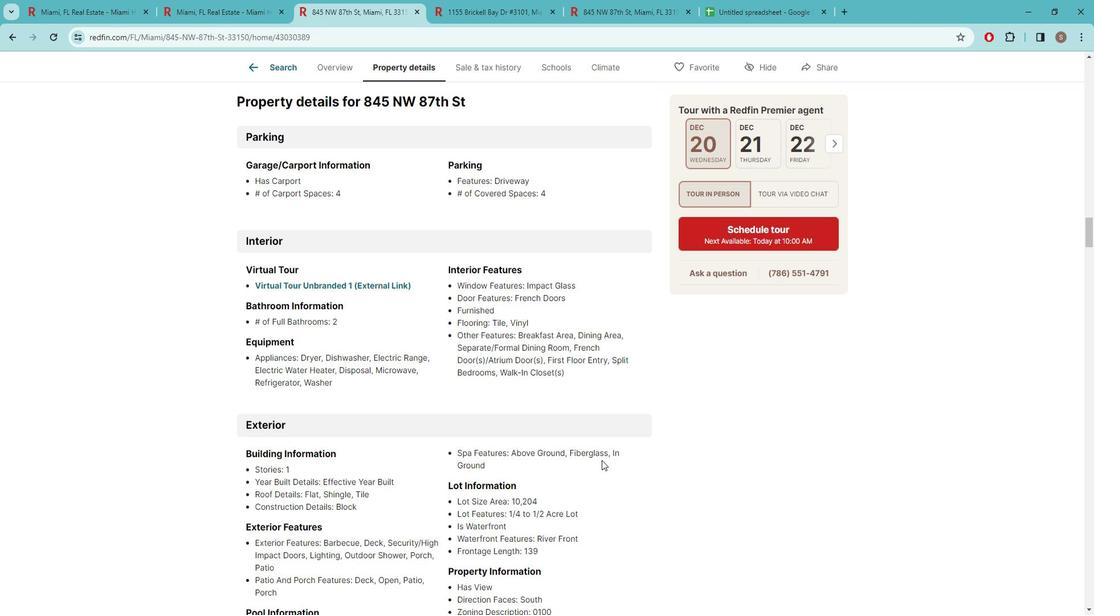 
Action: Mouse moved to (623, 464)
Screenshot: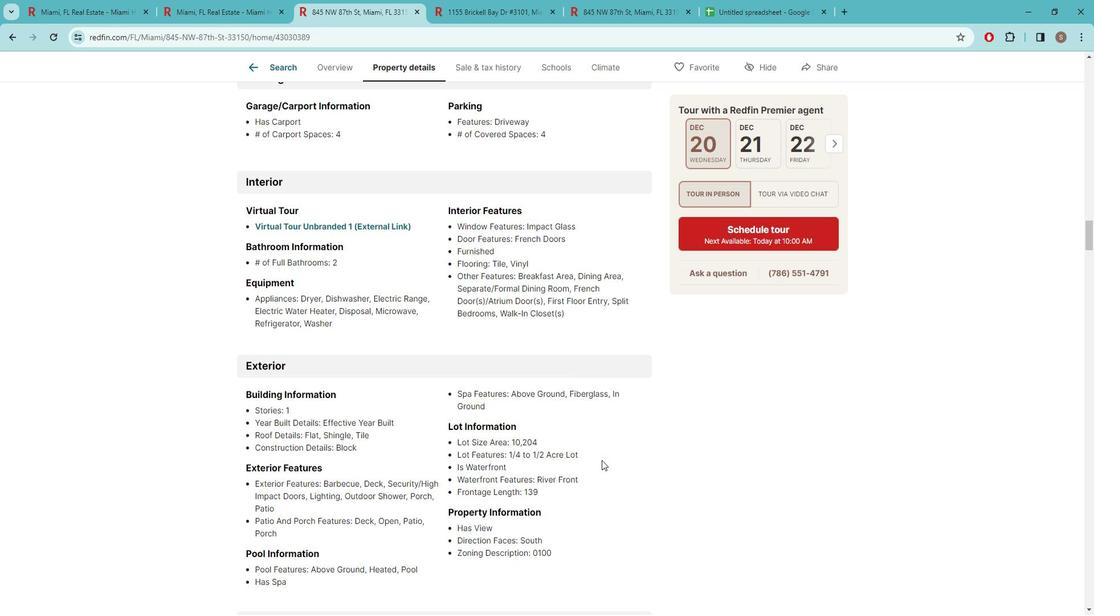 
Action: Mouse scrolled (623, 464) with delta (0, 0)
Screenshot: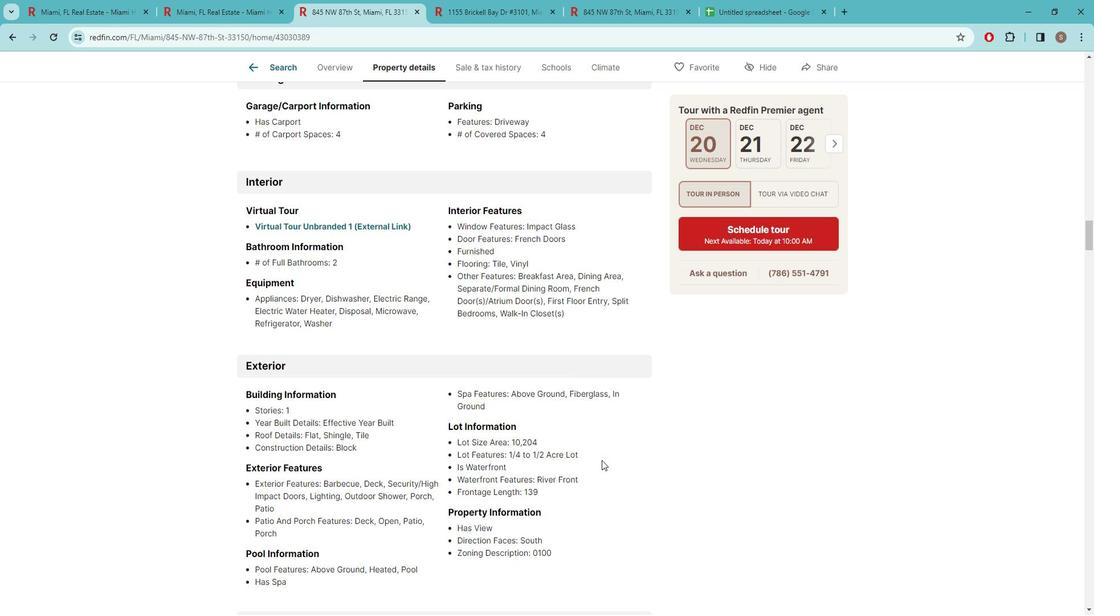 
Action: Mouse scrolled (623, 464) with delta (0, 0)
Screenshot: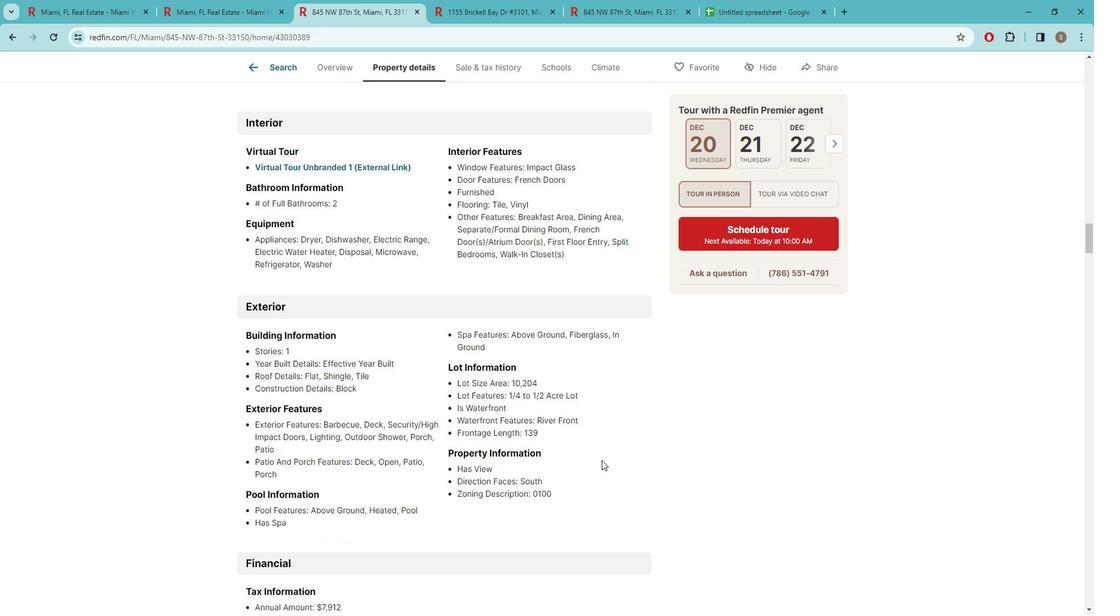 
Action: Mouse scrolled (623, 464) with delta (0, 0)
Screenshot: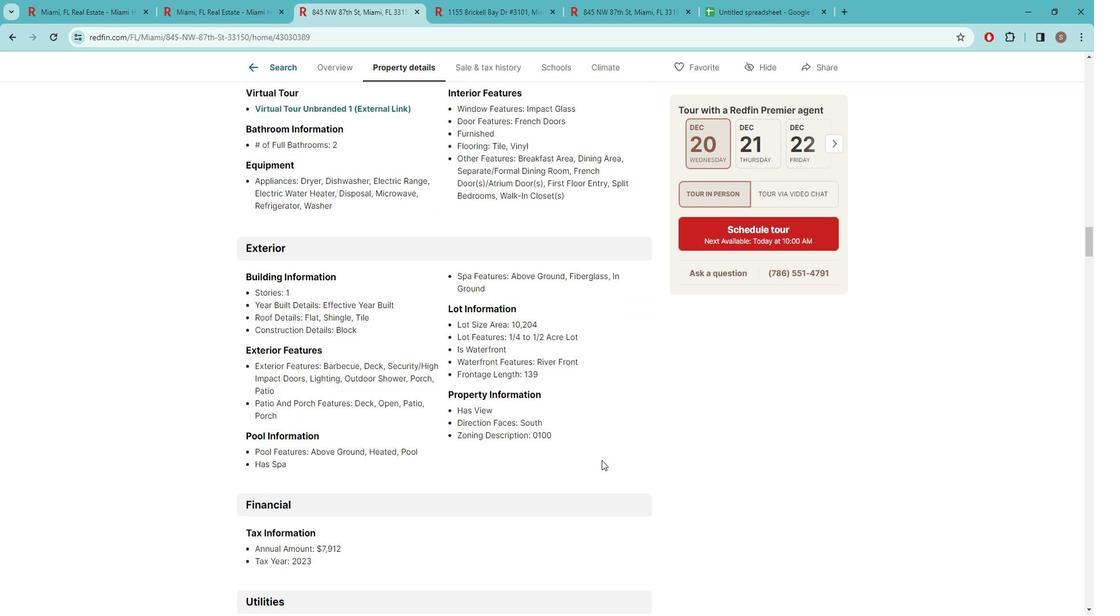 
Action: Mouse scrolled (623, 464) with delta (0, 0)
Screenshot: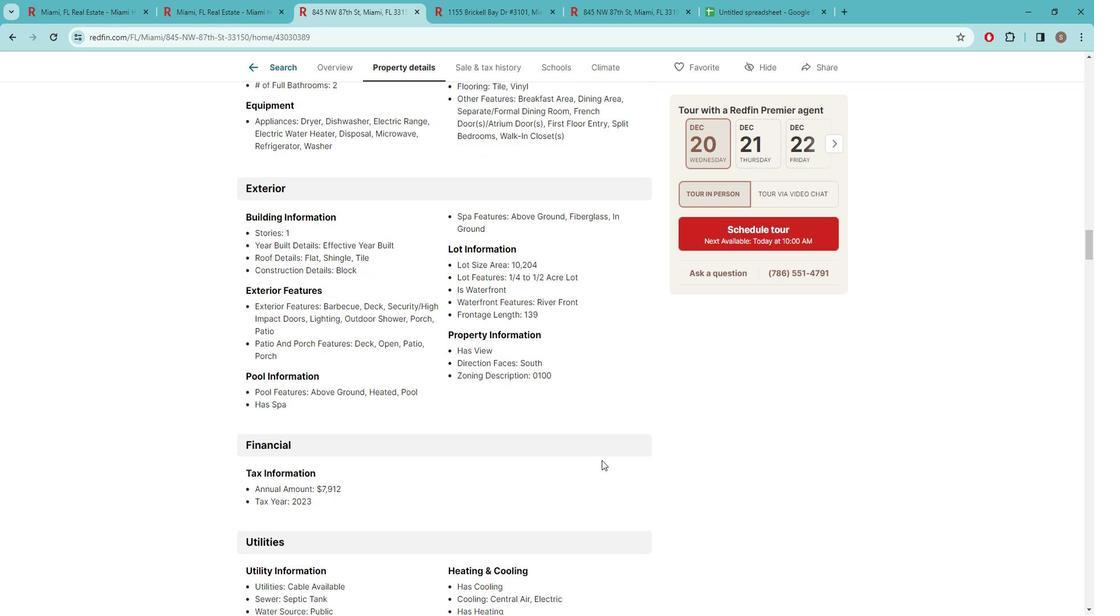 
Action: Mouse moved to (622, 465)
Screenshot: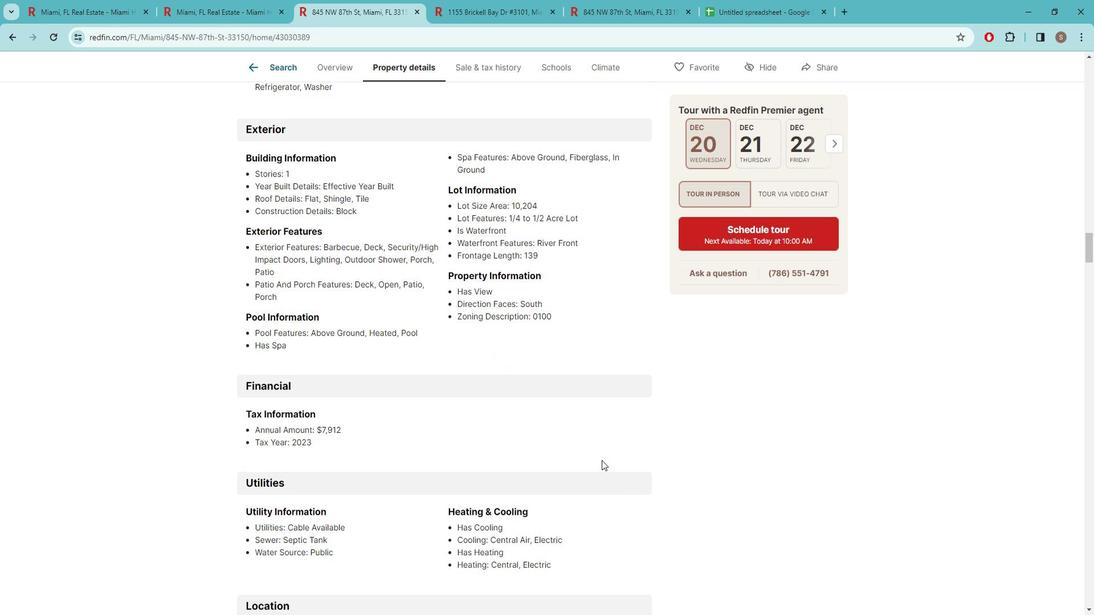 
Action: Mouse scrolled (622, 464) with delta (0, 0)
Screenshot: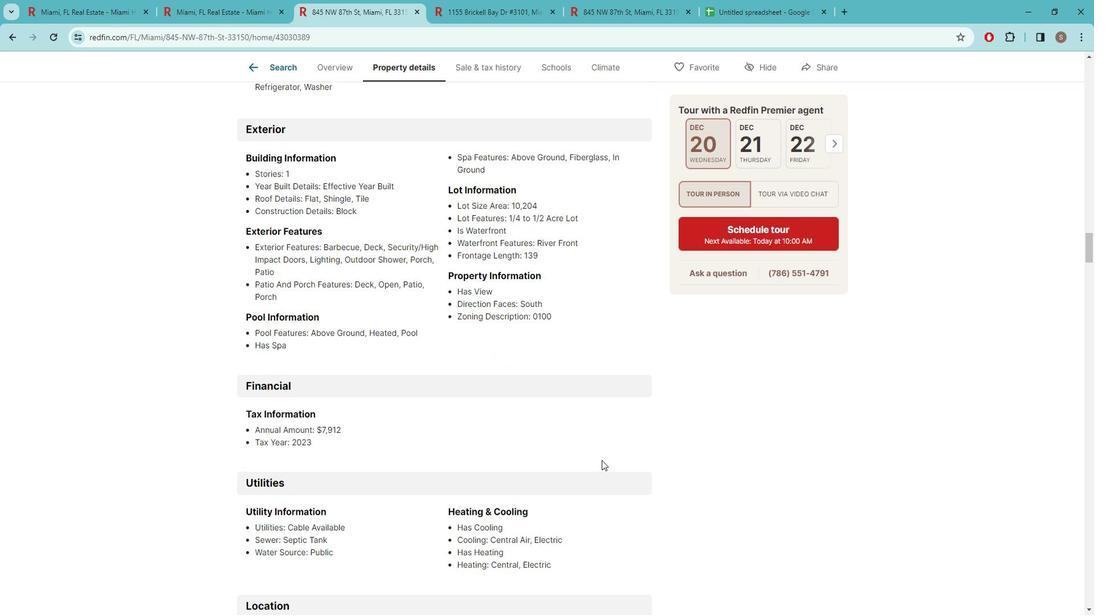 
Action: Mouse scrolled (622, 464) with delta (0, 0)
Screenshot: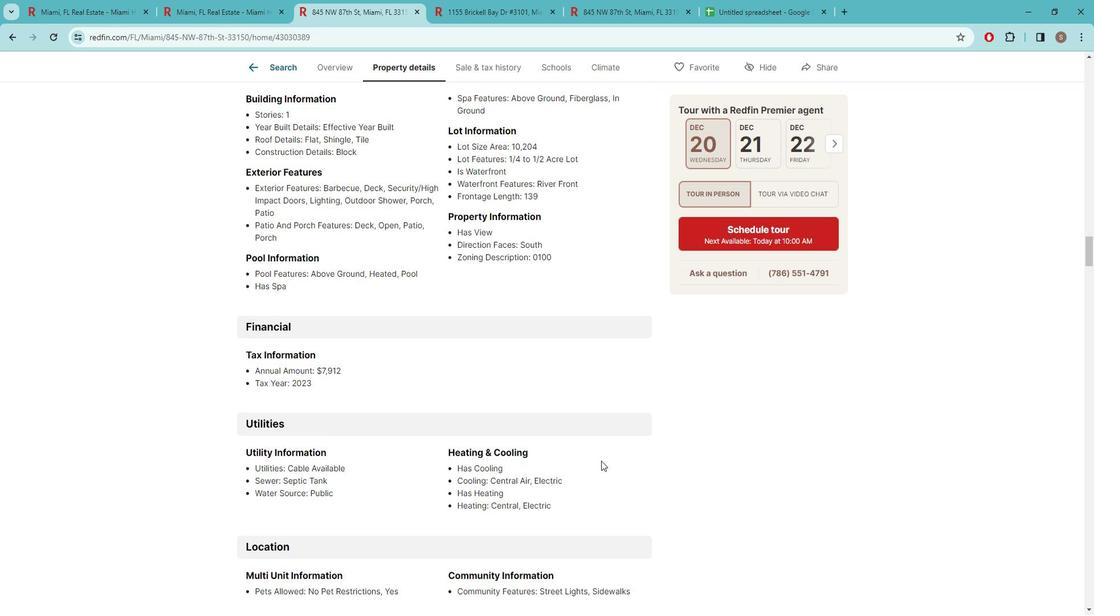 
Action: Mouse scrolled (622, 464) with delta (0, 0)
Screenshot: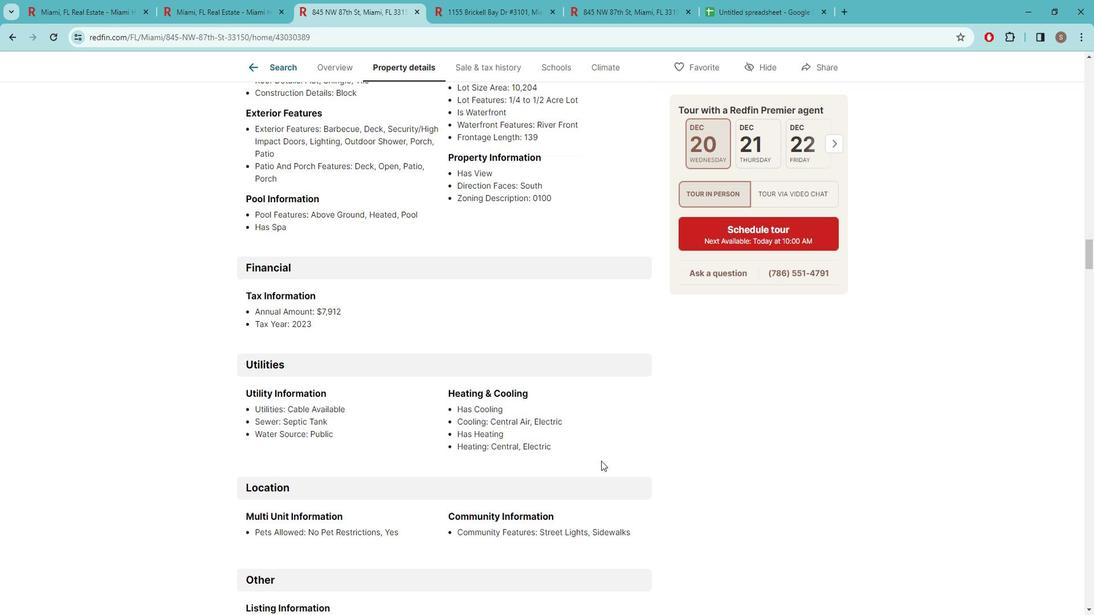 
Action: Mouse scrolled (622, 464) with delta (0, 0)
Screenshot: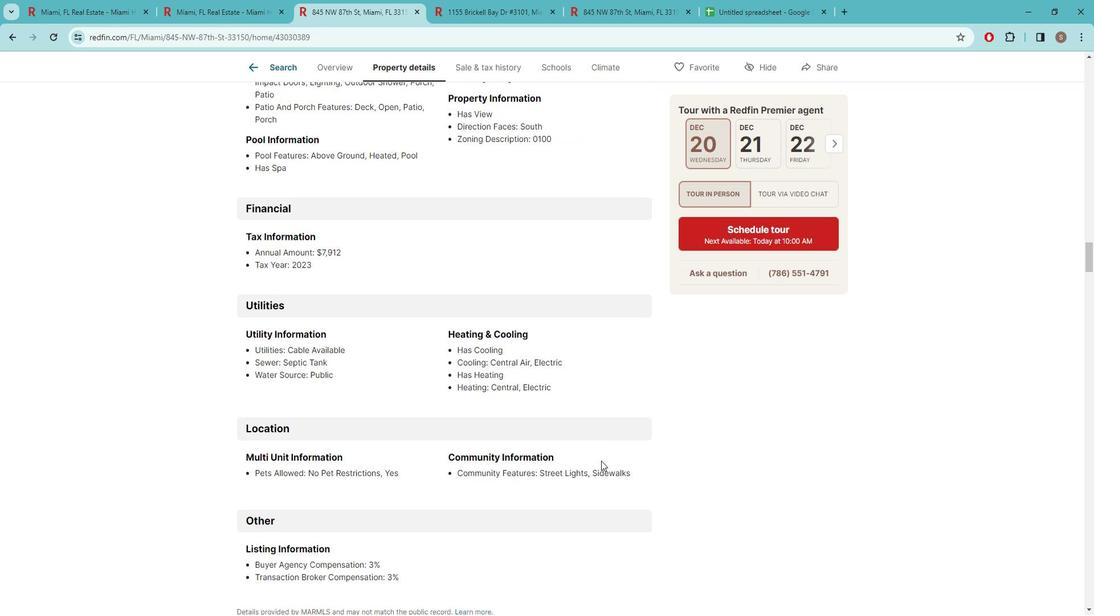 
Action: Mouse scrolled (622, 464) with delta (0, 0)
Screenshot: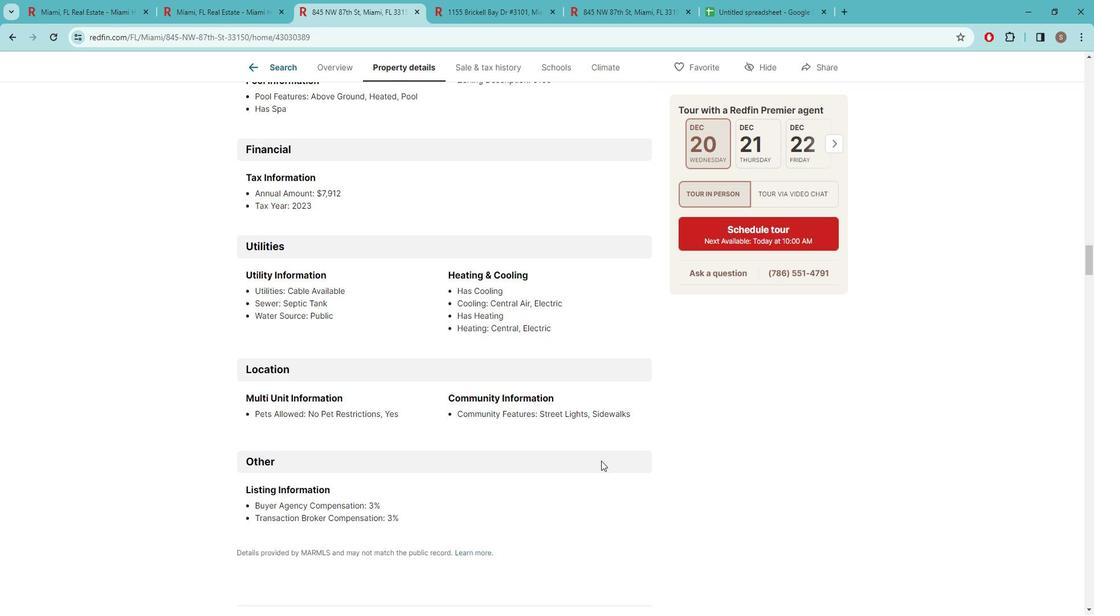 
Action: Mouse scrolled (622, 464) with delta (0, 0)
Screenshot: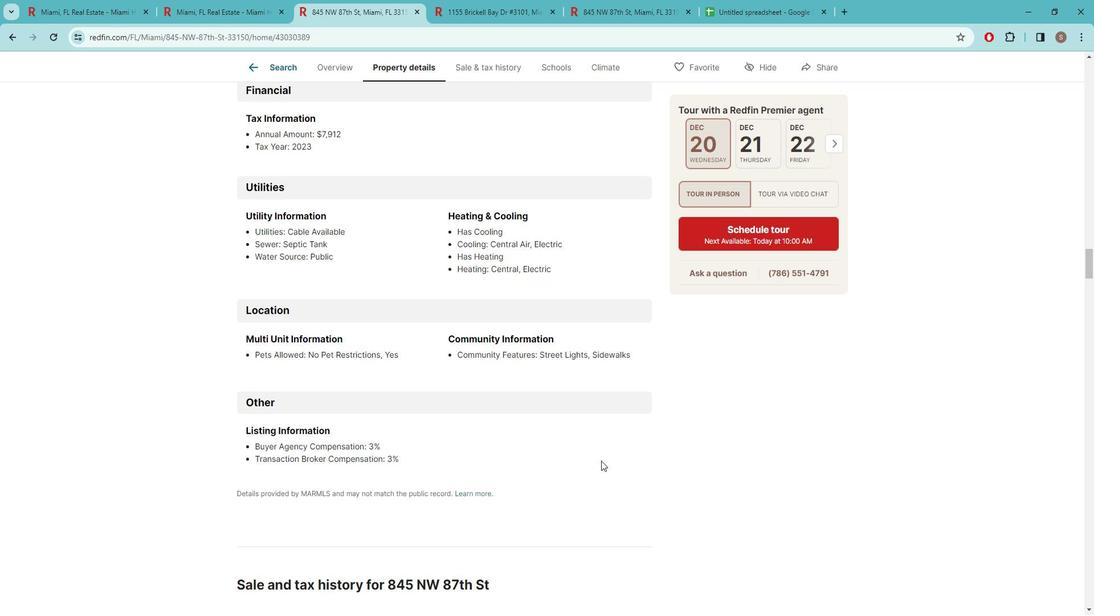 
Action: Mouse moved to (622, 465)
Screenshot: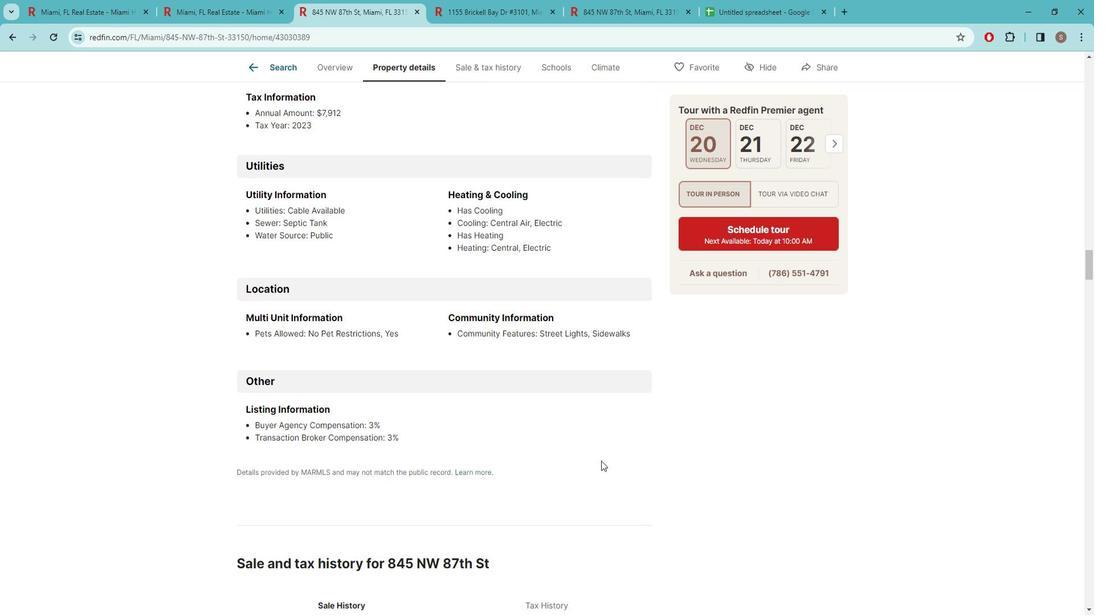 
Action: Mouse scrolled (622, 464) with delta (0, 0)
Screenshot: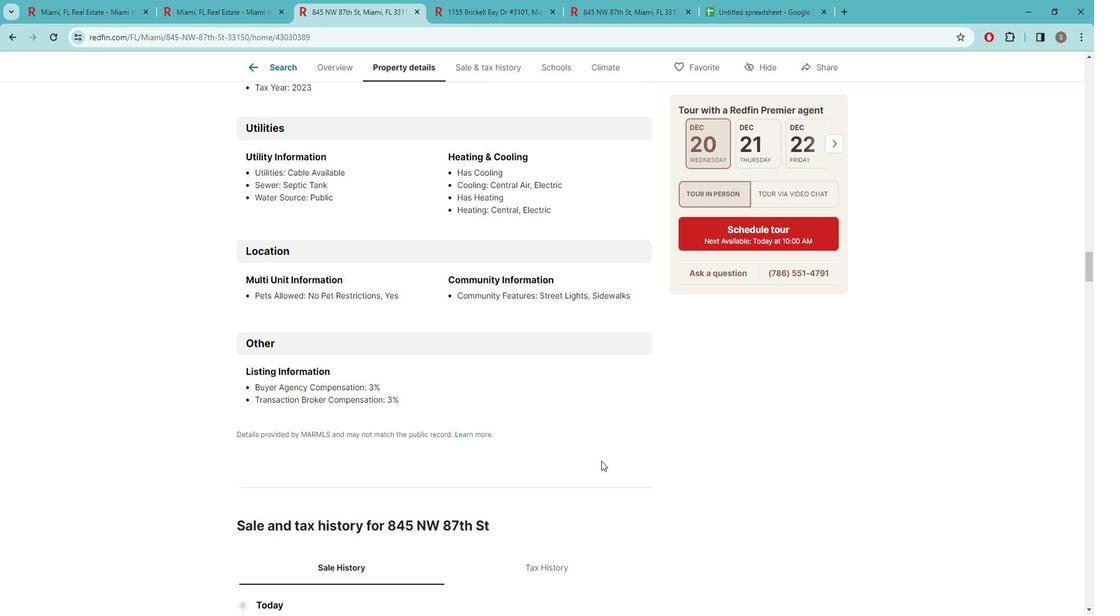 
Action: Mouse moved to (622, 465)
Screenshot: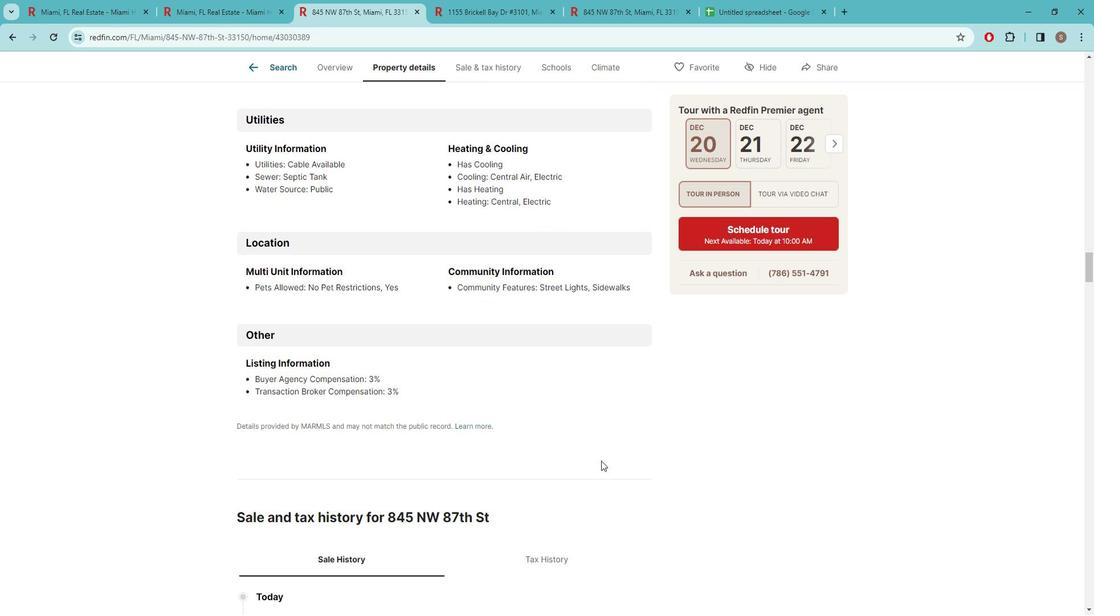 
Action: Mouse scrolled (622, 464) with delta (0, 0)
Screenshot: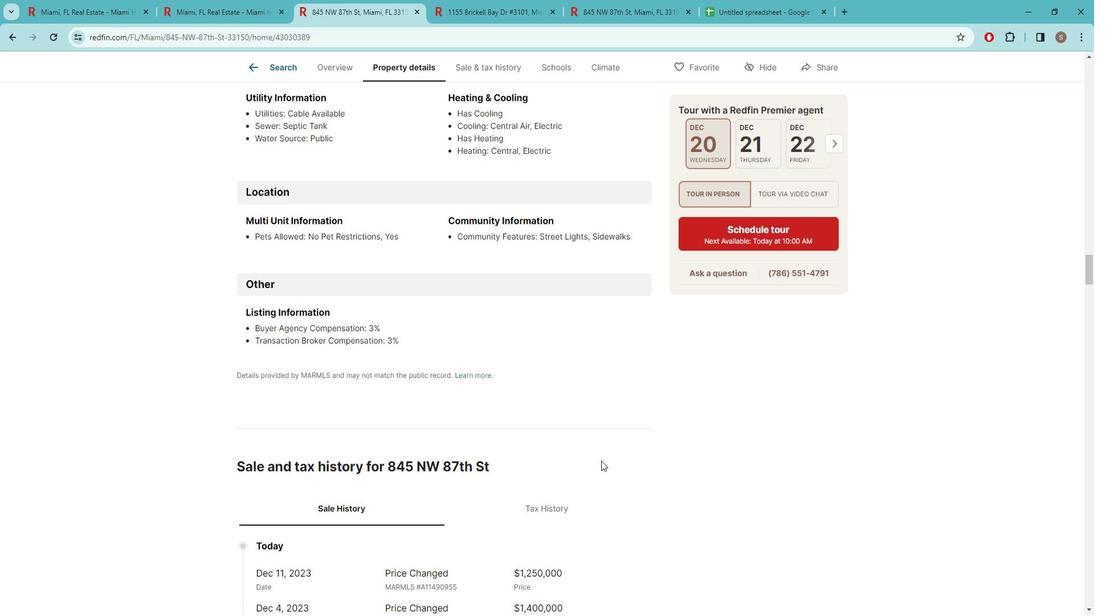 
Action: Mouse scrolled (622, 464) with delta (0, 0)
Screenshot: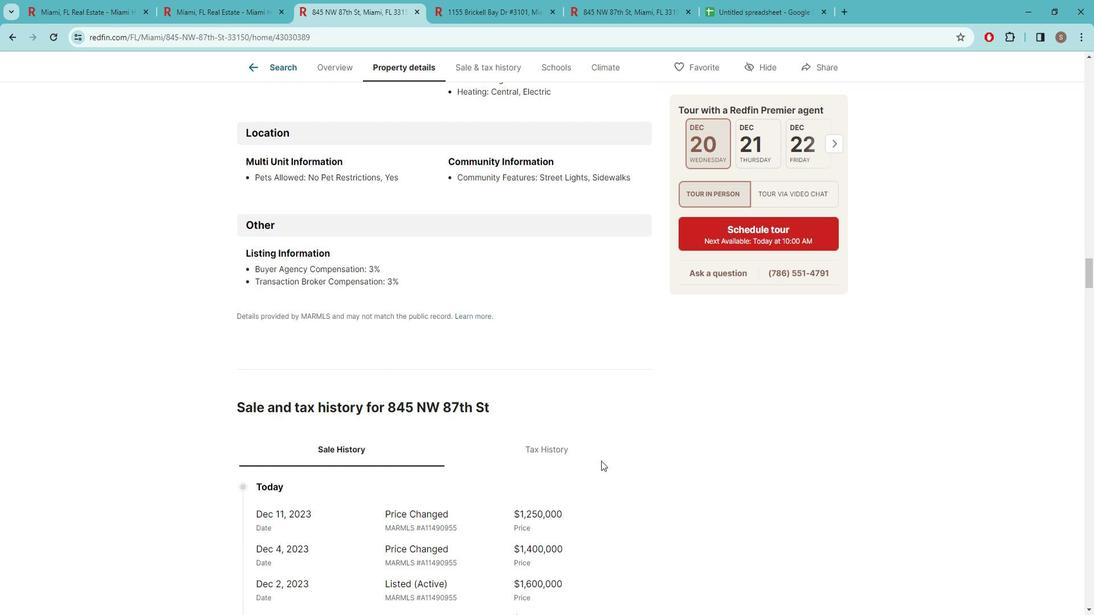 
Action: Mouse scrolled (622, 464) with delta (0, 0)
Screenshot: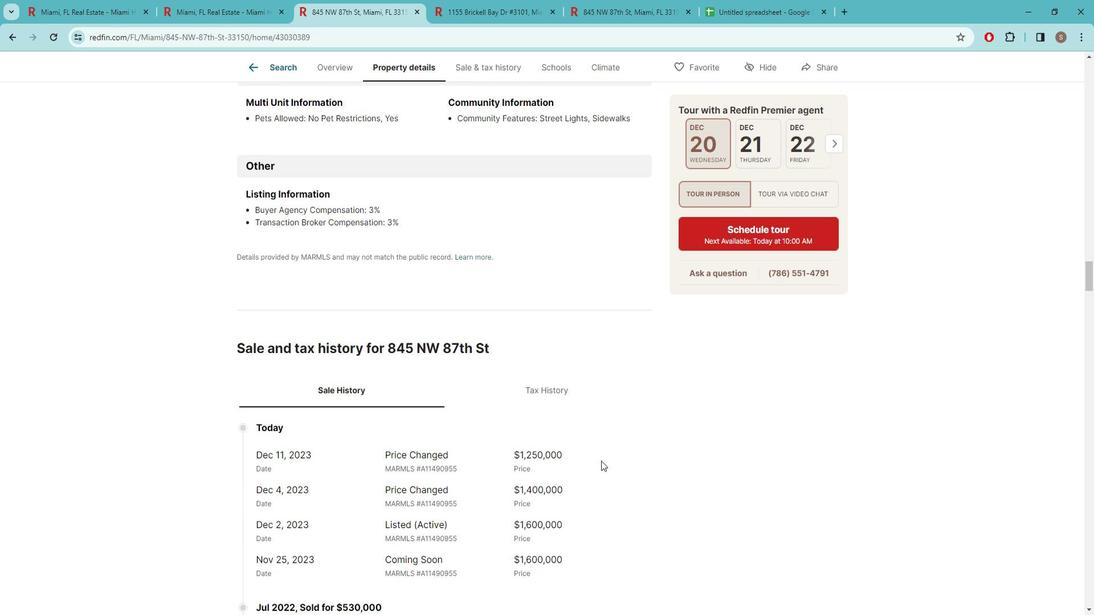 
Action: Mouse scrolled (622, 464) with delta (0, 0)
Screenshot: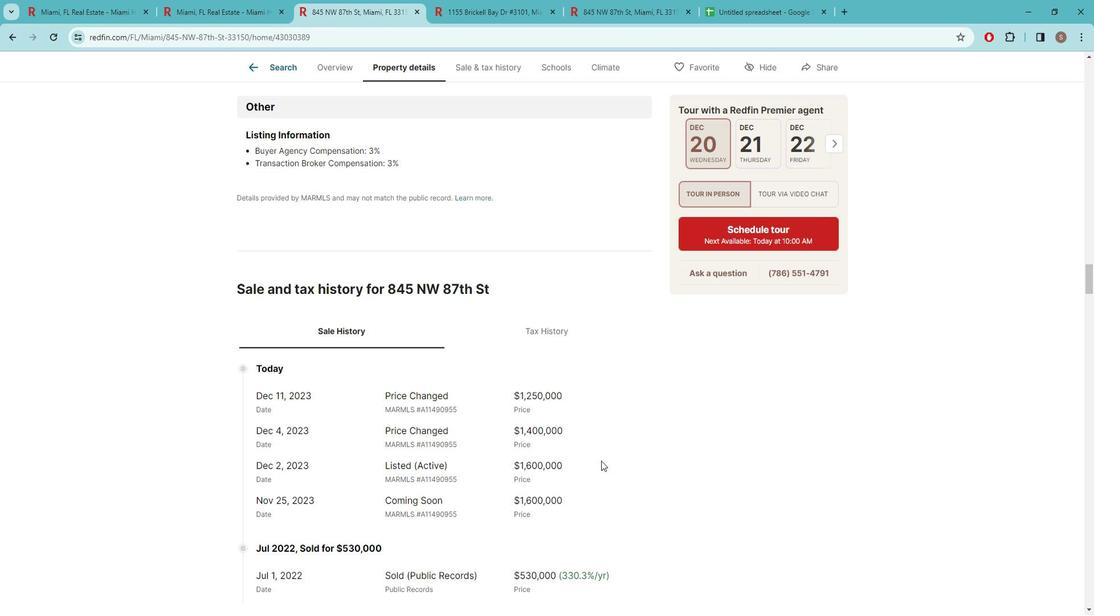 
Action: Mouse moved to (567, 278)
Screenshot: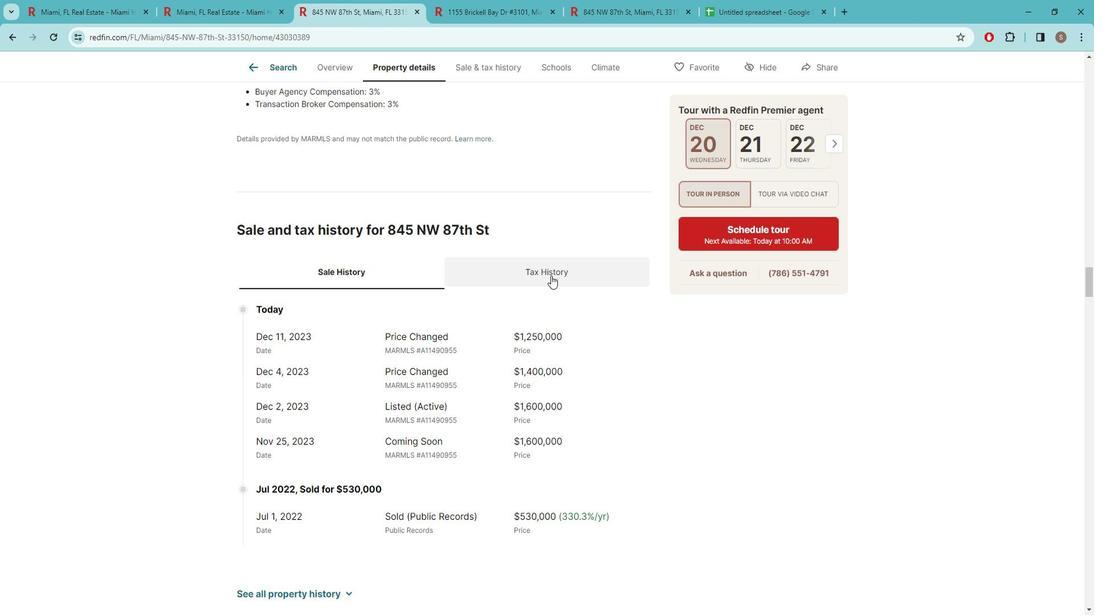 
Action: Mouse pressed left at (567, 278)
Screenshot: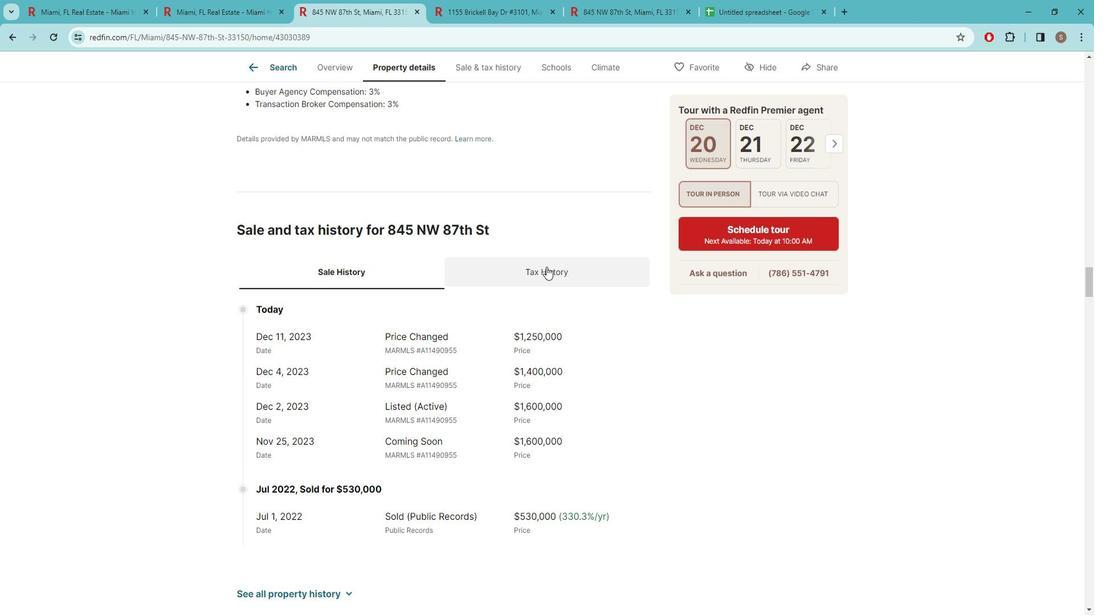 
Action: Mouse moved to (419, 290)
Screenshot: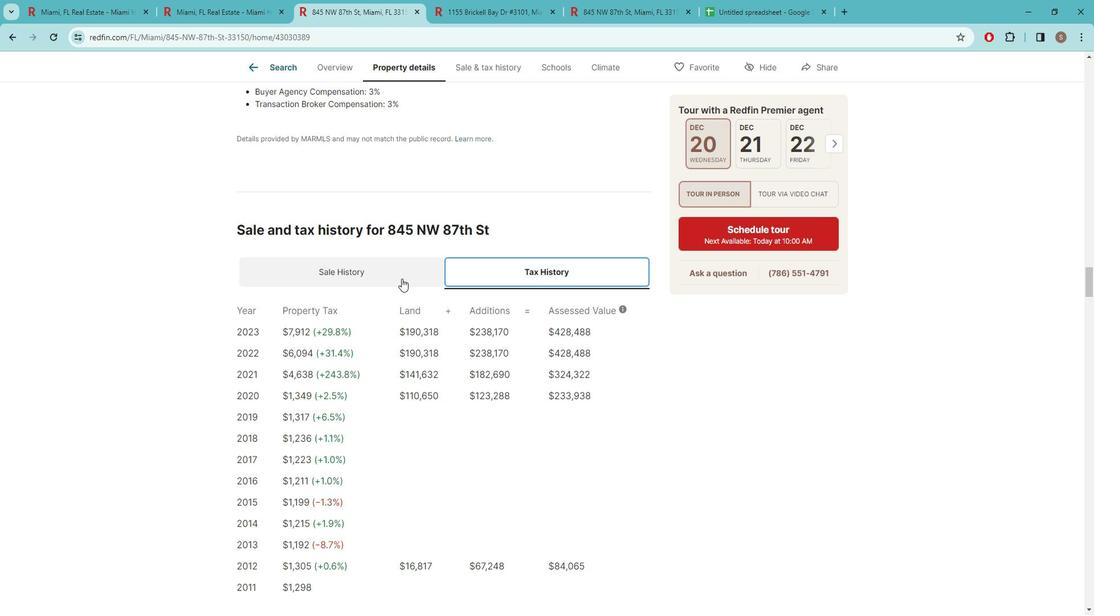 
Action: Mouse scrolled (419, 289) with delta (0, 0)
Screenshot: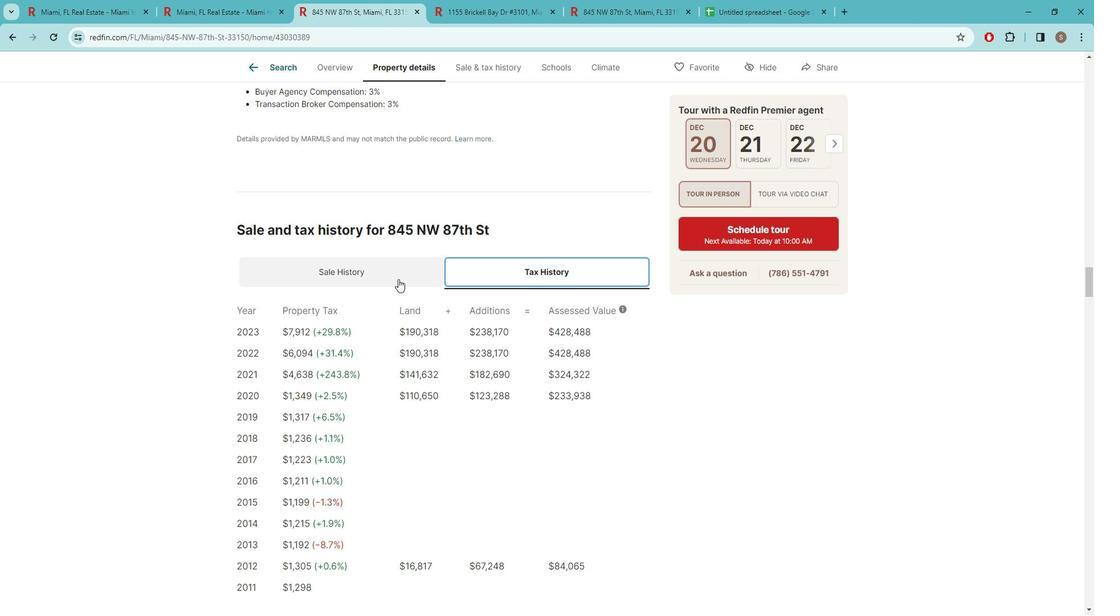 
Action: Mouse moved to (337, 227)
Screenshot: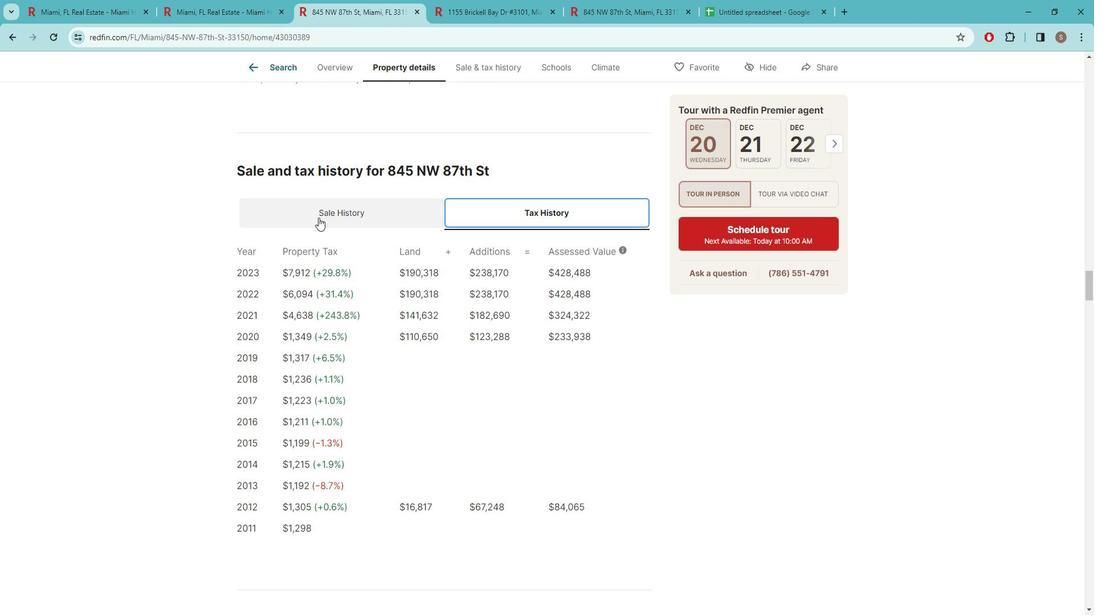 
Action: Mouse pressed left at (337, 227)
Screenshot: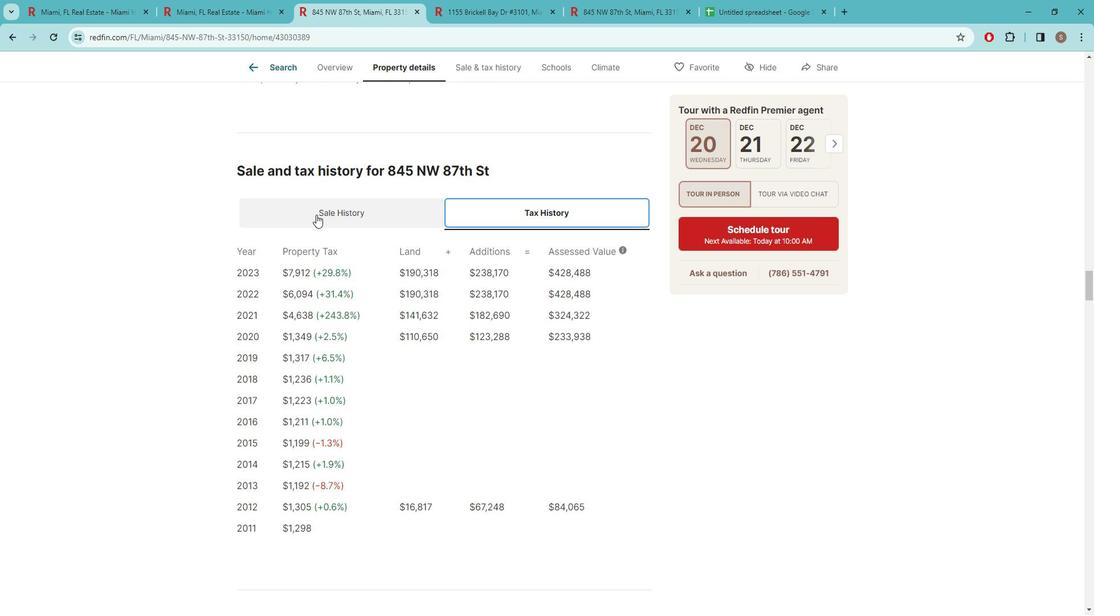 
Action: Mouse moved to (355, 253)
Screenshot: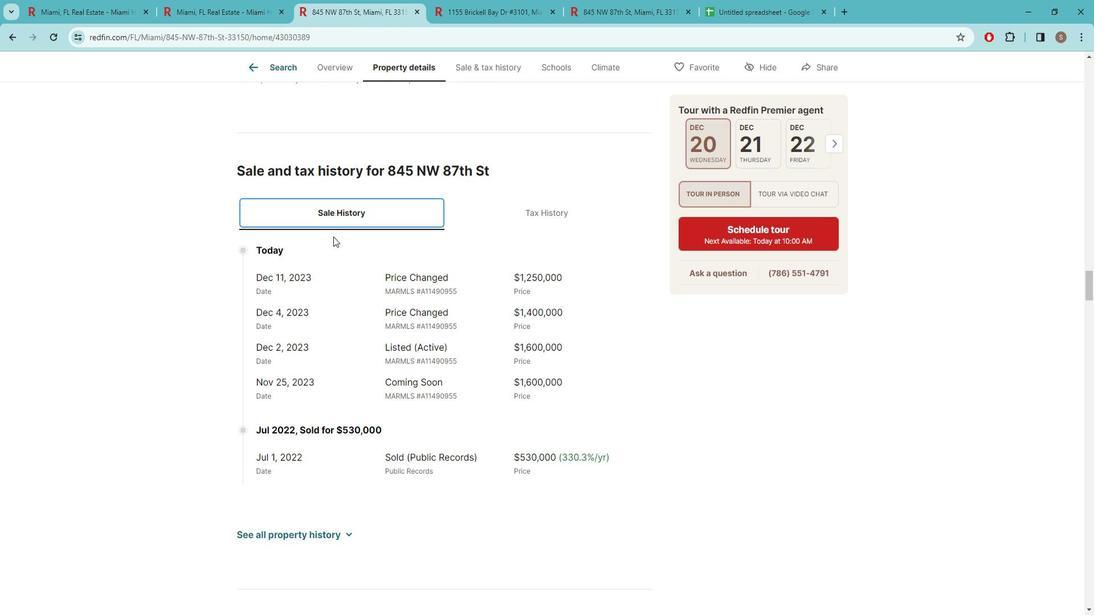 
Action: Mouse scrolled (355, 252) with delta (0, 0)
Screenshot: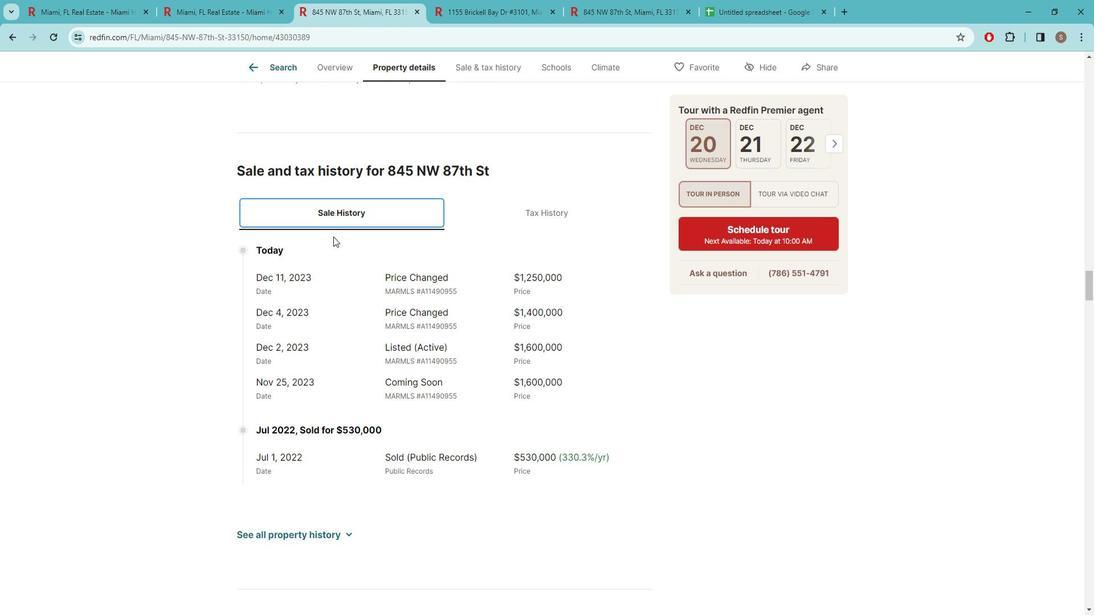 
Action: Mouse moved to (356, 257)
Screenshot: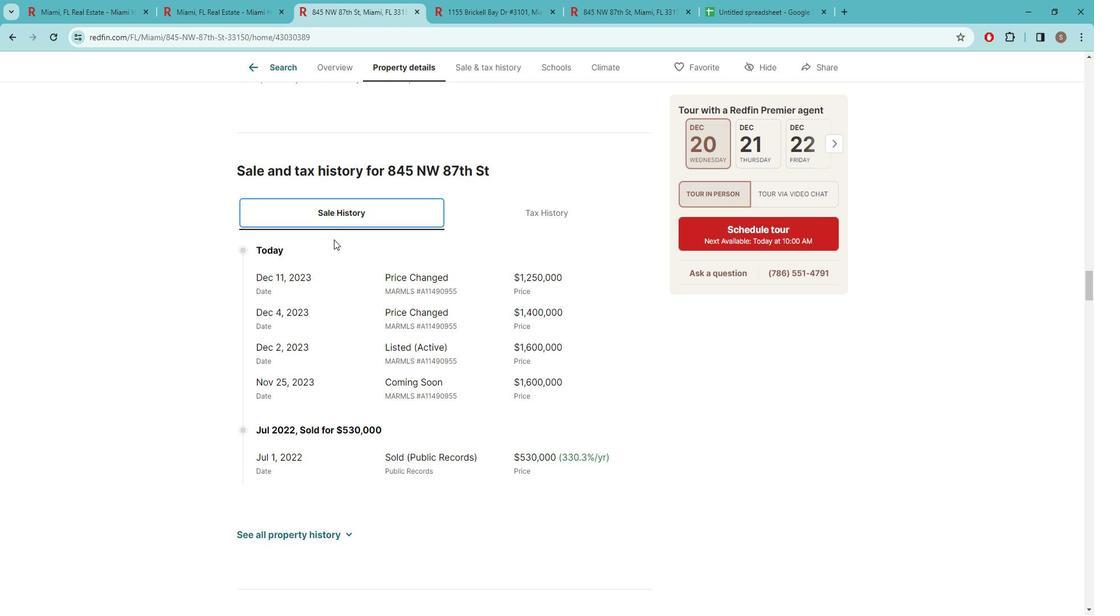 
Action: Mouse scrolled (356, 256) with delta (0, 0)
Screenshot: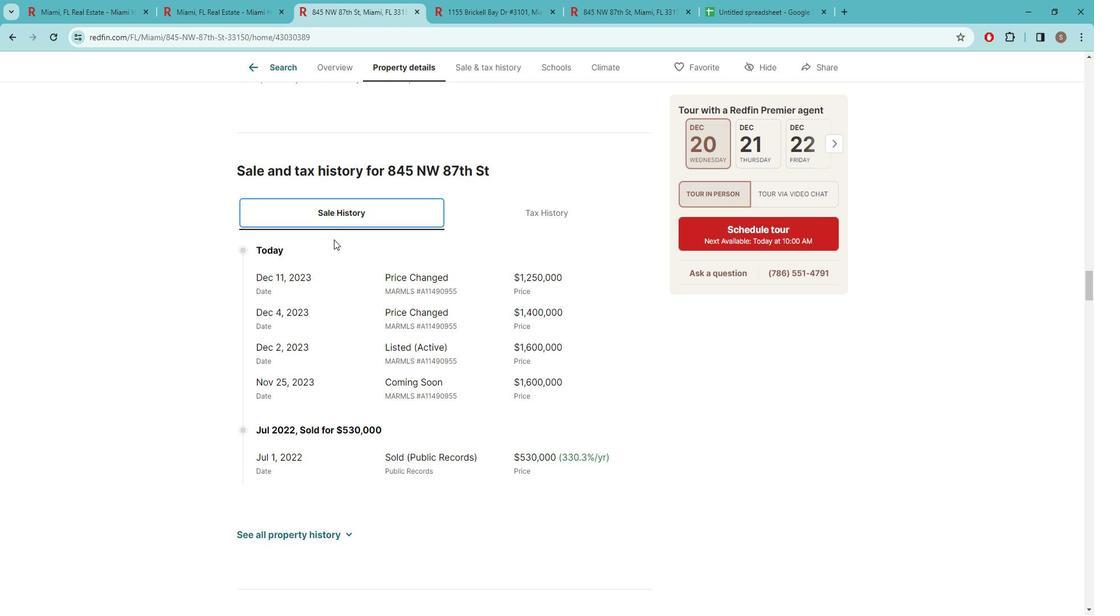 
Action: Mouse moved to (370, 419)
